 Task: Create a digital wallpaper: Design a captivating digital wallpaper for desktop or mobile devices using Photoshop. Consider resolutions, aspect ratios, and visual appeal.
Action: Mouse moved to (43, 103)
Screenshot: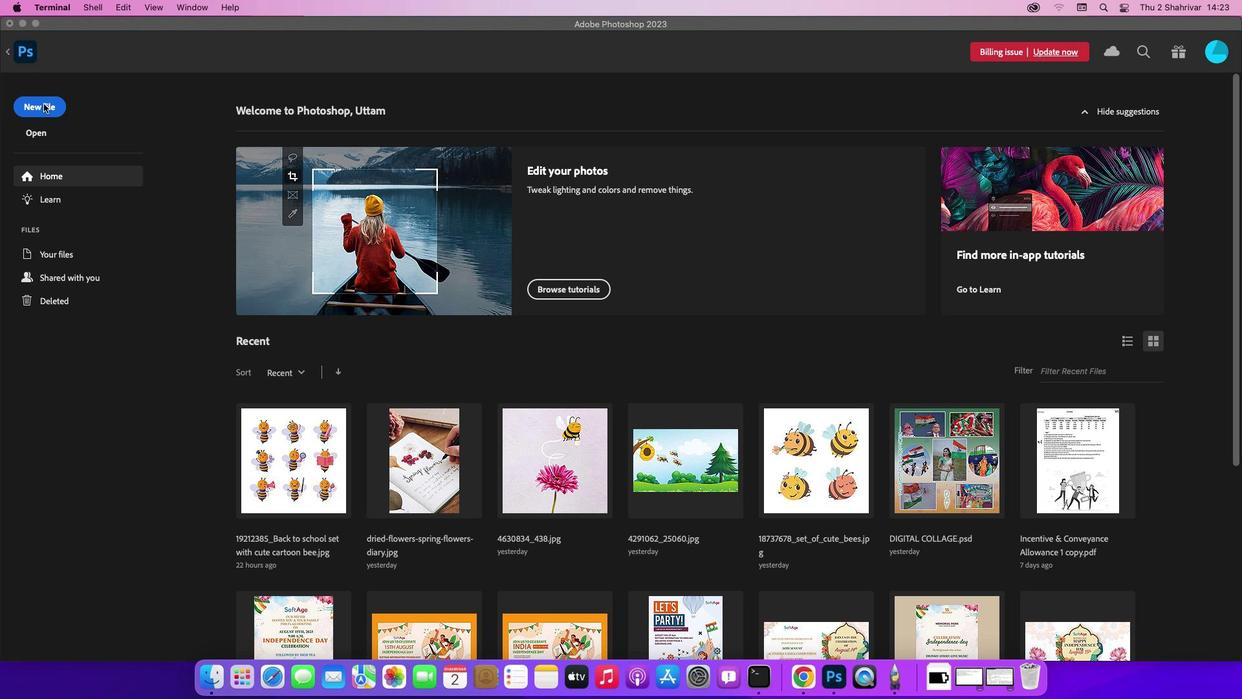 
Action: Mouse pressed left at (43, 103)
Screenshot: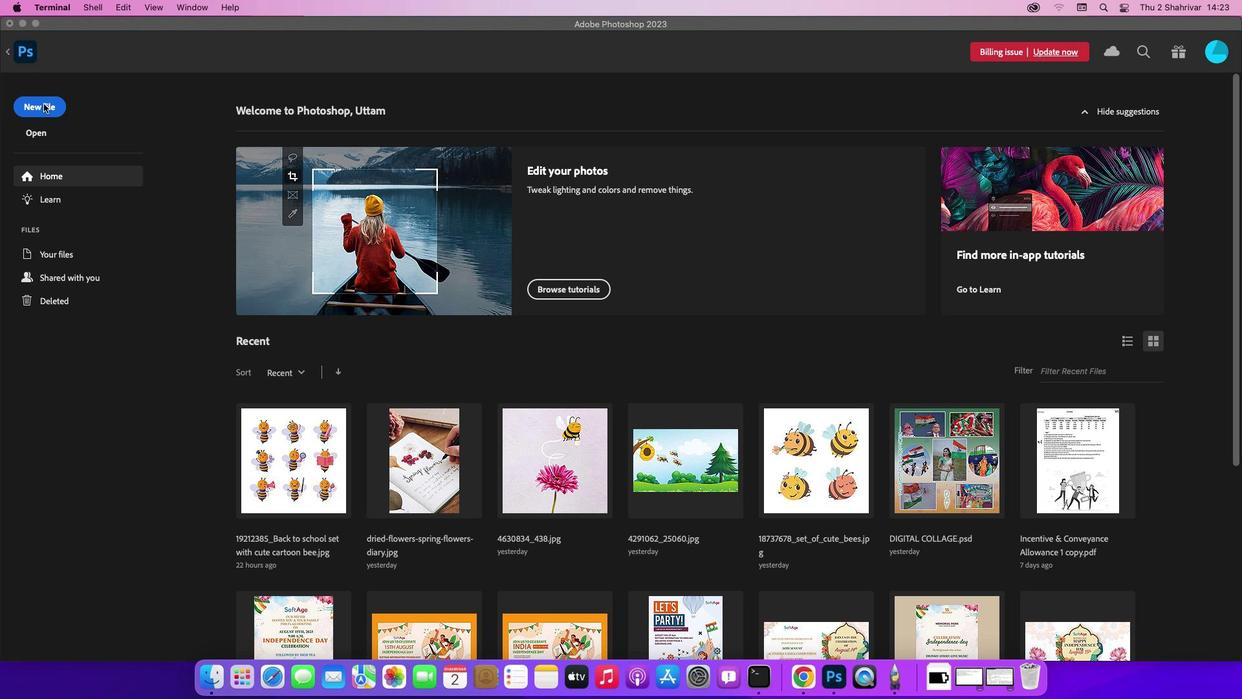 
Action: Mouse pressed left at (43, 103)
Screenshot: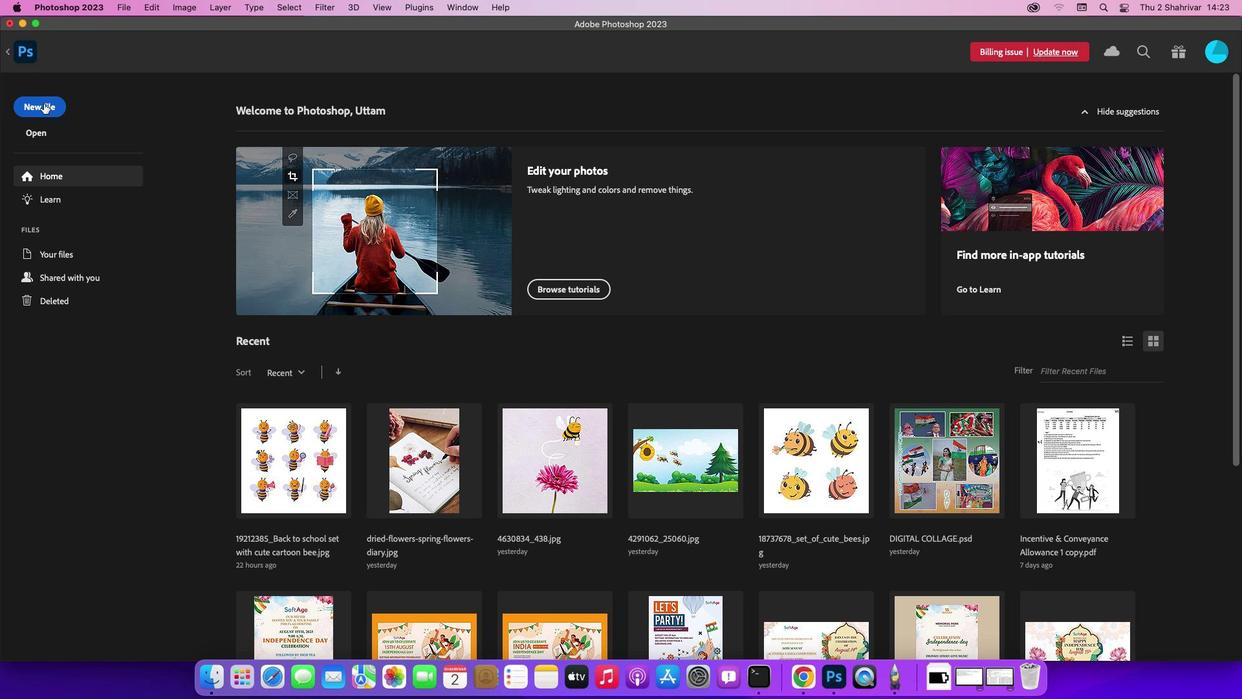 
Action: Mouse moved to (576, 123)
Screenshot: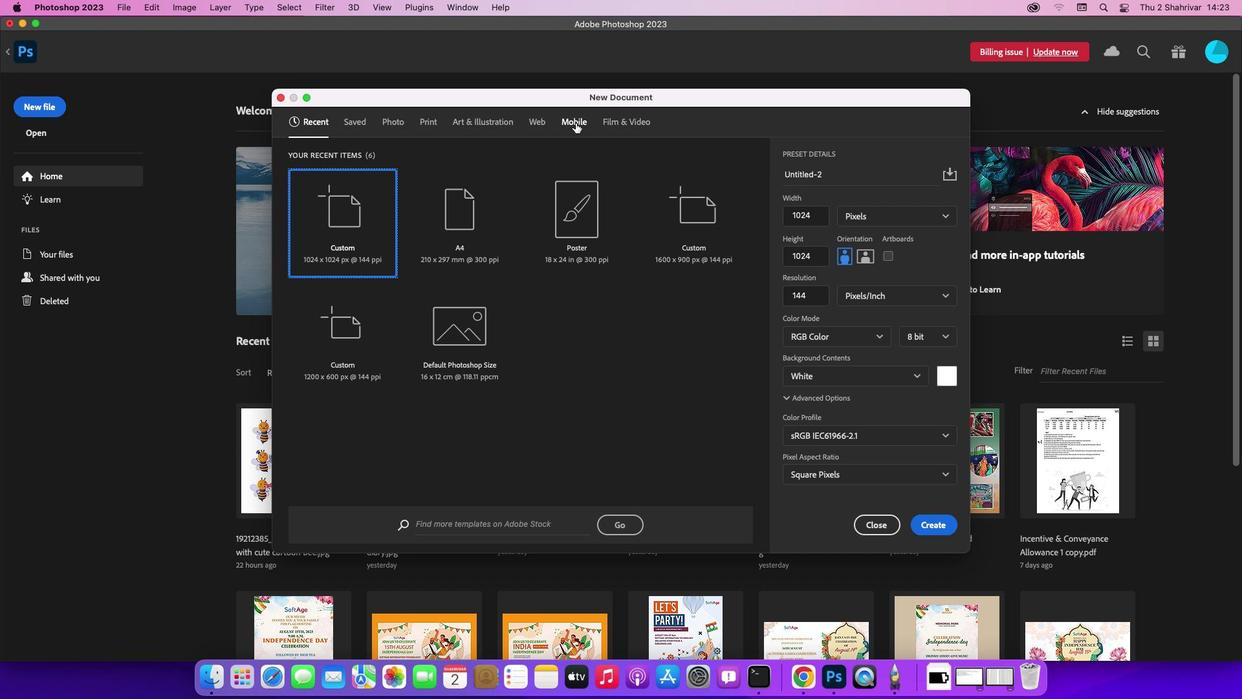 
Action: Mouse pressed left at (576, 123)
Screenshot: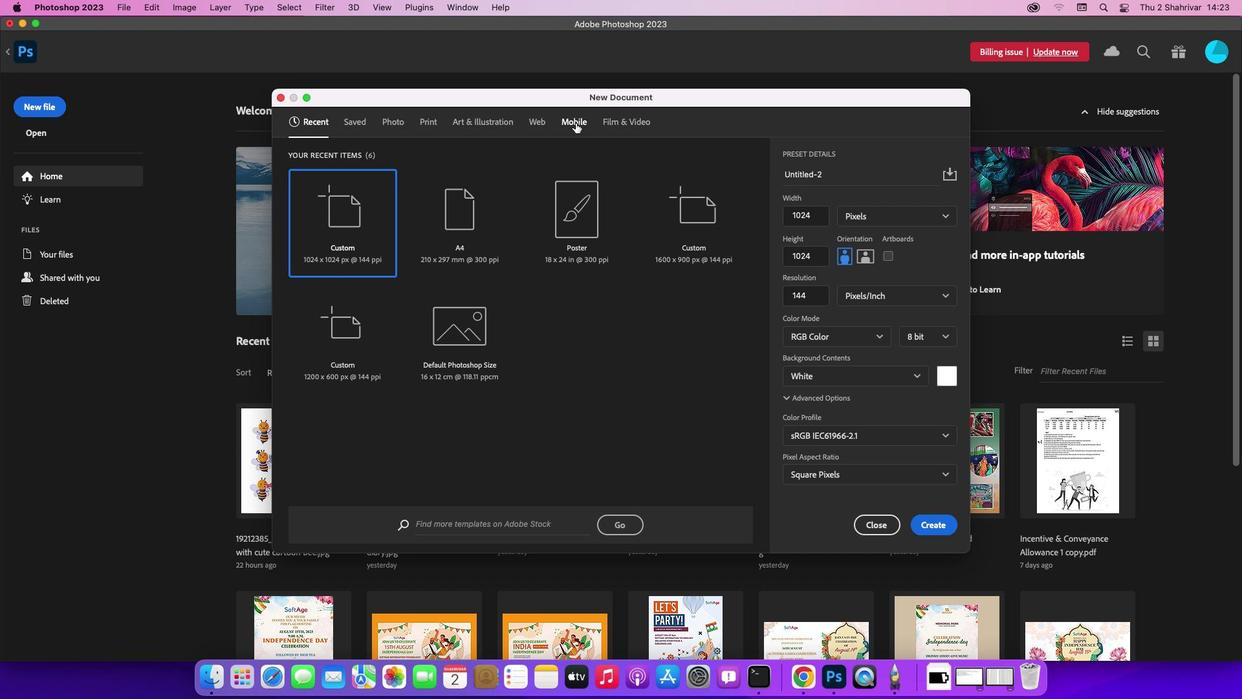 
Action: Mouse moved to (475, 419)
Screenshot: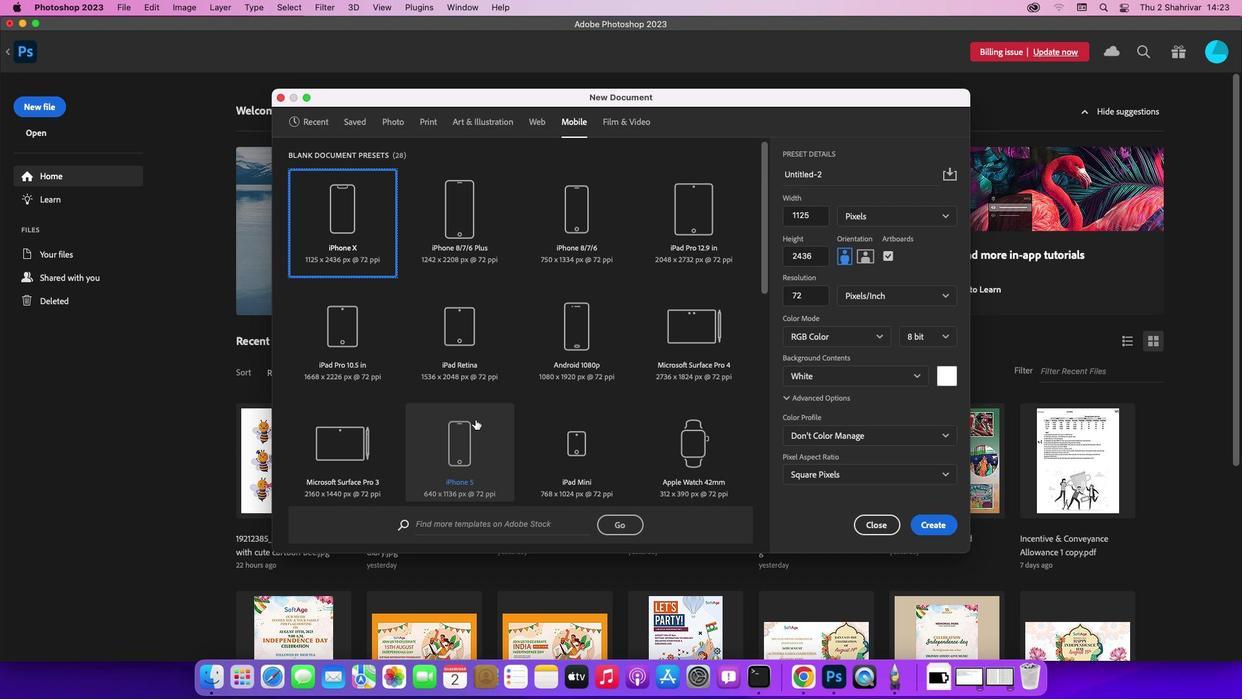 
Action: Mouse scrolled (475, 419) with delta (0, 0)
Screenshot: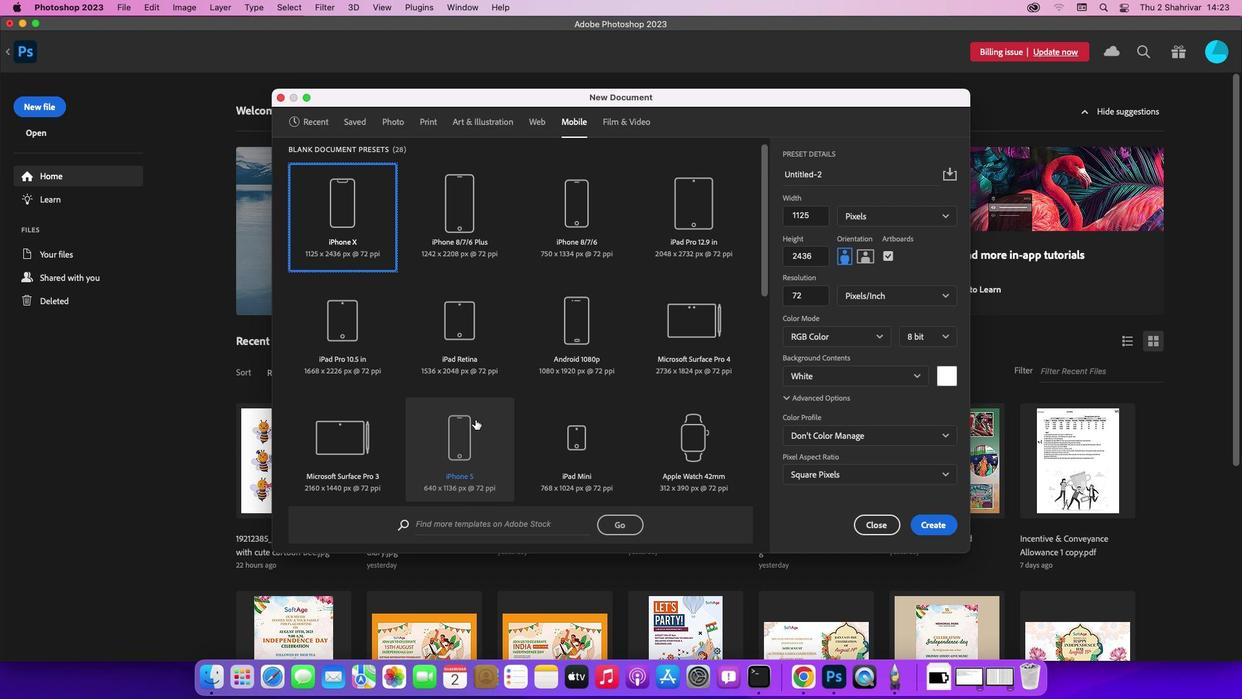 
Action: Mouse scrolled (475, 419) with delta (0, 0)
Screenshot: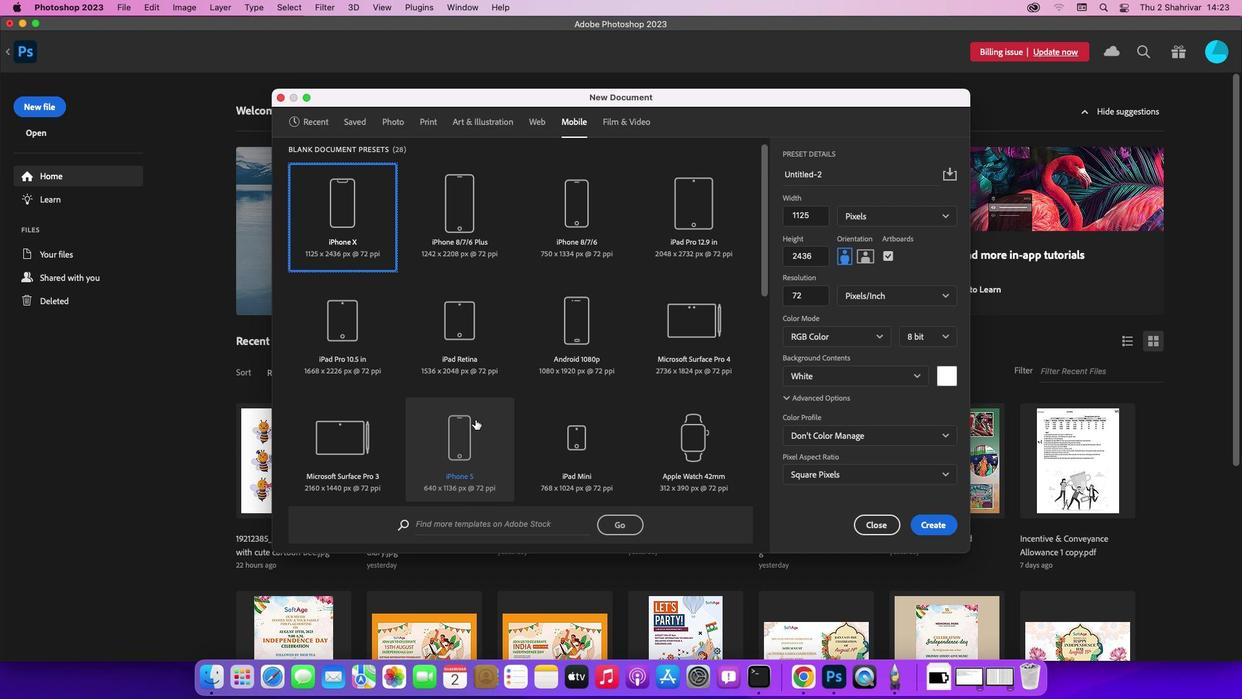 
Action: Mouse scrolled (475, 419) with delta (0, -1)
Screenshot: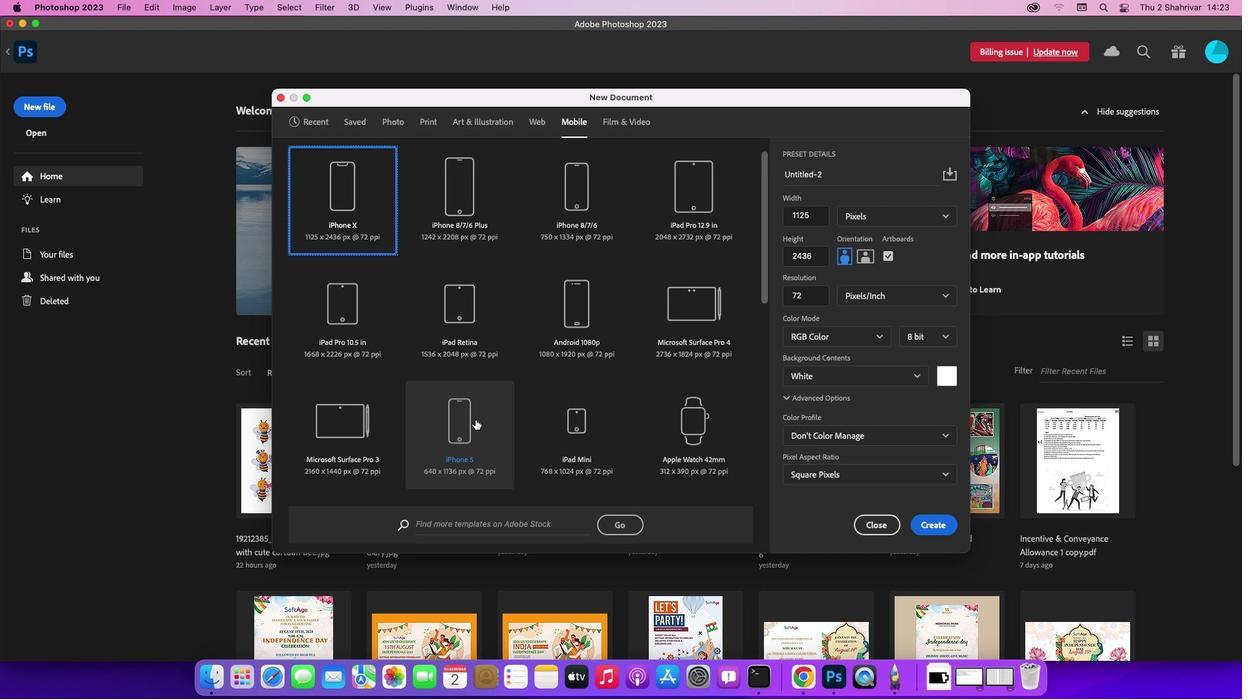 
Action: Mouse moved to (585, 303)
Screenshot: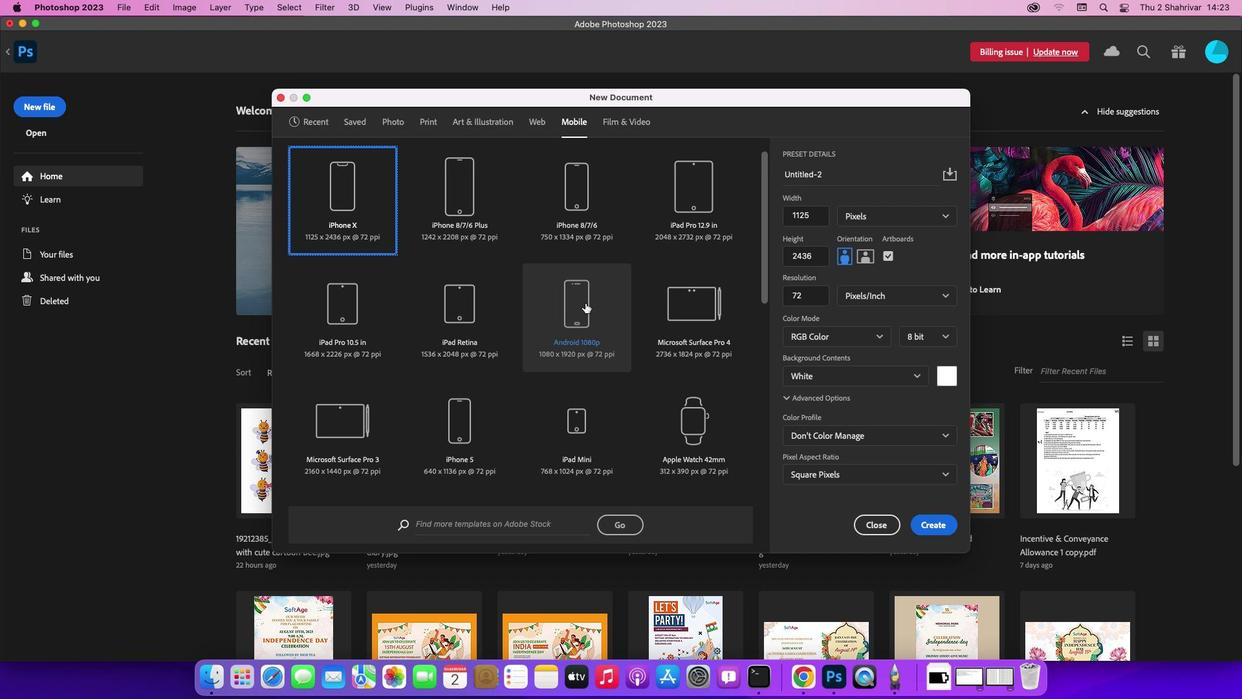 
Action: Mouse pressed left at (585, 303)
Screenshot: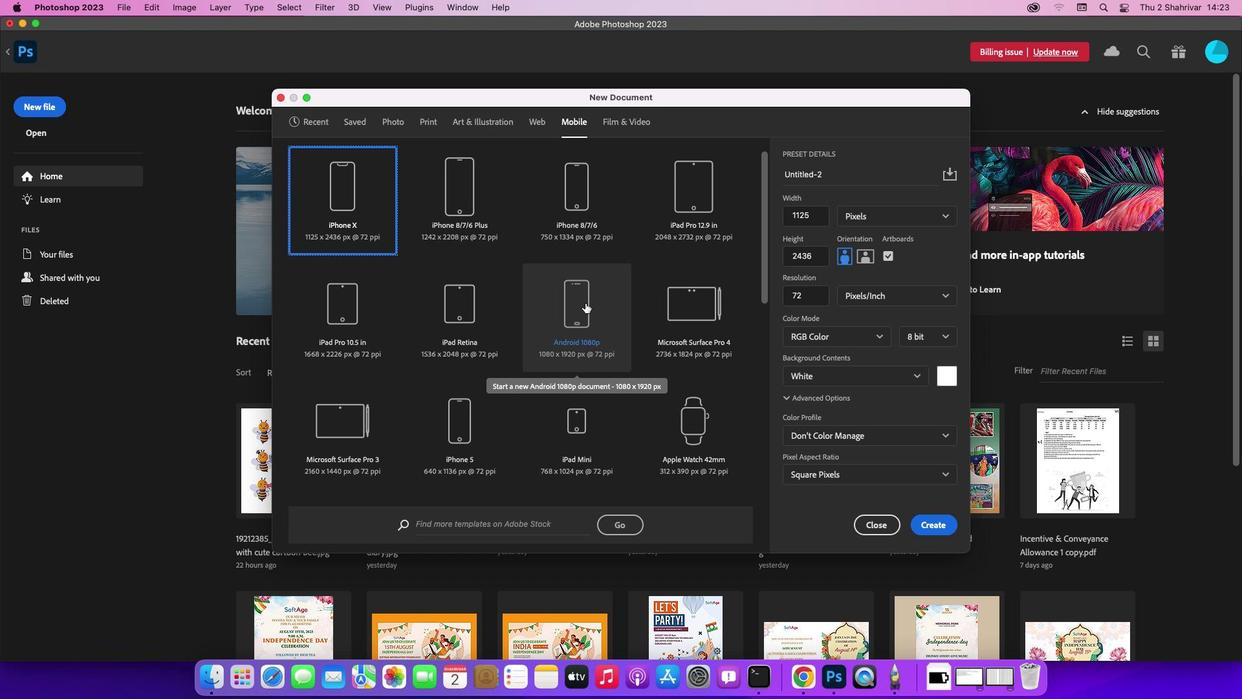 
Action: Mouse moved to (949, 528)
Screenshot: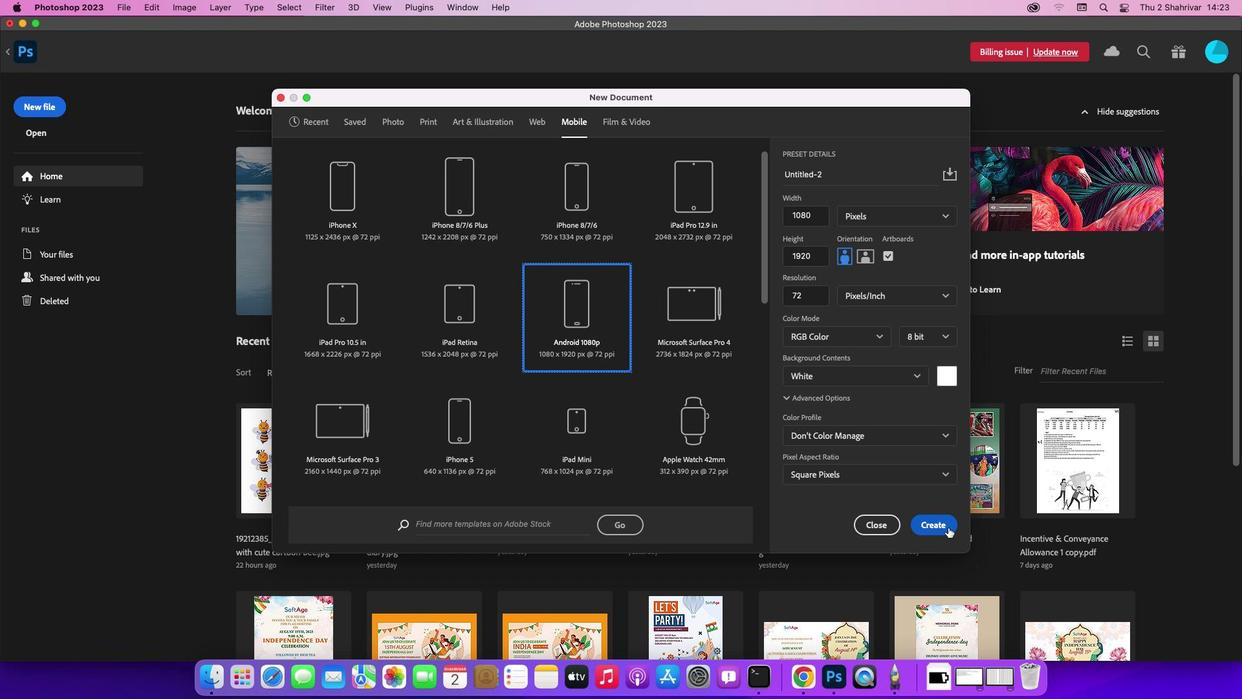 
Action: Mouse pressed left at (949, 528)
Screenshot: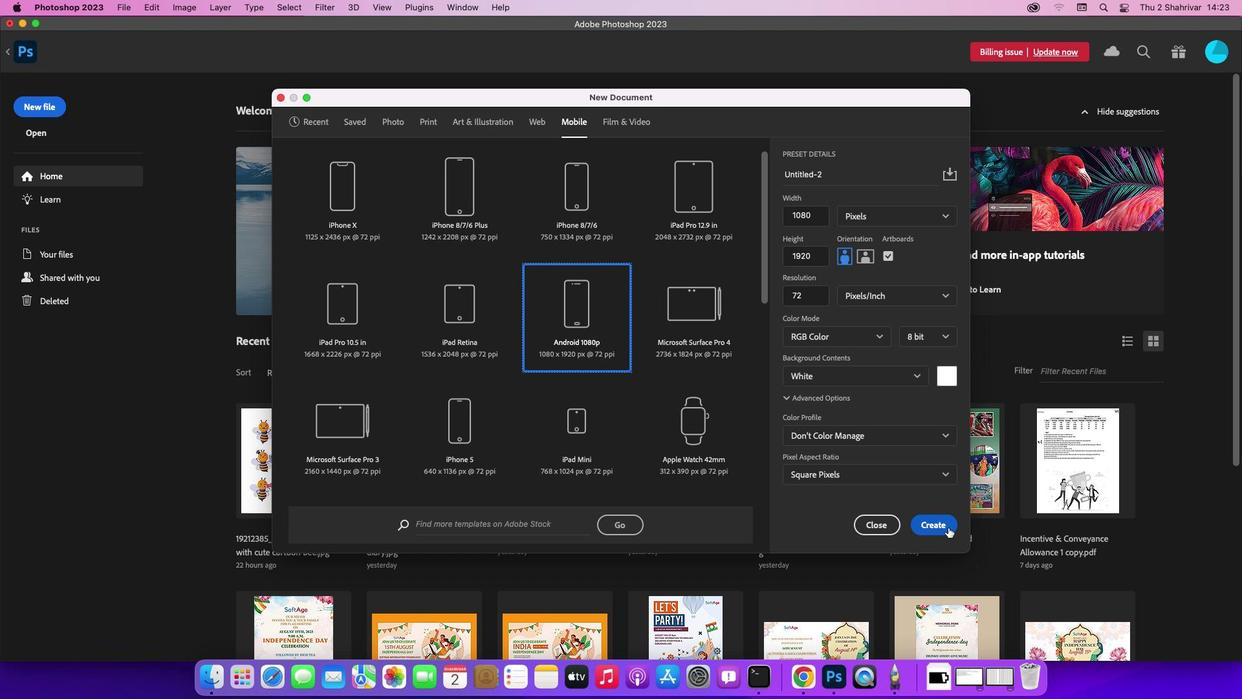 
Action: Mouse moved to (1206, 652)
Screenshot: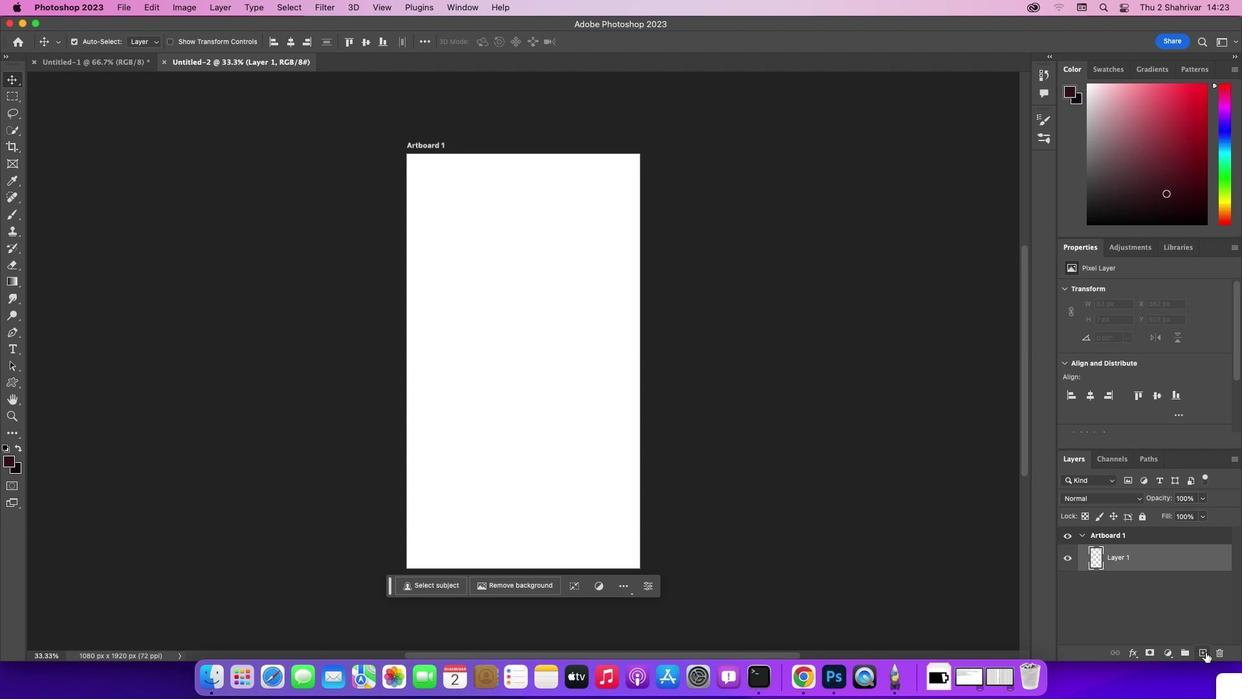 
Action: Mouse pressed left at (1206, 652)
Screenshot: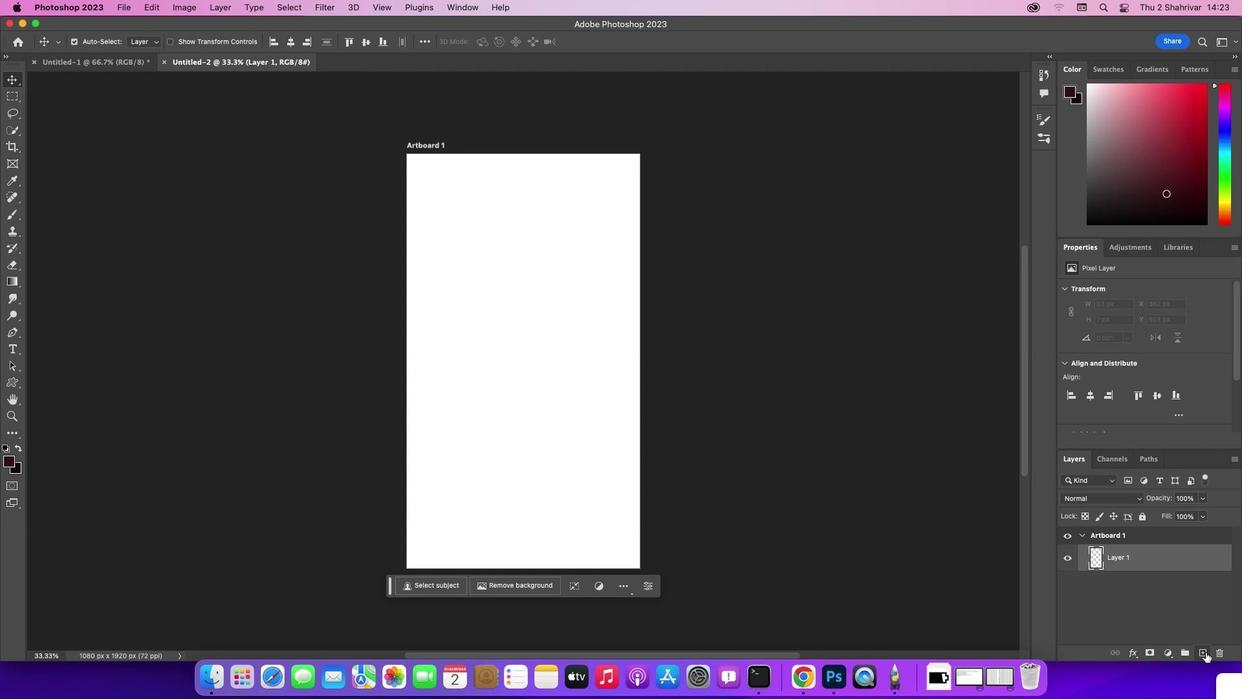 
Action: Mouse moved to (13, 332)
Screenshot: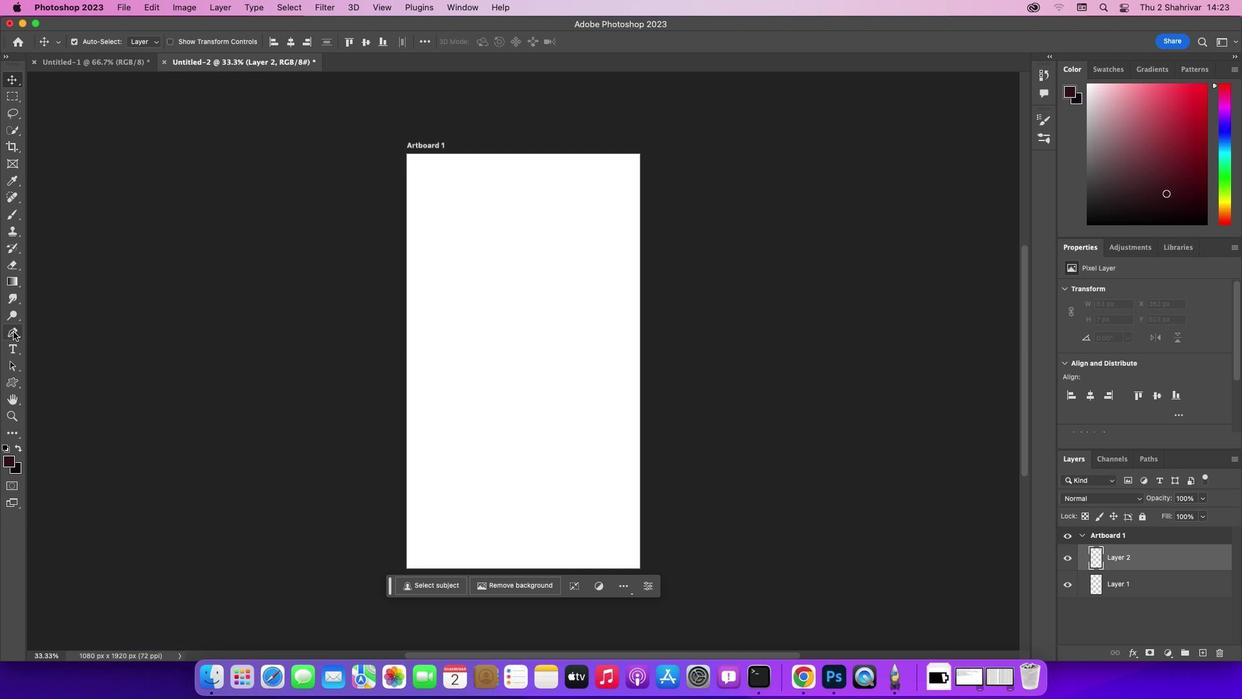 
Action: Mouse pressed left at (13, 332)
Screenshot: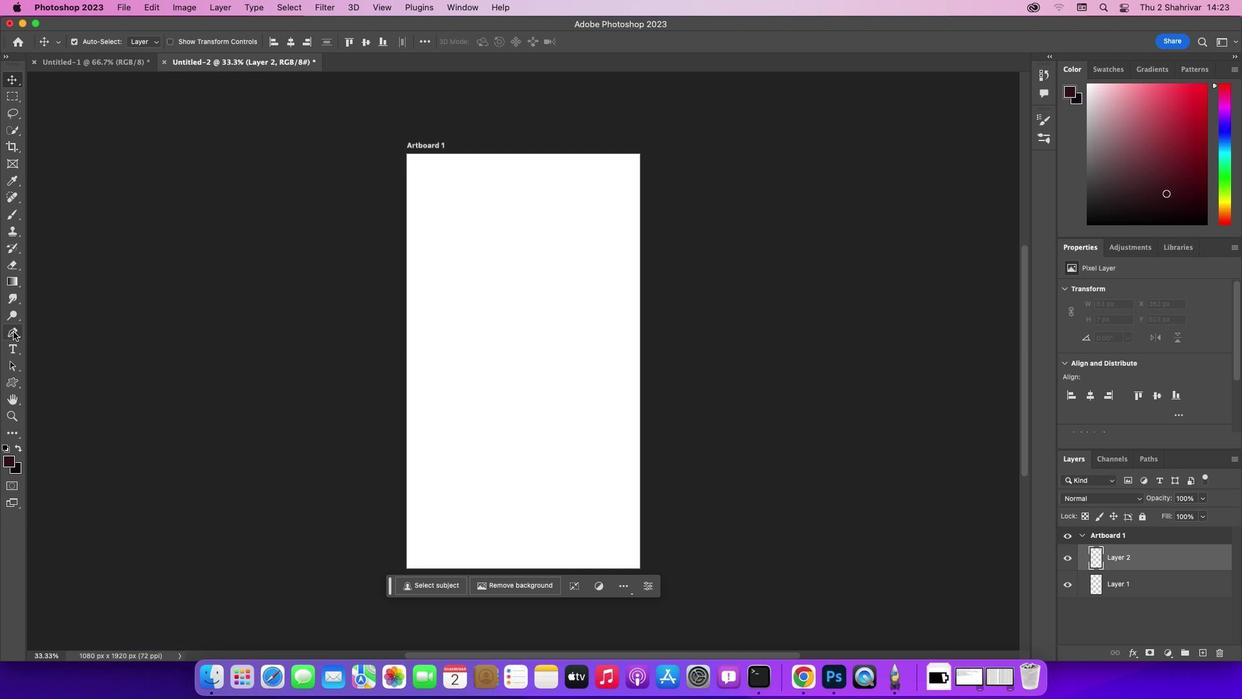 
Action: Mouse moved to (406, 532)
Screenshot: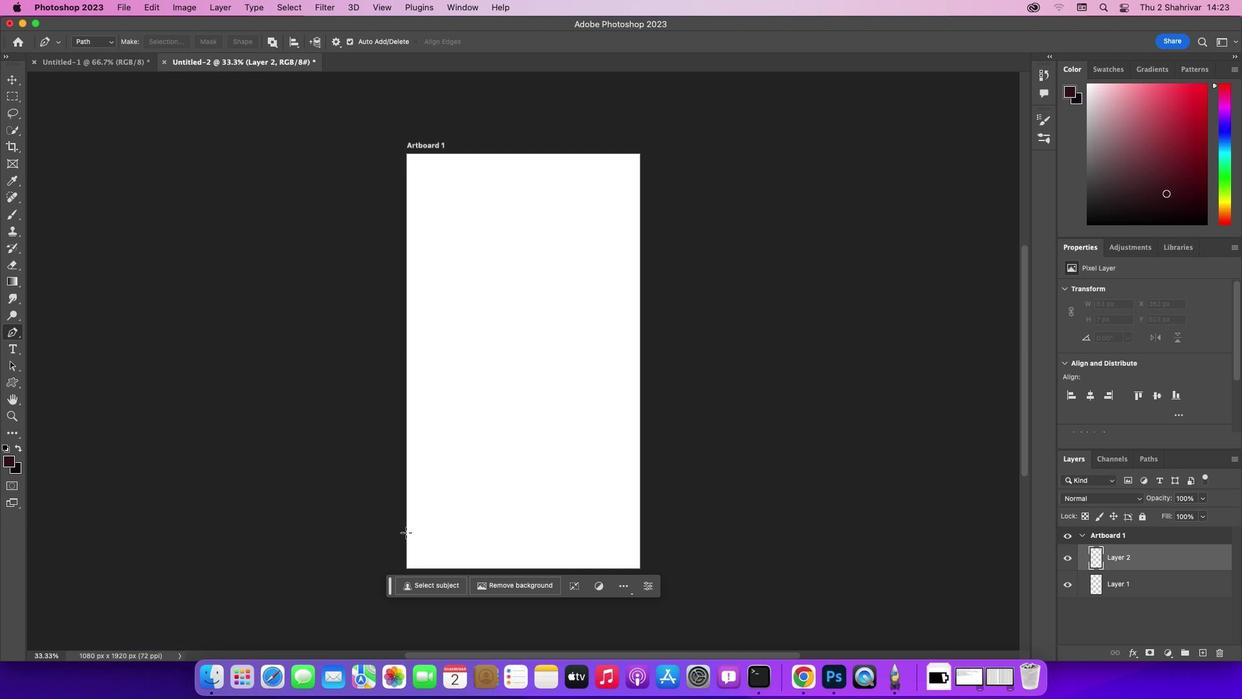 
Action: Mouse pressed left at (406, 532)
Screenshot: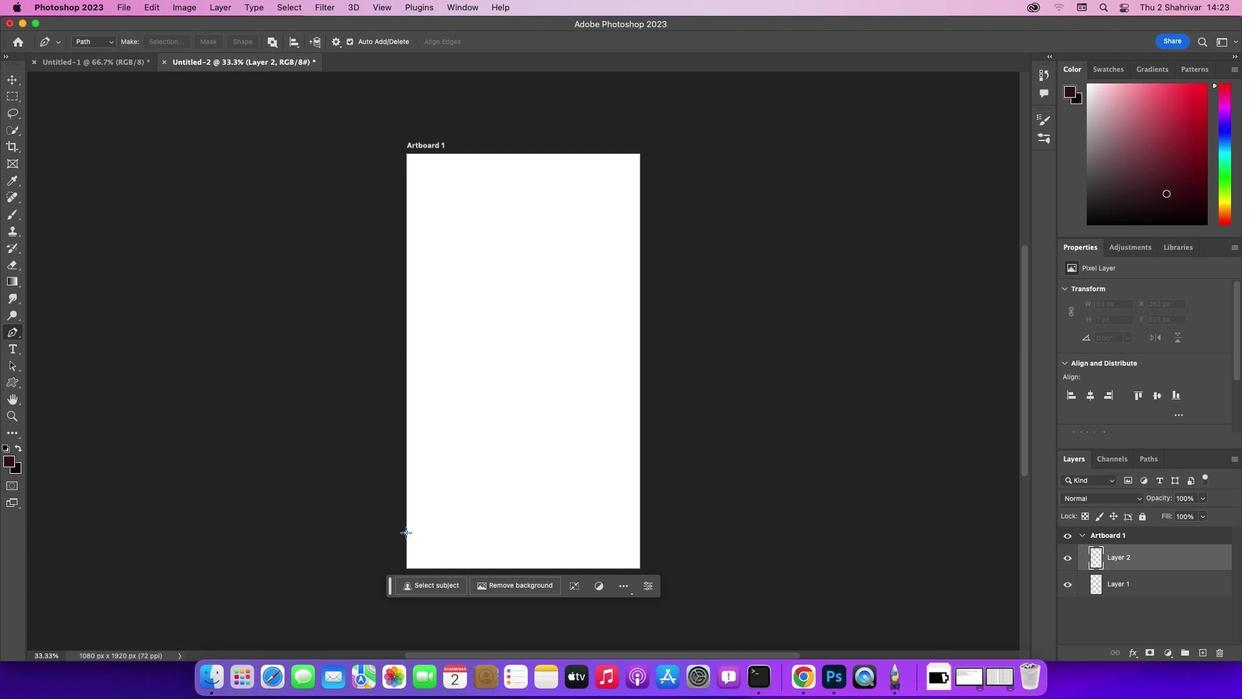 
Action: Mouse moved to (444, 541)
Screenshot: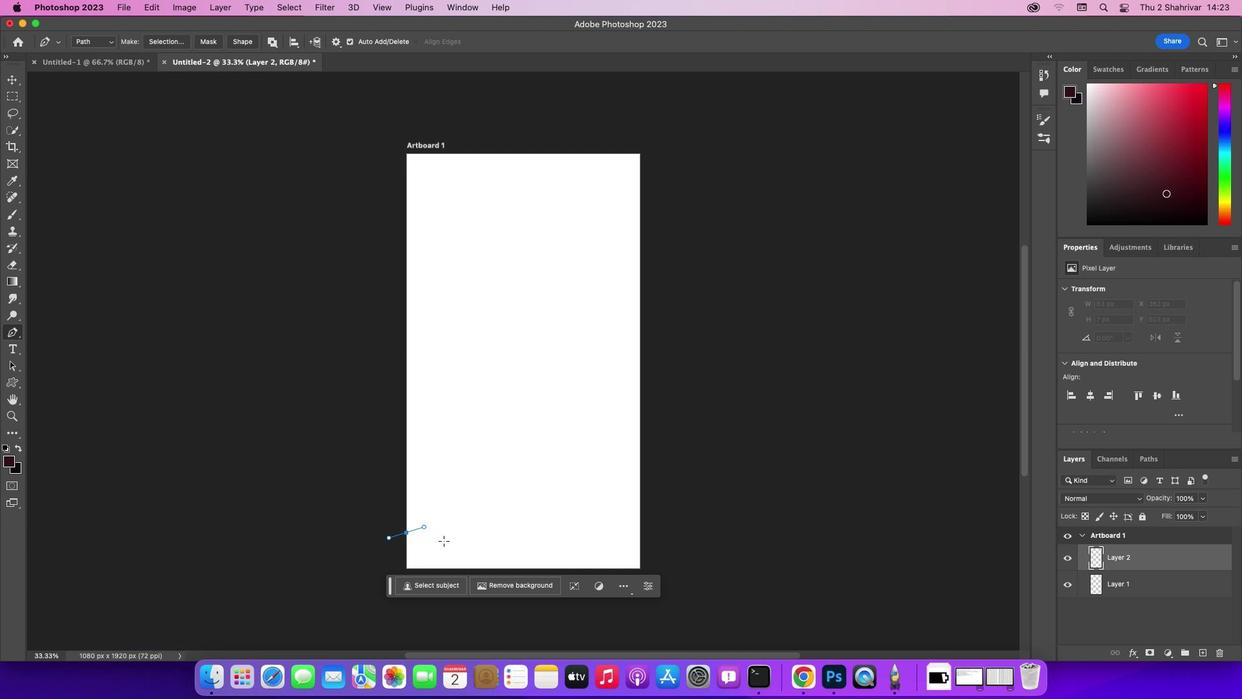 
Action: Mouse pressed left at (444, 541)
Screenshot: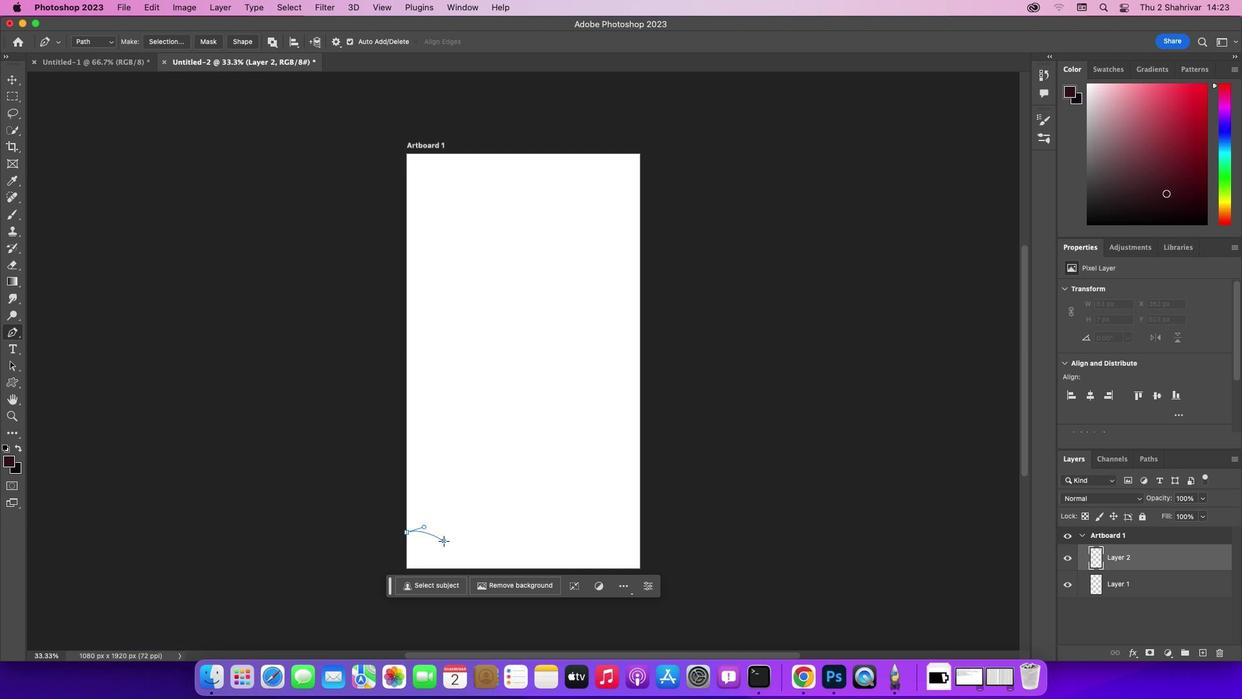 
Action: Mouse moved to (475, 535)
Screenshot: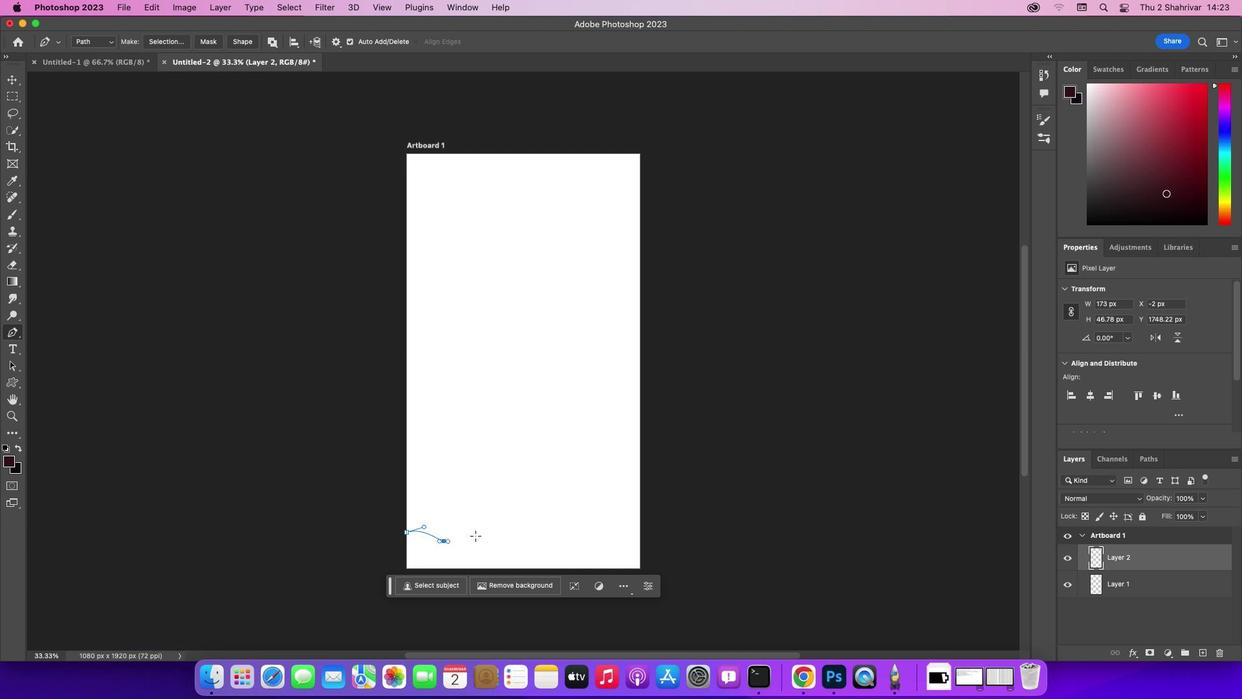 
Action: Mouse pressed left at (475, 535)
Screenshot: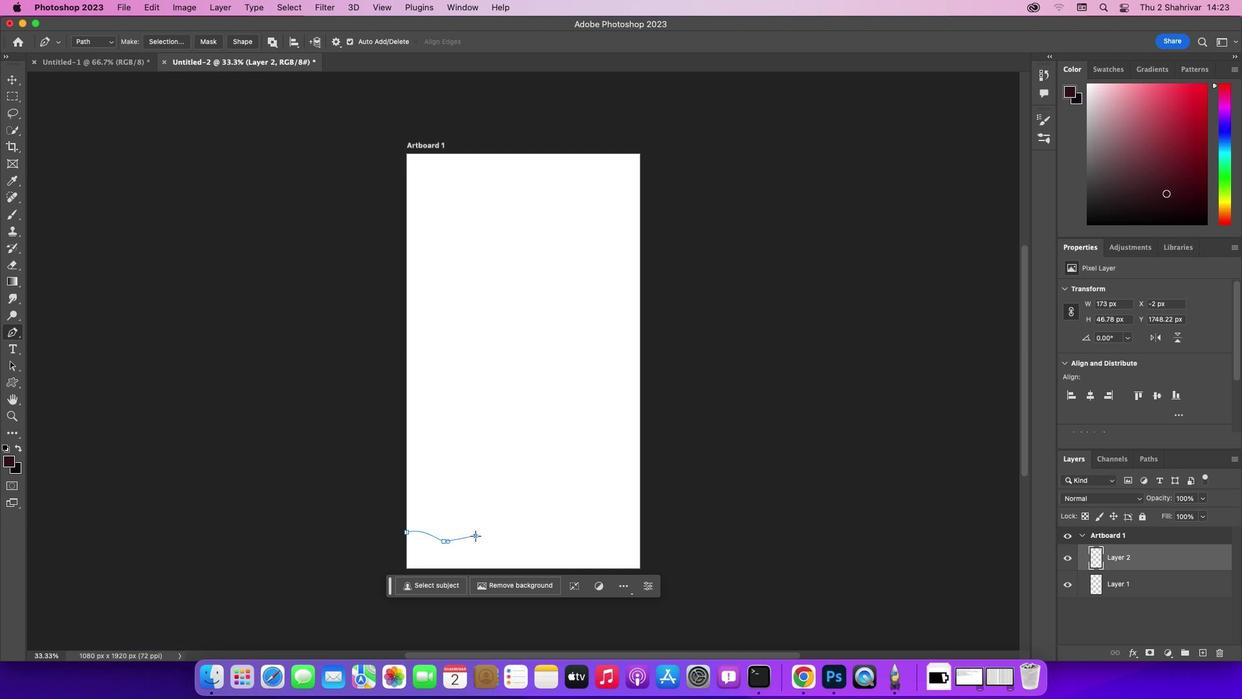 
Action: Mouse moved to (511, 530)
Screenshot: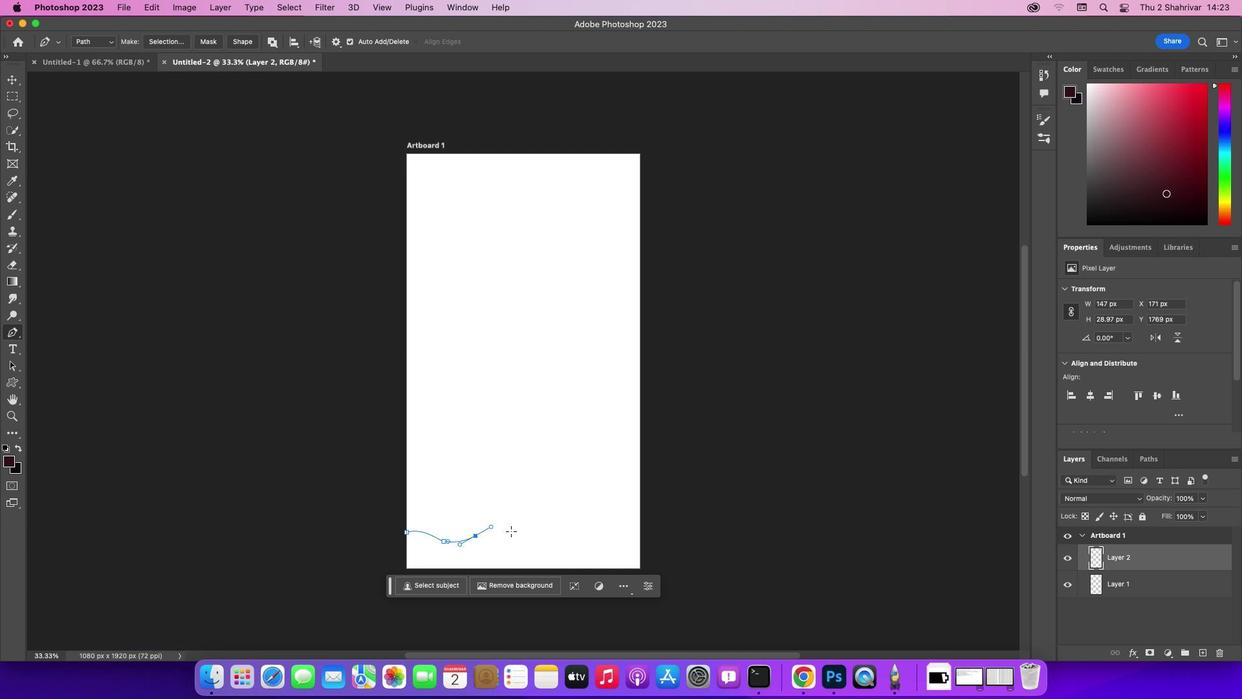 
Action: Mouse pressed left at (511, 530)
Screenshot: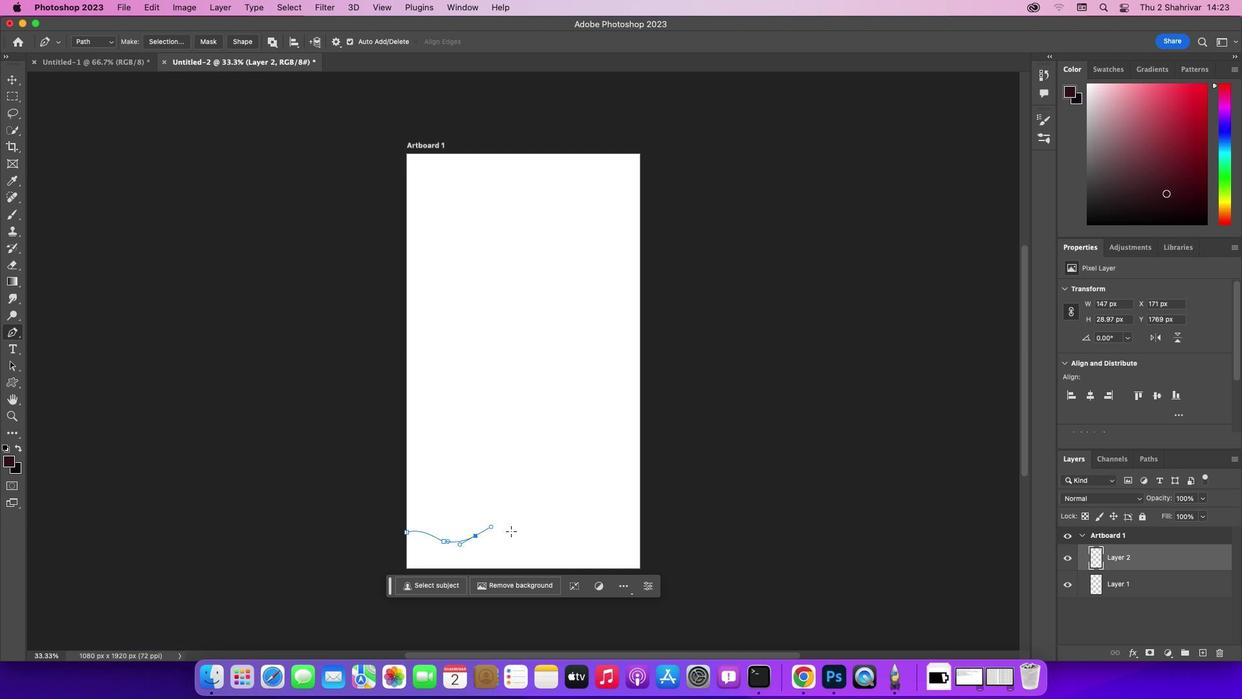
Action: Mouse moved to (589, 539)
Screenshot: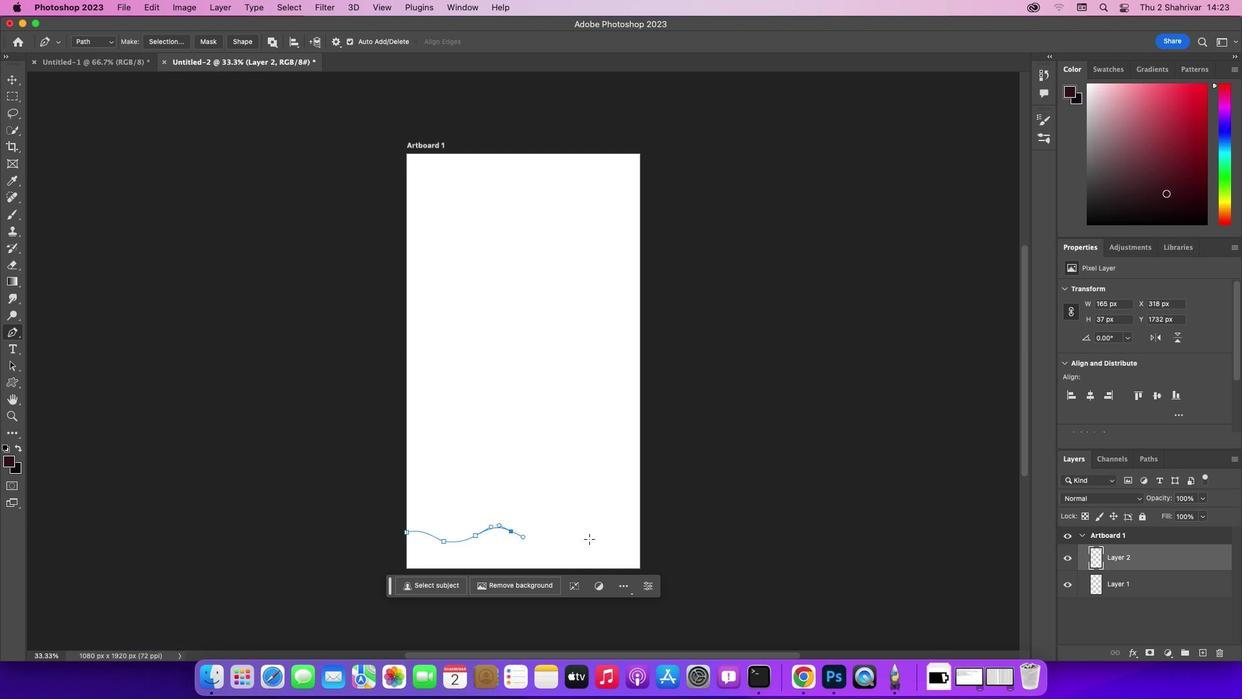 
Action: Mouse pressed left at (589, 539)
Screenshot: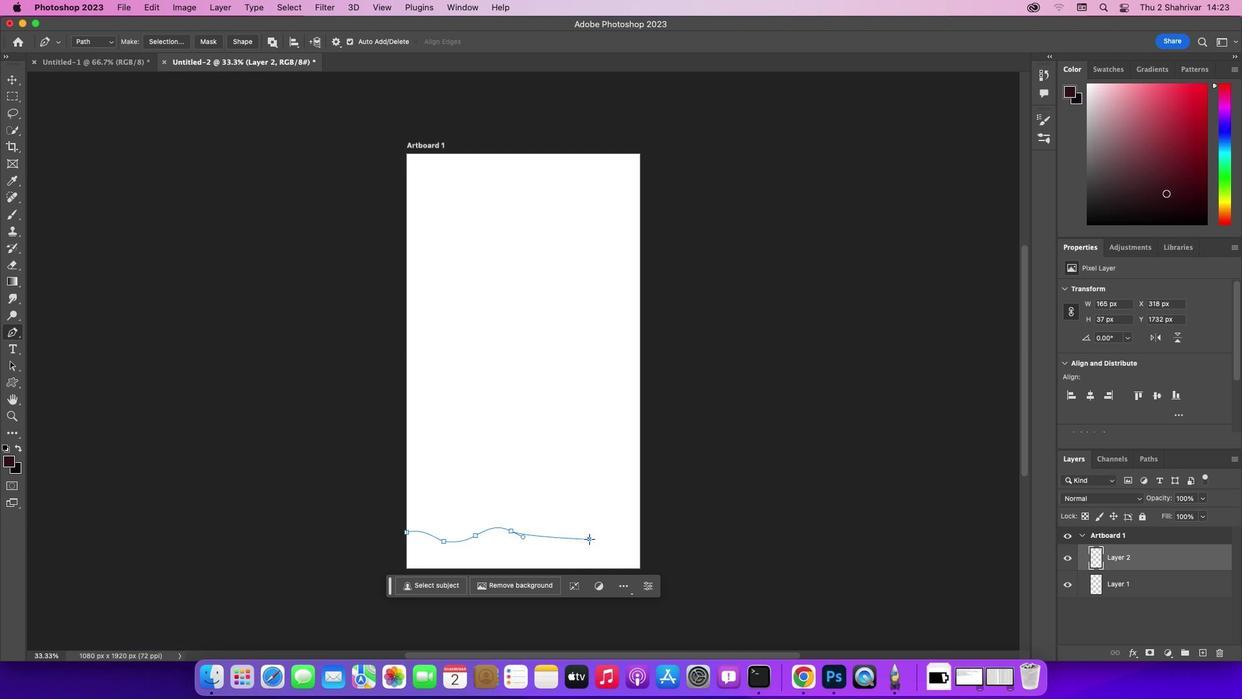 
Action: Mouse moved to (640, 528)
Screenshot: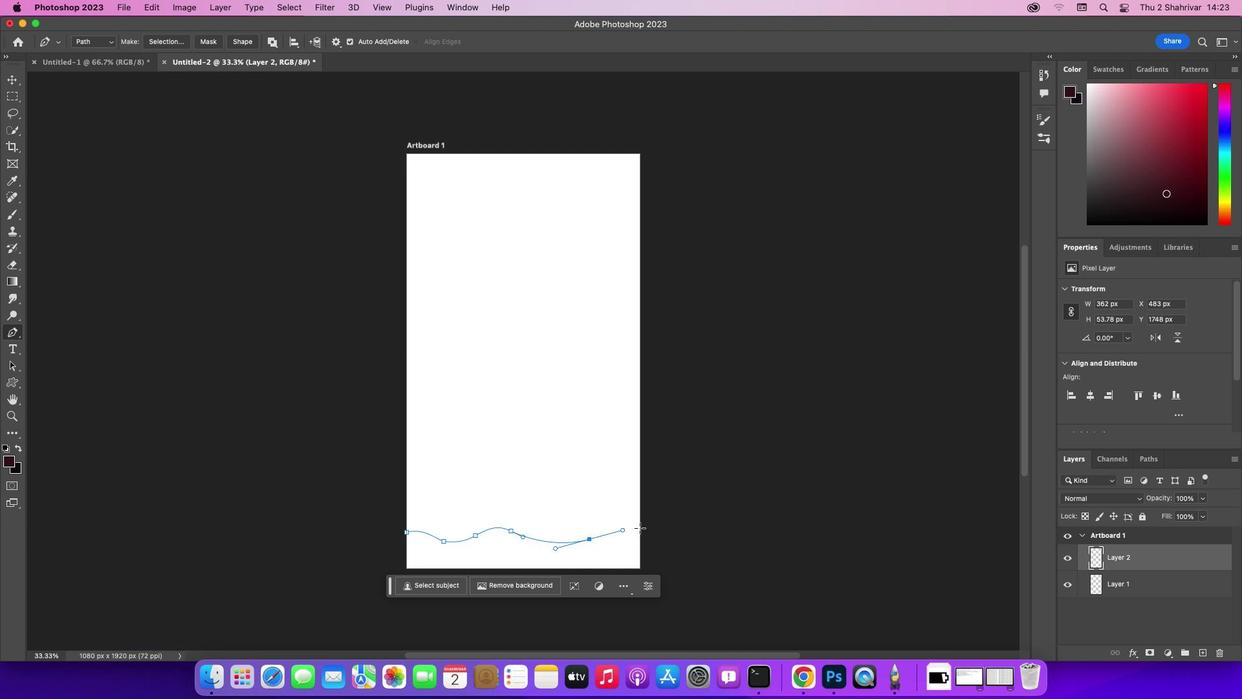 
Action: Mouse pressed left at (640, 528)
Screenshot: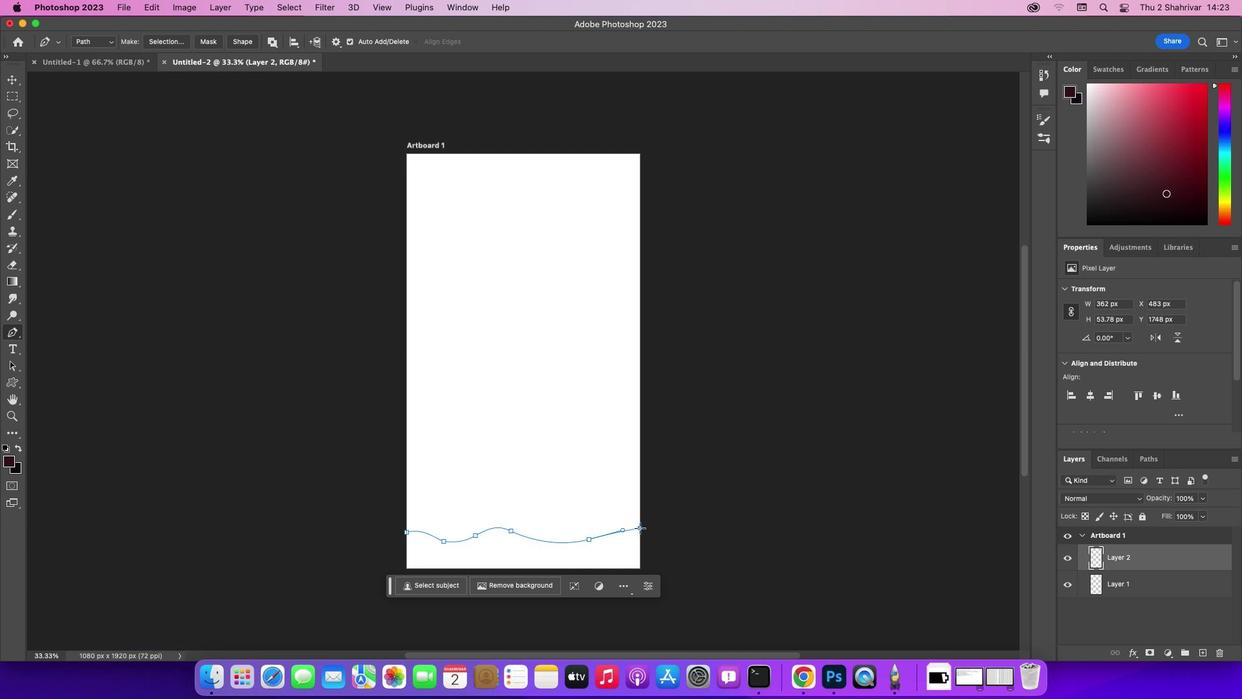 
Action: Mouse moved to (639, 154)
Screenshot: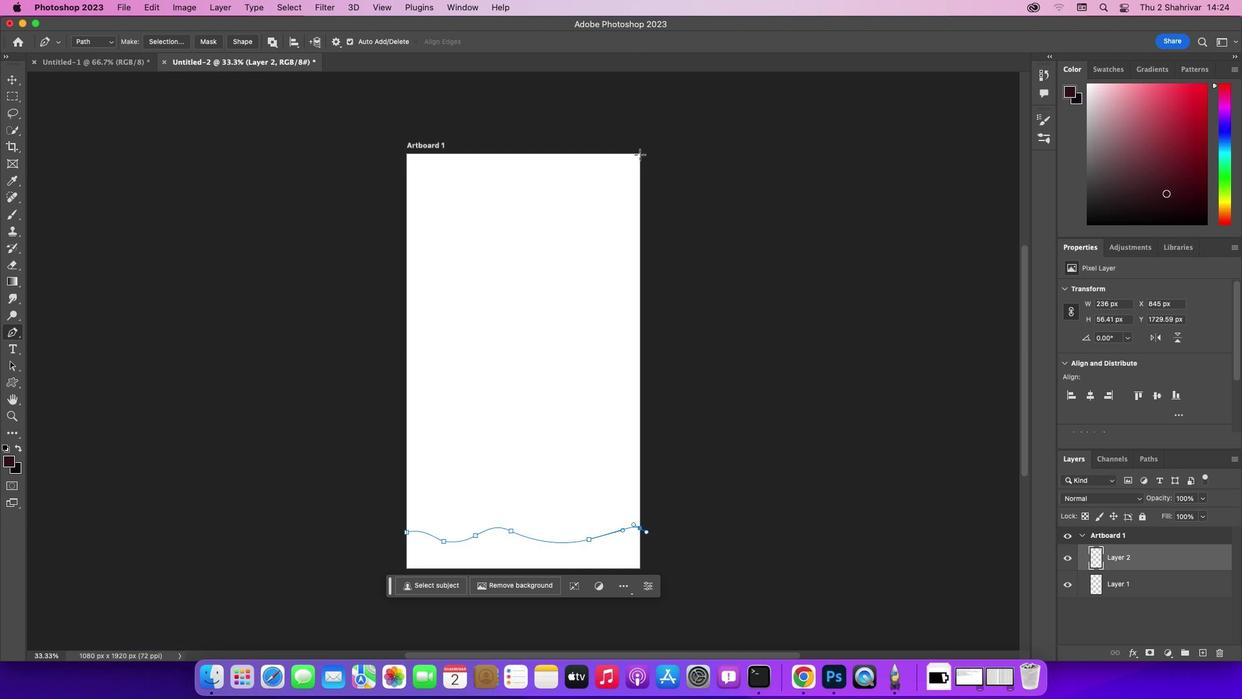 
Action: Mouse pressed left at (639, 154)
Screenshot: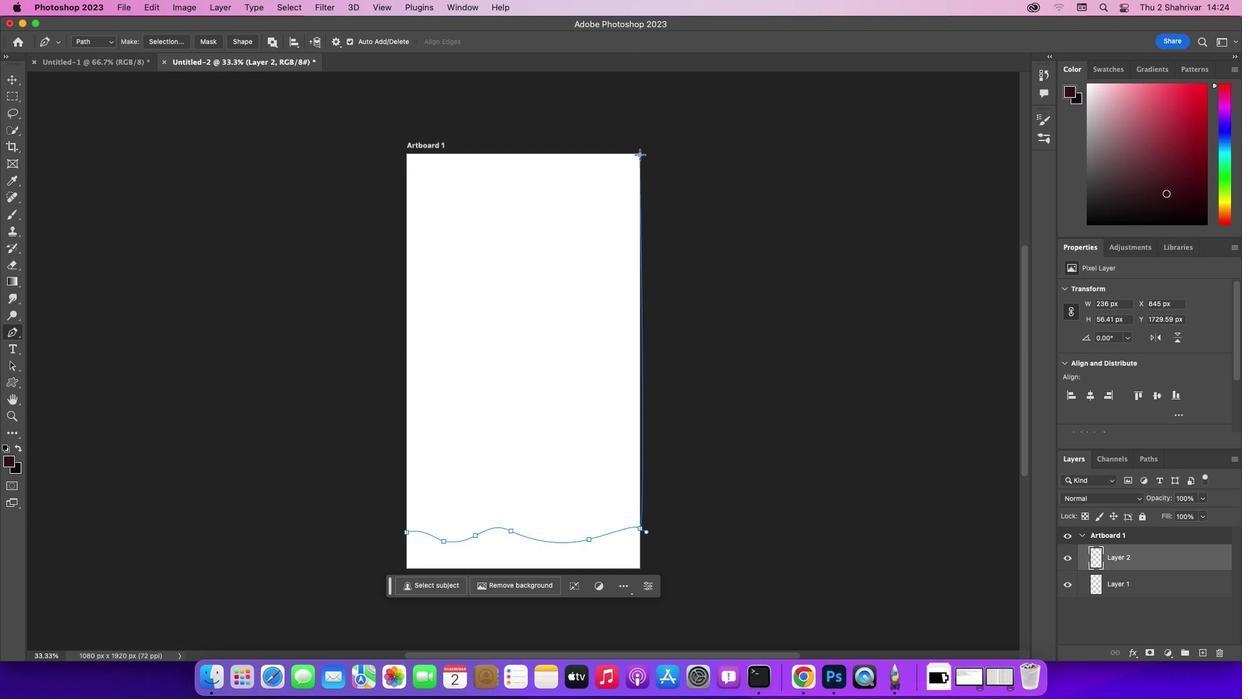 
Action: Key pressed Key.cmd'z'
Screenshot: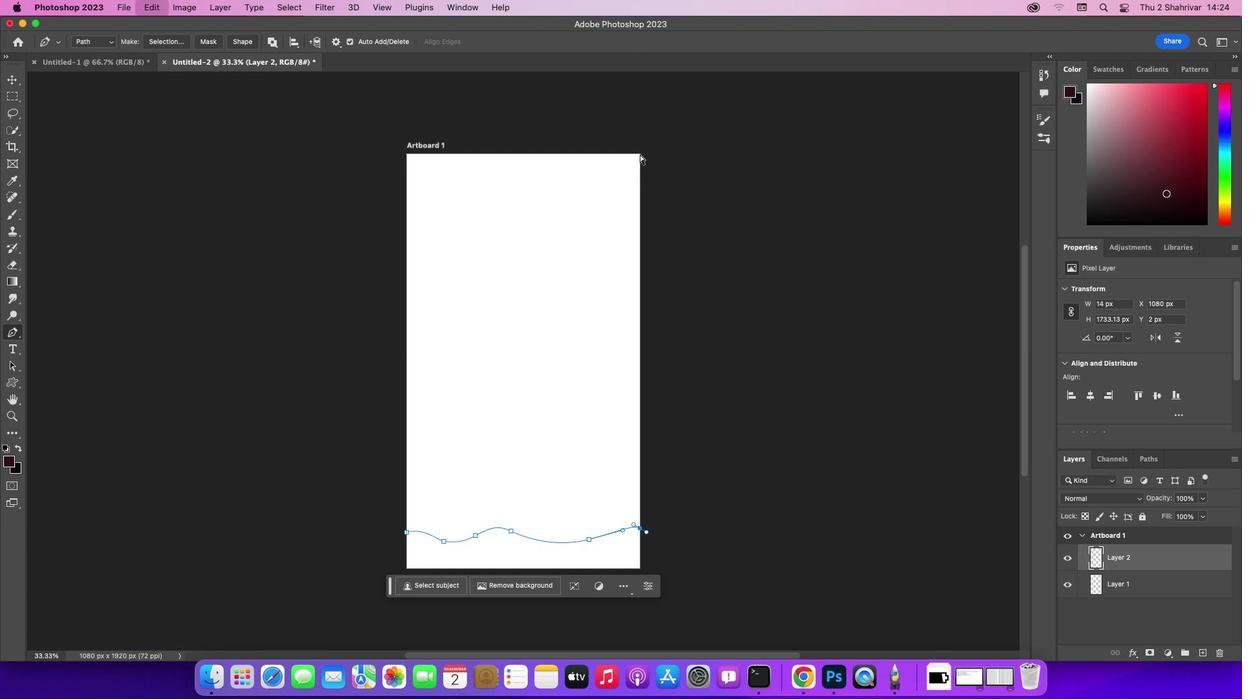 
Action: Mouse moved to (639, 154)
Screenshot: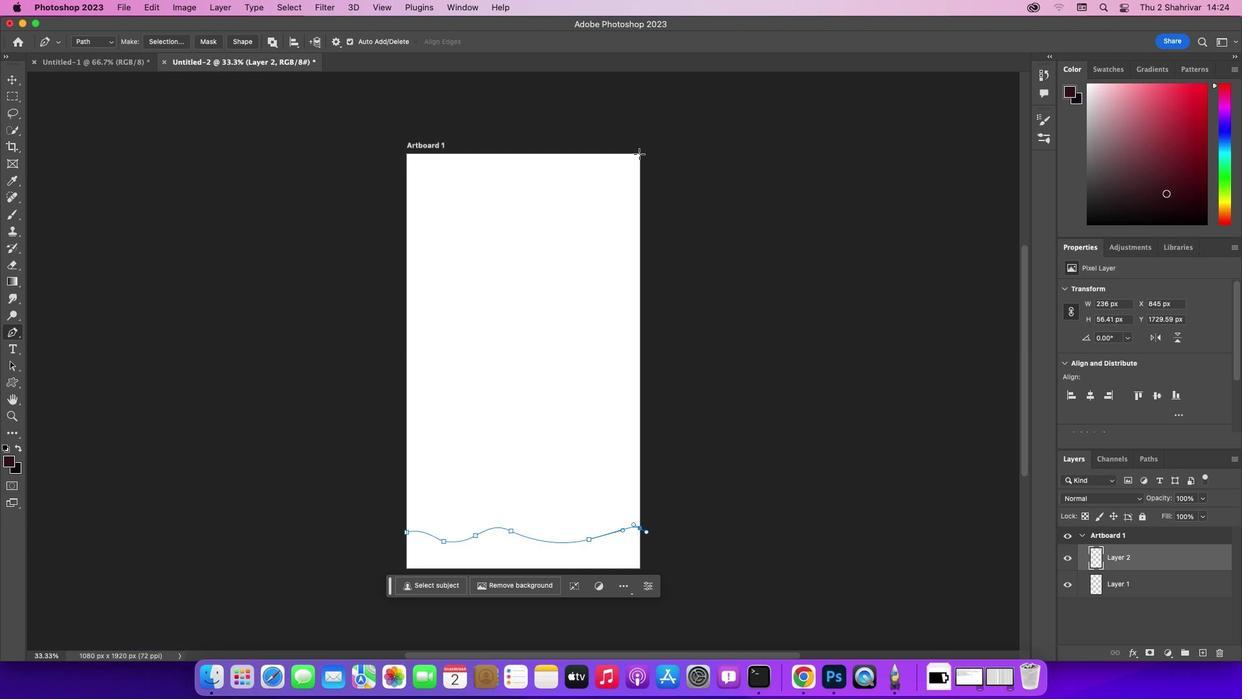 
Action: Mouse pressed left at (639, 154)
Screenshot: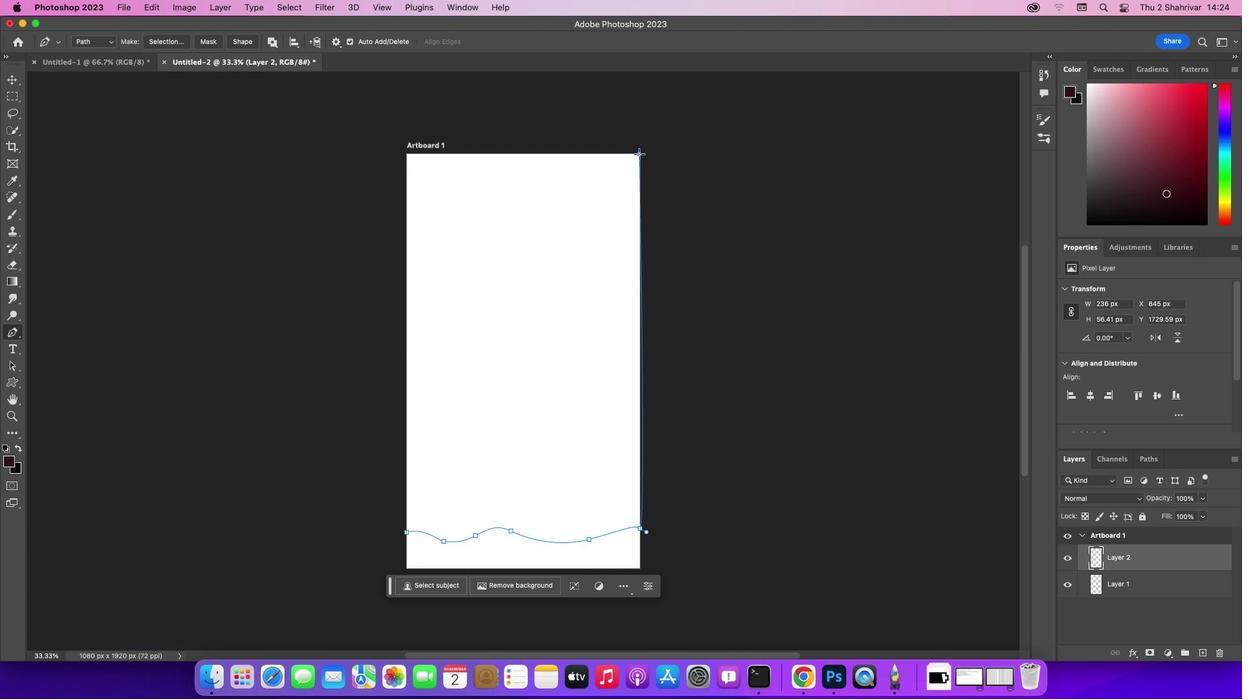 
Action: Mouse moved to (406, 153)
Screenshot: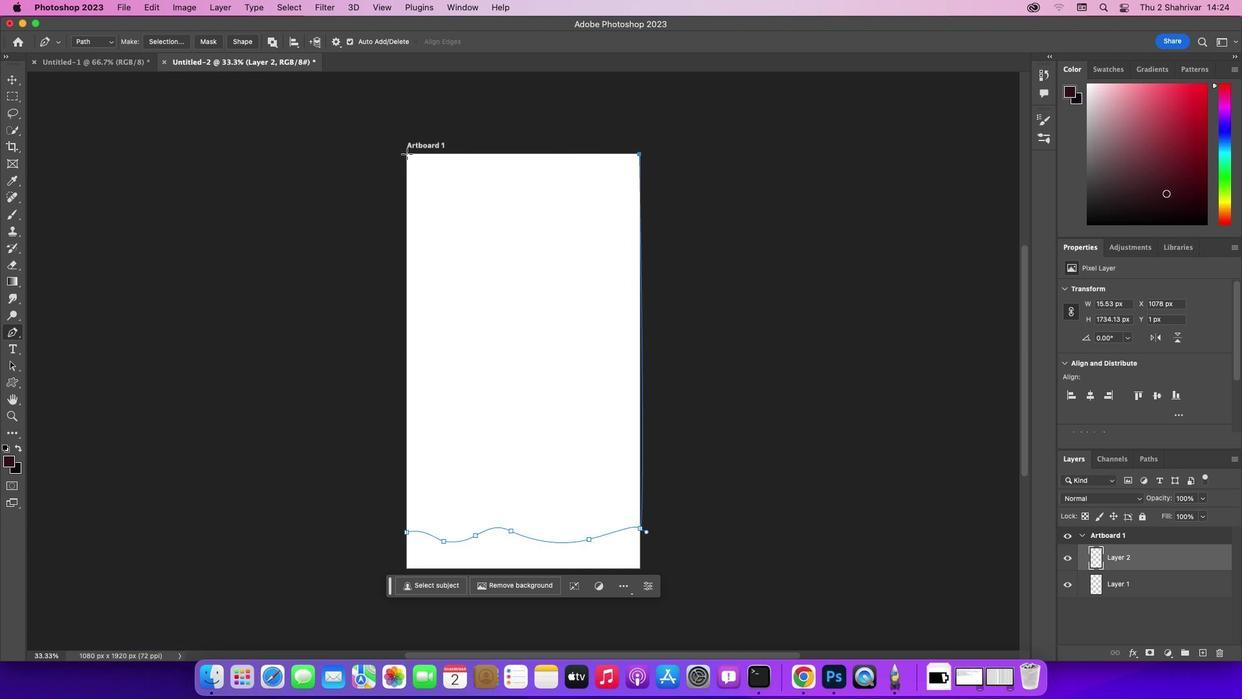 
Action: Mouse pressed left at (406, 153)
Screenshot: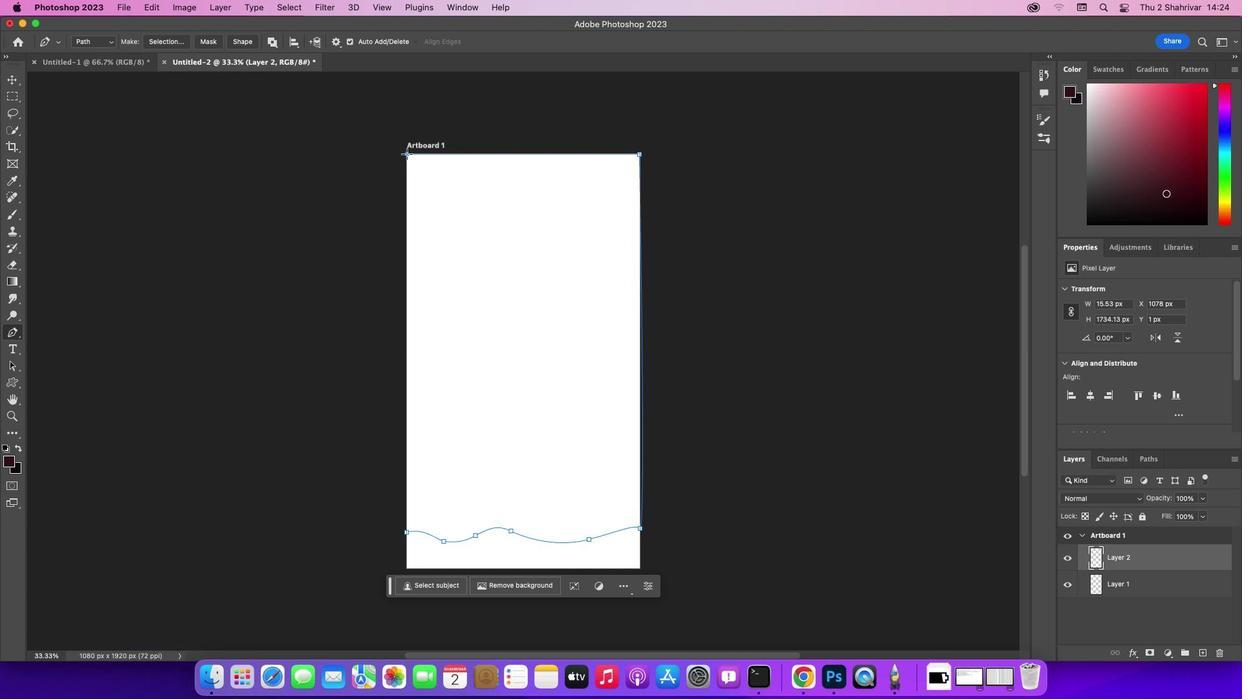 
Action: Mouse moved to (404, 532)
Screenshot: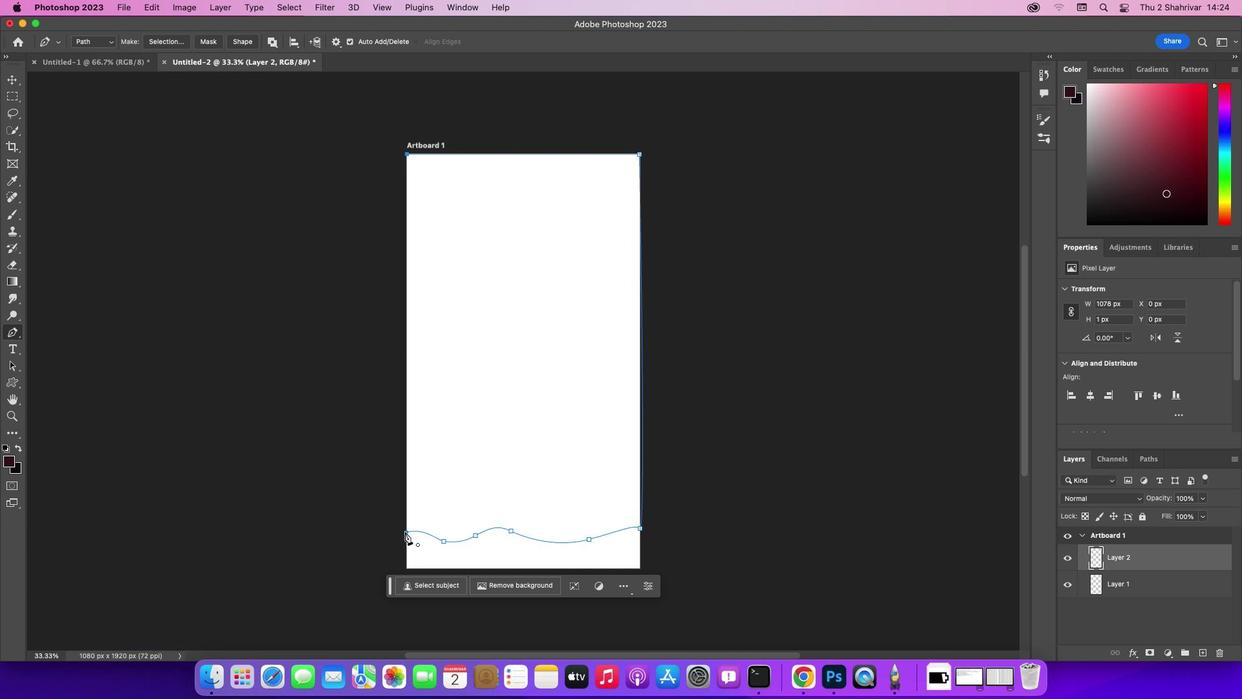 
Action: Mouse pressed left at (404, 532)
Screenshot: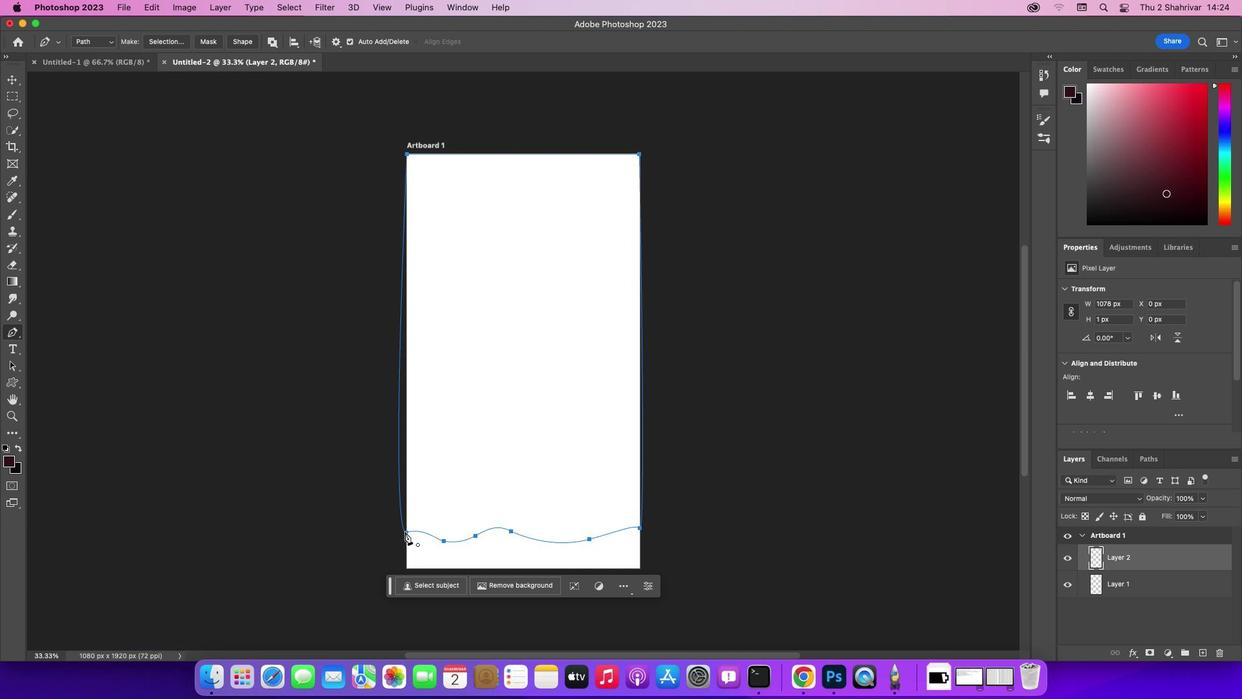 
Action: Key pressed Key.cmd'z'
Screenshot: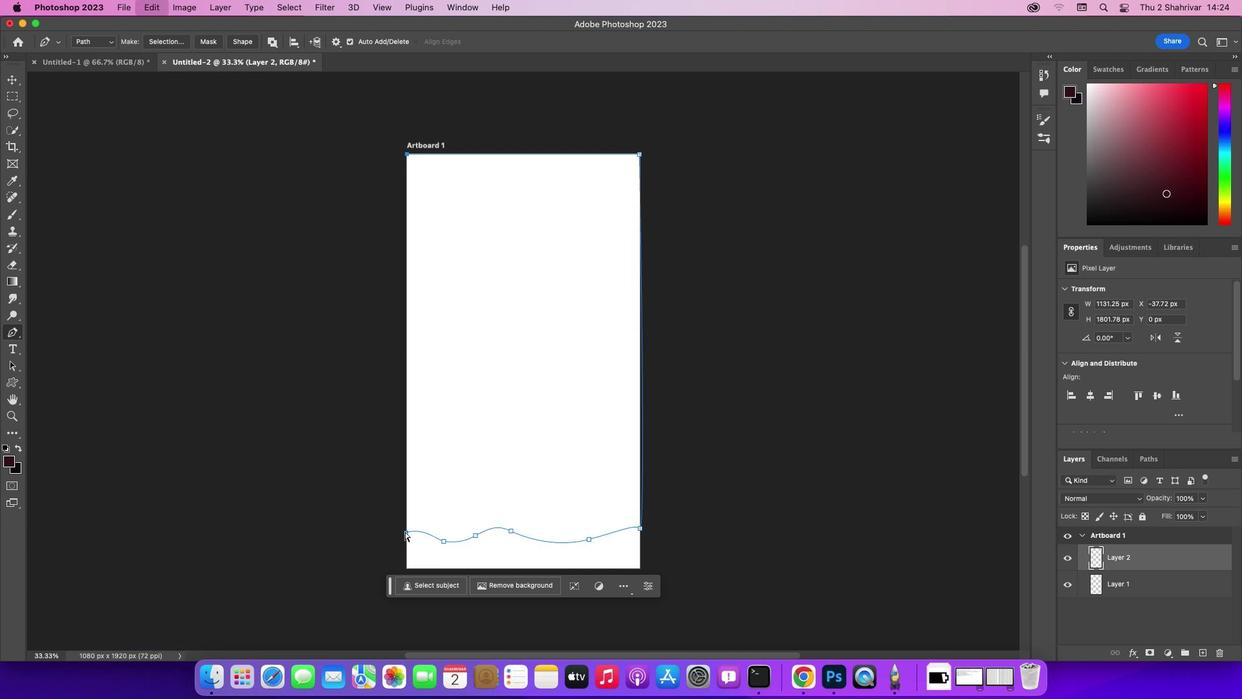 
Action: Mouse moved to (407, 254)
Screenshot: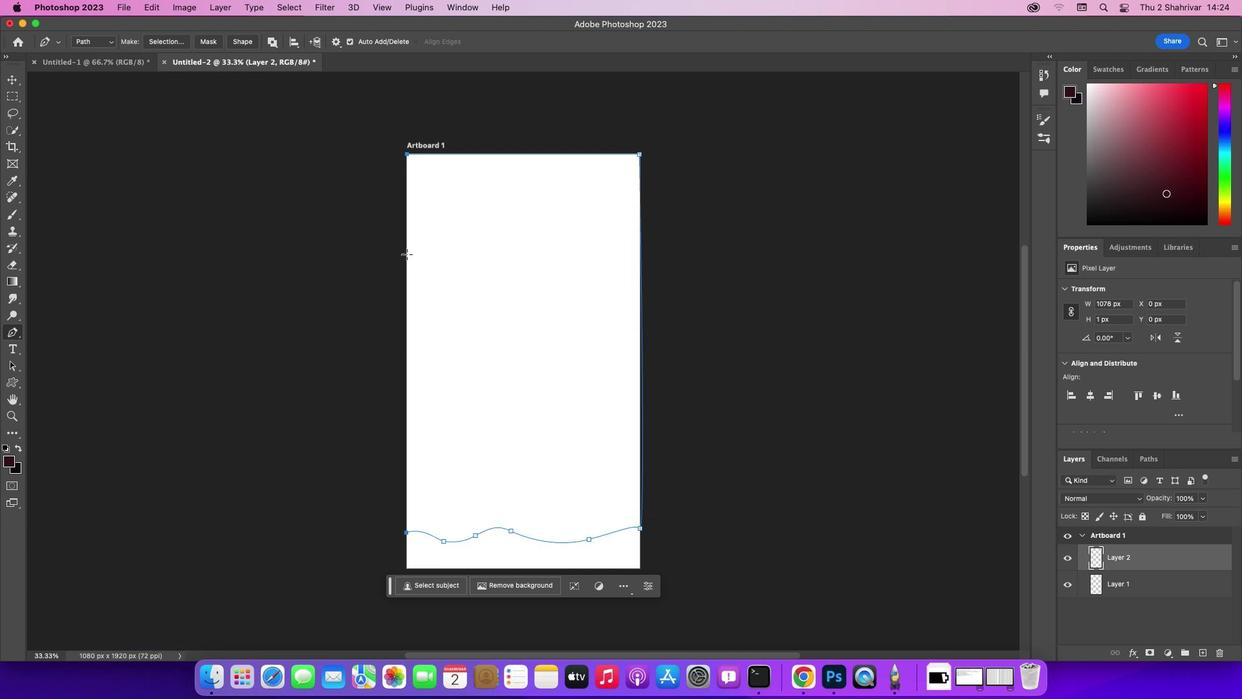 
Action: Mouse pressed left at (407, 254)
Screenshot: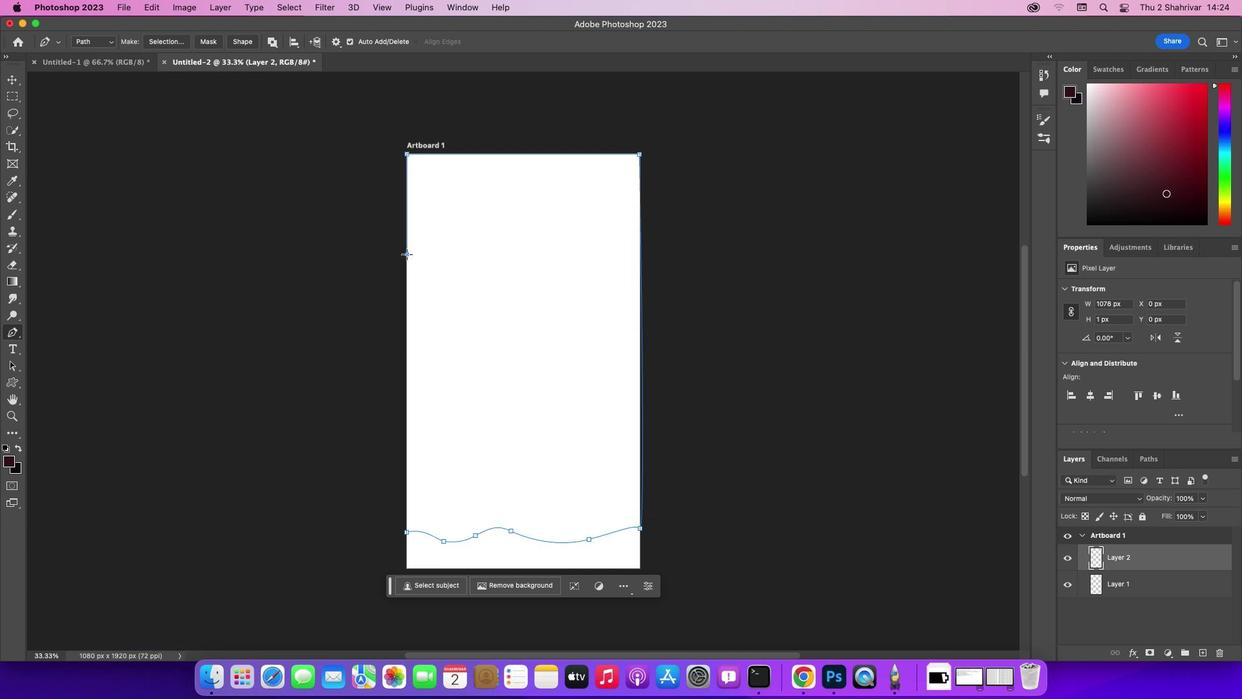 
Action: Mouse moved to (407, 479)
Screenshot: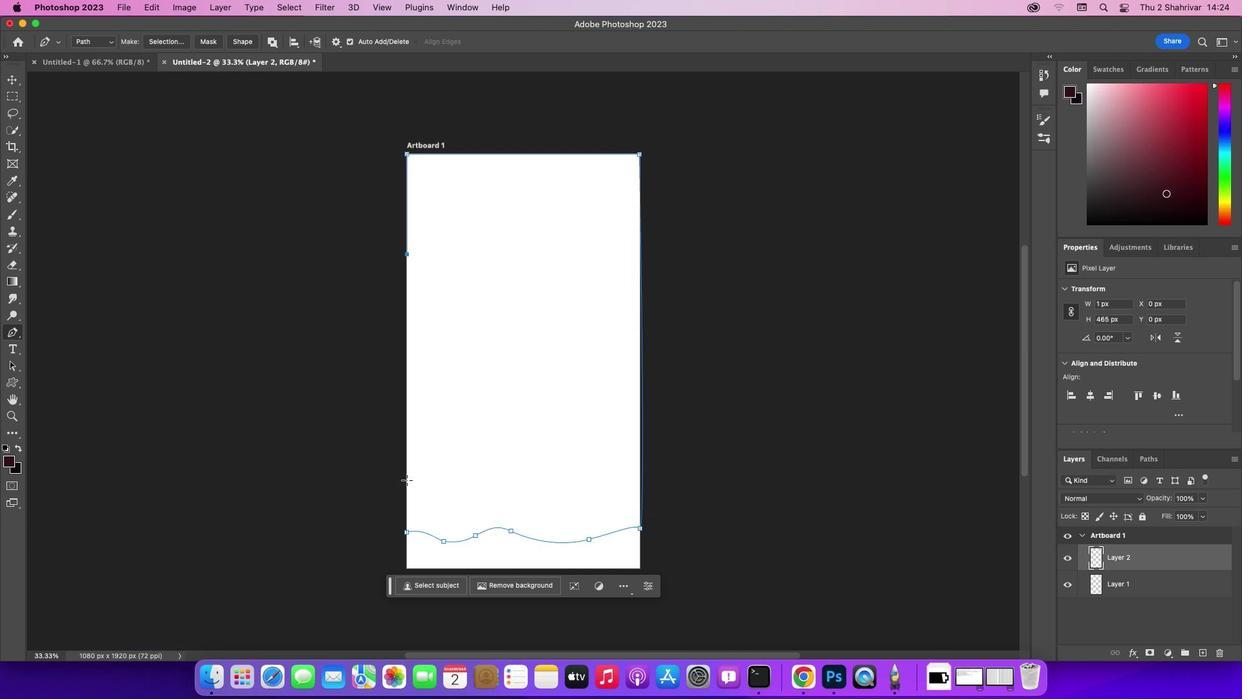 
Action: Mouse pressed left at (407, 479)
Screenshot: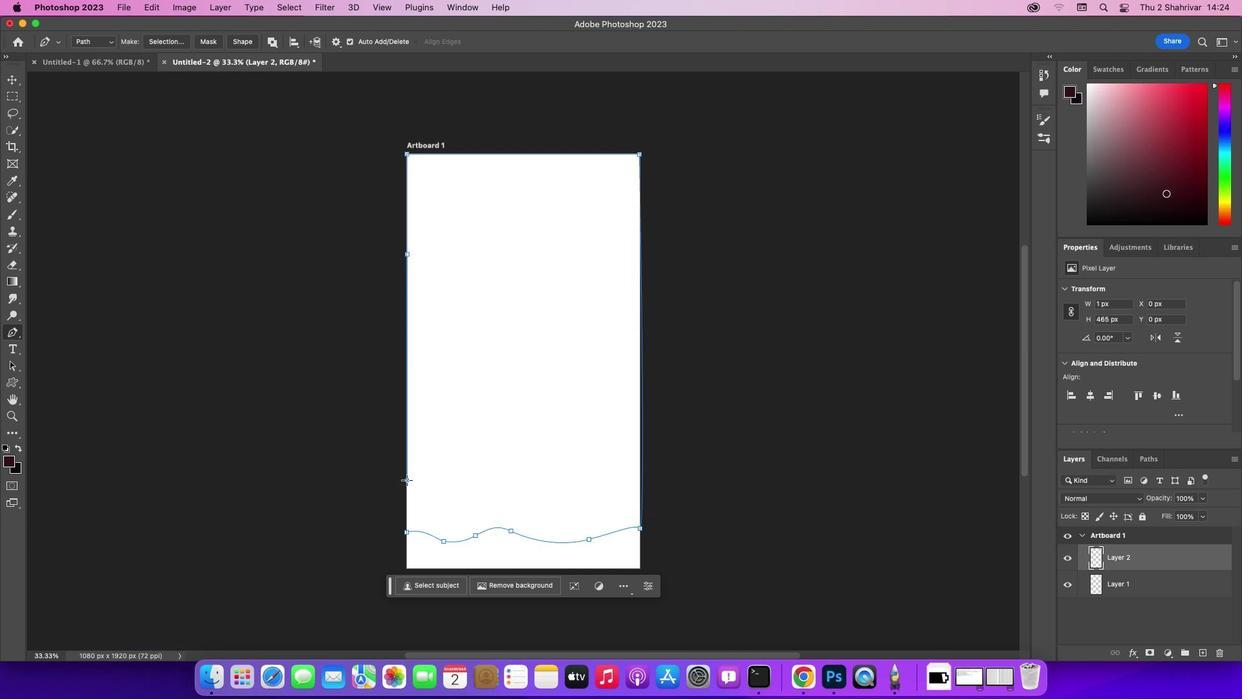
Action: Mouse moved to (405, 531)
Screenshot: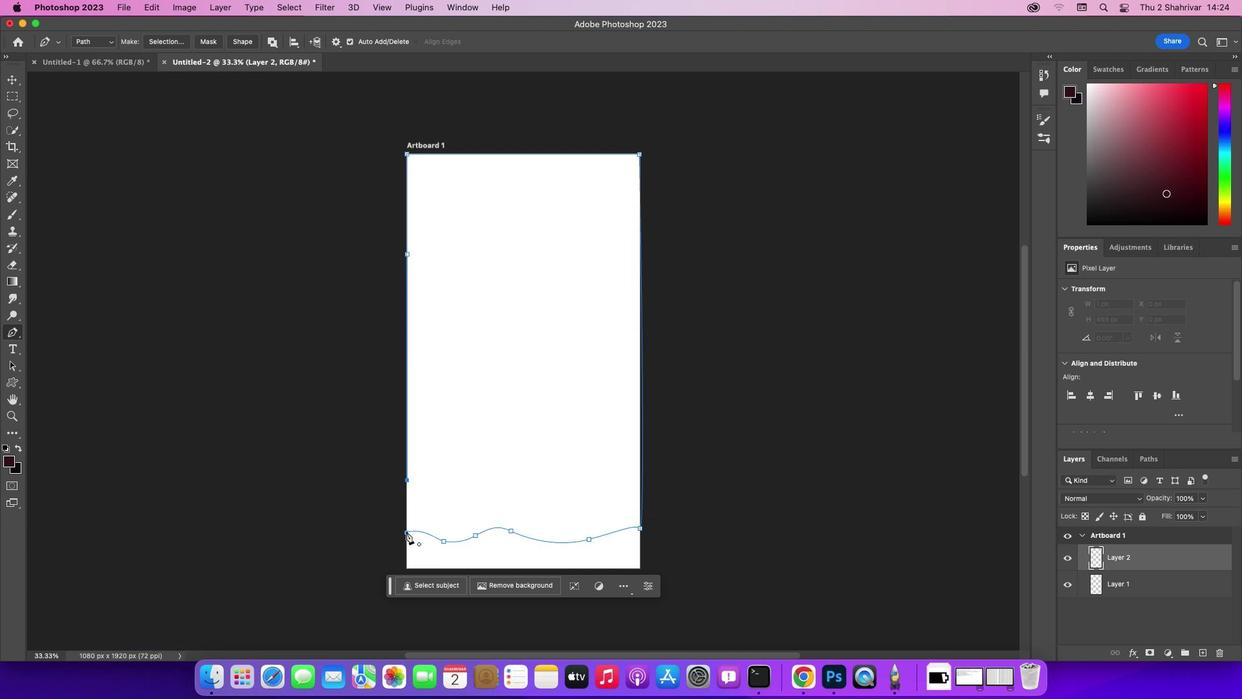 
Action: Mouse pressed left at (405, 531)
Screenshot: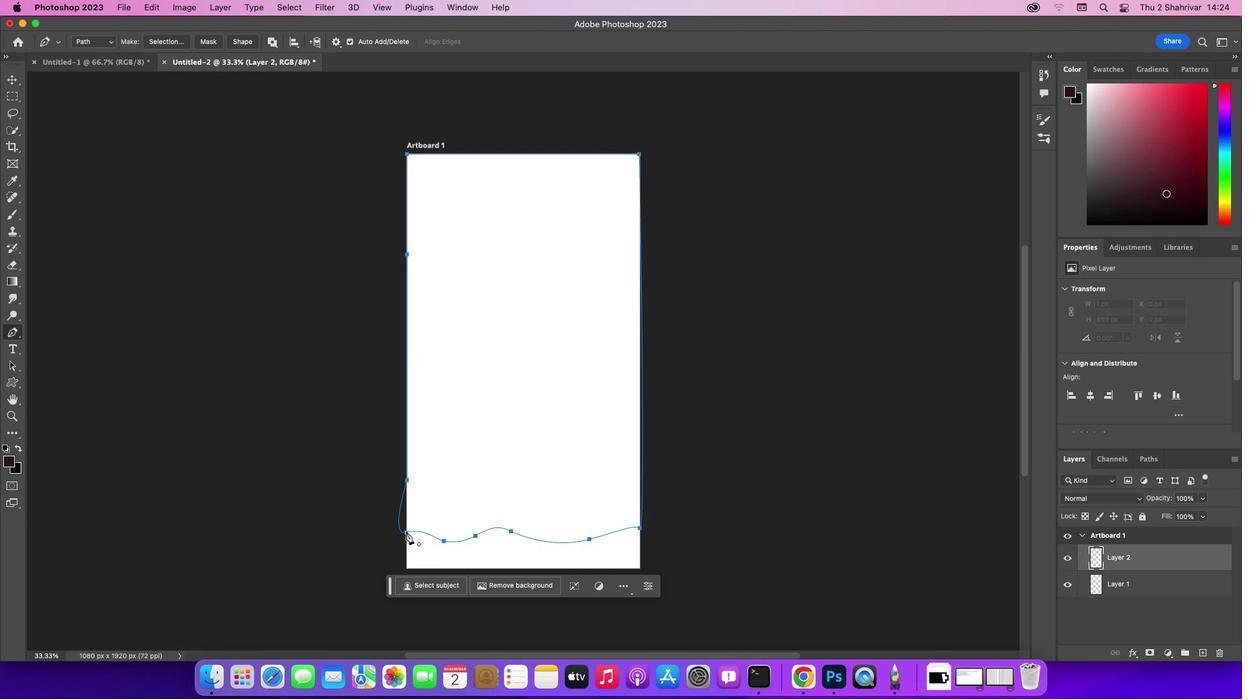 
Action: Key pressed Key.cmd'z'
Screenshot: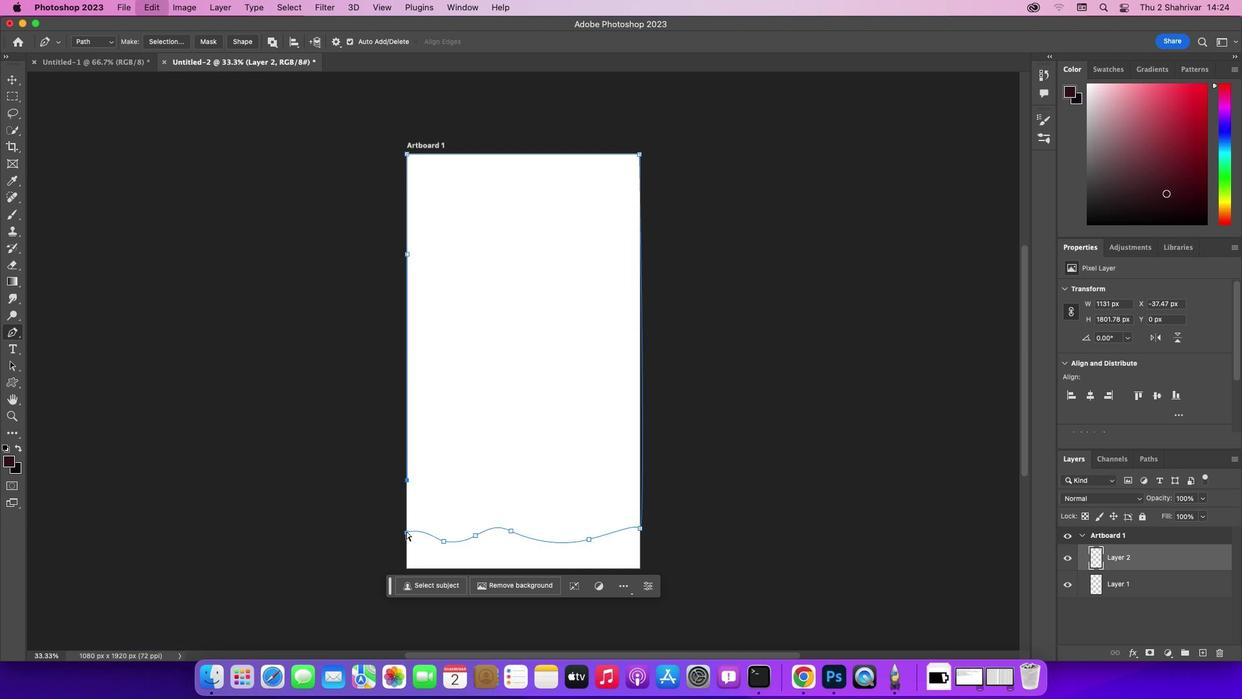 
Action: Mouse pressed left at (405, 531)
Screenshot: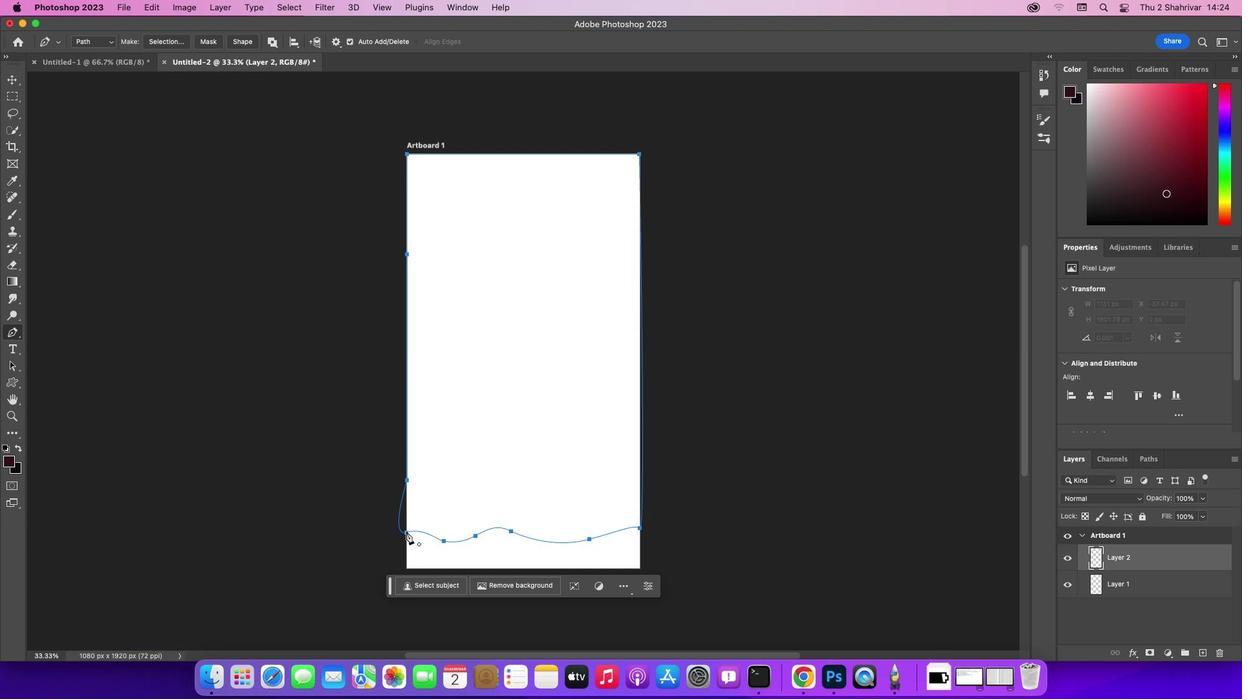 
Action: Mouse pressed left at (405, 531)
Screenshot: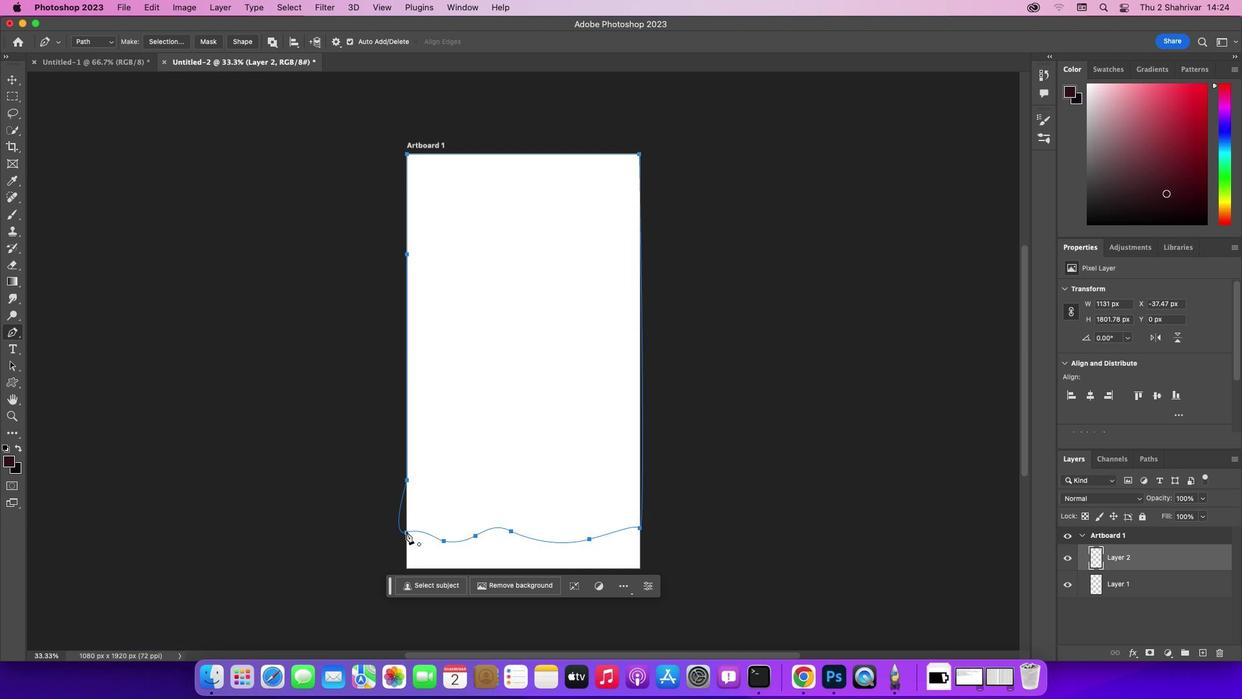 
Action: Mouse moved to (402, 523)
Screenshot: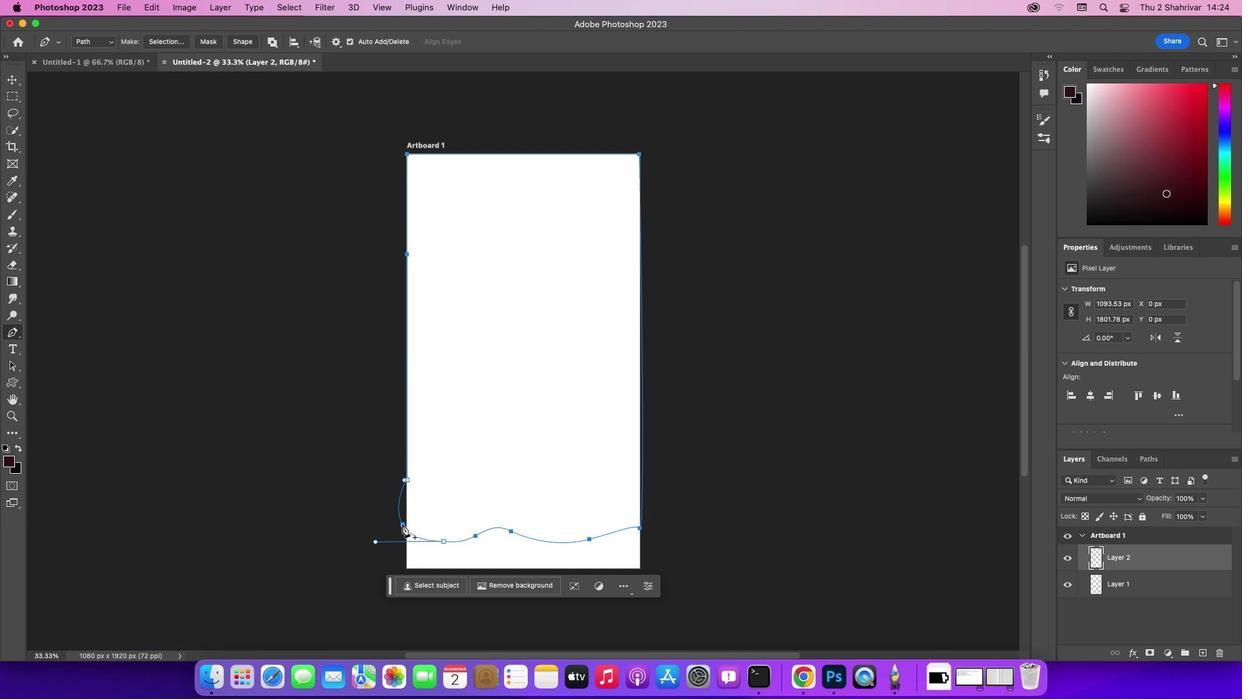 
Action: Key pressed Key.cmd'z'
Screenshot: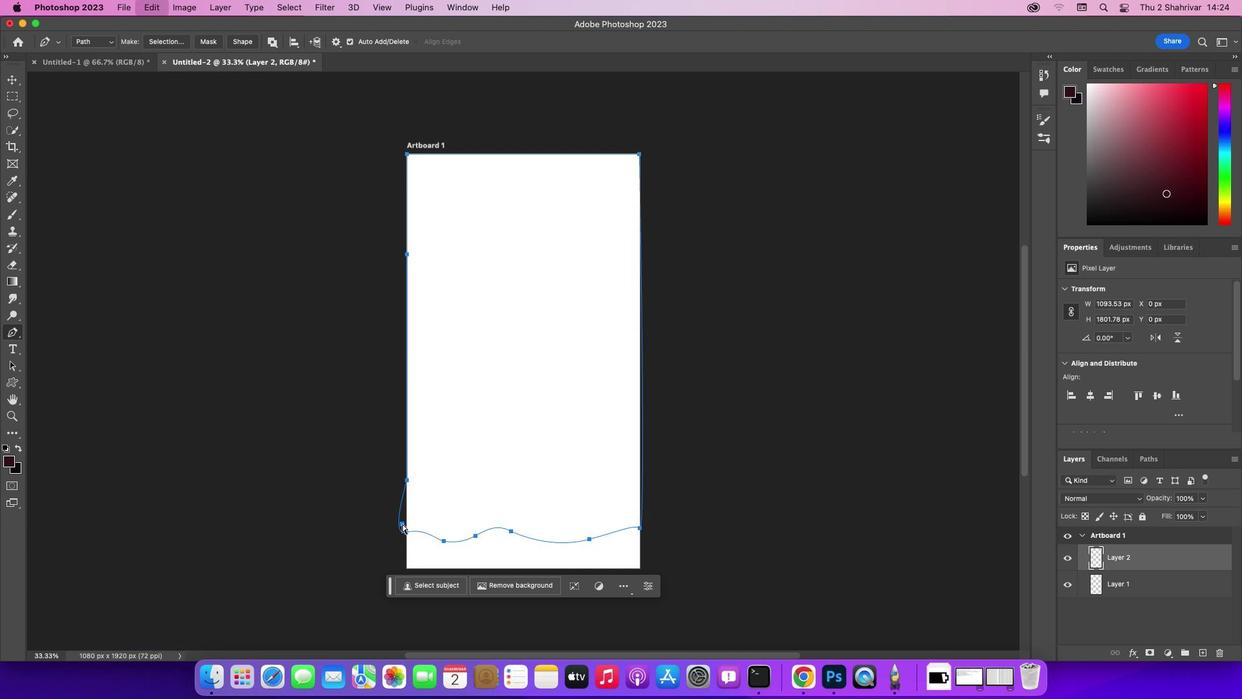 
Action: Mouse moved to (146, 315)
Screenshot: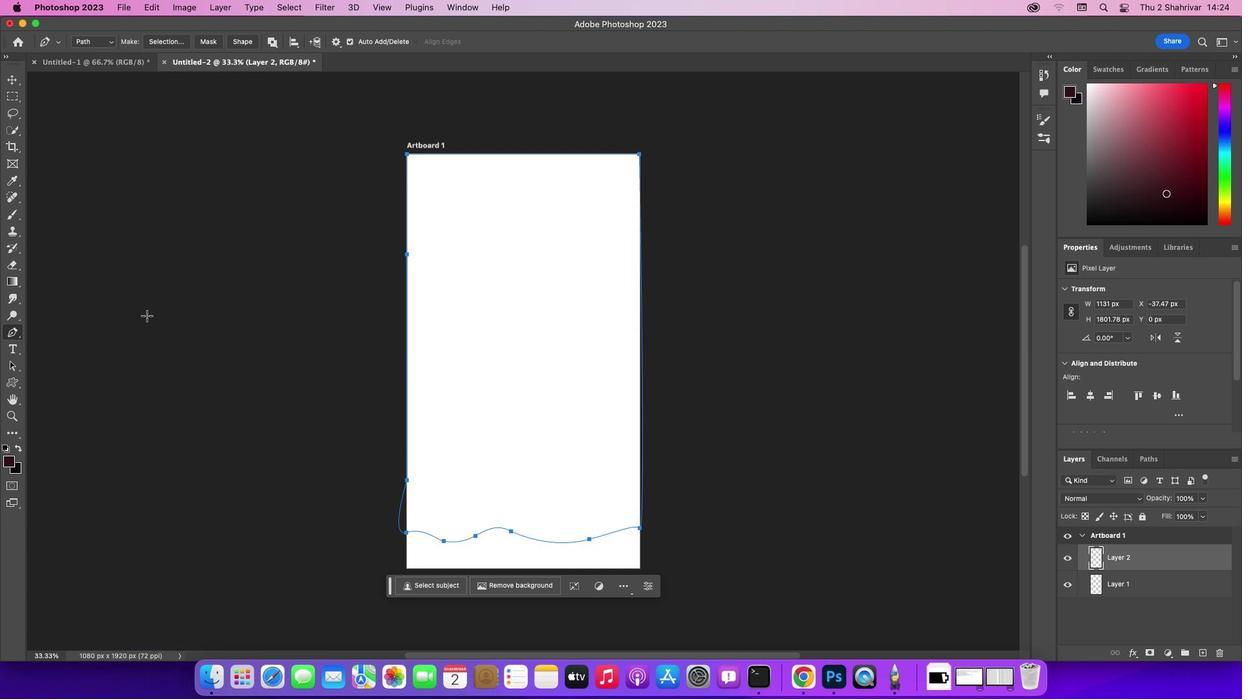 
Action: Key pressed Key.cmd_rKey.enter
Screenshot: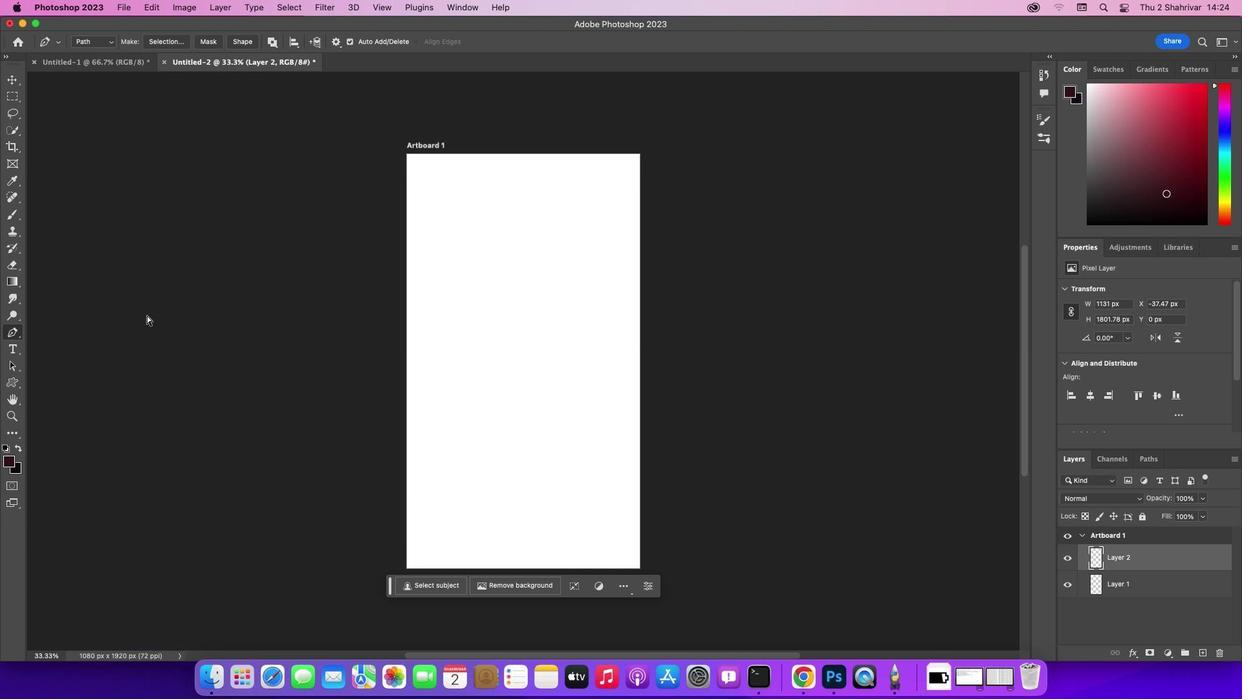 
Action: Mouse moved to (14, 282)
Screenshot: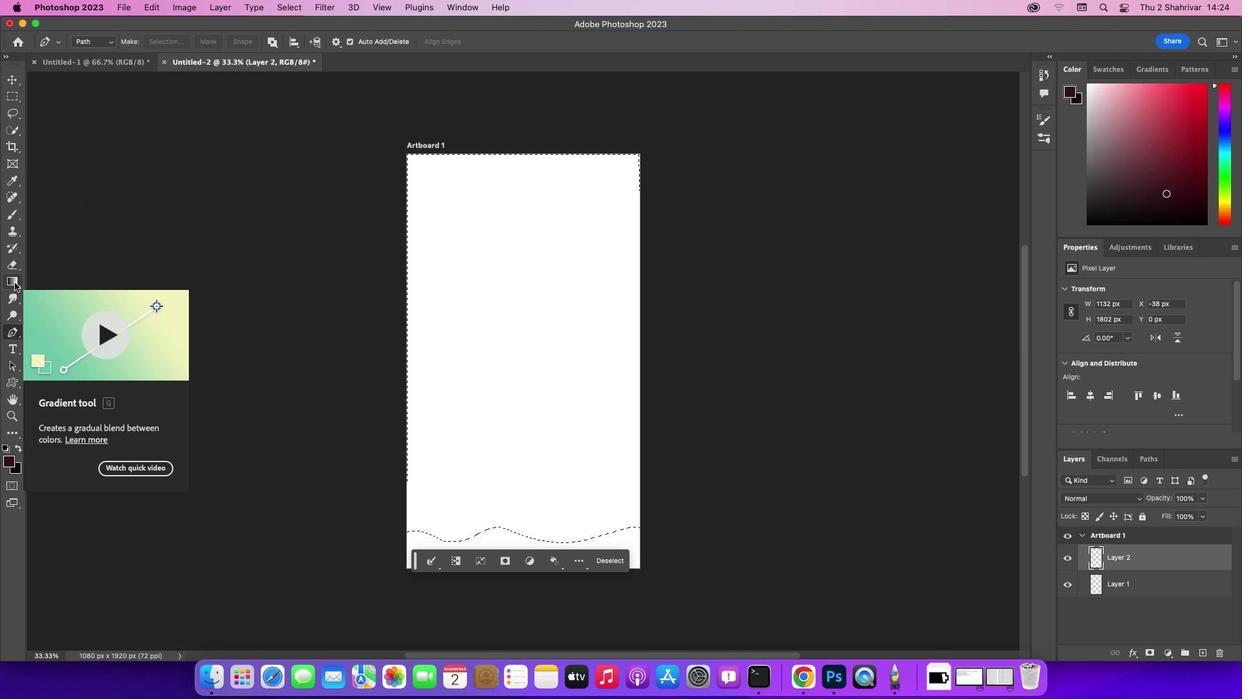 
Action: Mouse pressed left at (14, 282)
Screenshot: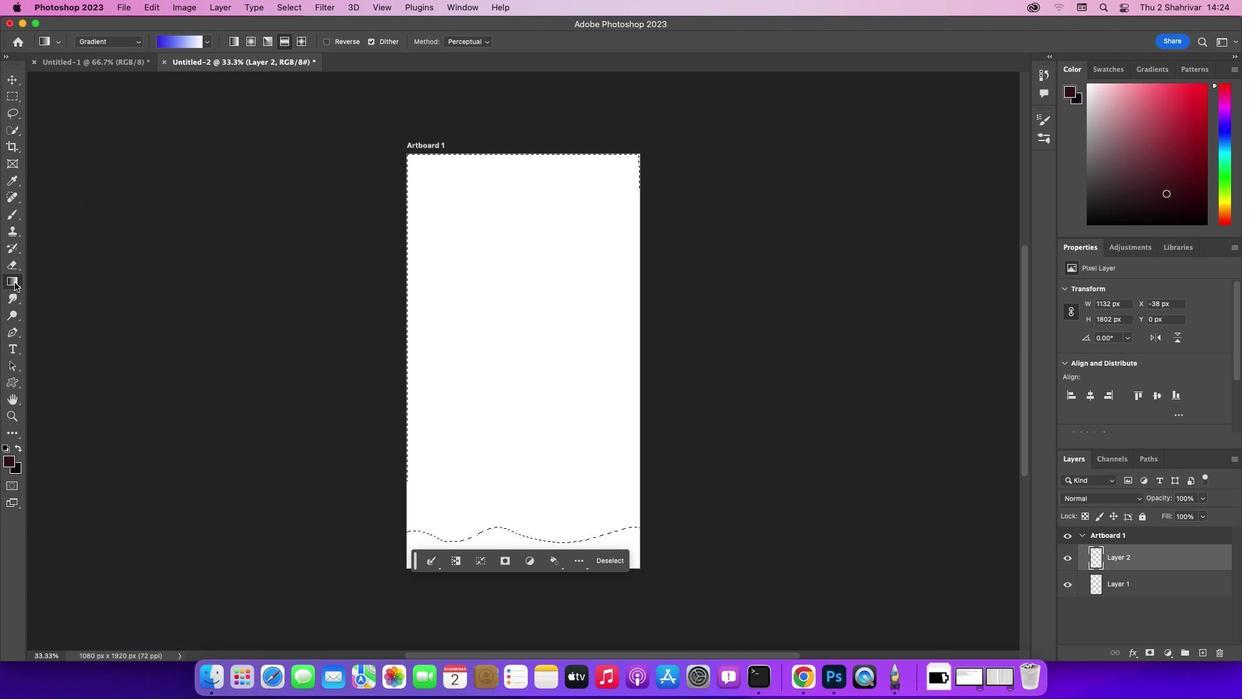 
Action: Mouse moved to (409, 542)
Screenshot: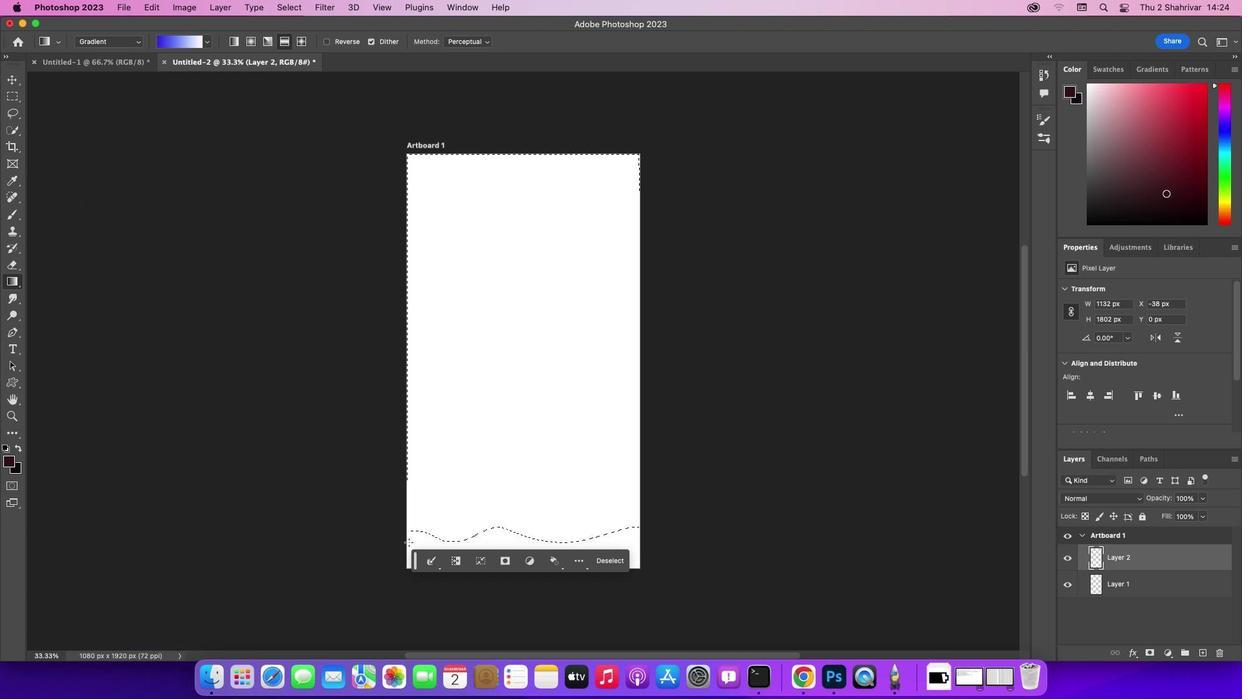 
Action: Mouse pressed left at (409, 542)
Screenshot: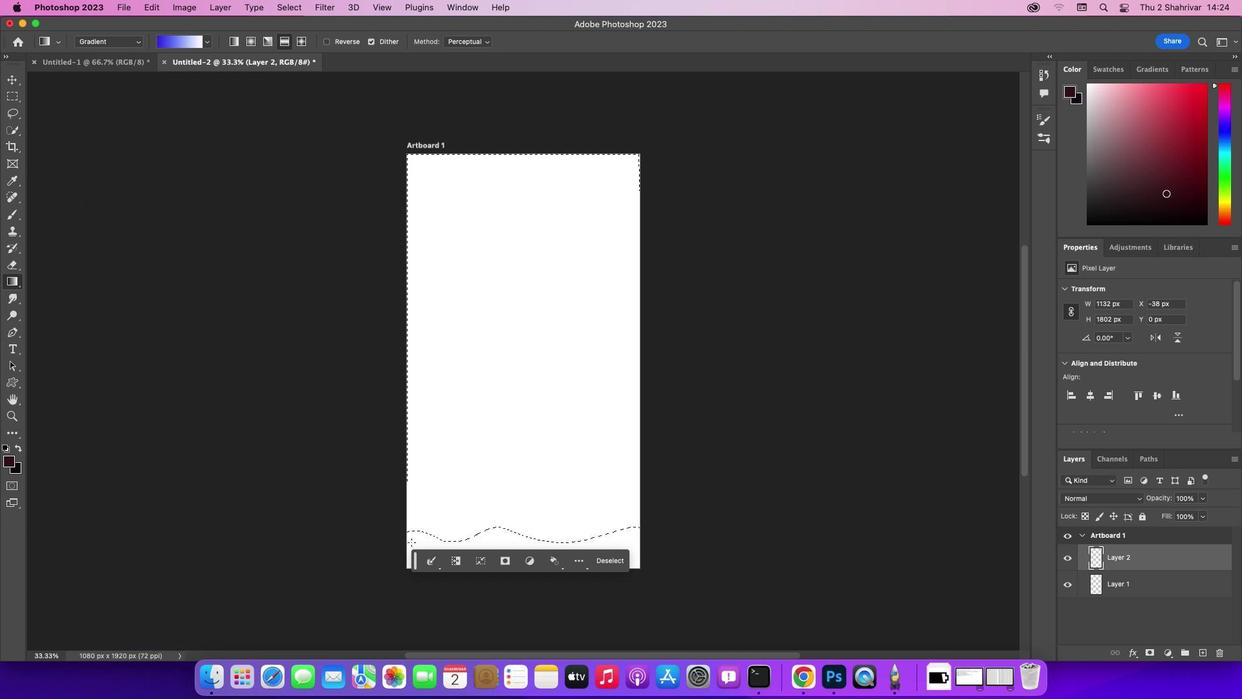 
Action: Mouse moved to (546, 466)
Screenshot: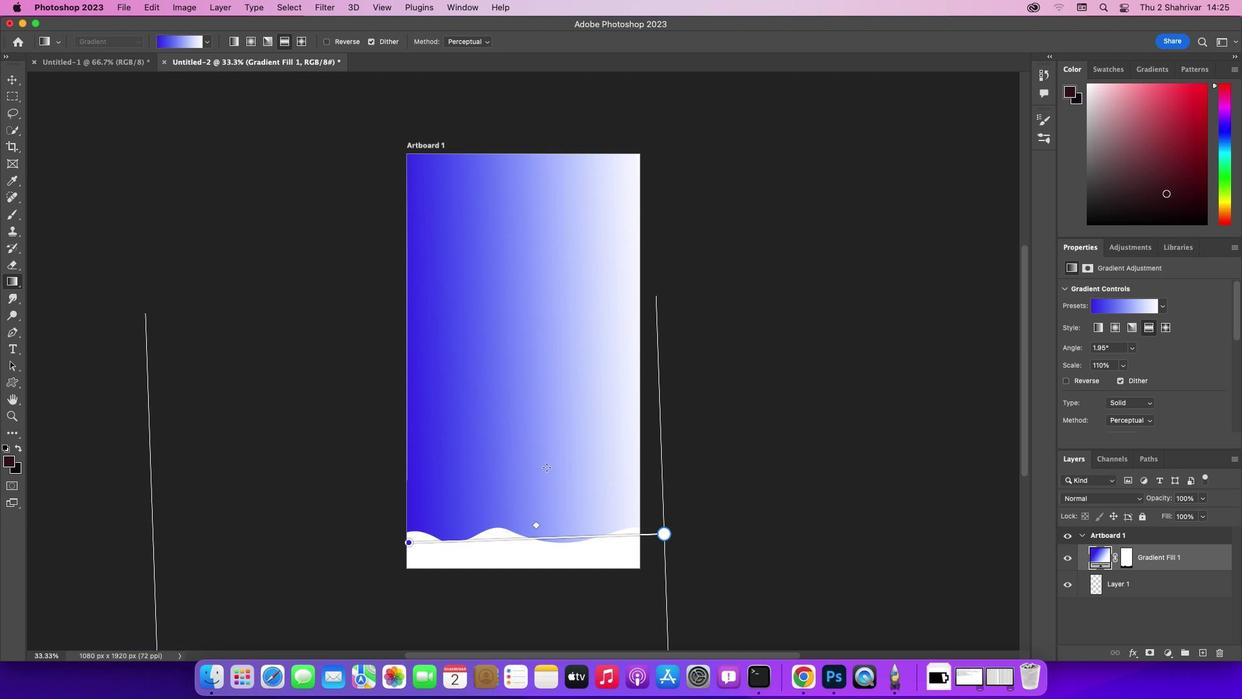 
Action: Key pressed Key.cmd'z'
Screenshot: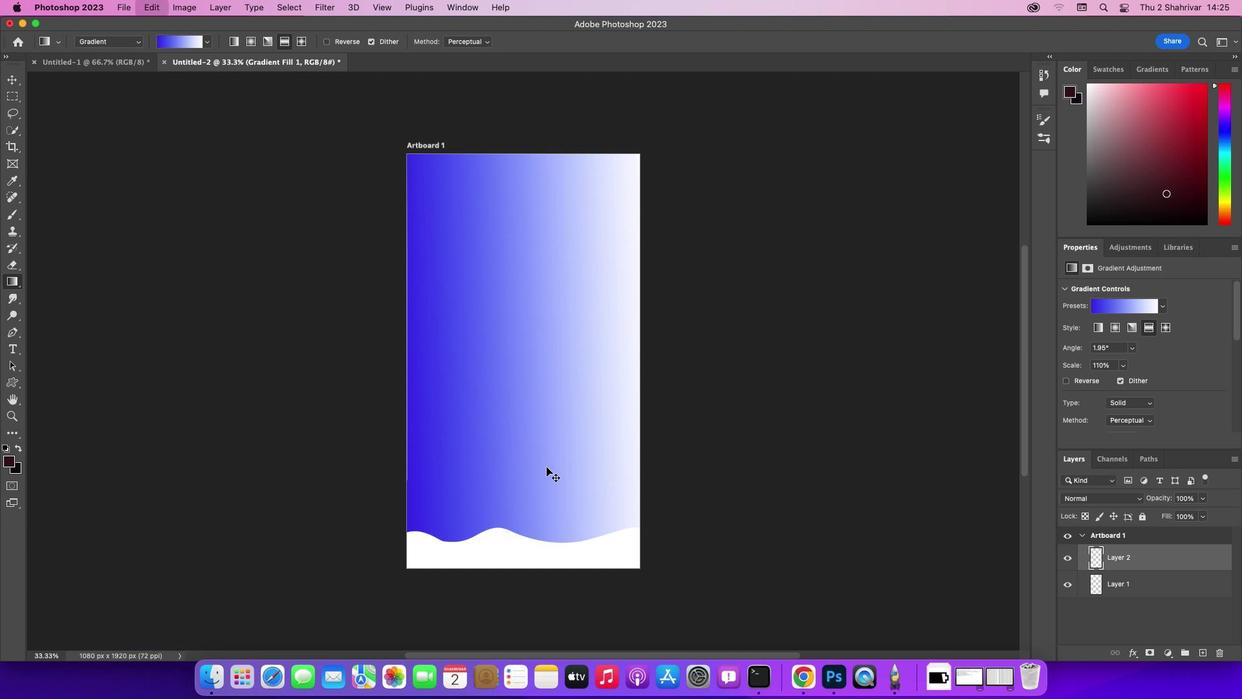 
Action: Mouse moved to (11, 459)
Screenshot: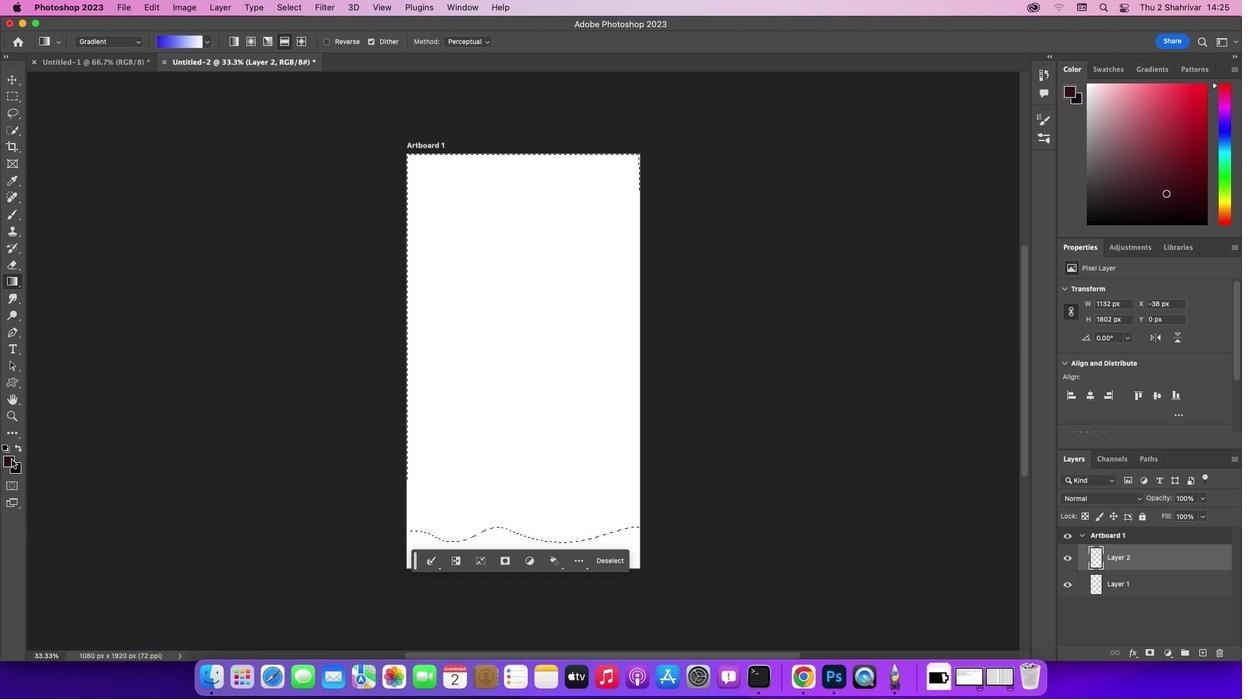 
Action: Mouse pressed left at (11, 459)
Screenshot: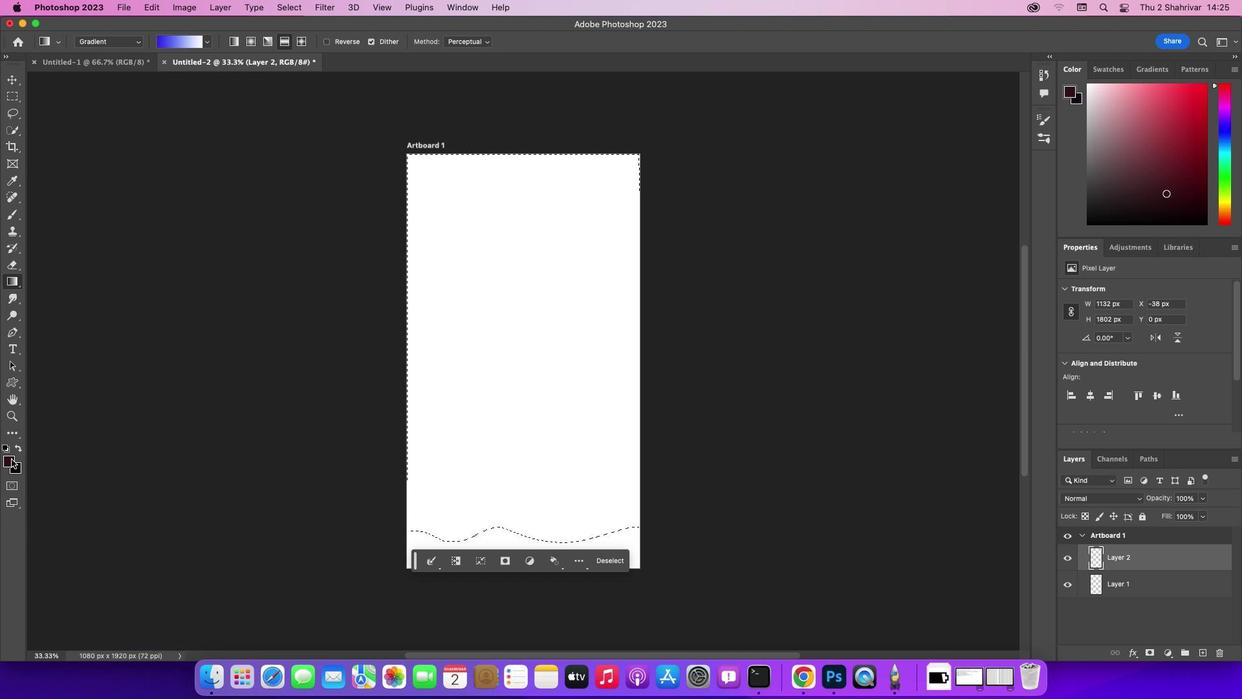 
Action: Mouse moved to (13, 286)
Screenshot: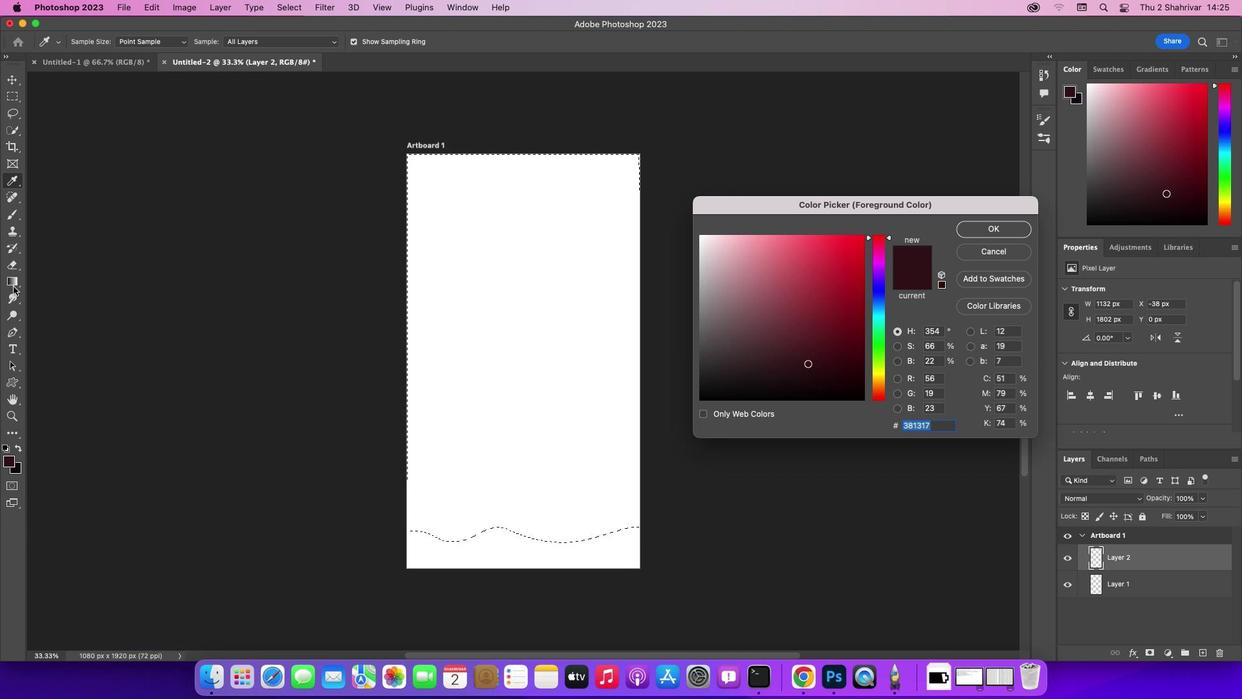
Action: Mouse pressed left at (13, 286)
Screenshot: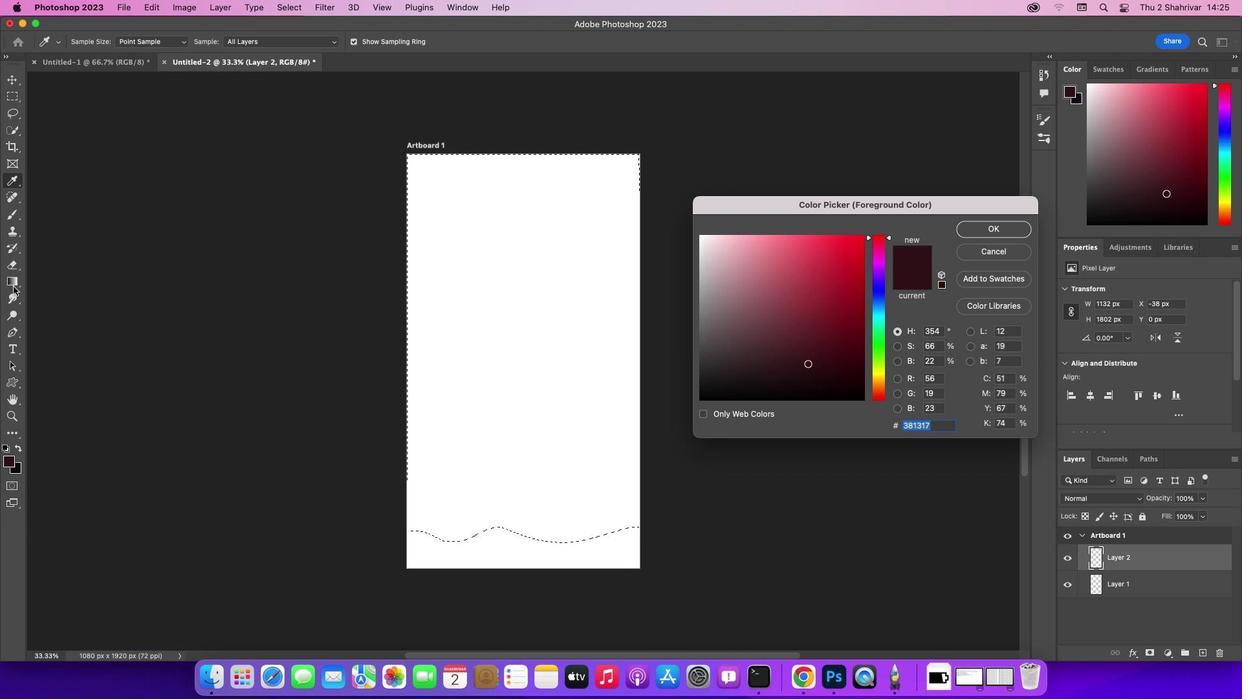 
Action: Mouse moved to (12, 282)
Screenshot: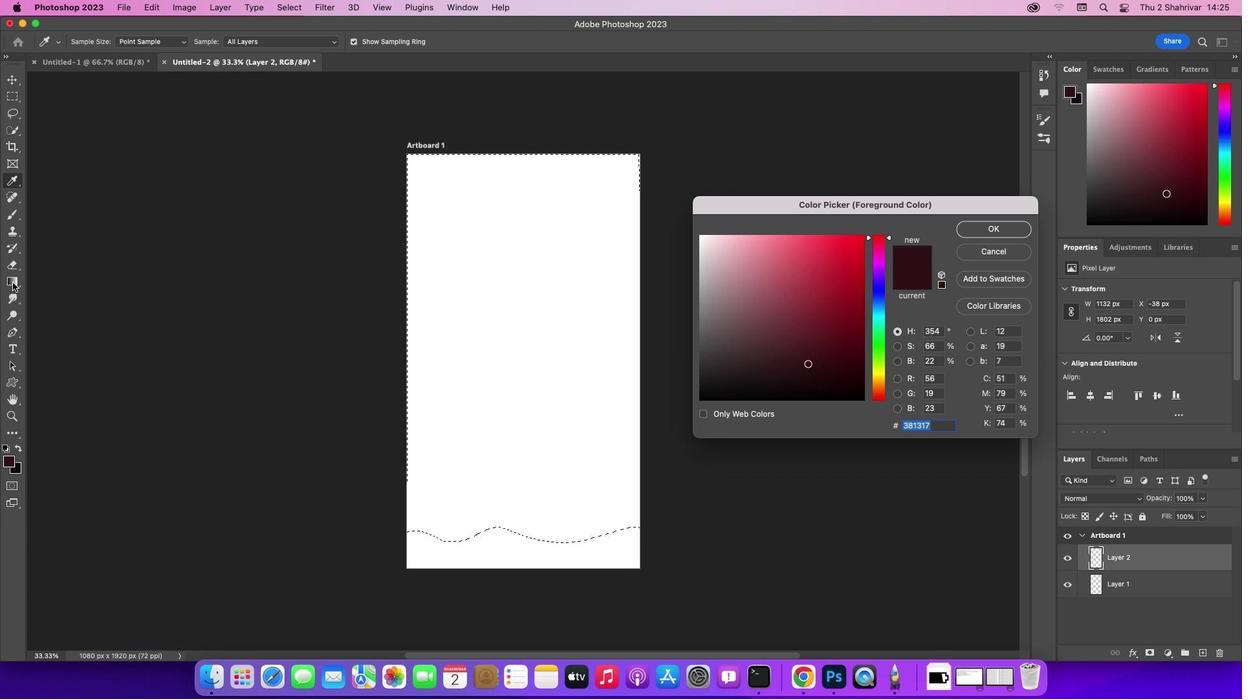 
Action: Mouse pressed left at (12, 282)
Screenshot: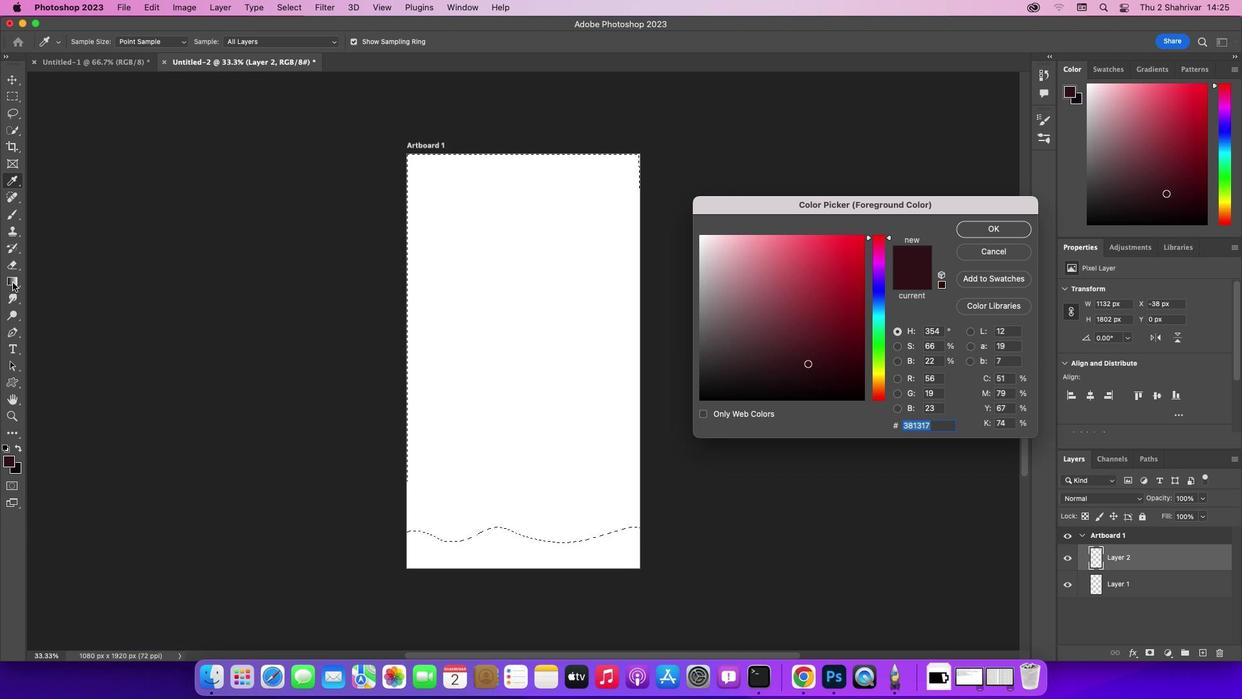 
Action: Mouse moved to (14, 280)
Screenshot: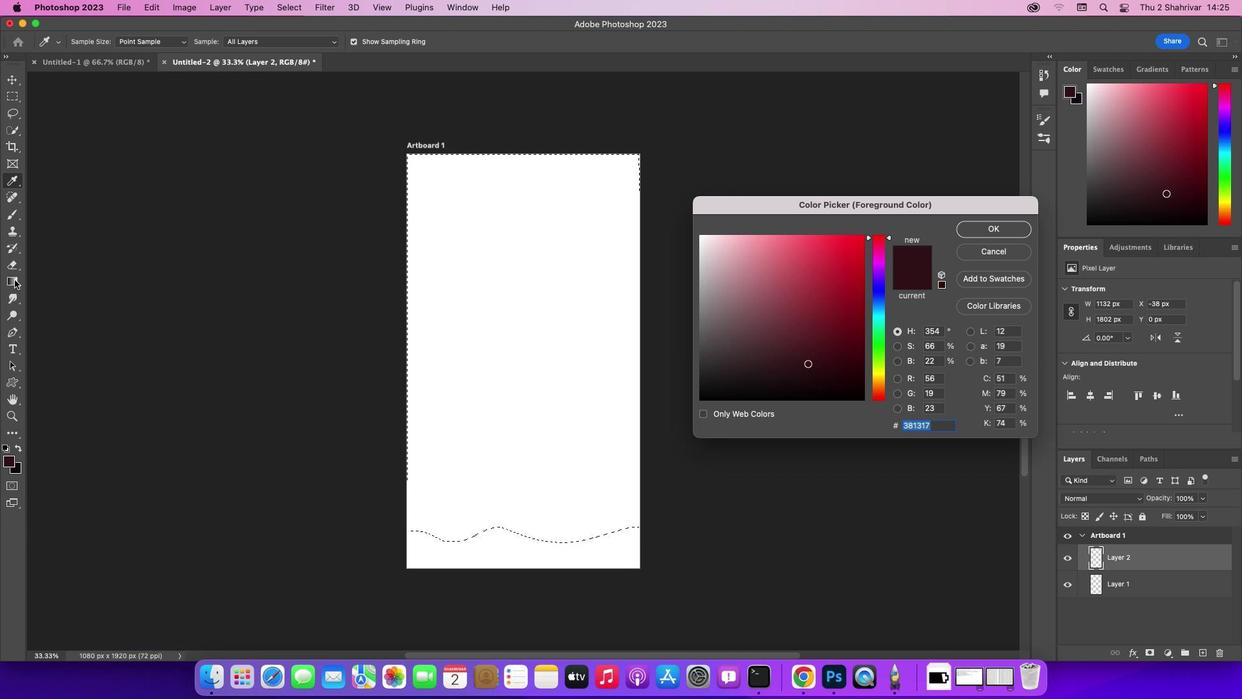 
Action: Mouse pressed left at (14, 280)
Screenshot: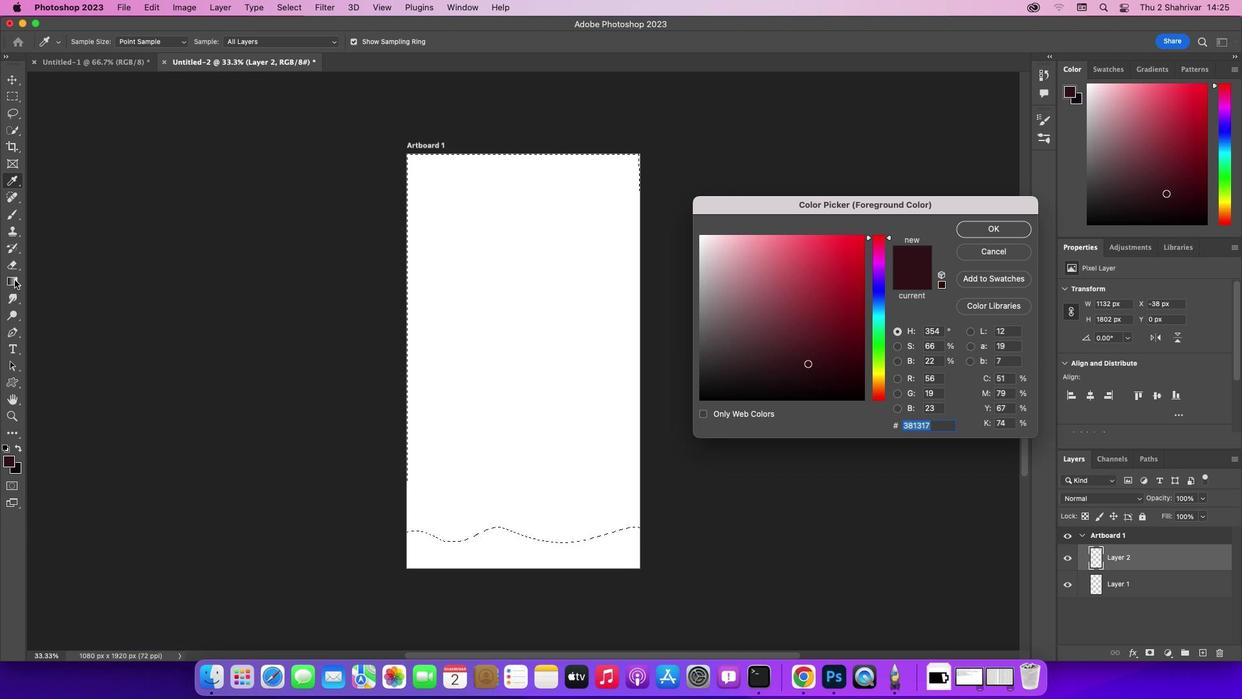 
Action: Mouse moved to (420, 559)
Screenshot: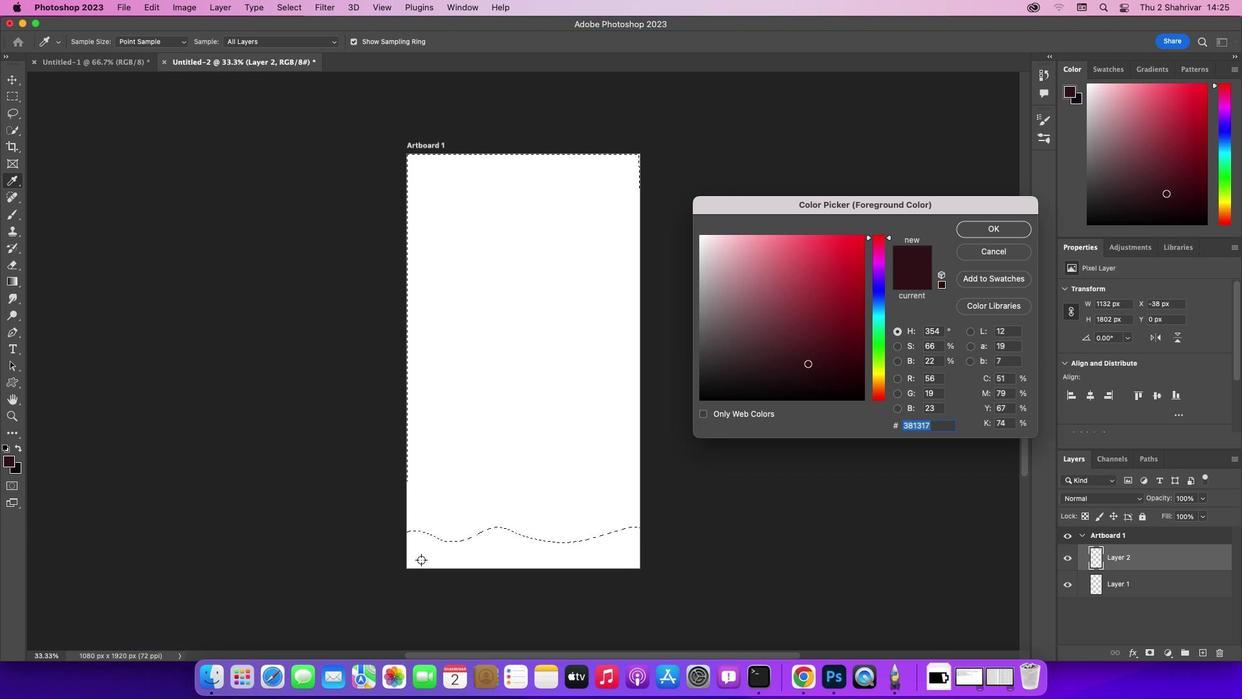 
Action: Mouse pressed left at (420, 559)
Screenshot: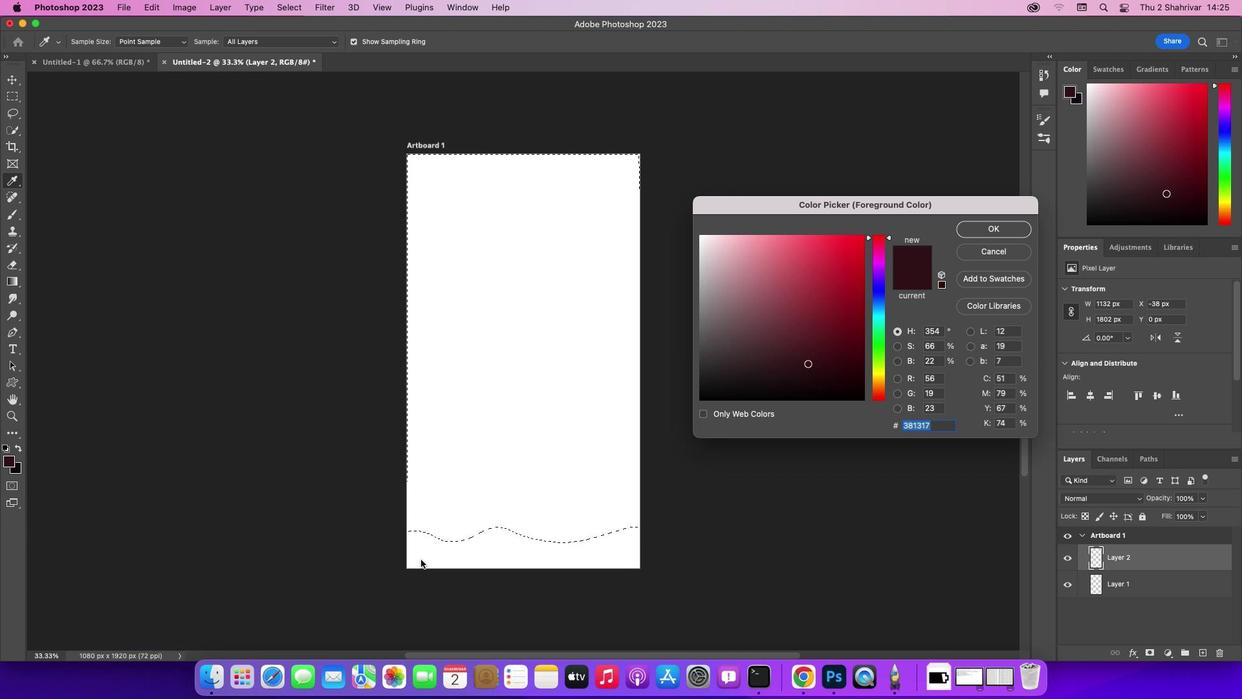 
Action: Mouse moved to (489, 515)
Screenshot: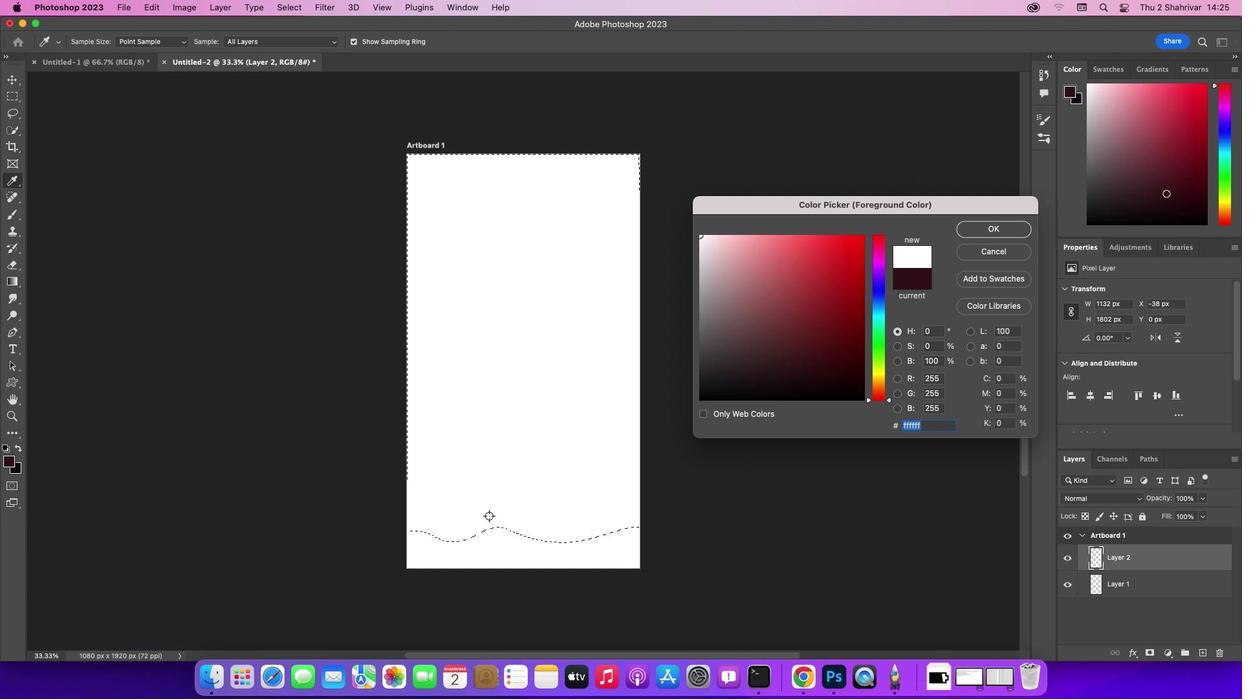 
Action: Mouse pressed left at (489, 515)
Screenshot: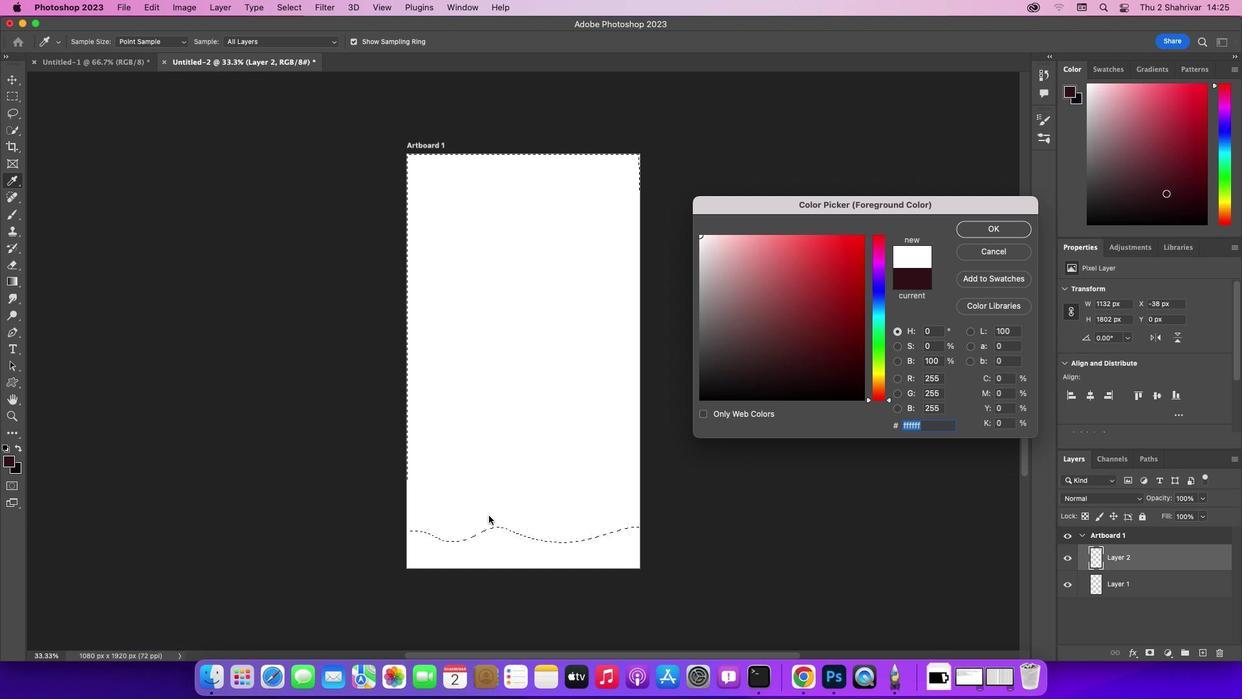 
Action: Mouse moved to (987, 253)
Screenshot: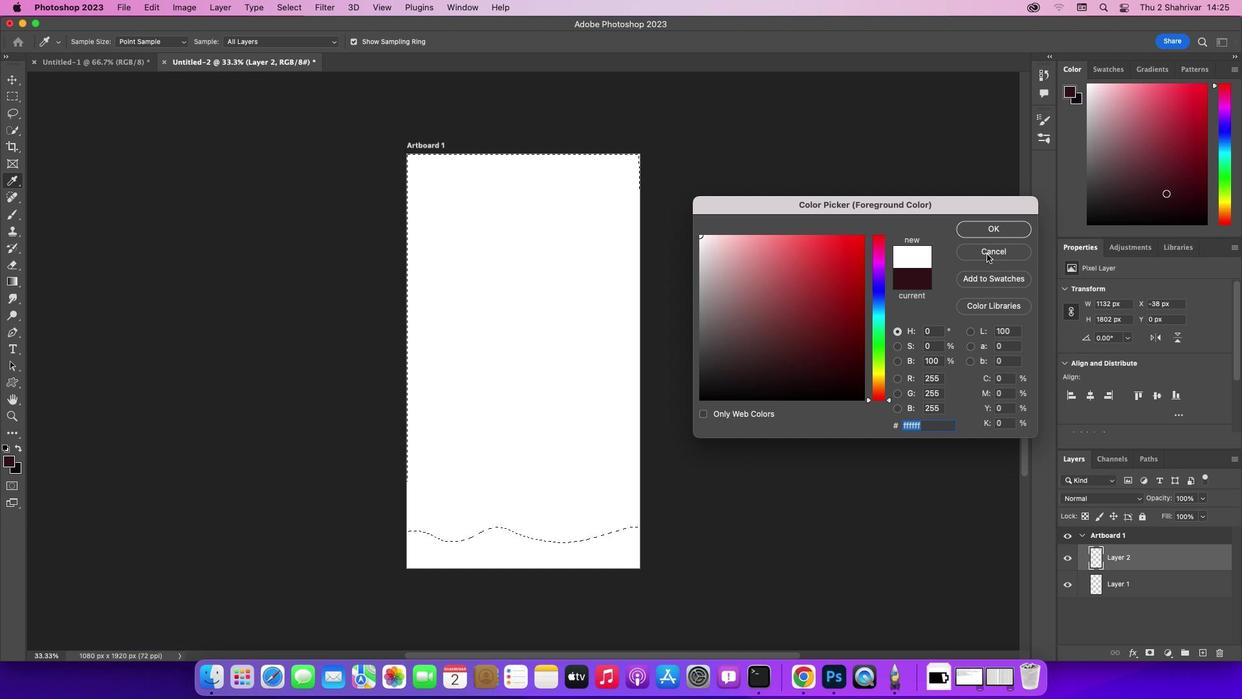 
Action: Mouse pressed left at (987, 253)
Screenshot: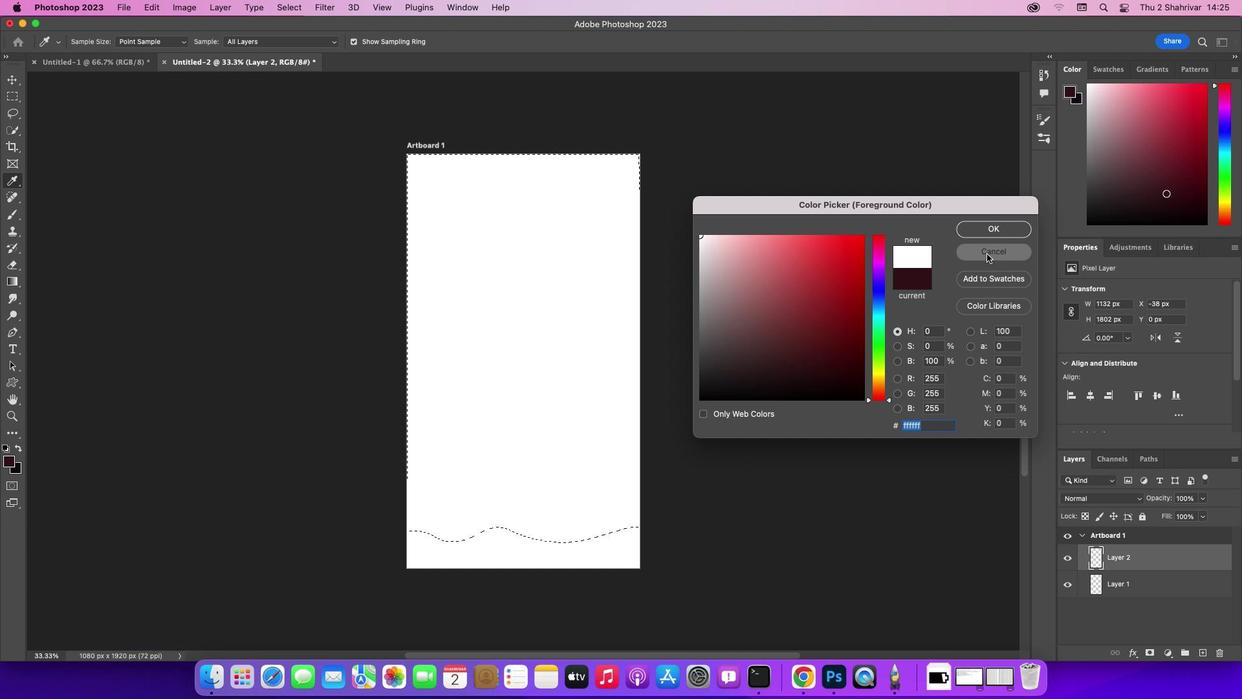 
Action: Mouse moved to (418, 542)
Screenshot: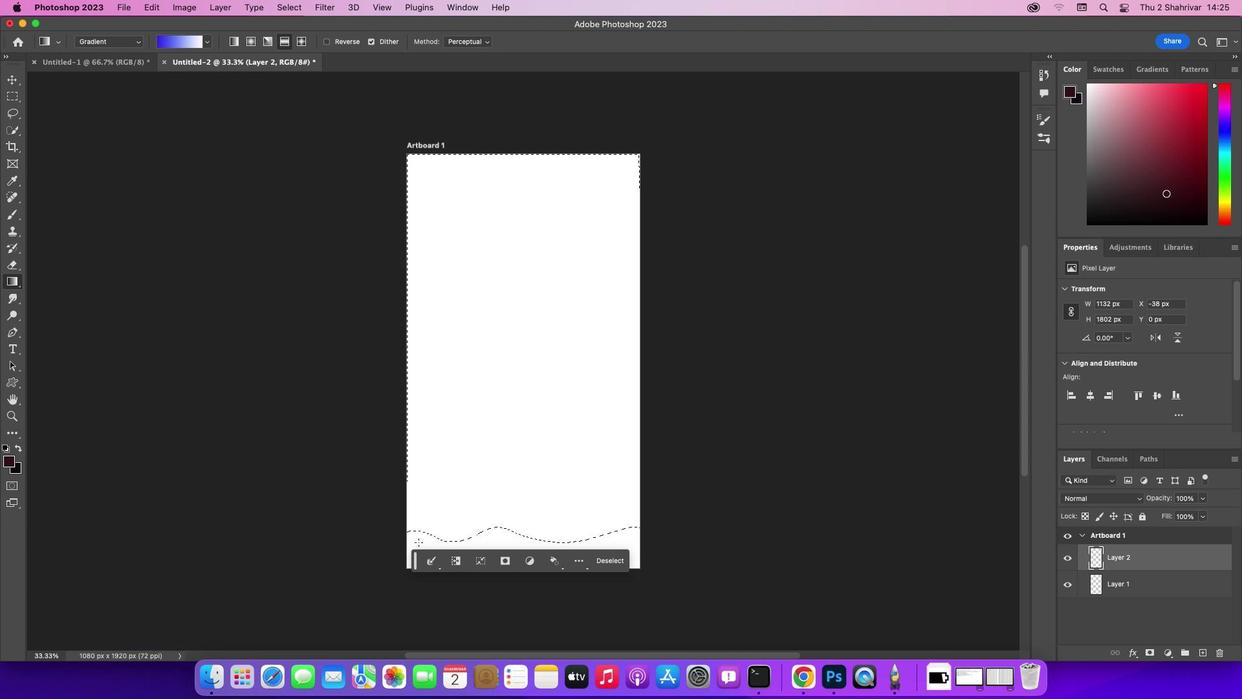 
Action: Mouse pressed left at (418, 542)
Screenshot: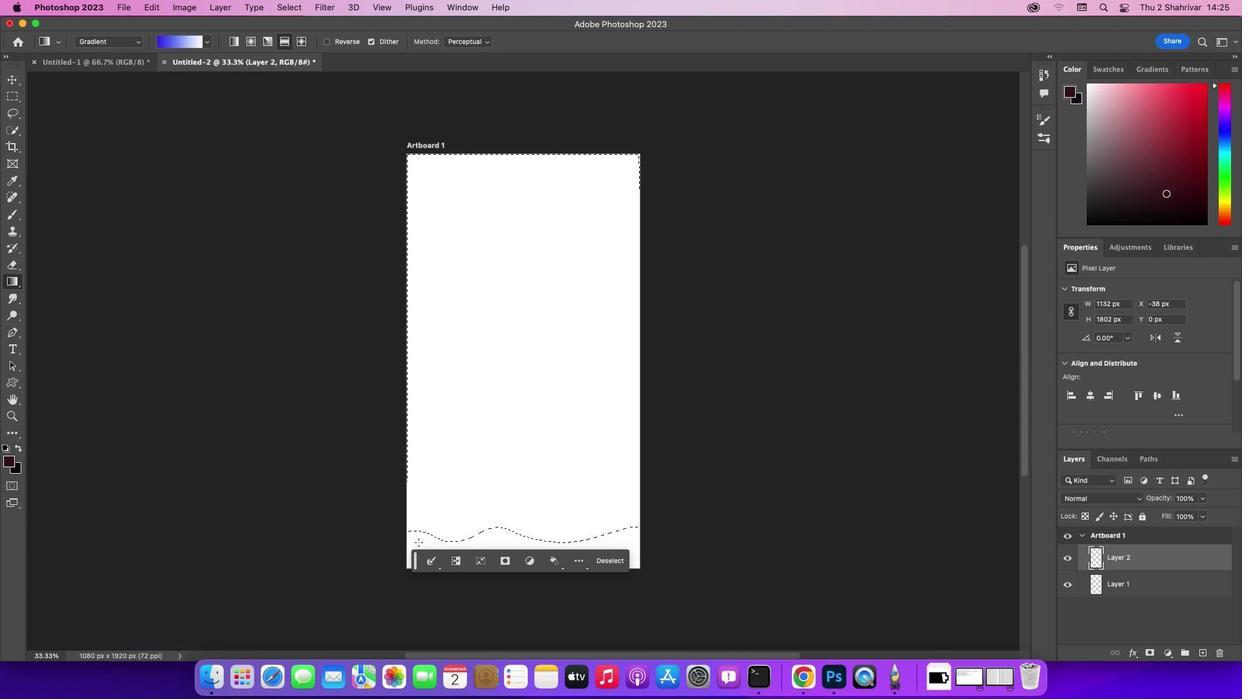 
Action: Mouse moved to (7, 78)
Screenshot: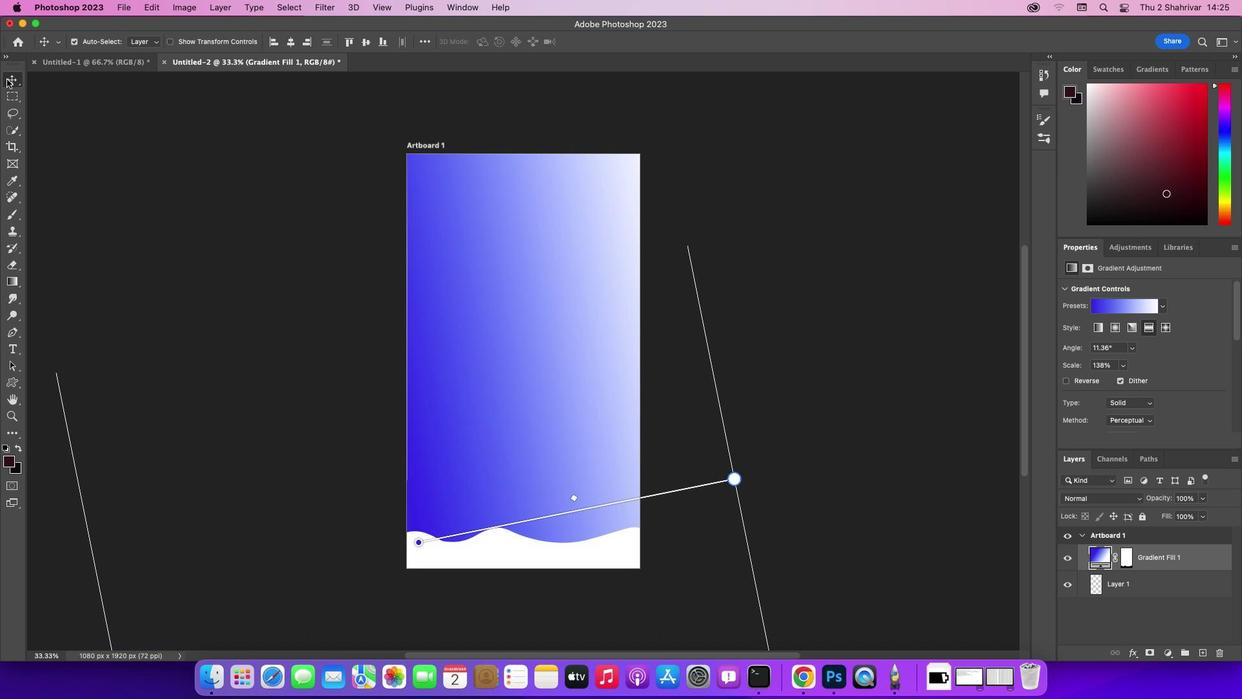 
Action: Mouse pressed left at (7, 78)
Screenshot: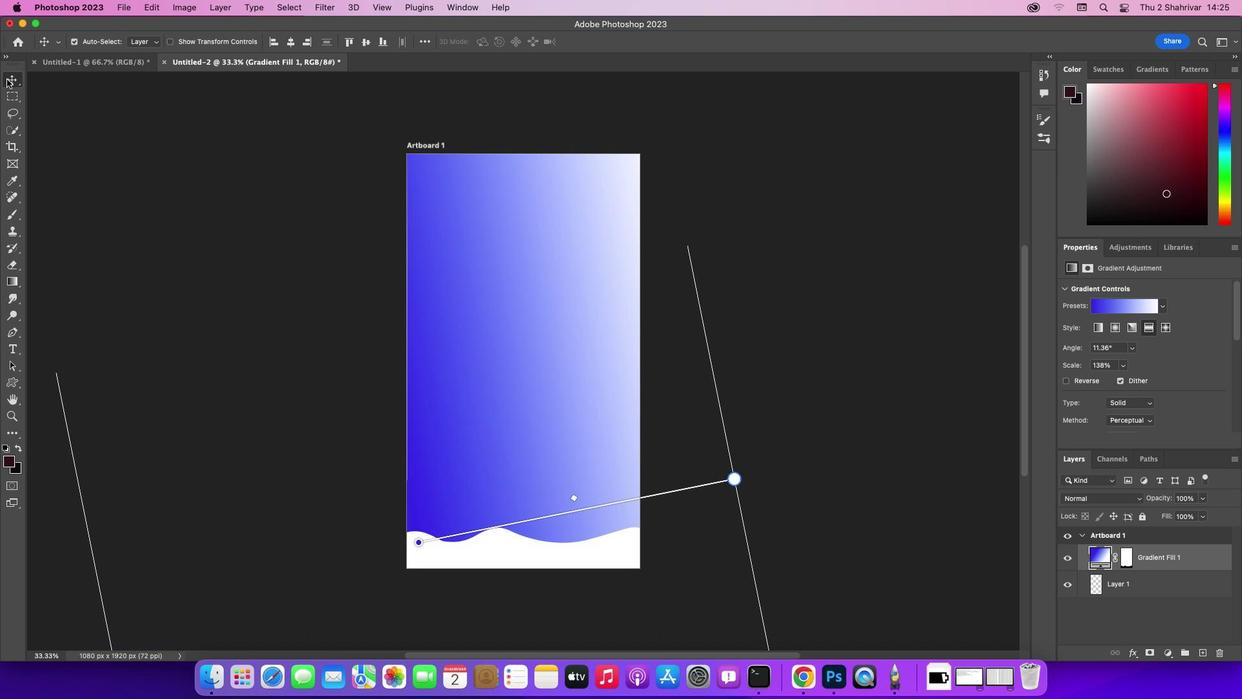 
Action: Mouse moved to (270, 231)
Screenshot: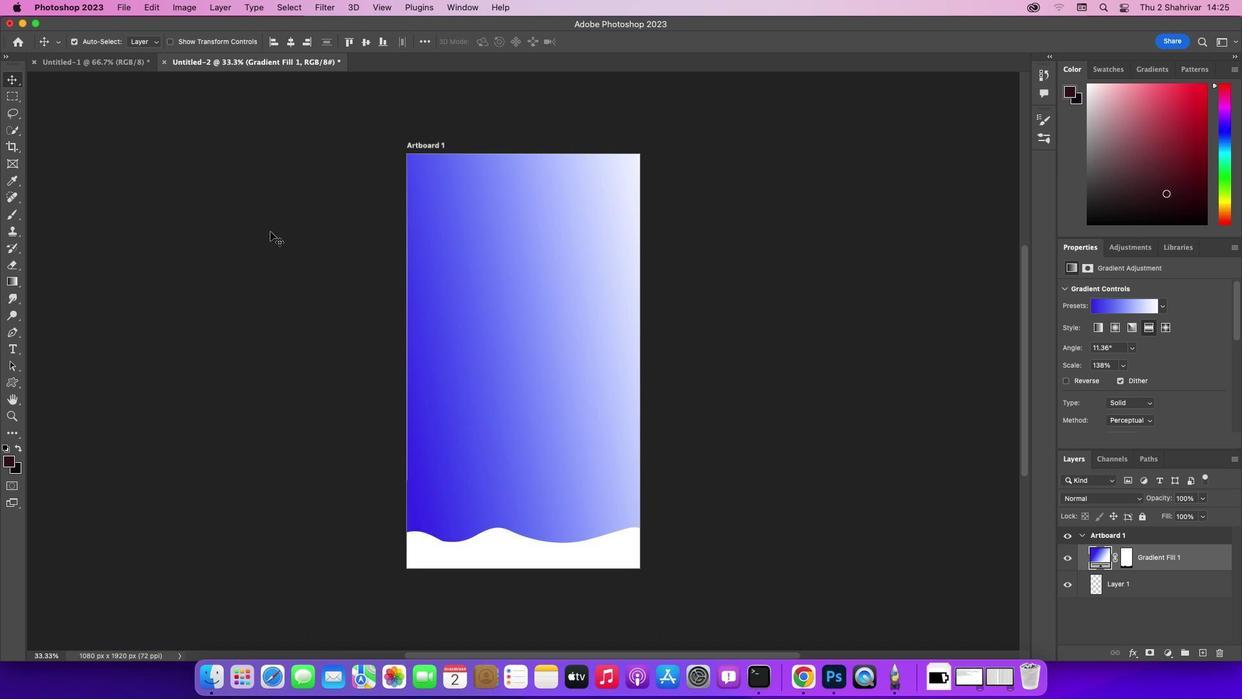 
Action: Mouse pressed left at (270, 231)
Screenshot: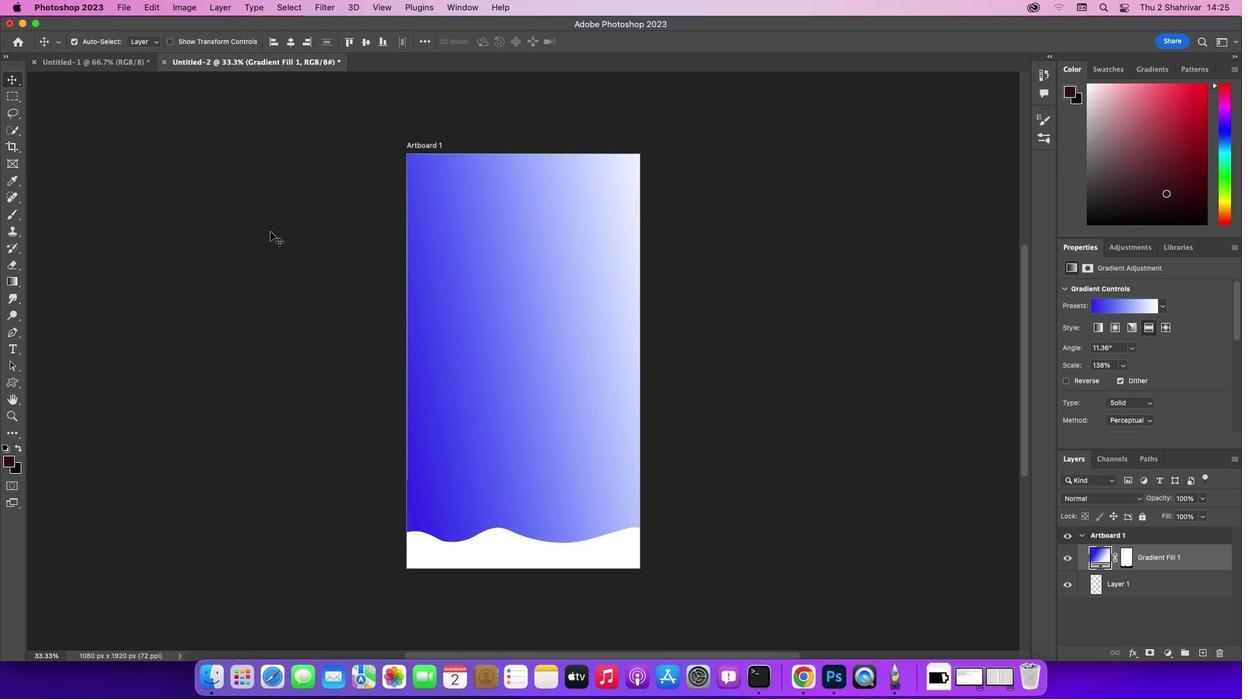 
Action: Mouse moved to (1151, 557)
Screenshot: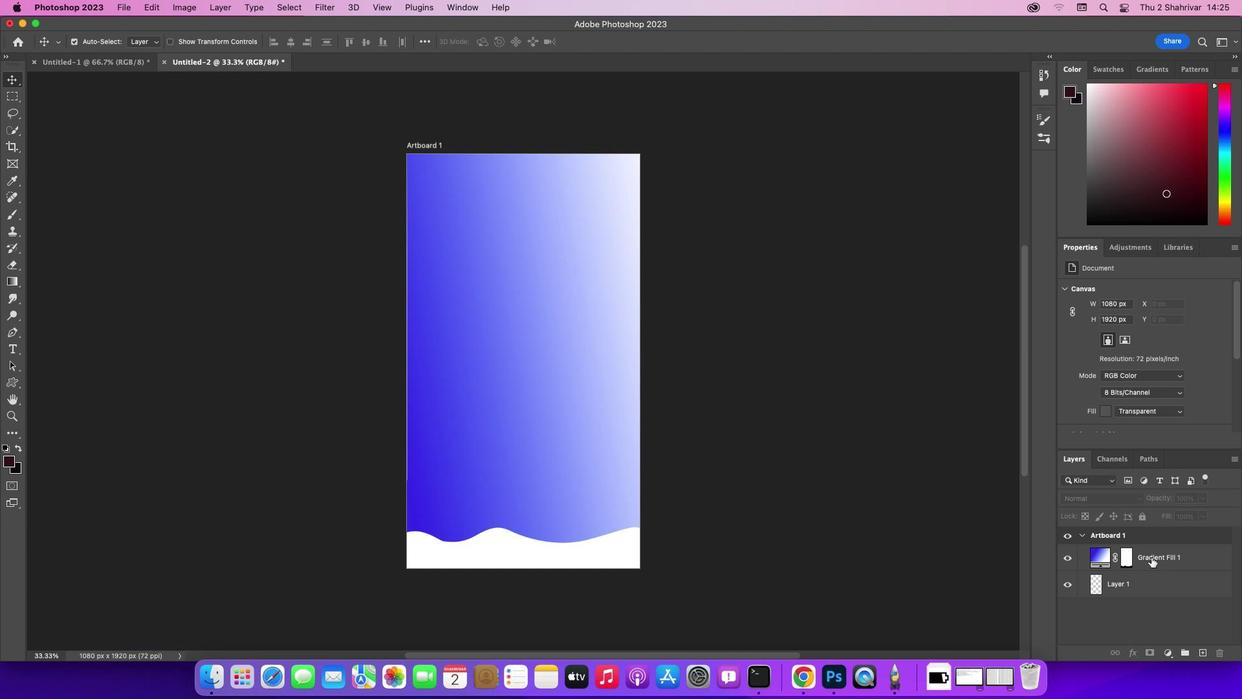 
Action: Mouse pressed left at (1151, 557)
Screenshot: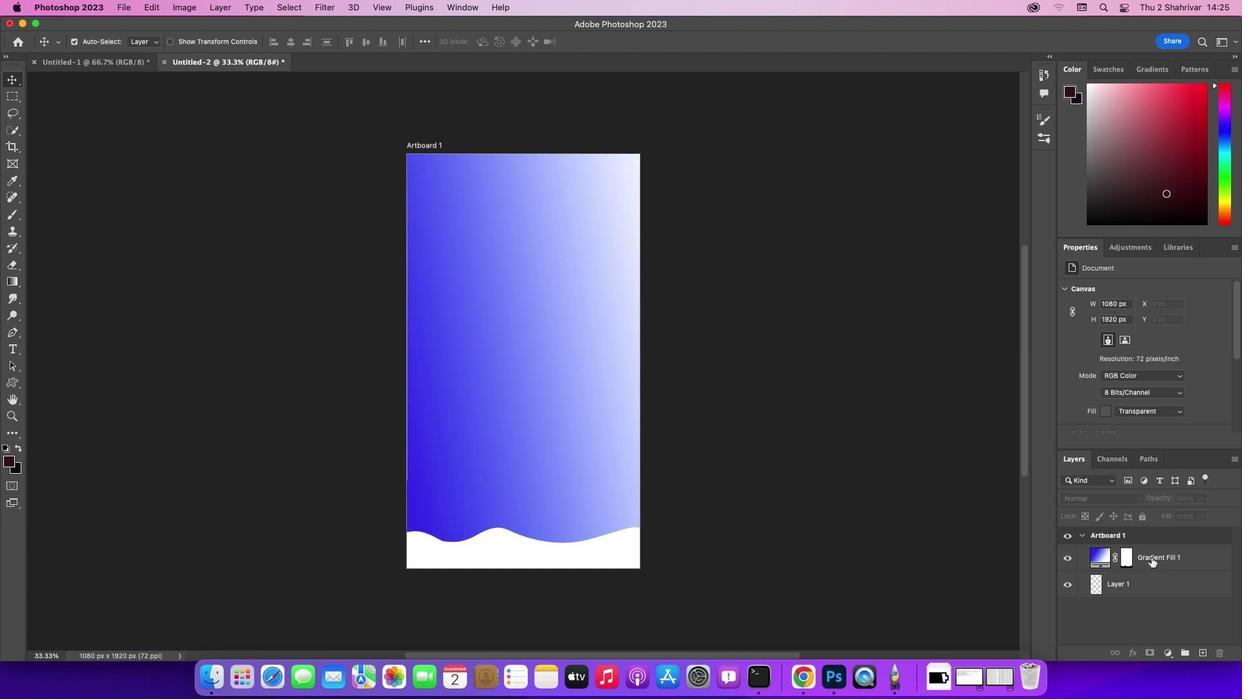
Action: Mouse pressed left at (1151, 557)
Screenshot: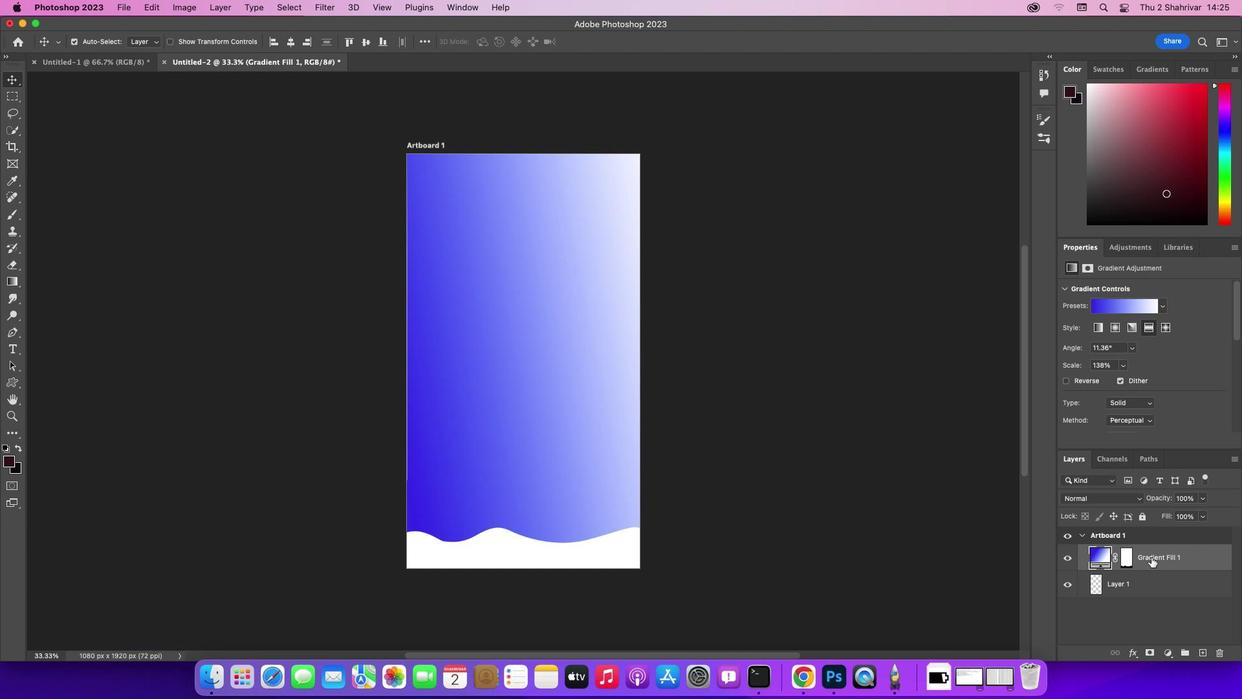 
Action: Mouse moved to (1205, 556)
Screenshot: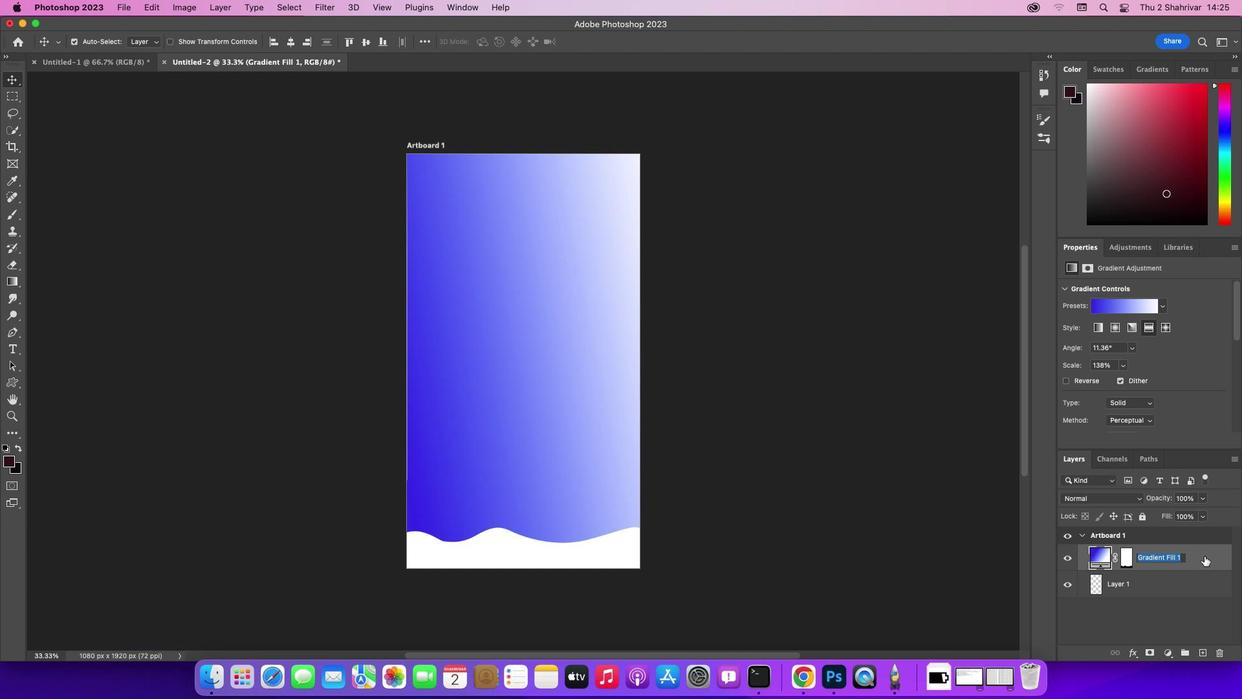 
Action: Mouse pressed left at (1205, 556)
Screenshot: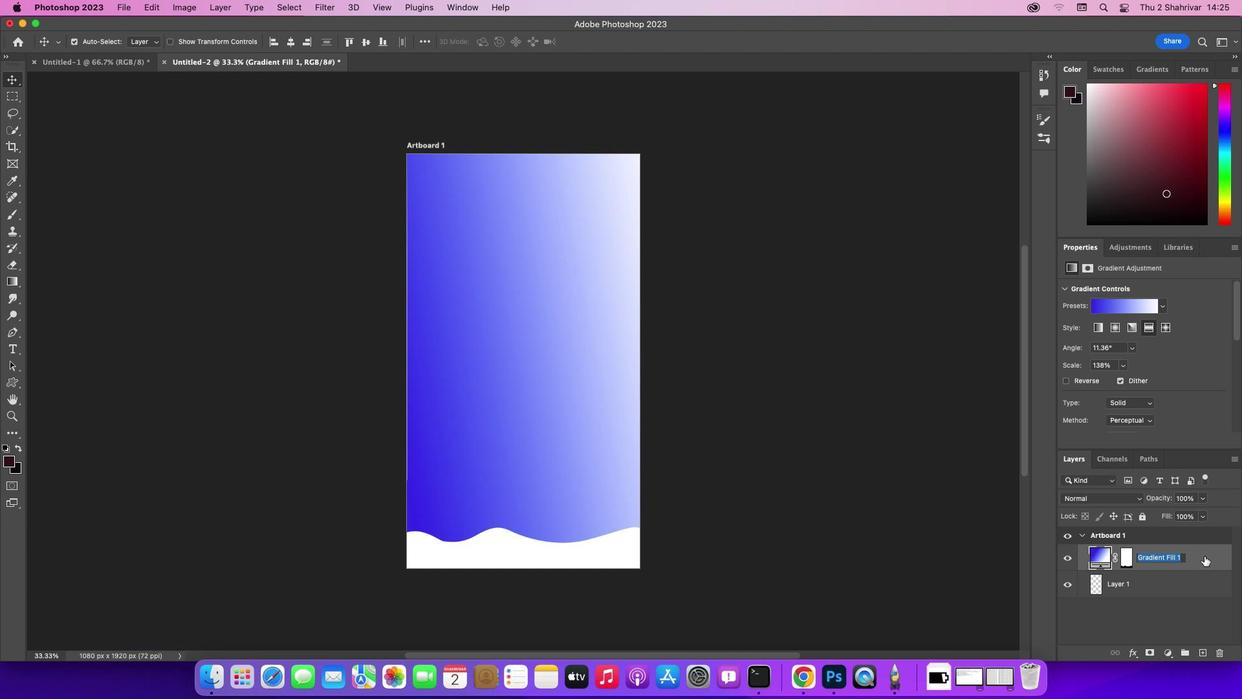 
Action: Mouse pressed left at (1205, 556)
Screenshot: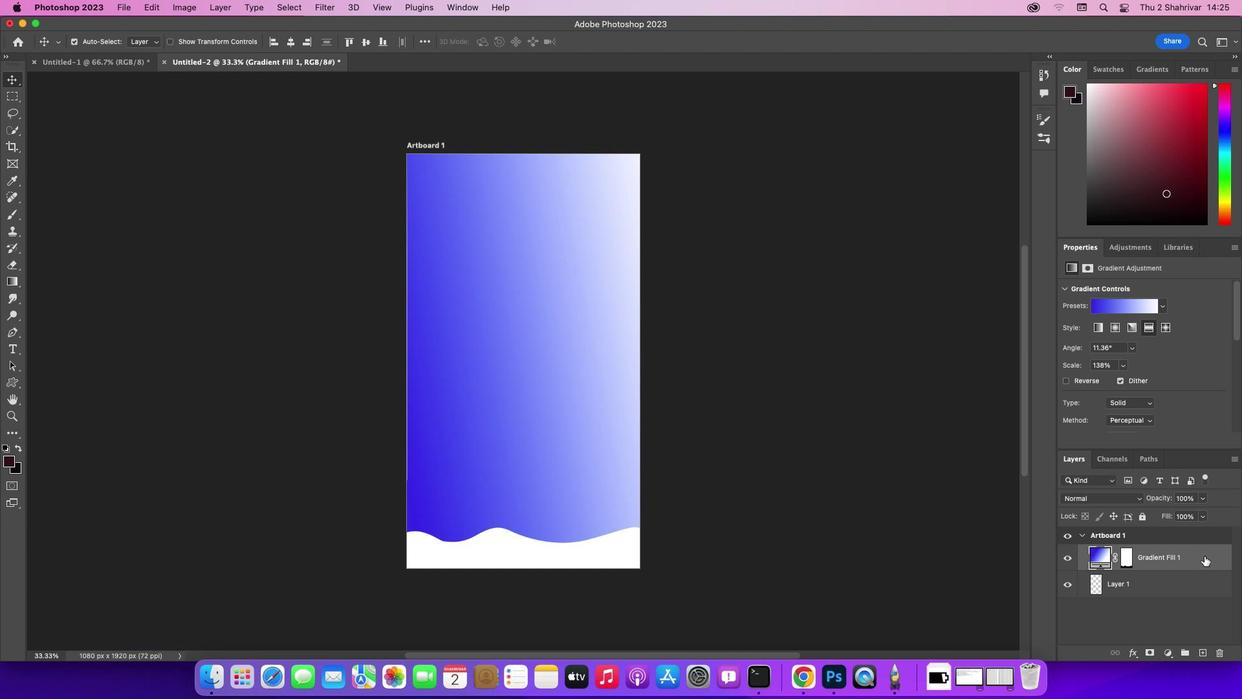 
Action: Mouse moved to (709, 414)
Screenshot: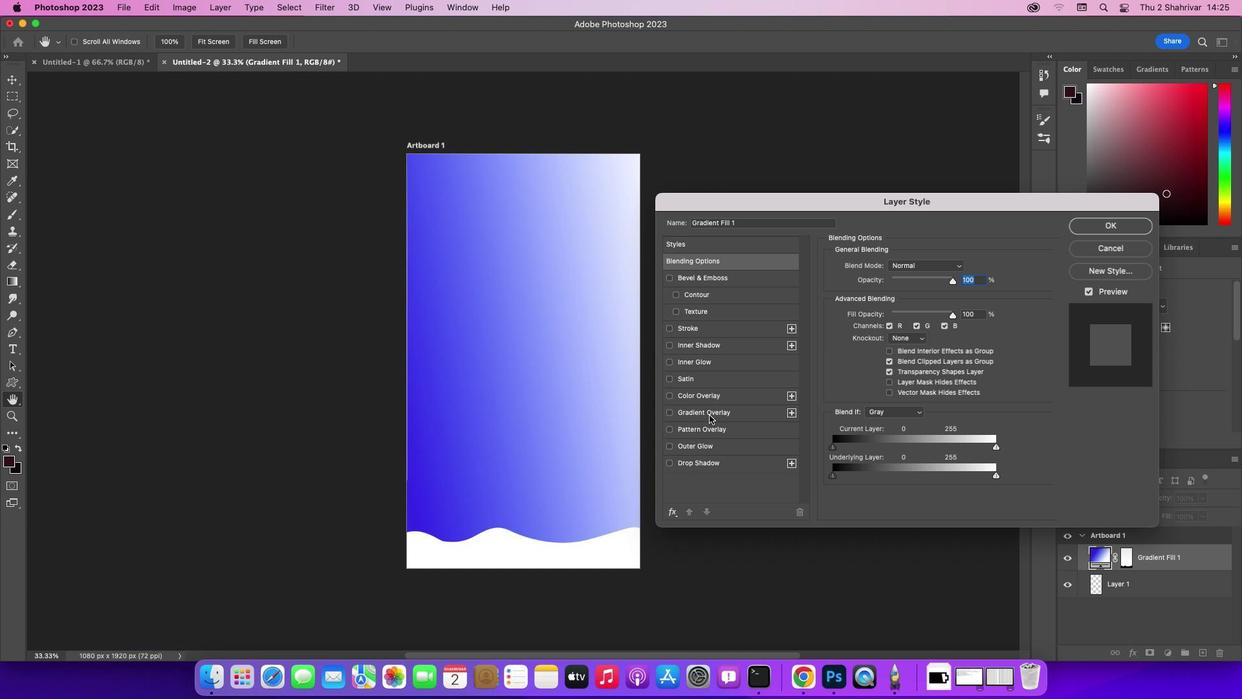 
Action: Mouse pressed left at (709, 414)
Screenshot: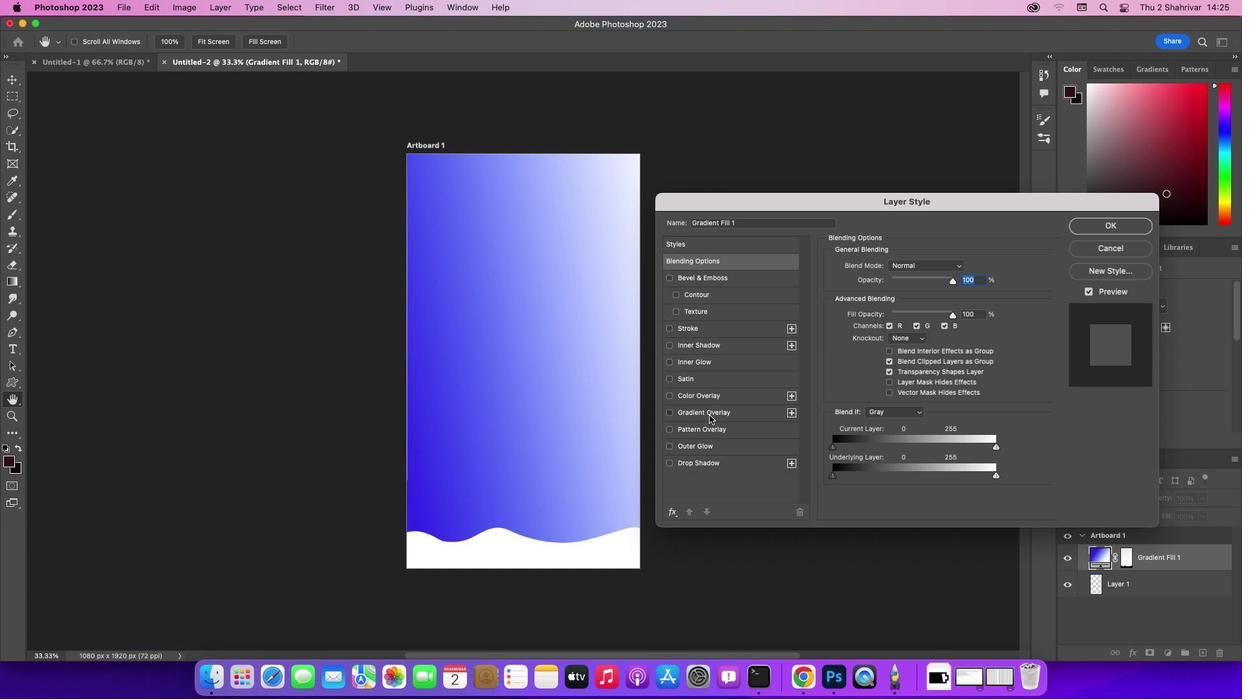 
Action: Mouse moved to (882, 297)
Screenshot: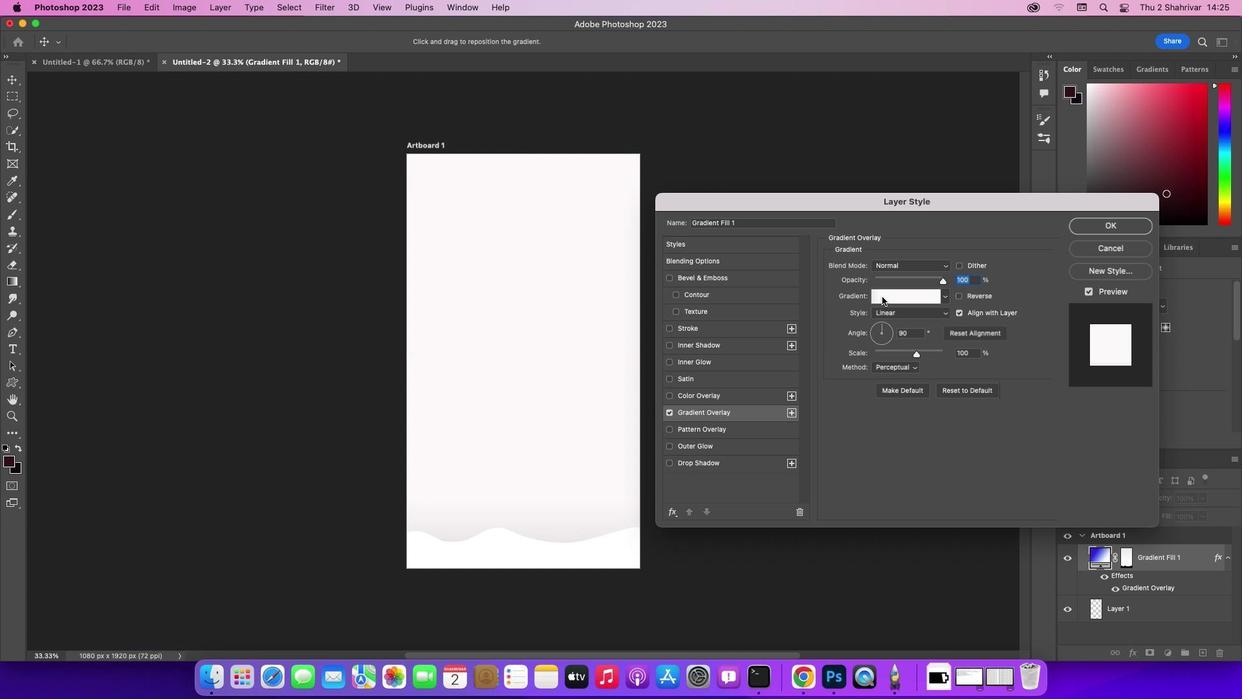 
Action: Mouse pressed left at (882, 297)
Screenshot: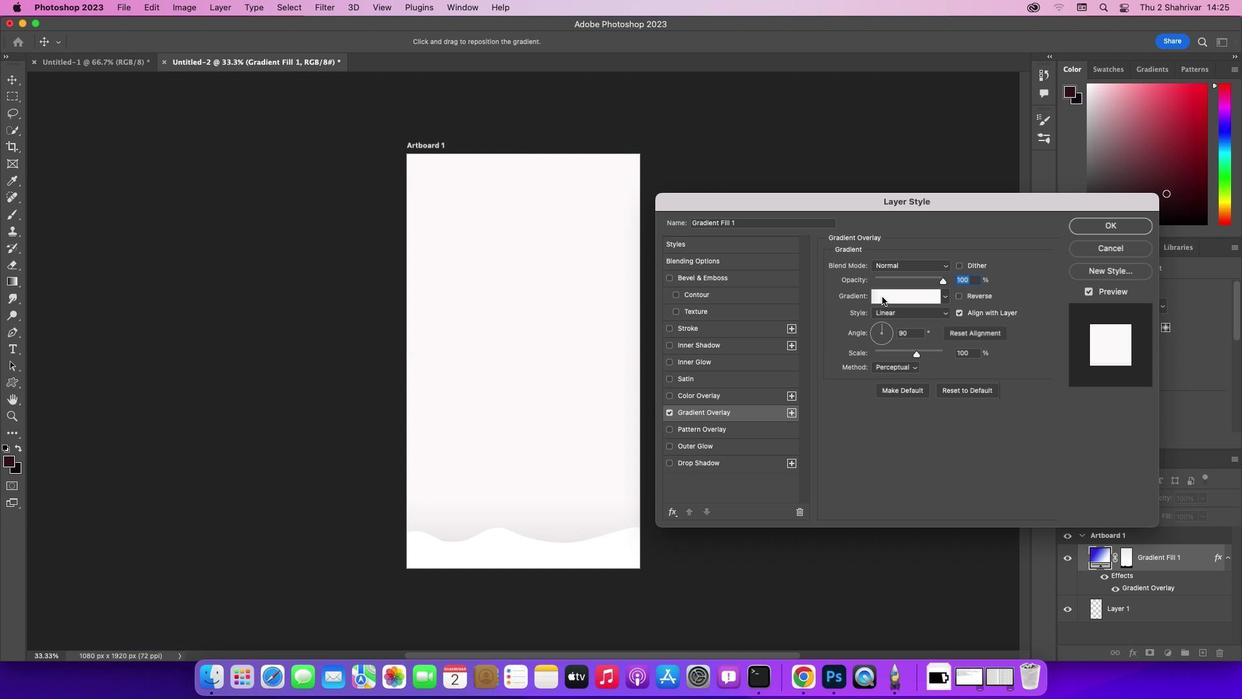 
Action: Mouse pressed left at (882, 297)
Screenshot: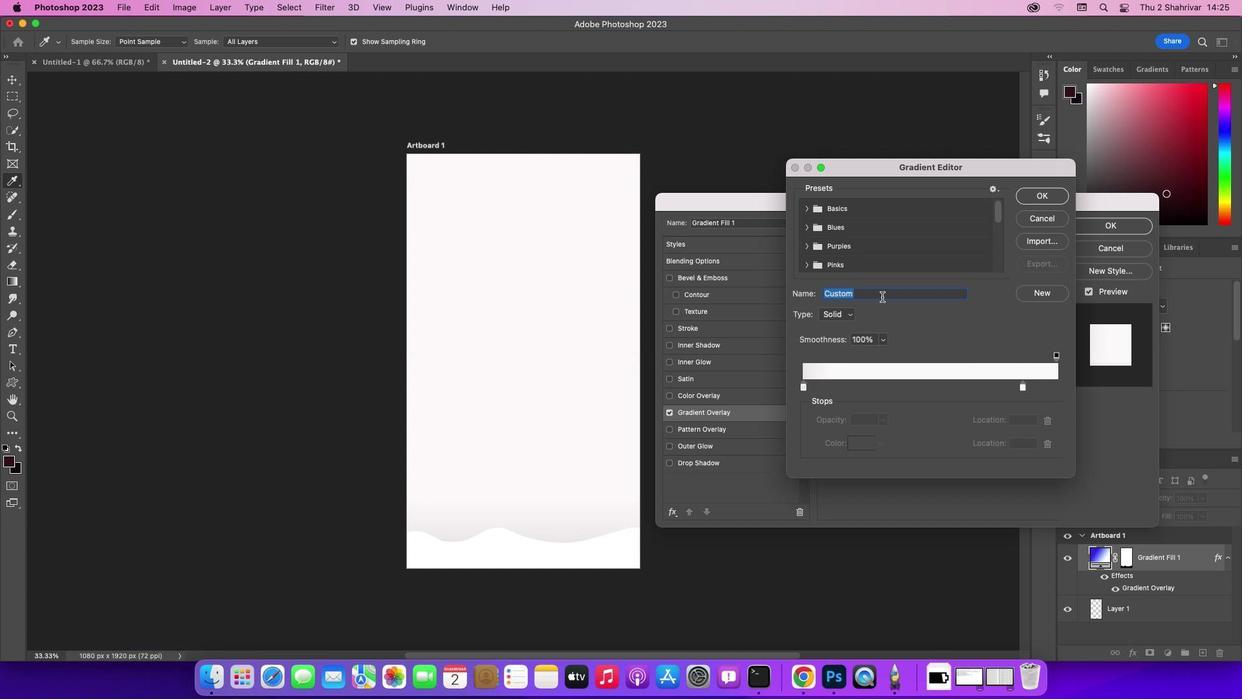 
Action: Mouse moved to (806, 387)
Screenshot: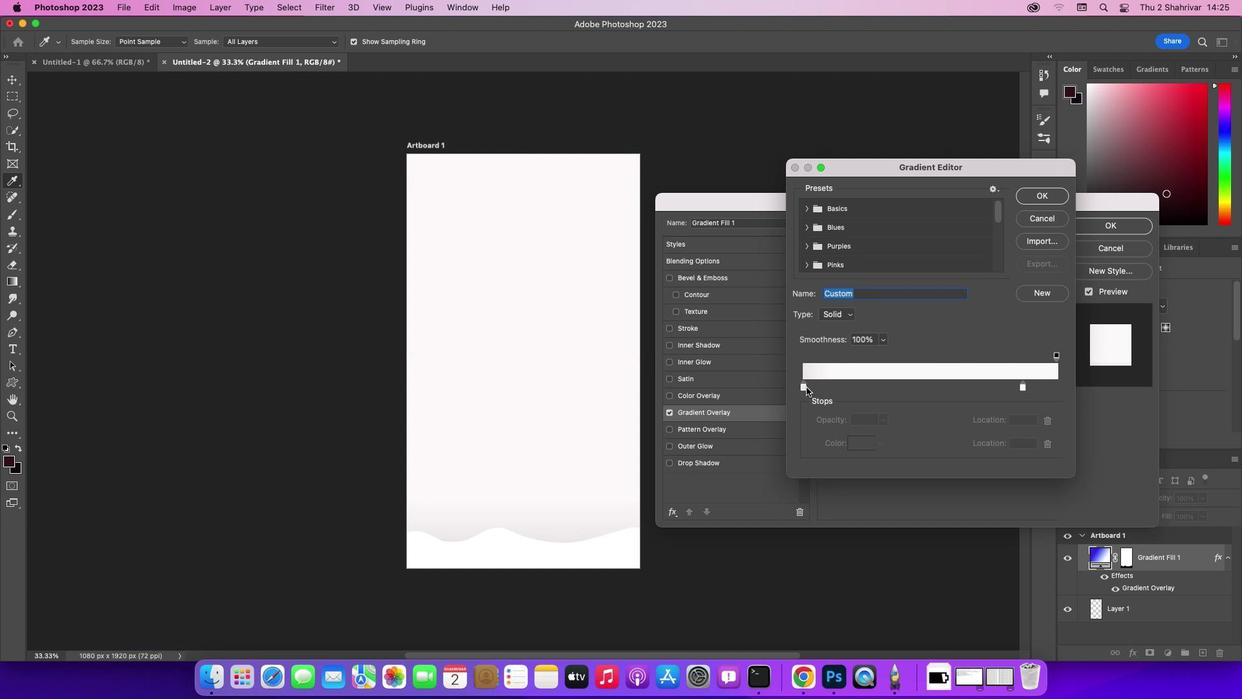 
Action: Mouse pressed left at (806, 387)
Screenshot: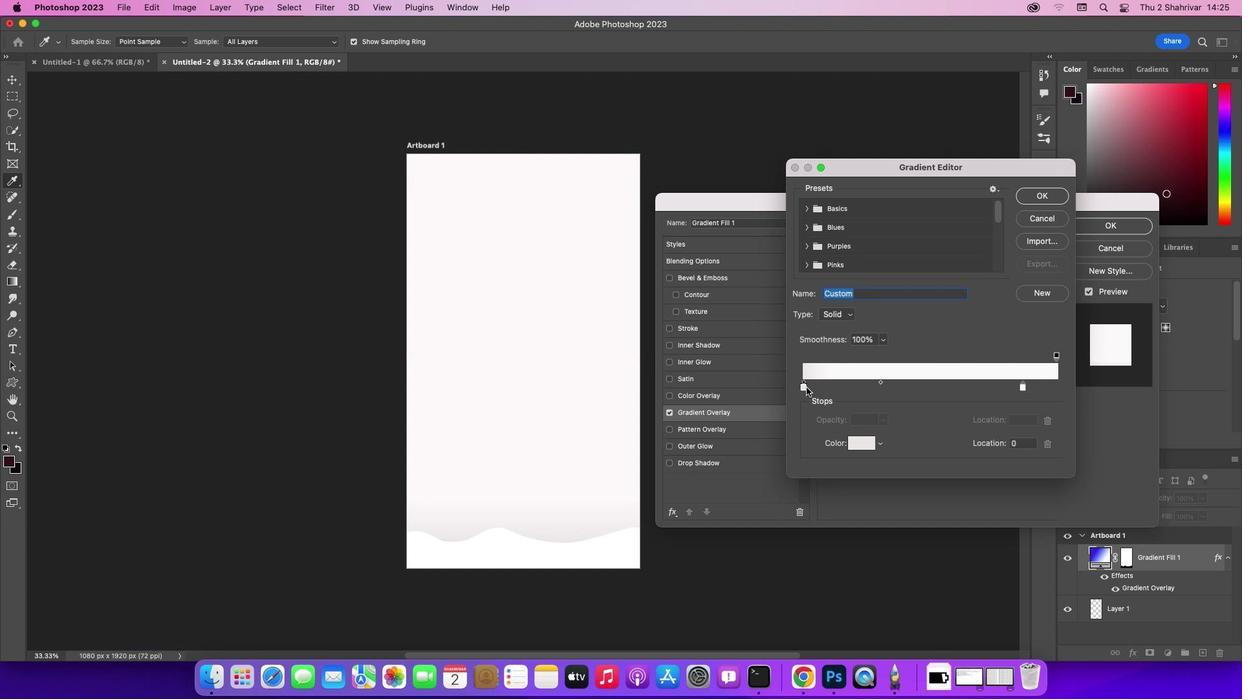 
Action: Mouse pressed left at (806, 387)
Screenshot: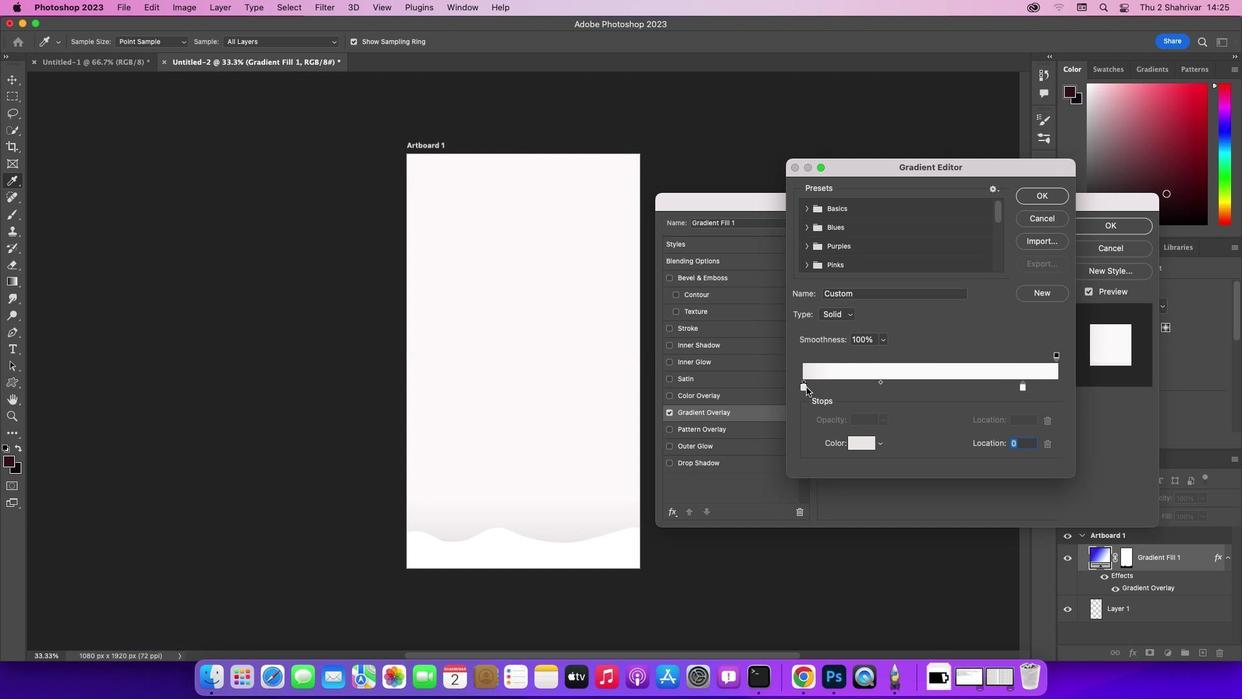 
Action: Mouse moved to (881, 317)
Screenshot: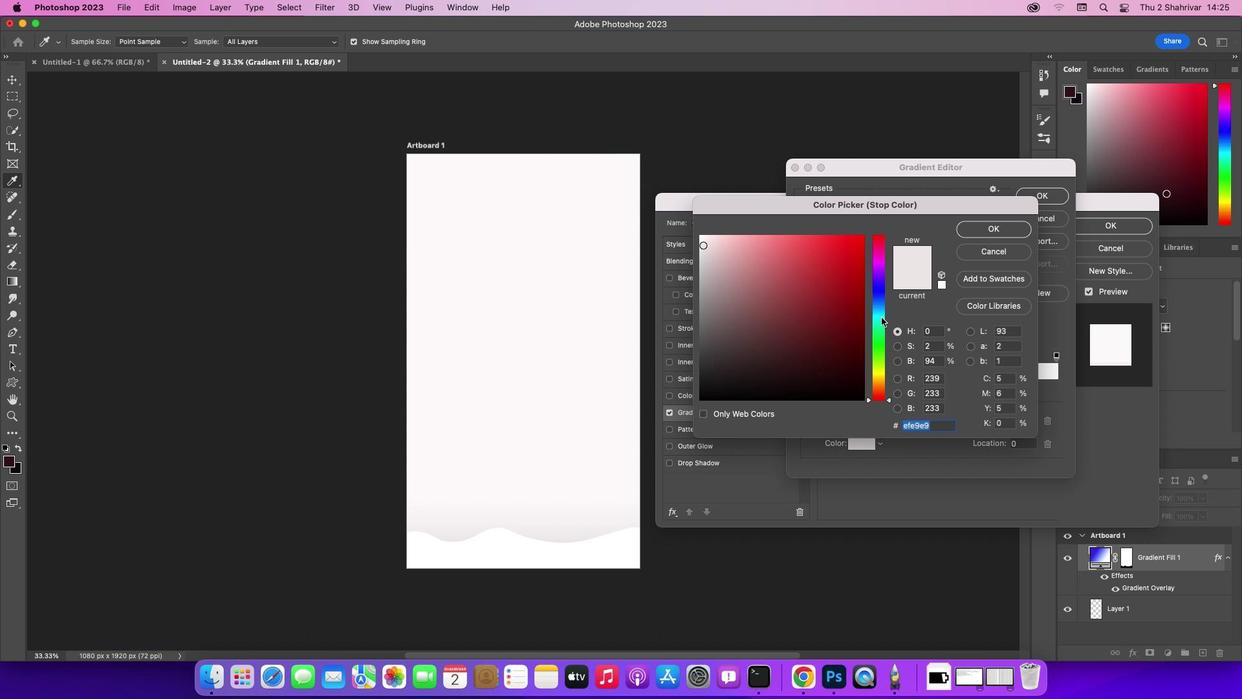 
Action: Mouse pressed left at (881, 317)
Screenshot: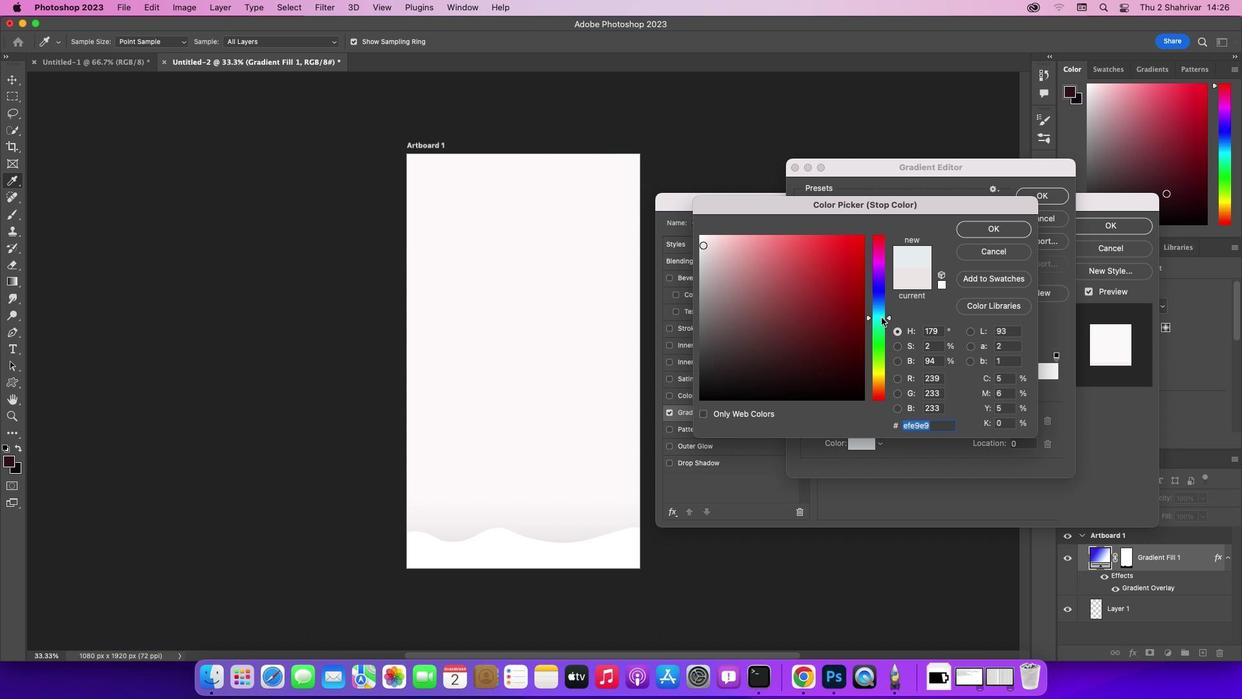 
Action: Mouse moved to (844, 332)
Screenshot: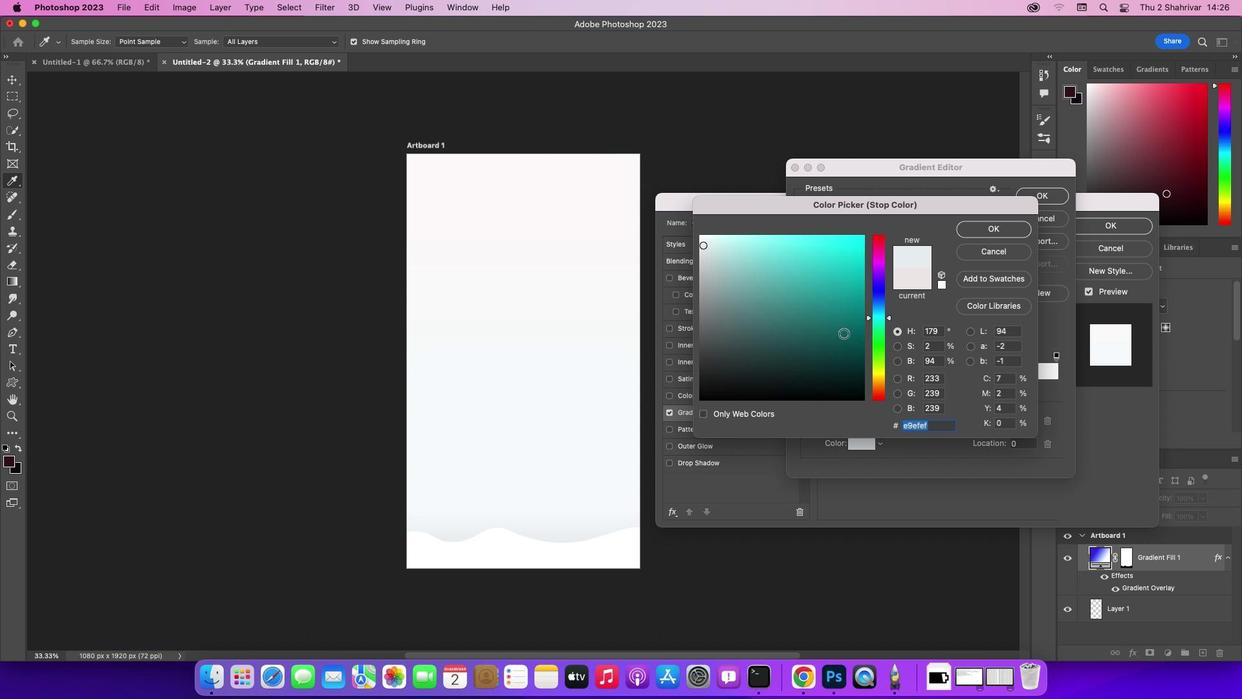 
Action: Mouse pressed left at (844, 332)
Screenshot: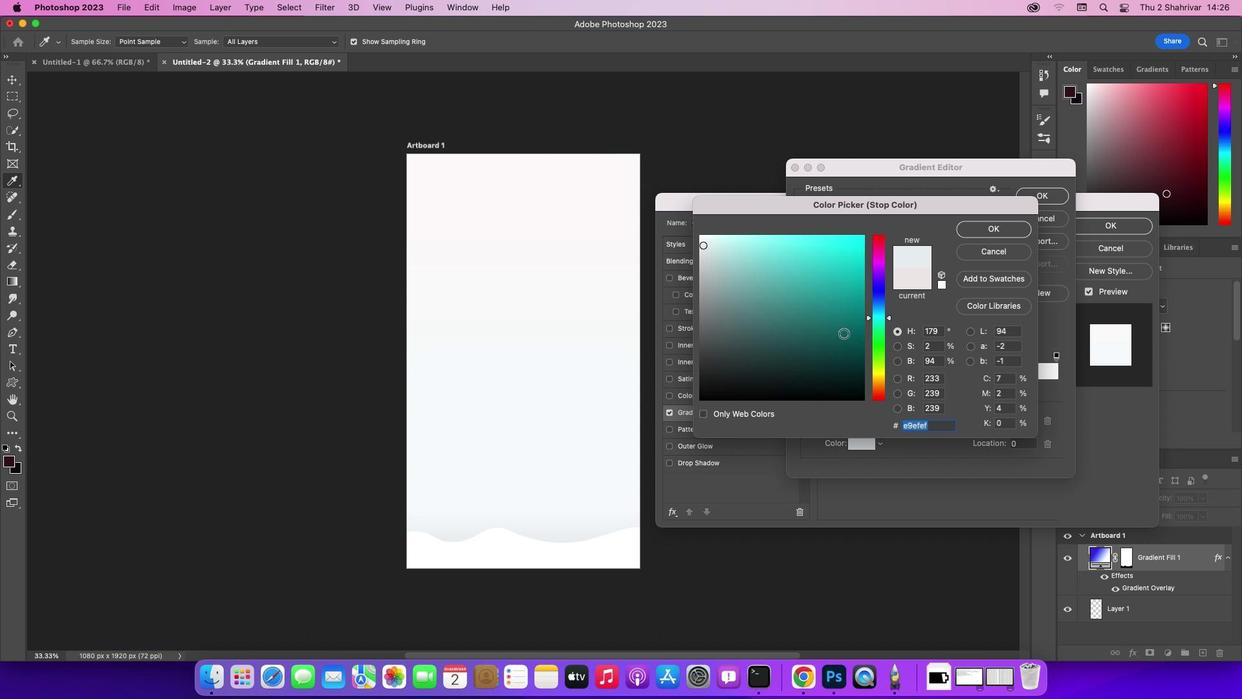 
Action: Mouse moved to (881, 291)
Screenshot: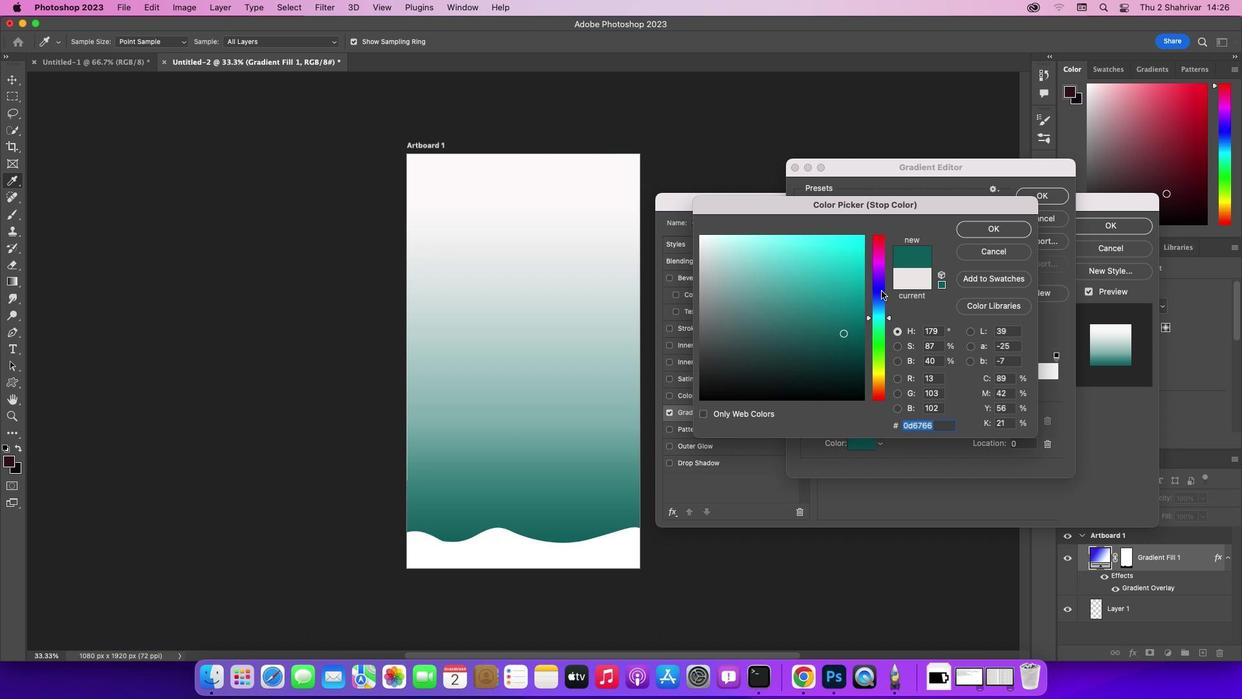 
Action: Mouse pressed left at (881, 291)
Screenshot: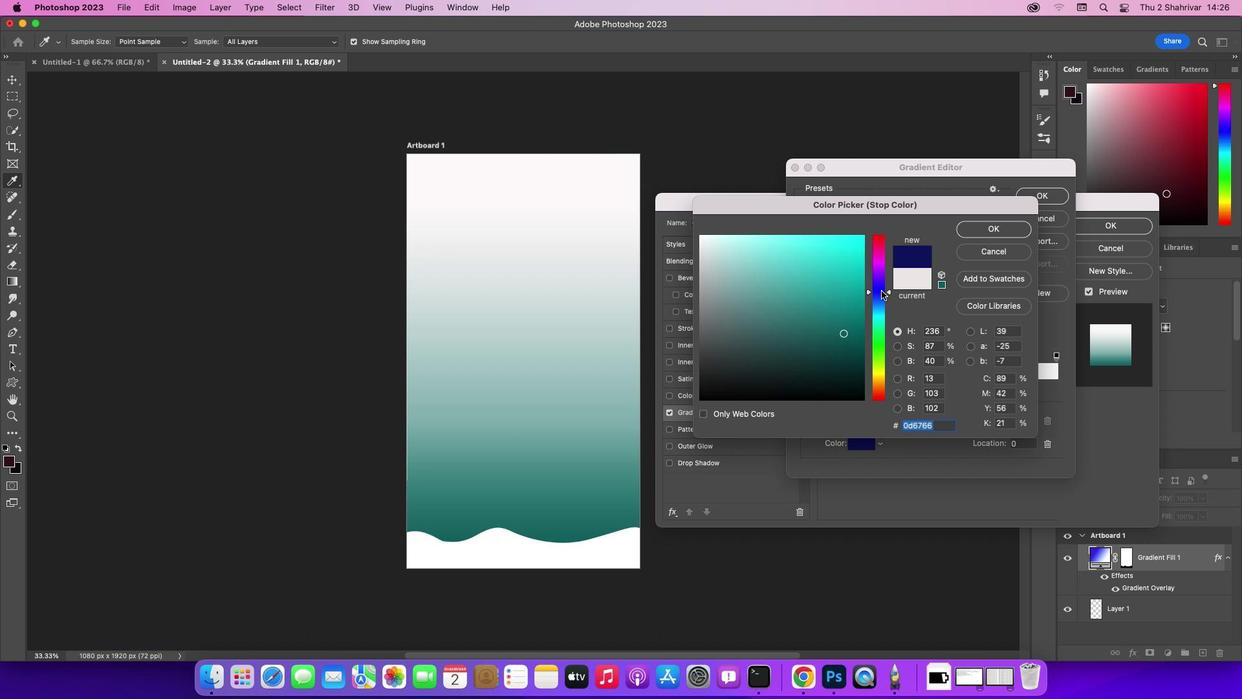 
Action: Mouse moved to (881, 284)
Screenshot: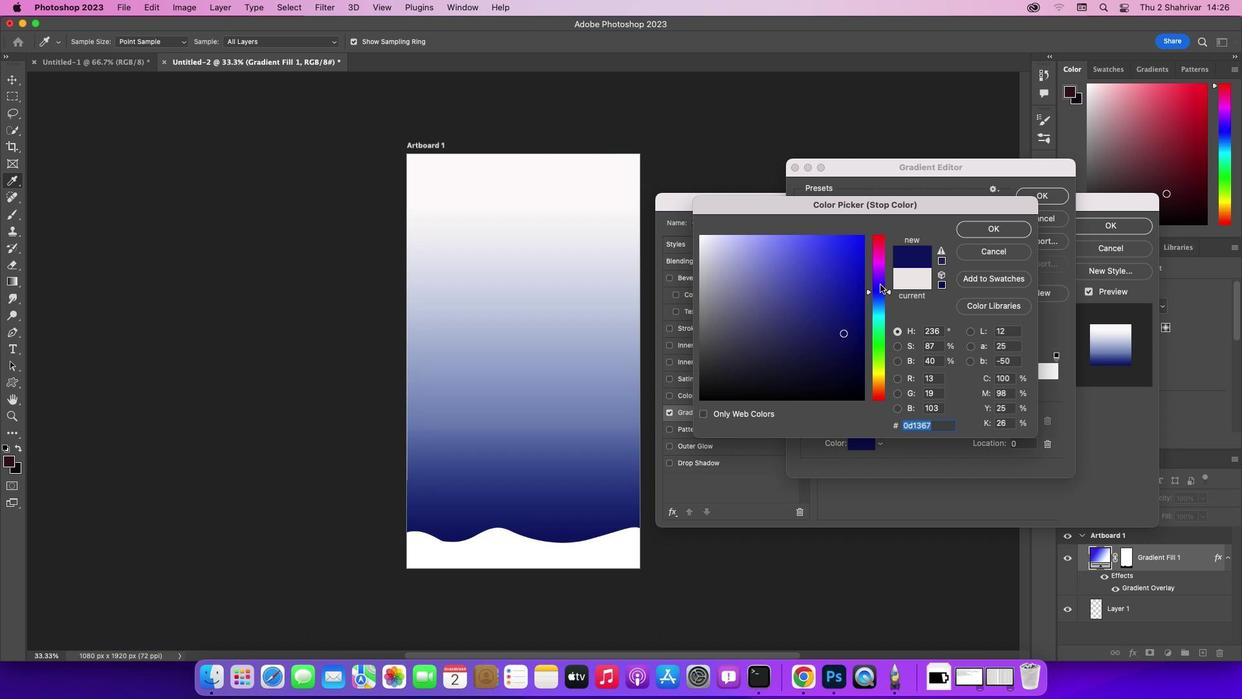 
Action: Mouse pressed left at (881, 284)
Screenshot: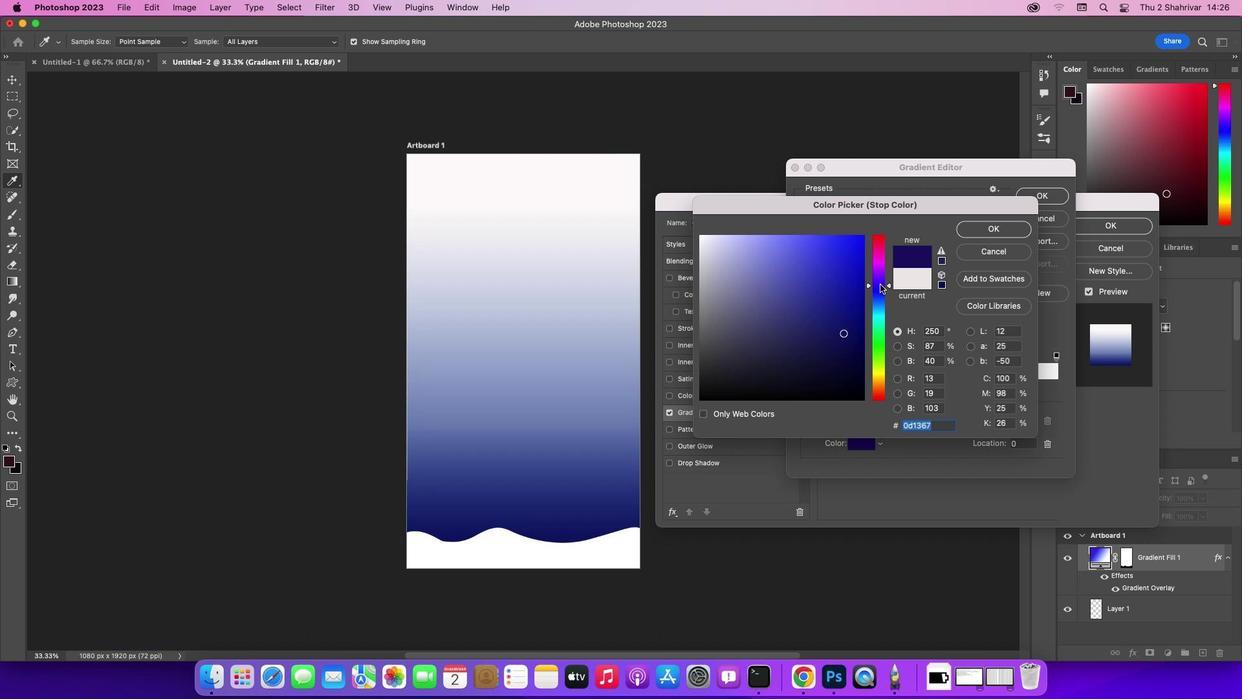 
Action: Mouse moved to (877, 273)
Screenshot: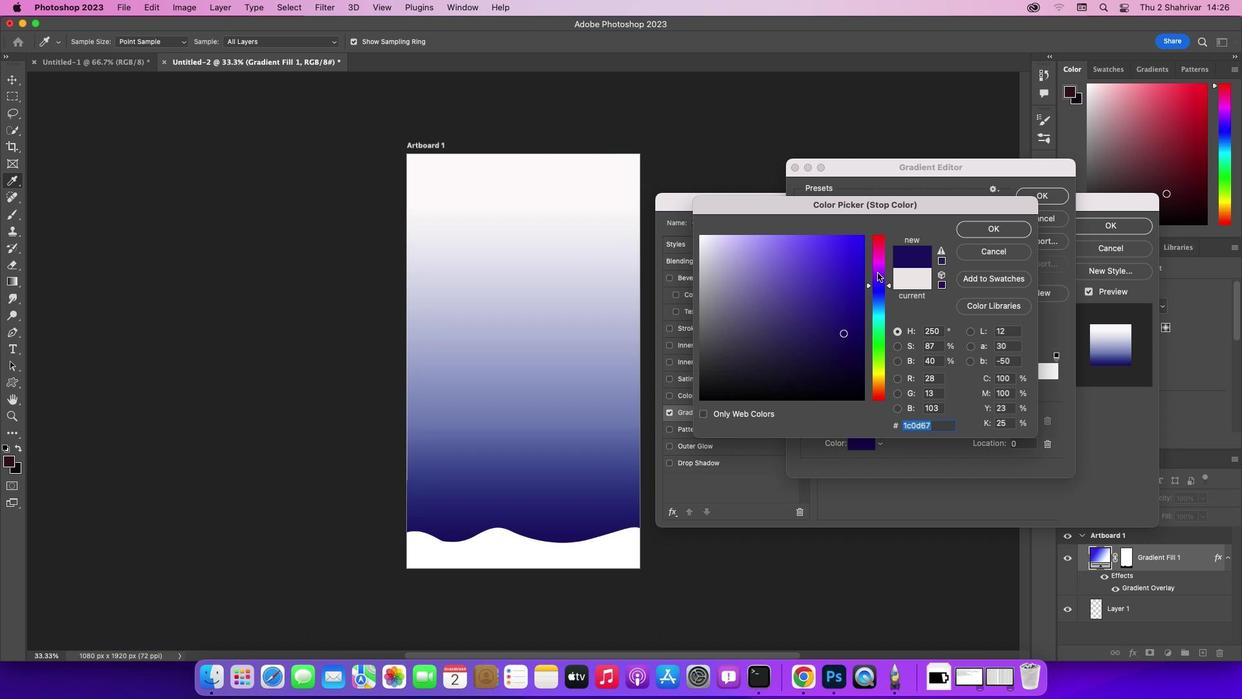 
Action: Mouse pressed left at (877, 273)
Screenshot: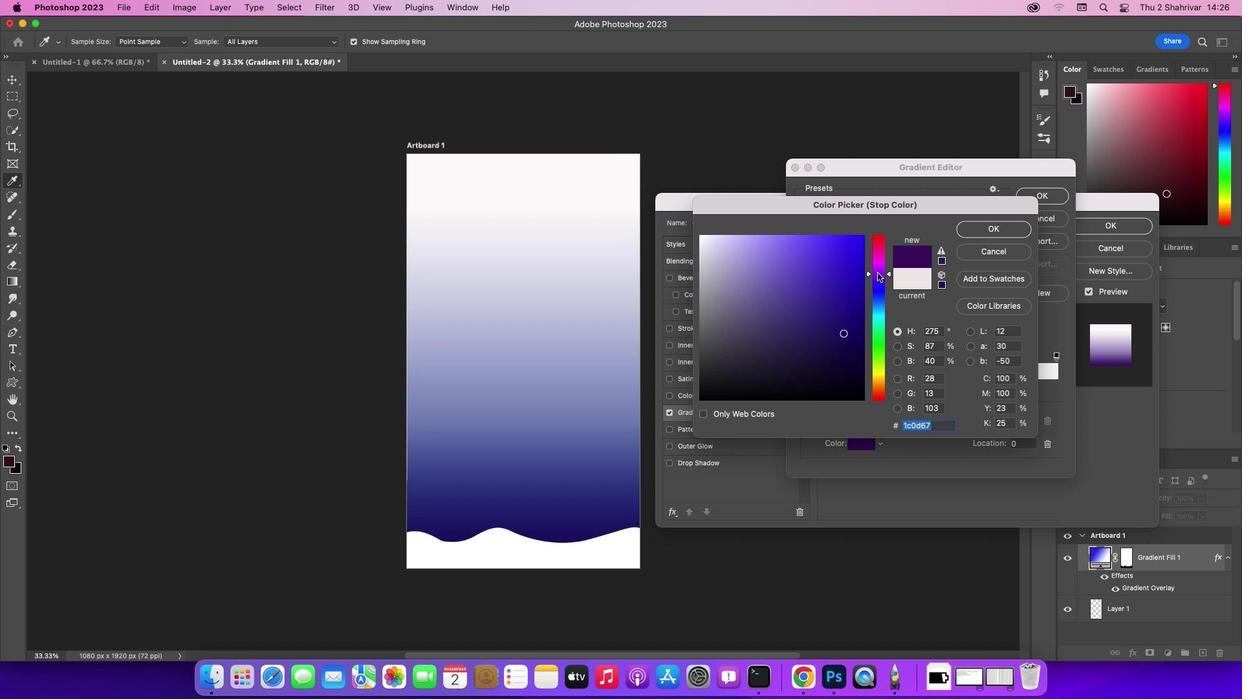 
Action: Mouse moved to (836, 286)
Screenshot: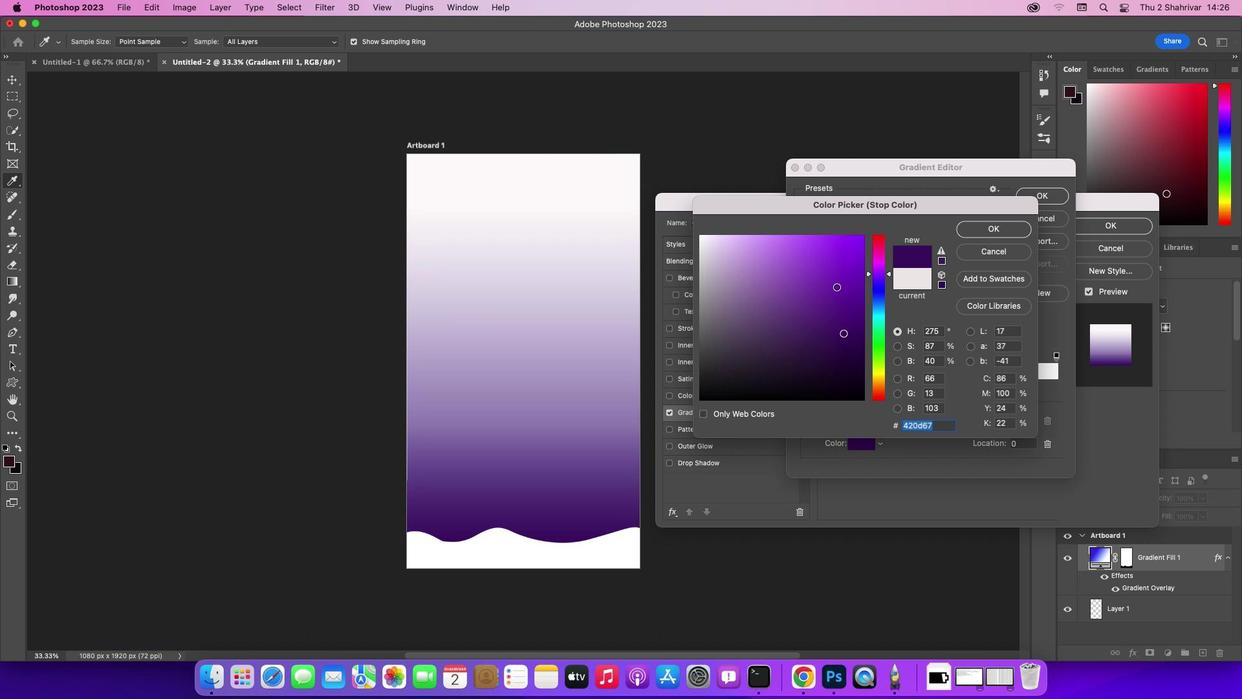 
Action: Mouse pressed left at (836, 286)
Screenshot: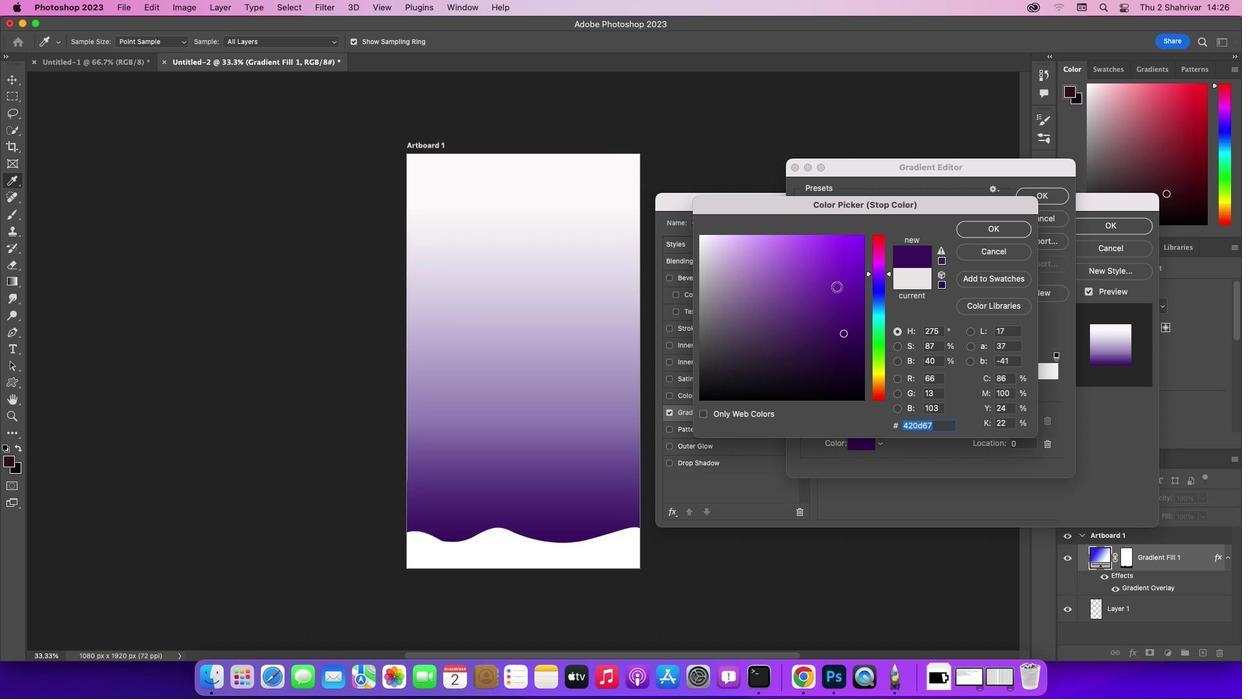 
Action: Mouse moved to (981, 231)
Screenshot: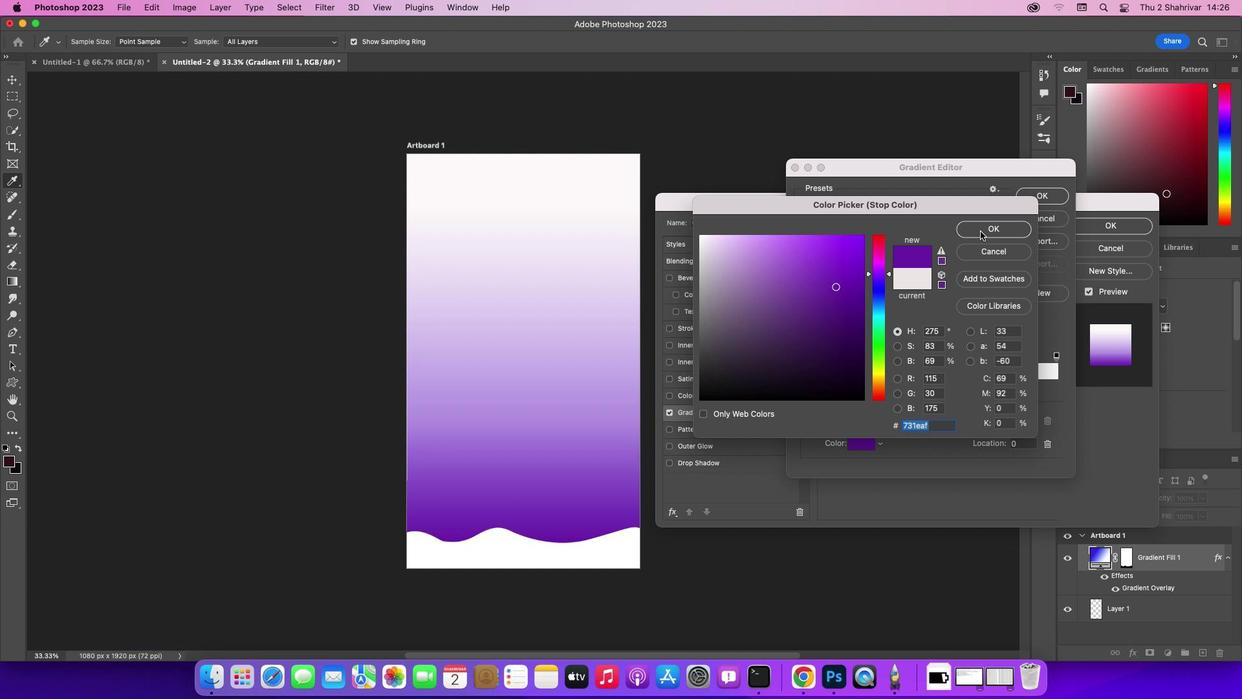 
Action: Mouse pressed left at (981, 231)
Screenshot: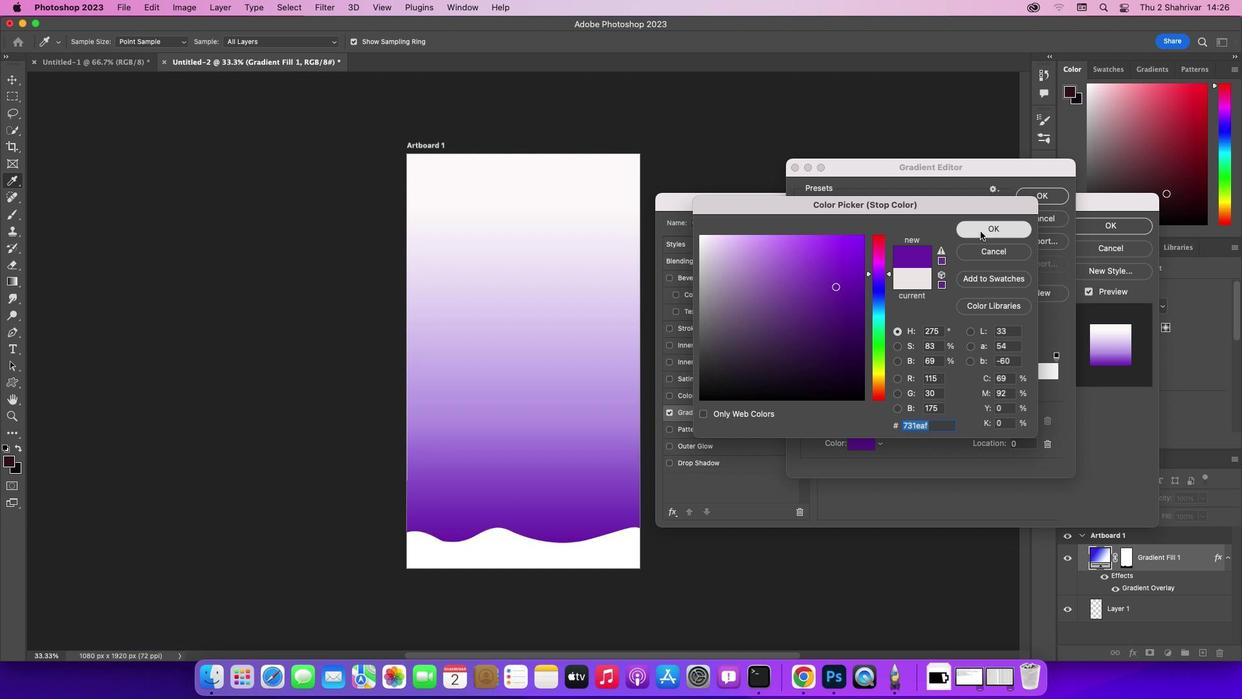 
Action: Mouse moved to (1035, 198)
Screenshot: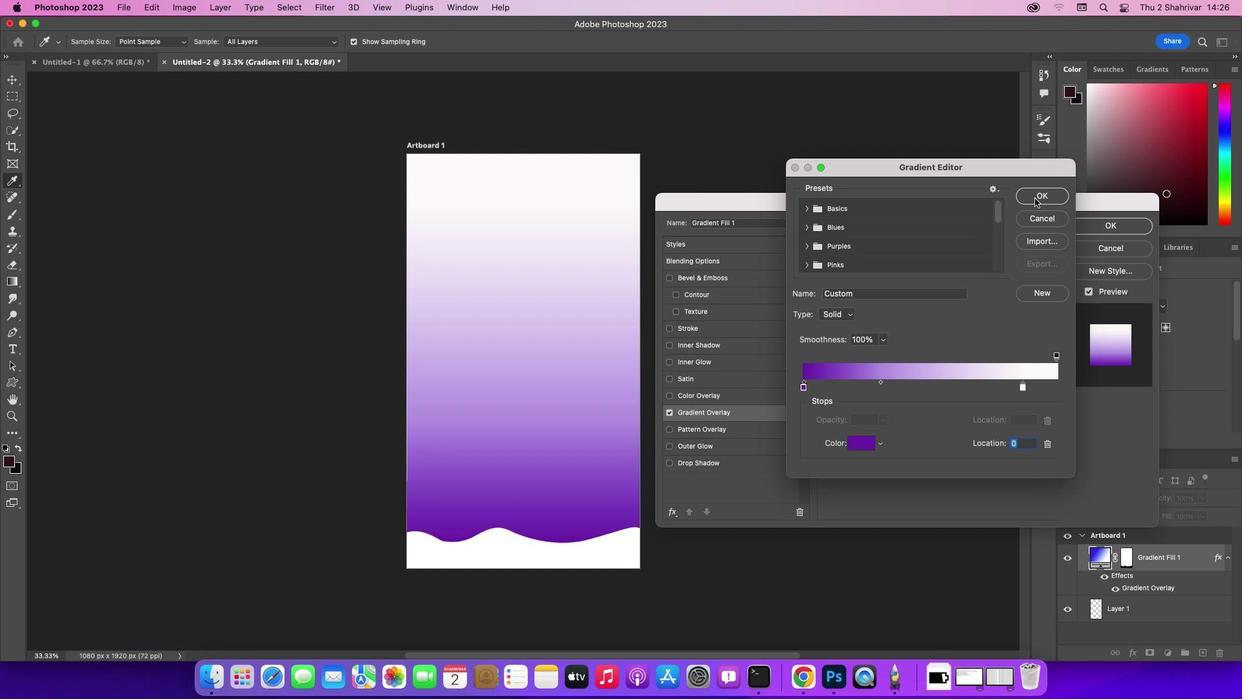
Action: Mouse pressed left at (1035, 198)
Screenshot: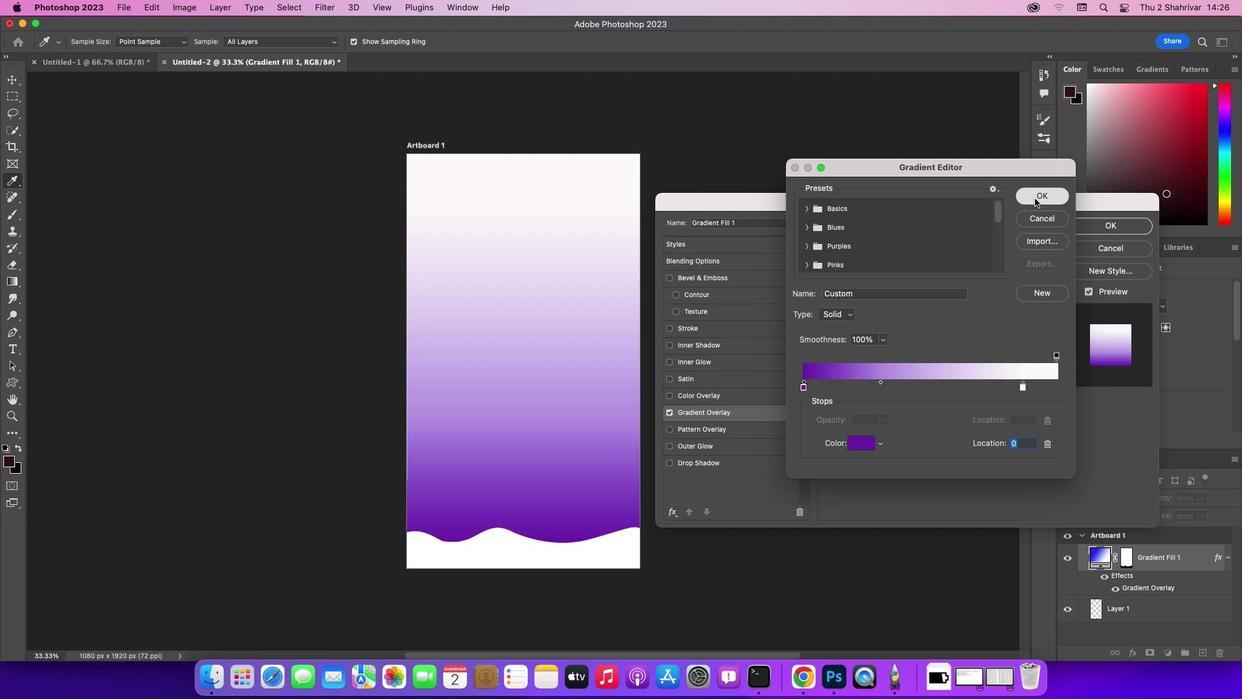 
Action: Mouse moved to (695, 466)
Screenshot: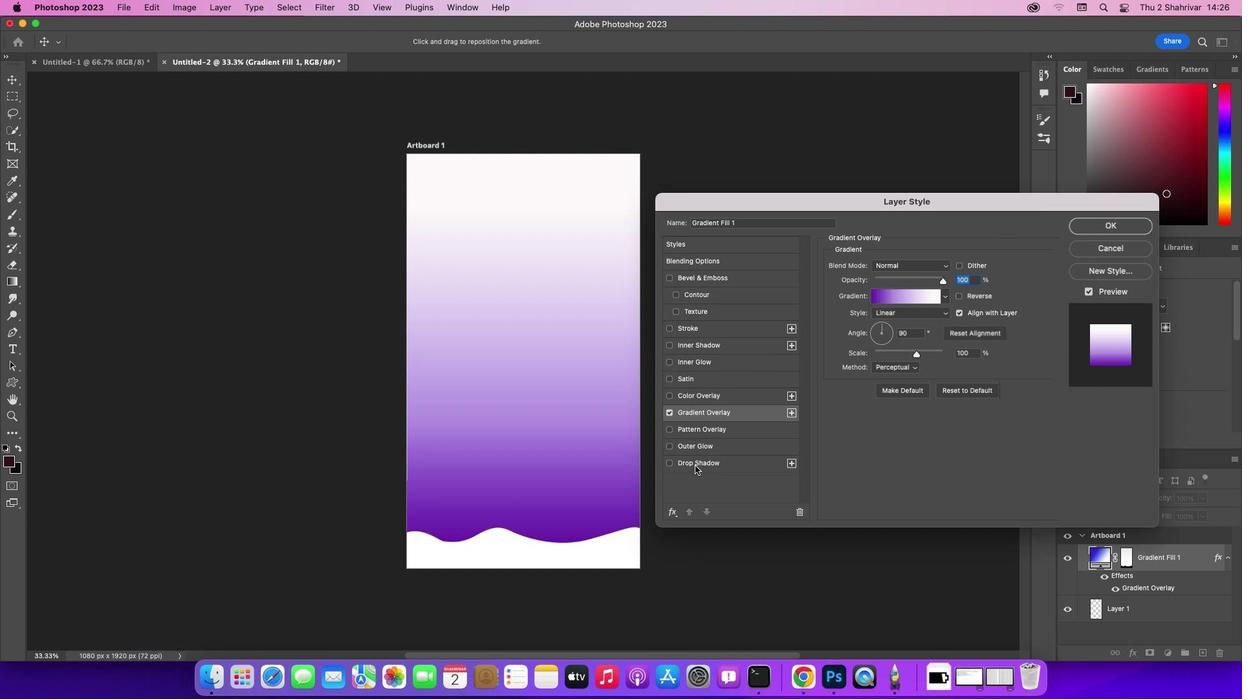 
Action: Mouse pressed left at (695, 466)
Screenshot: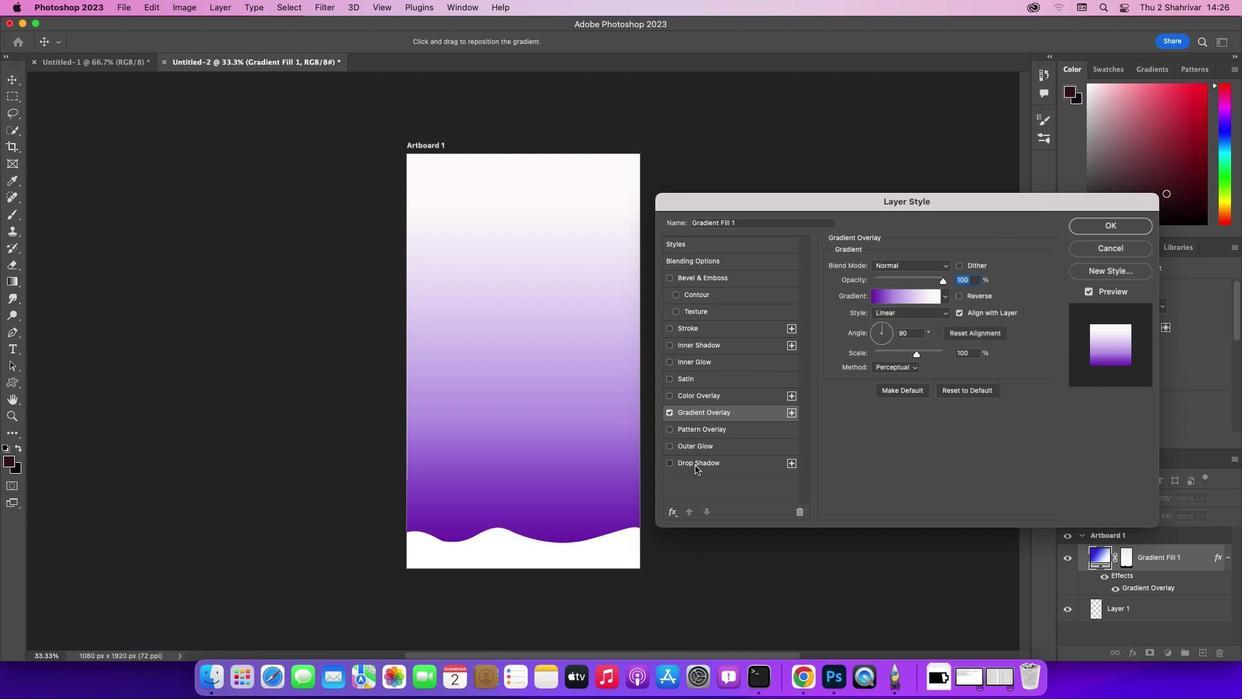 
Action: Mouse moved to (935, 266)
Screenshot: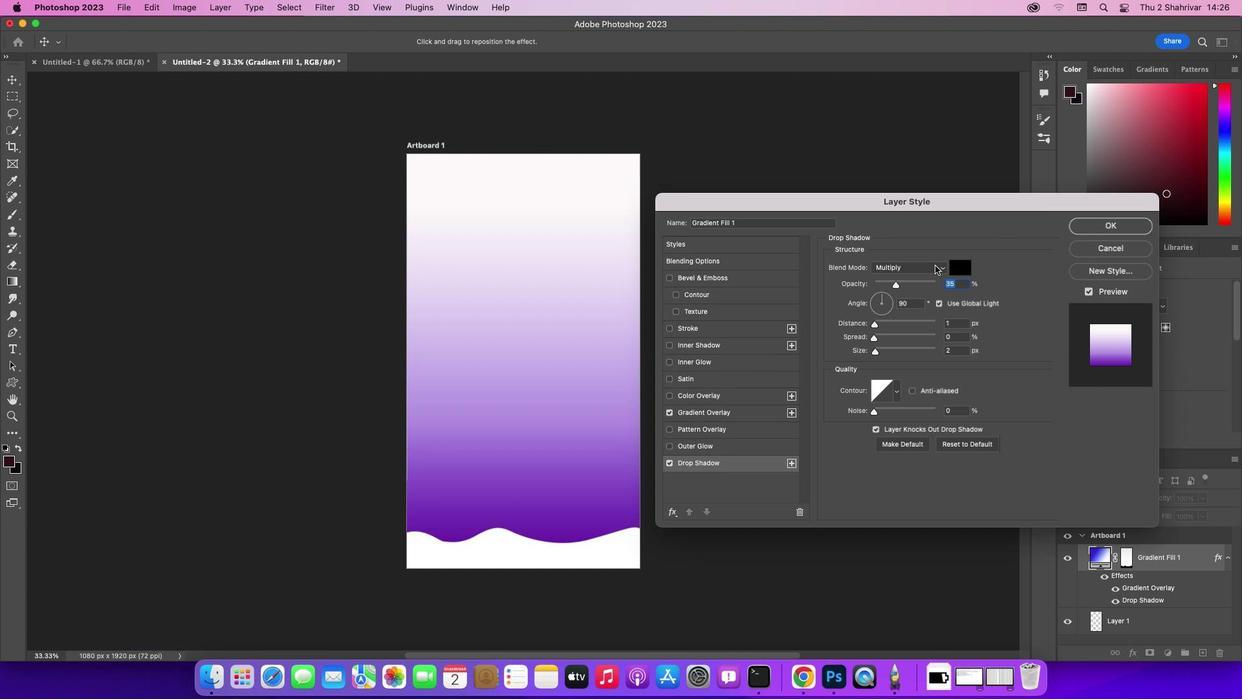 
Action: Mouse pressed left at (935, 266)
Screenshot: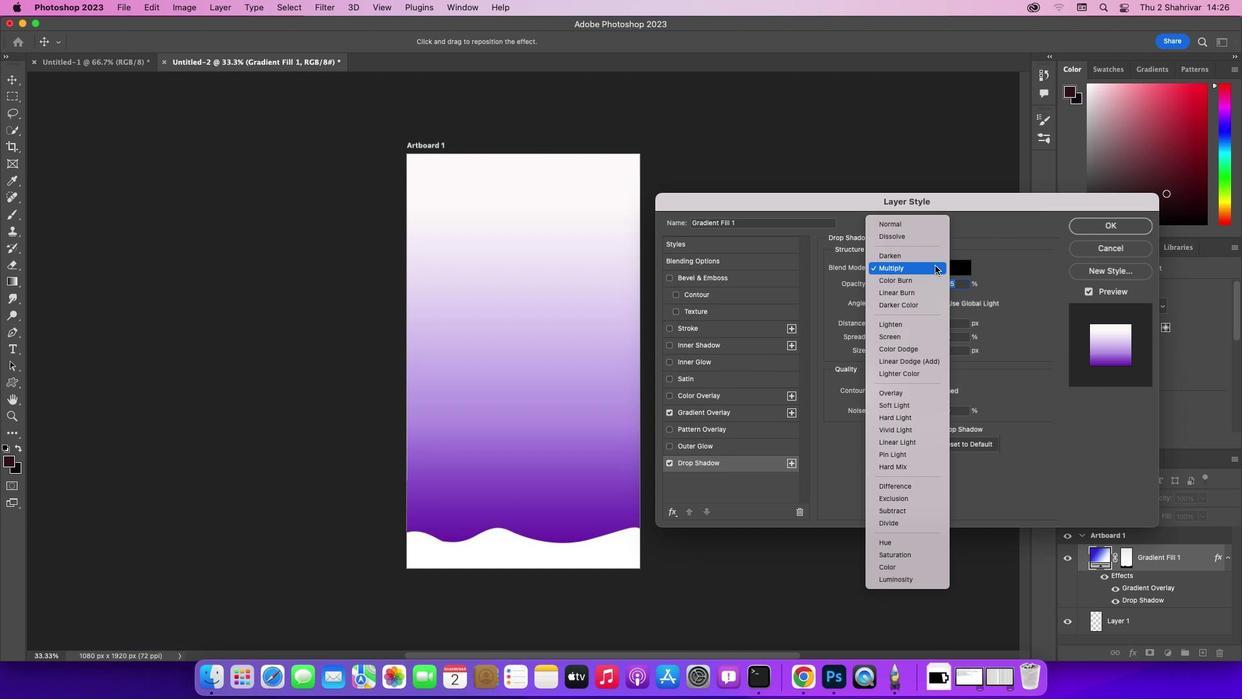 
Action: Mouse moved to (913, 219)
Screenshot: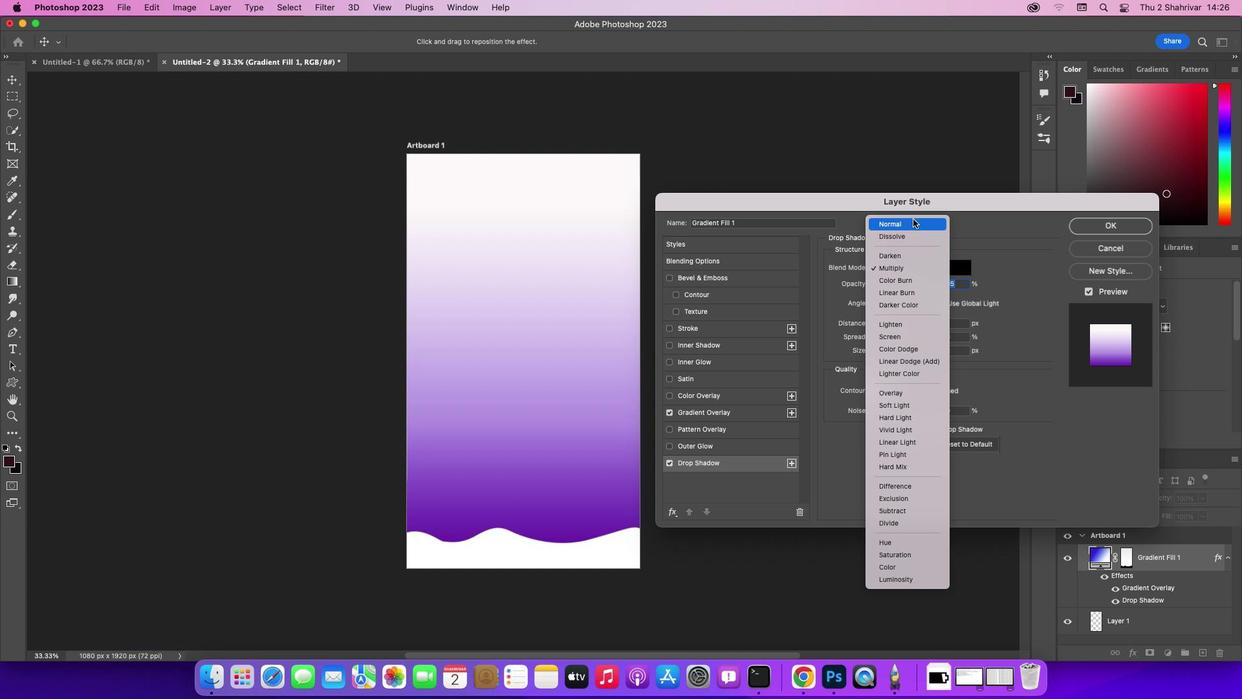 
Action: Mouse pressed left at (913, 219)
Screenshot: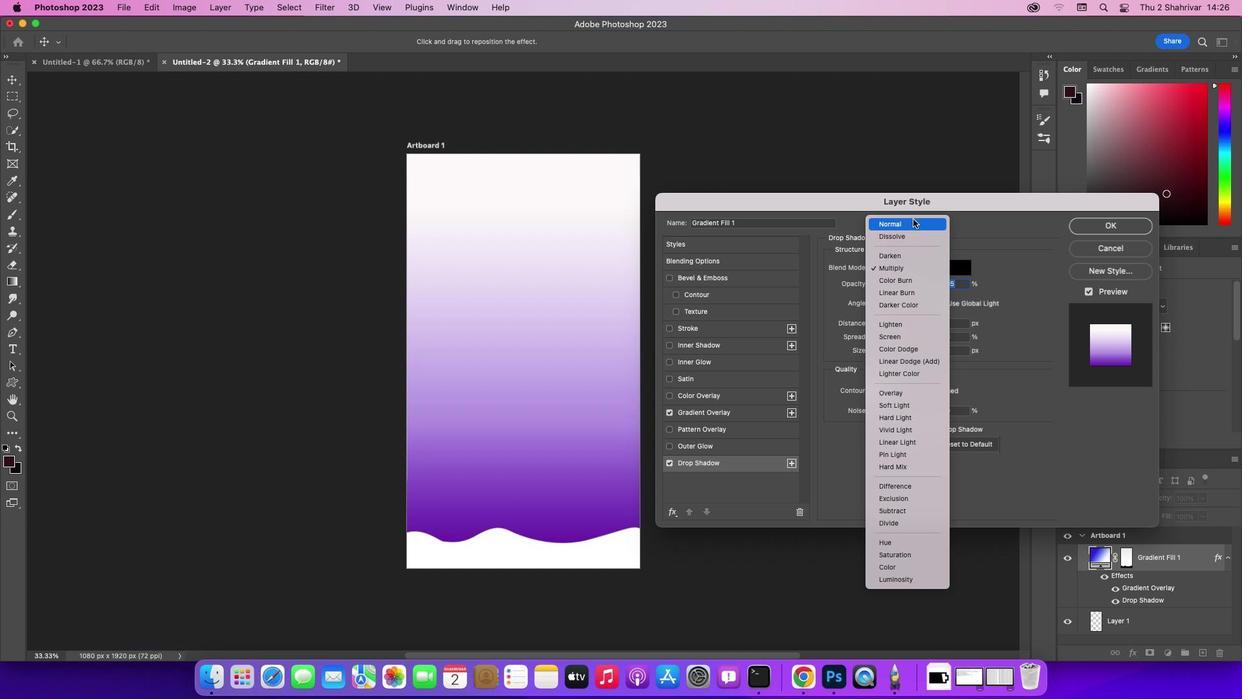
Action: Mouse moved to (897, 284)
Screenshot: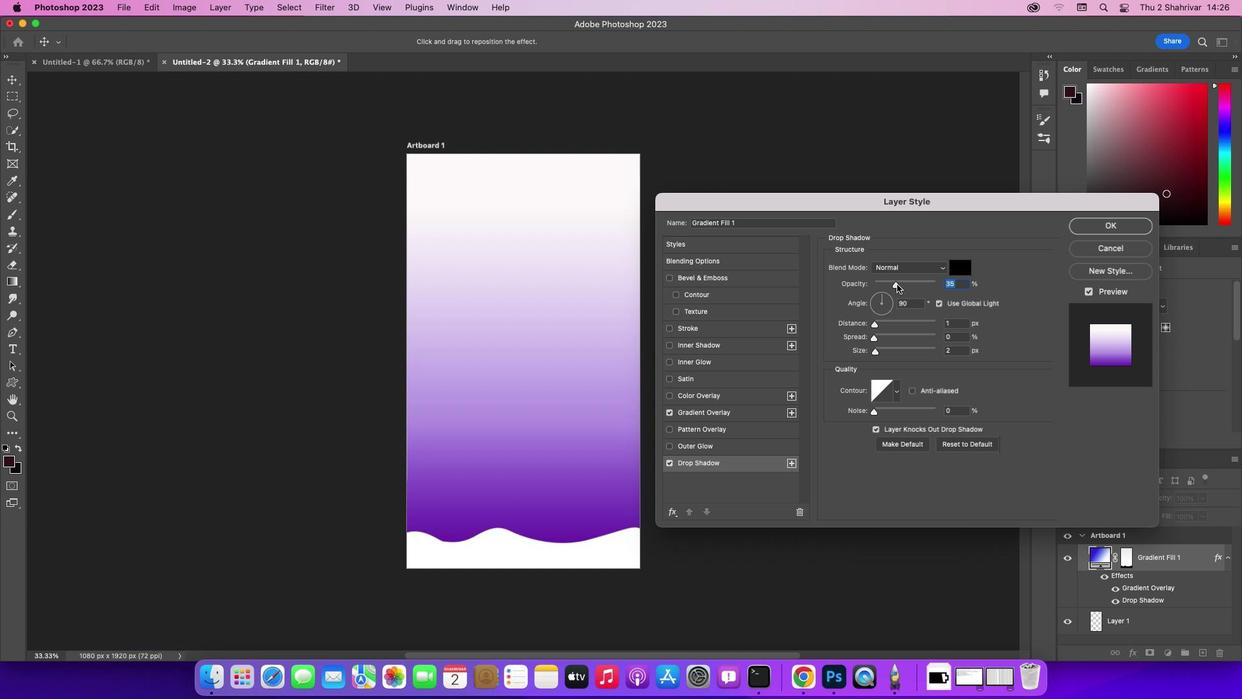 
Action: Mouse pressed left at (897, 284)
Screenshot: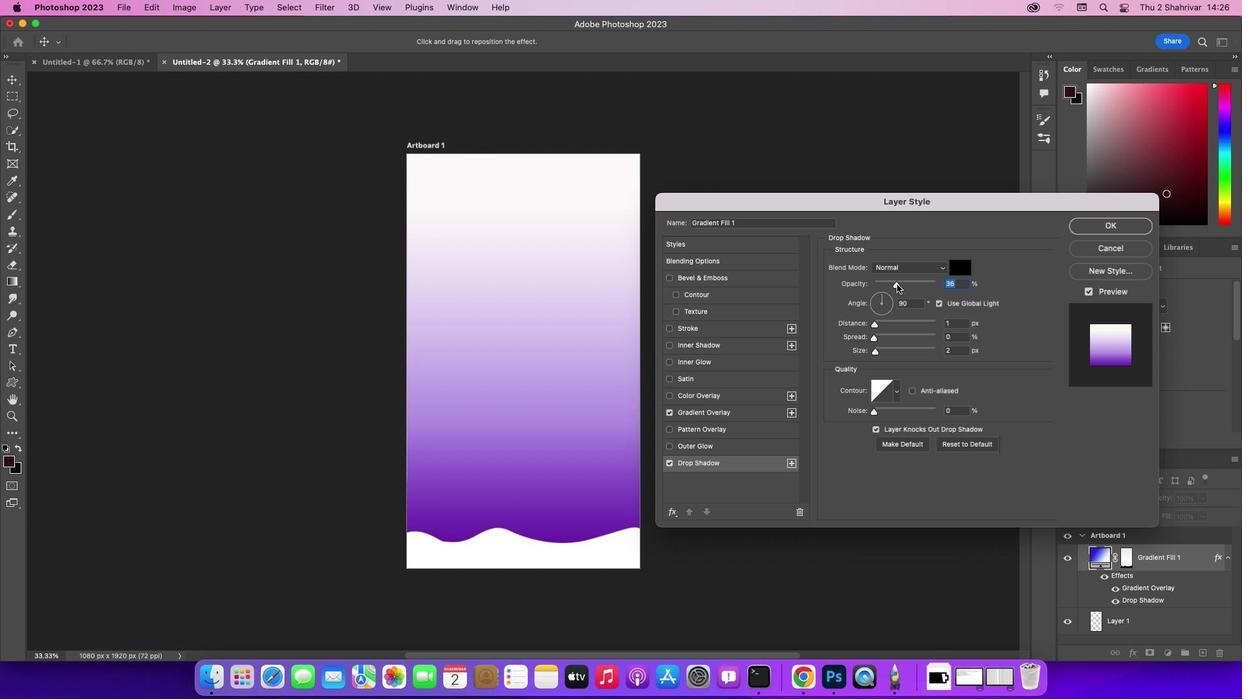 
Action: Mouse moved to (875, 325)
Screenshot: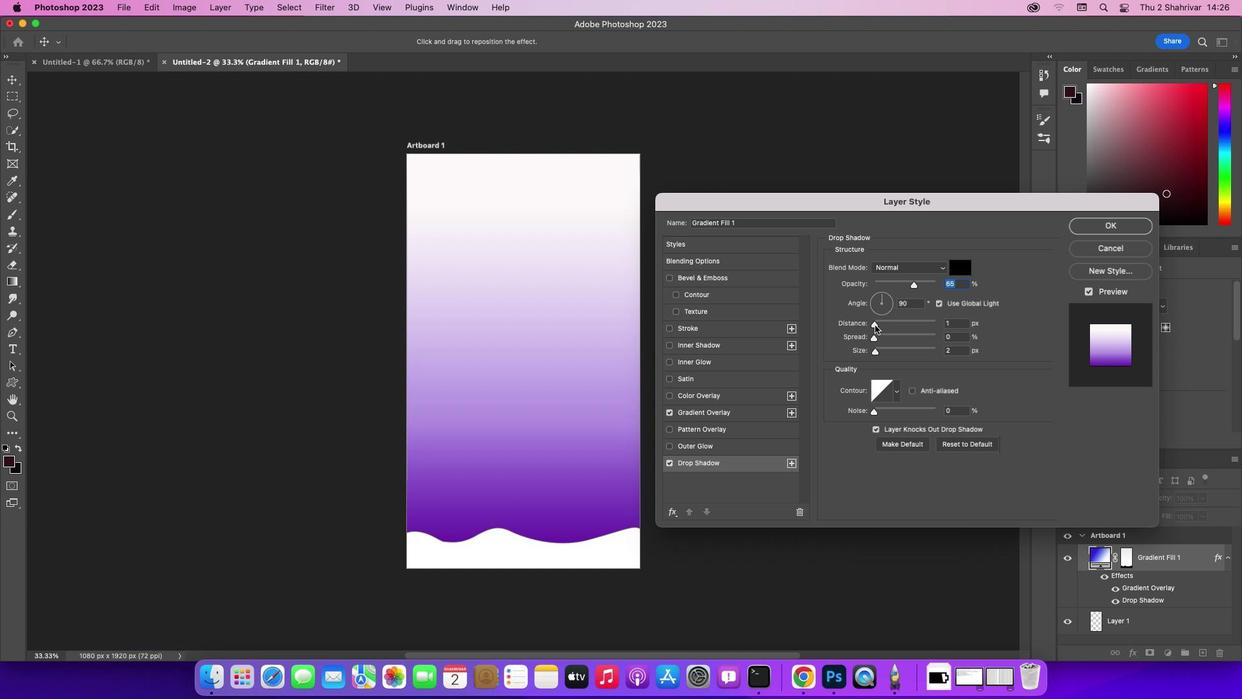 
Action: Mouse pressed left at (875, 325)
Screenshot: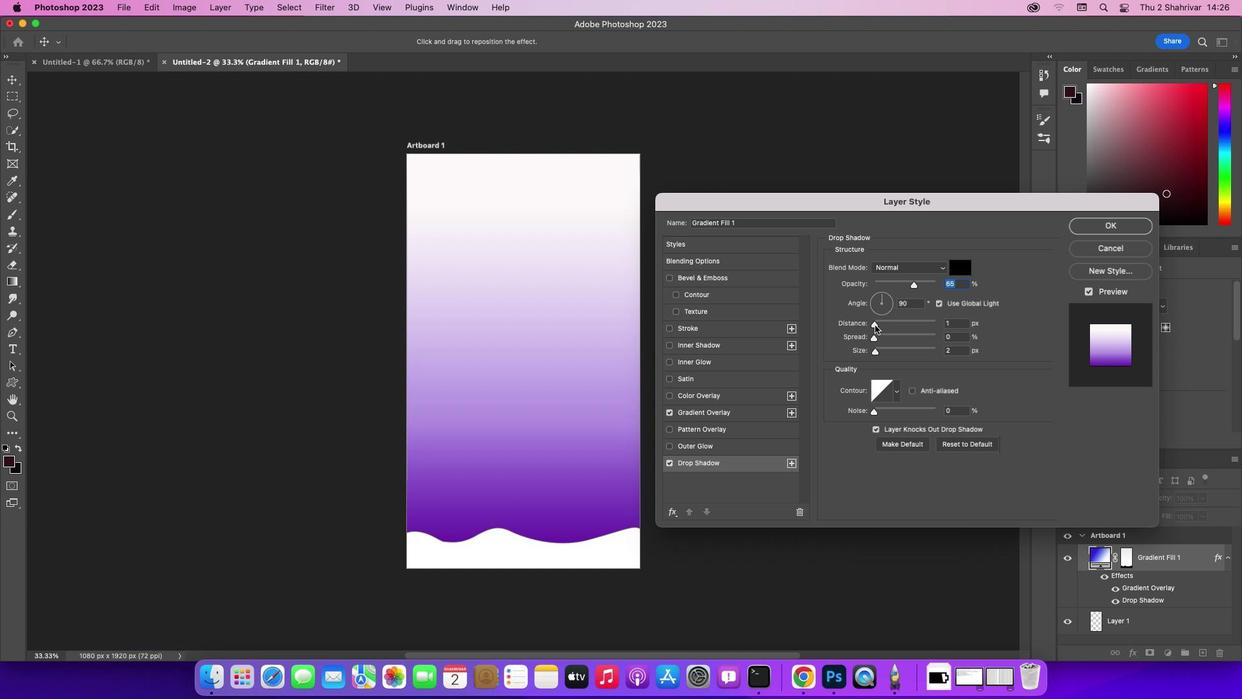 
Action: Mouse moved to (895, 324)
Screenshot: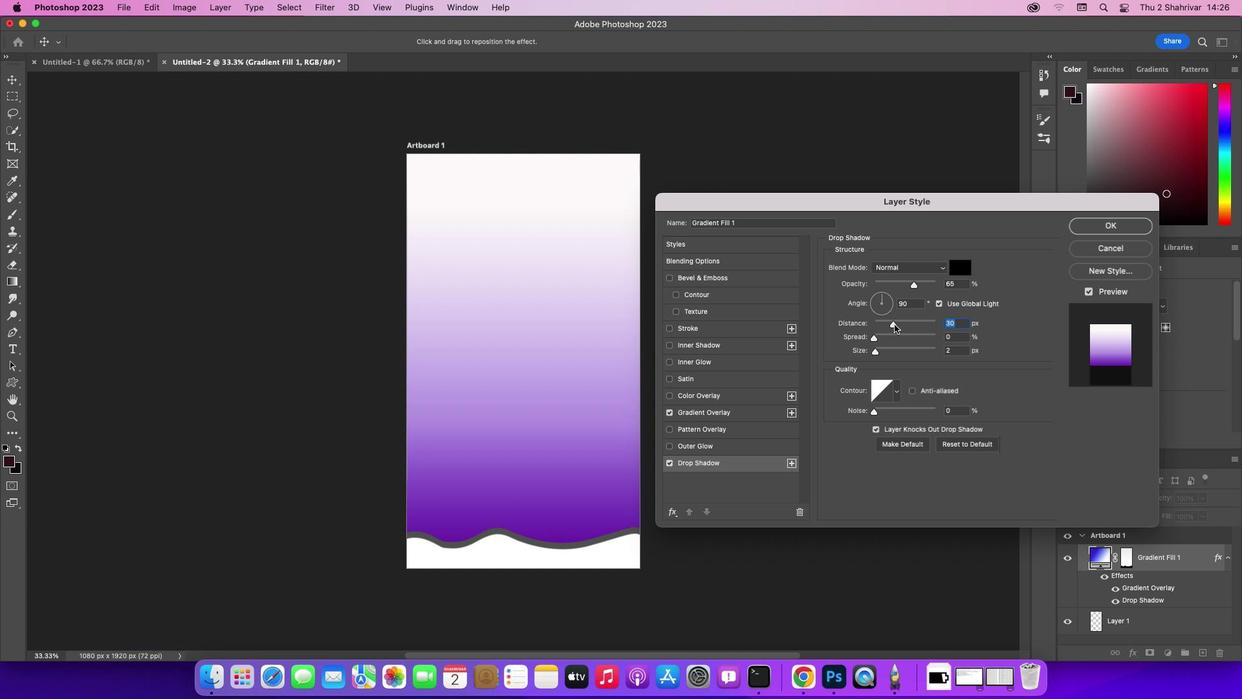 
Action: Mouse pressed left at (895, 324)
Screenshot: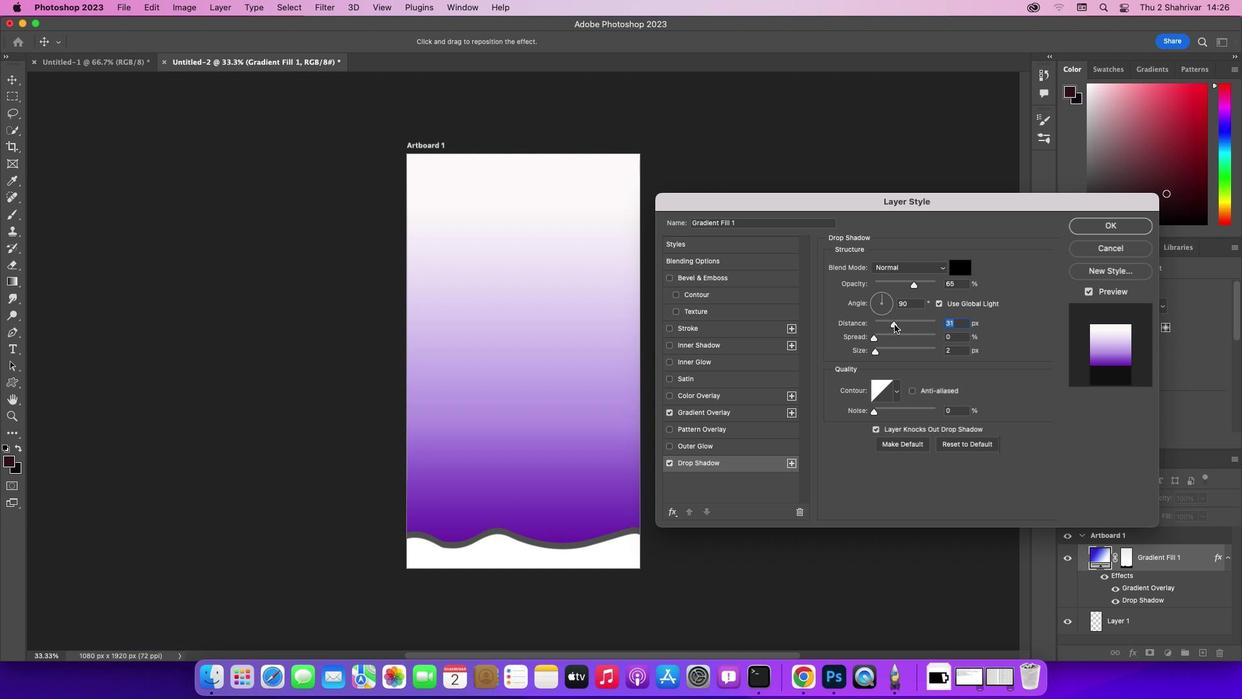 
Action: Mouse moved to (876, 341)
Screenshot: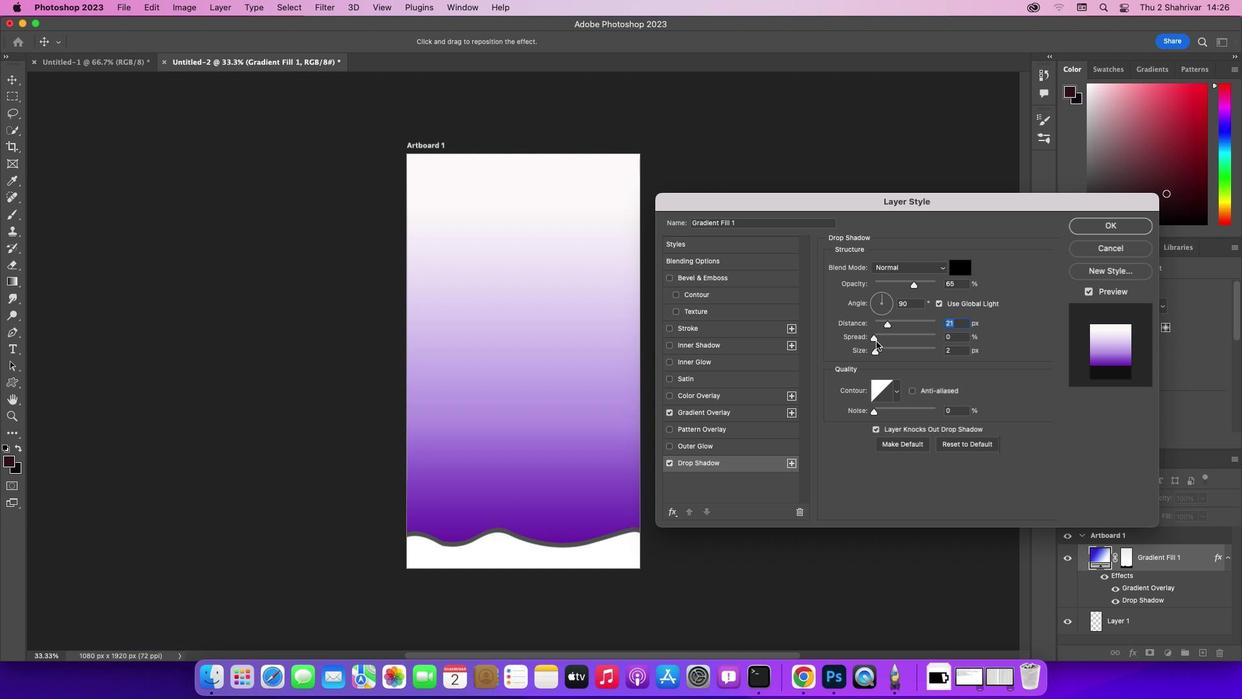 
Action: Mouse pressed left at (876, 341)
Screenshot: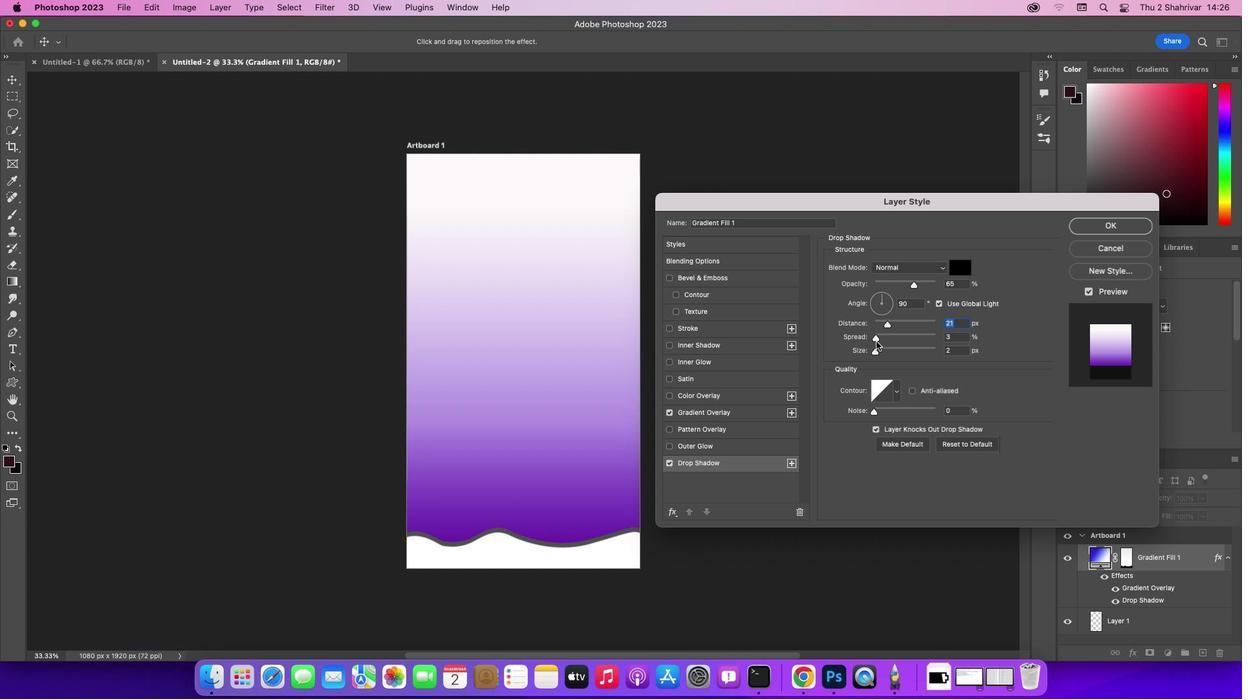 
Action: Mouse moved to (877, 352)
Screenshot: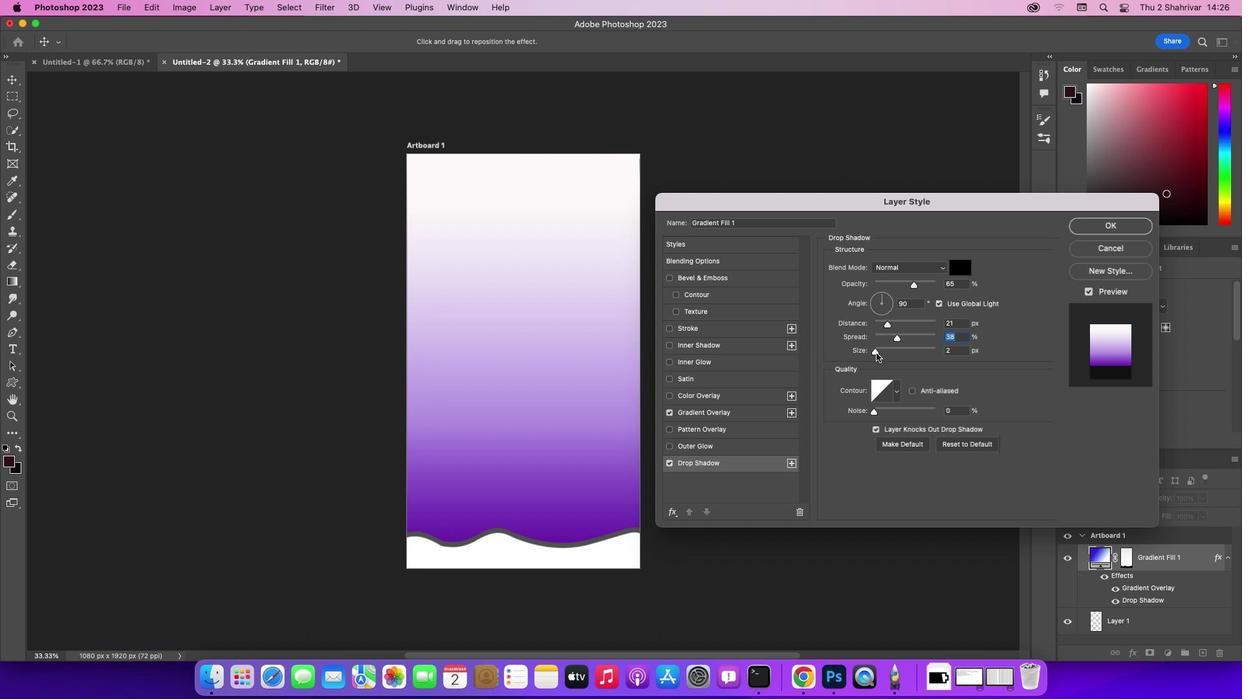
Action: Mouse pressed left at (877, 352)
Screenshot: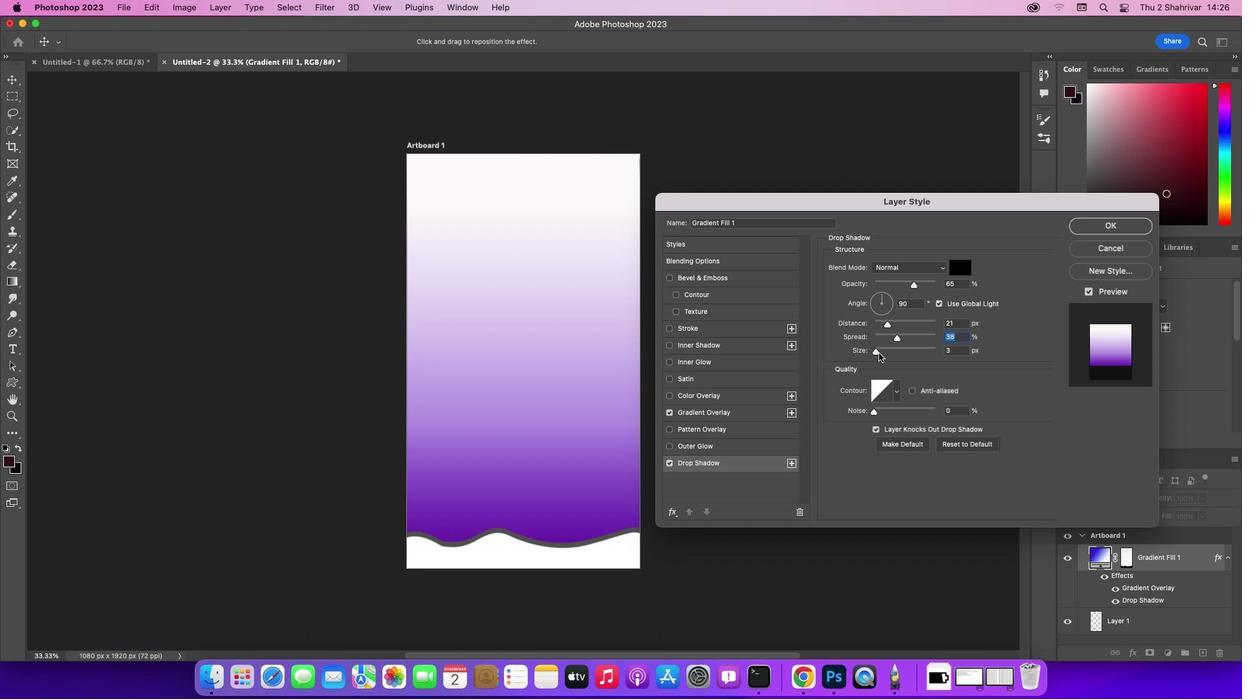 
Action: Mouse moved to (916, 287)
Screenshot: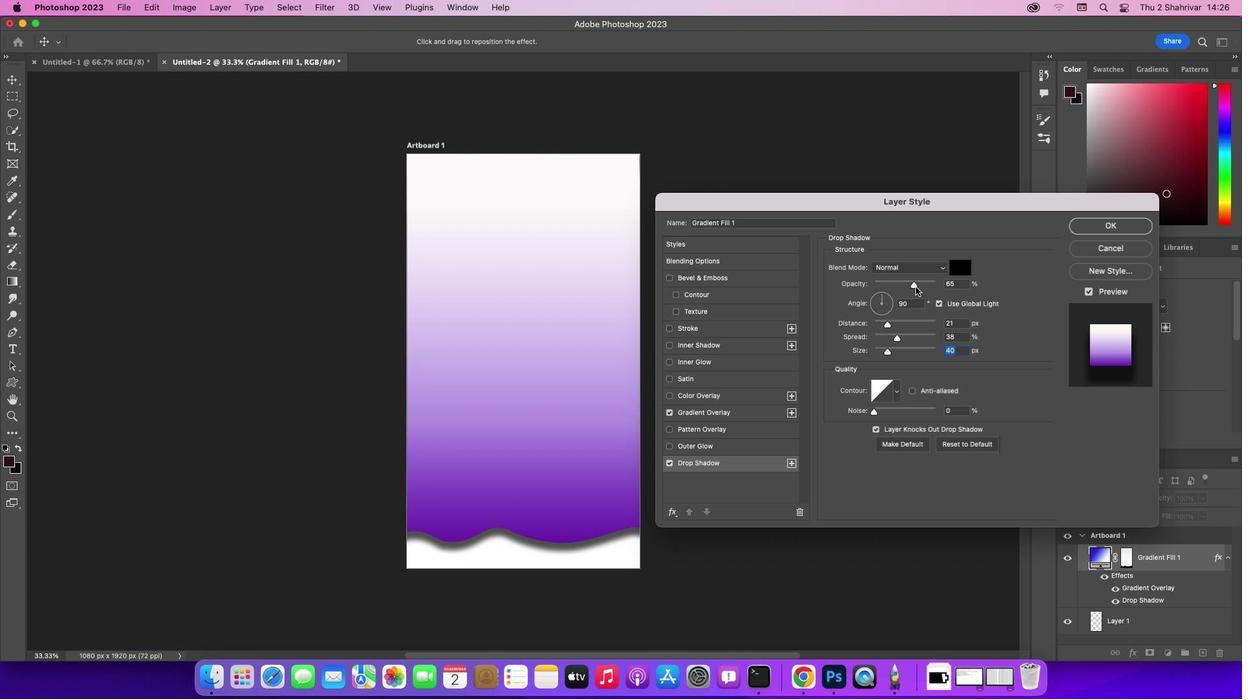 
Action: Mouse pressed left at (916, 287)
Screenshot: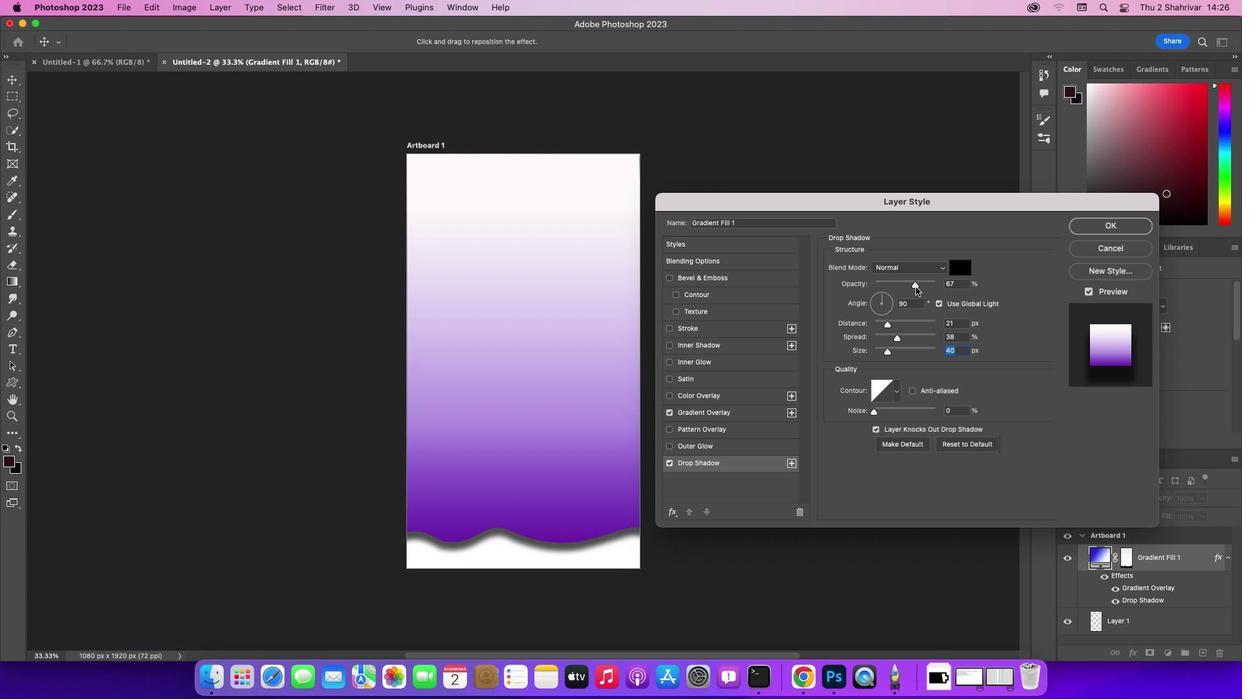 
Action: Mouse moved to (1112, 225)
Screenshot: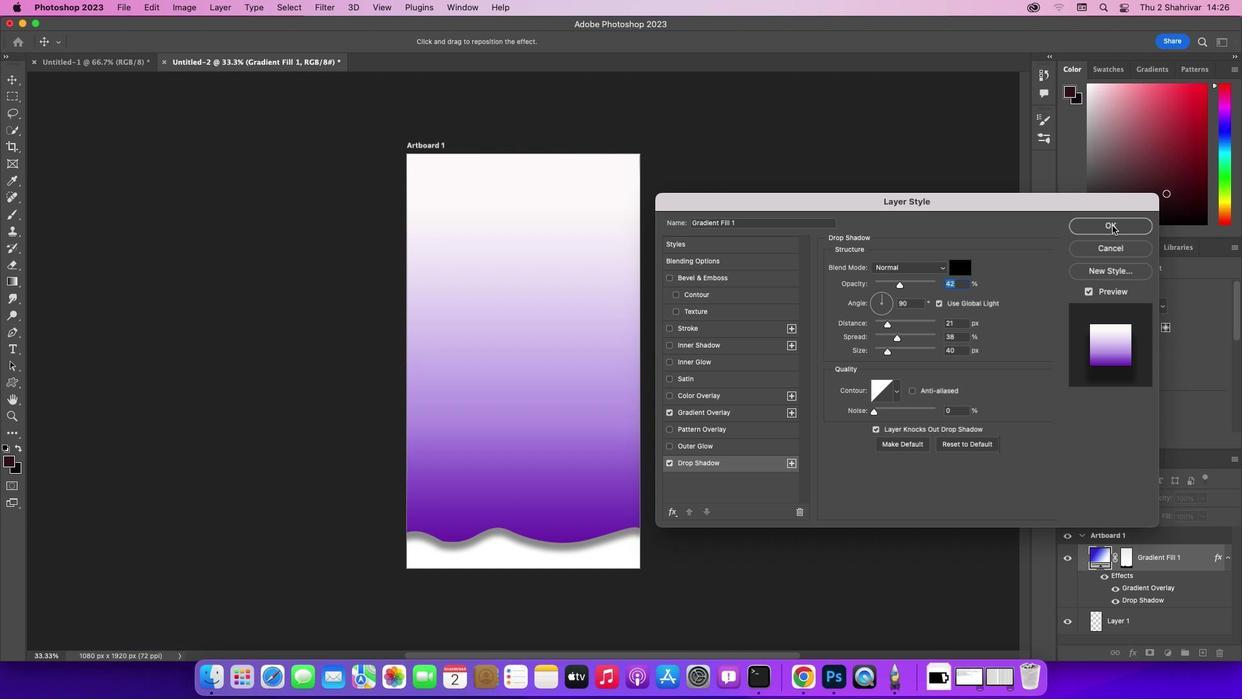 
Action: Mouse pressed left at (1112, 225)
Screenshot: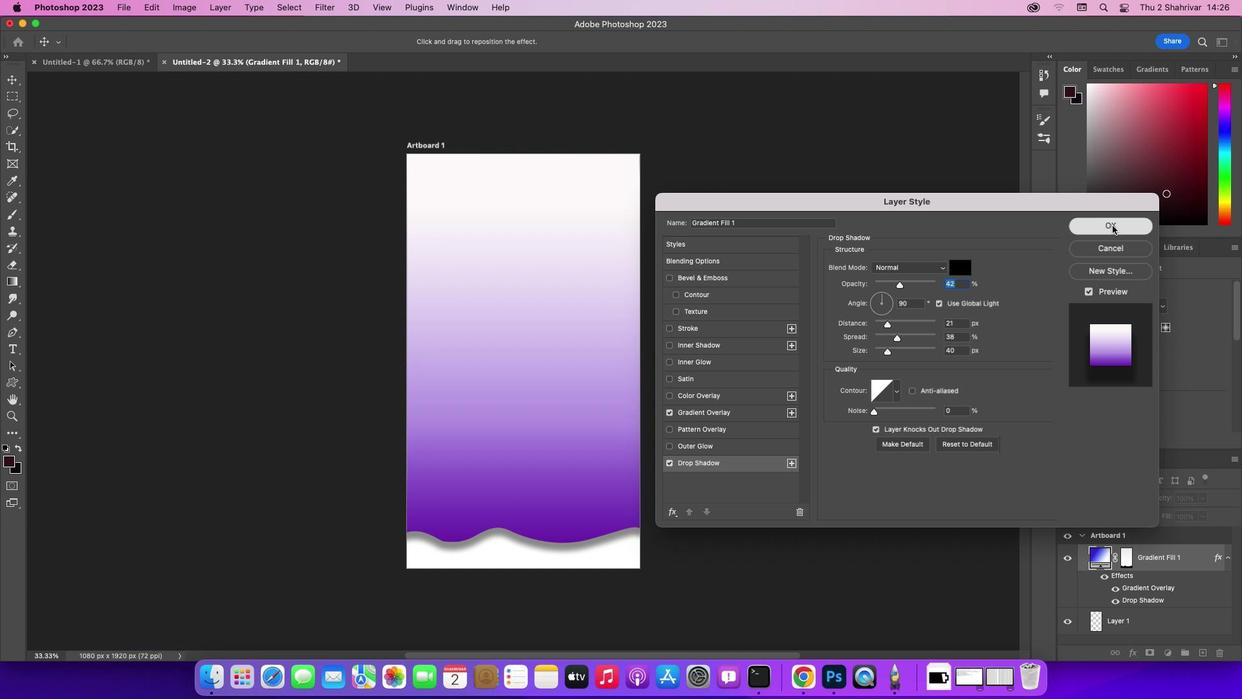 
Action: Mouse moved to (1098, 594)
Screenshot: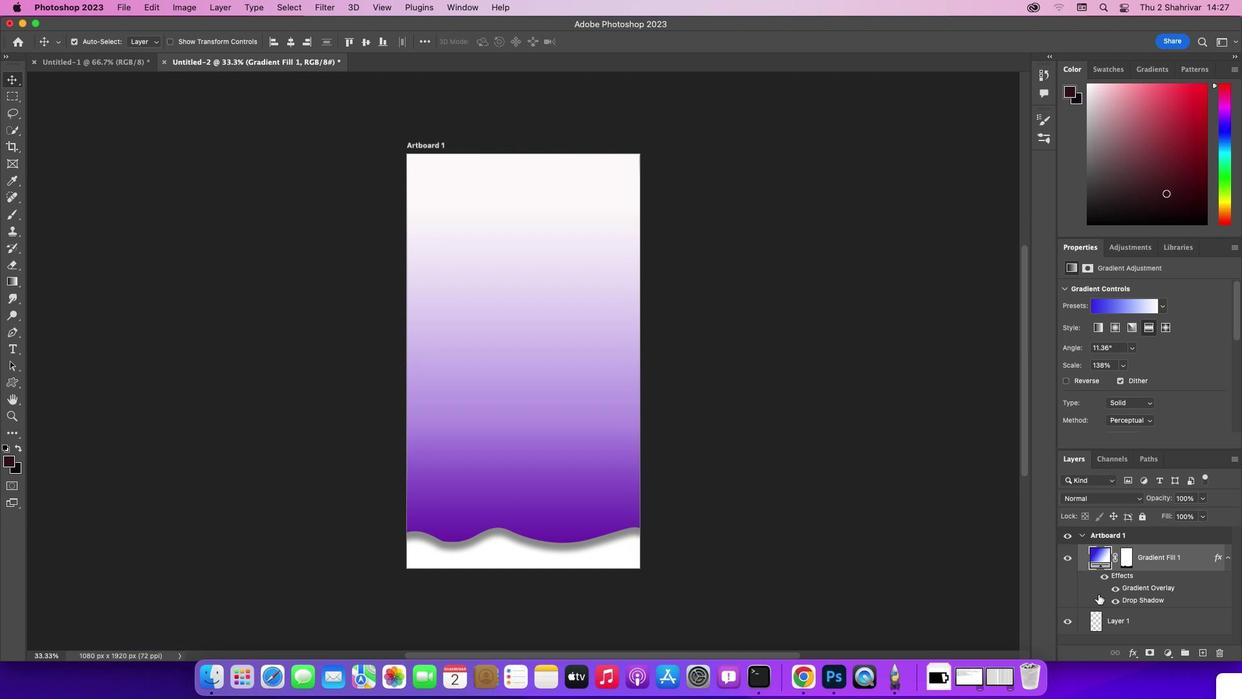 
Action: Mouse scrolled (1098, 594) with delta (0, 0)
Screenshot: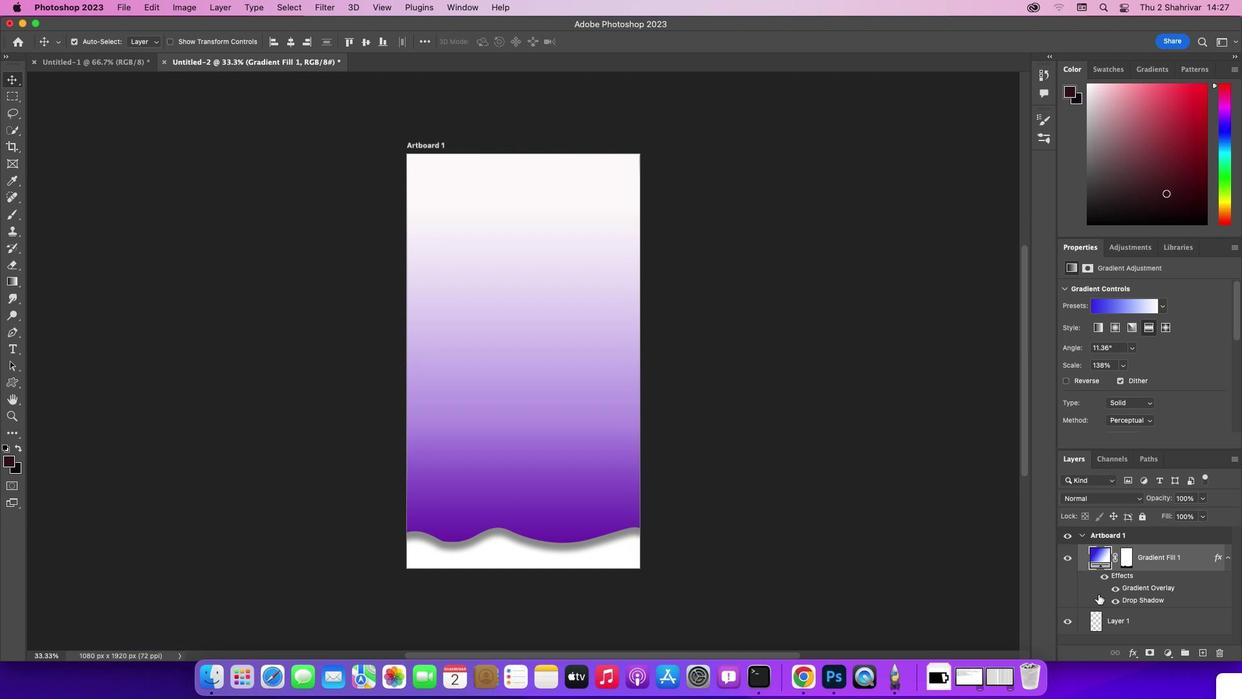 
Action: Mouse moved to (1176, 636)
Screenshot: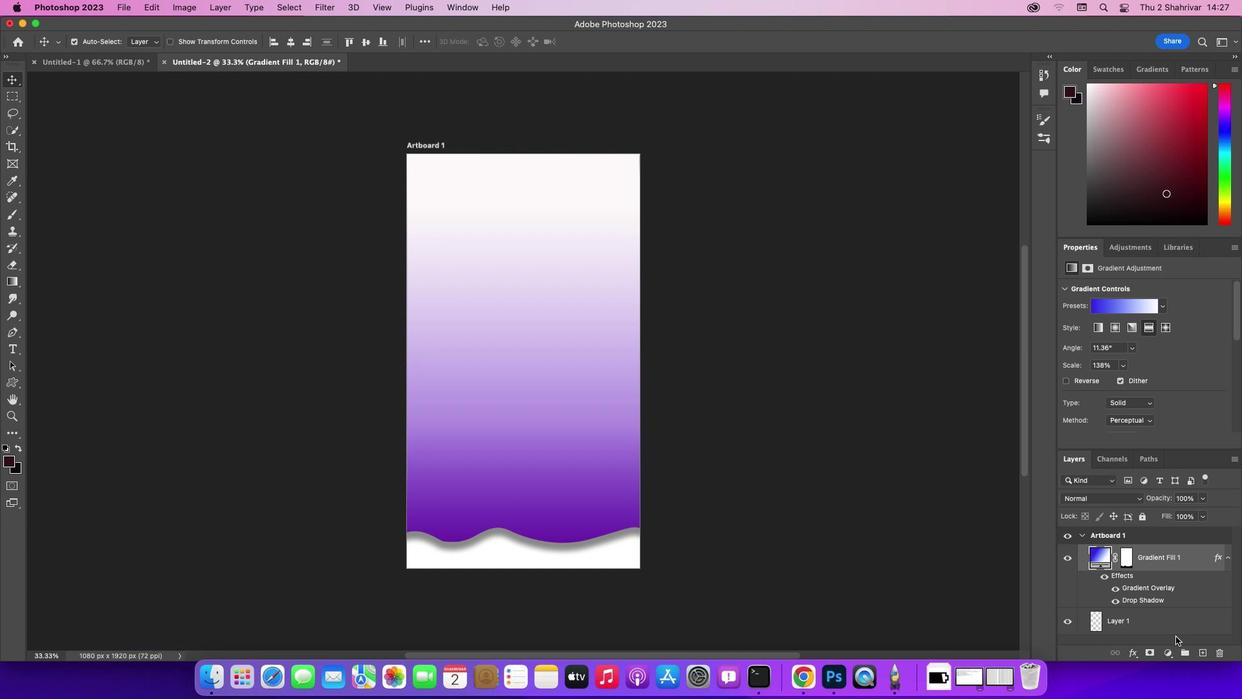 
Action: Mouse scrolled (1176, 636) with delta (0, 0)
Screenshot: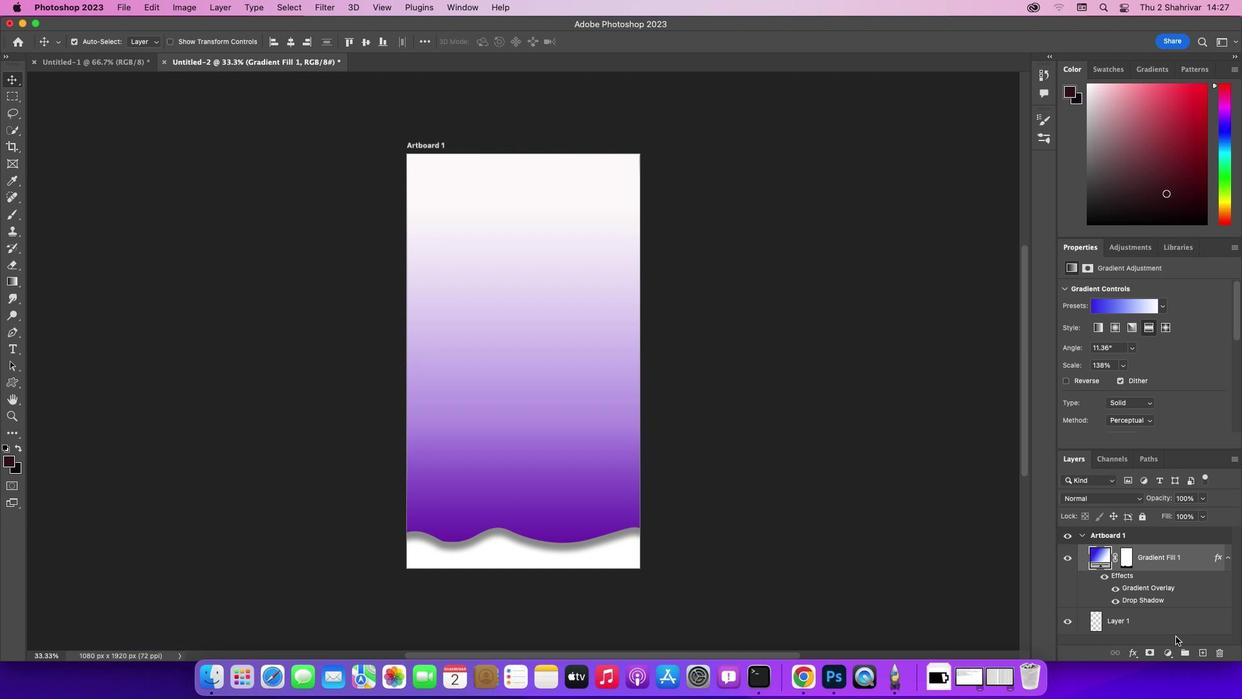 
Action: Mouse scrolled (1176, 636) with delta (0, 0)
Screenshot: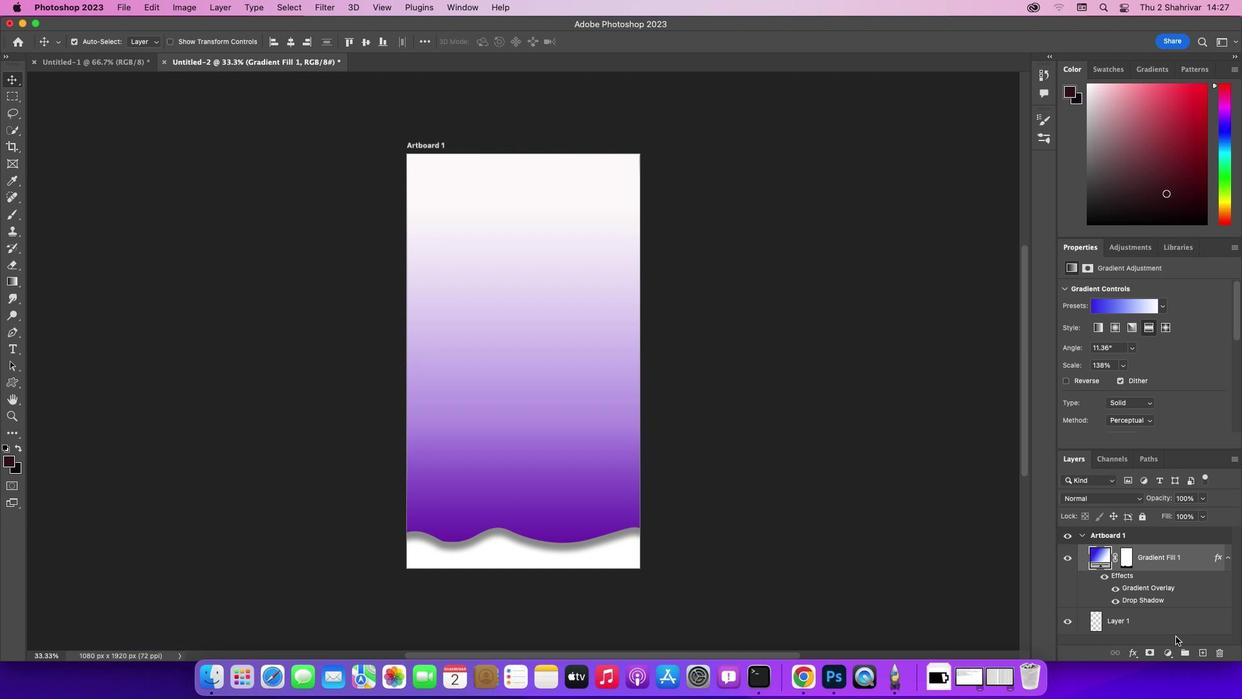 
Action: Mouse scrolled (1176, 636) with delta (0, -1)
Screenshot: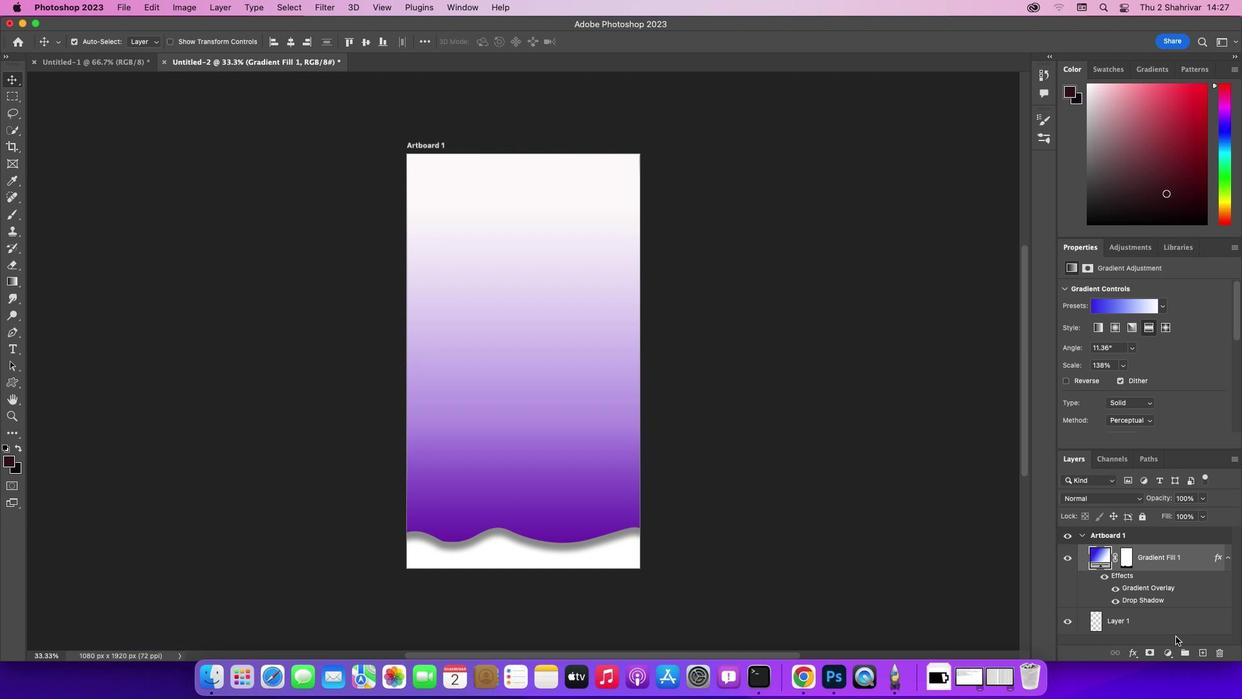 
Action: Mouse scrolled (1176, 636) with delta (0, -1)
Screenshot: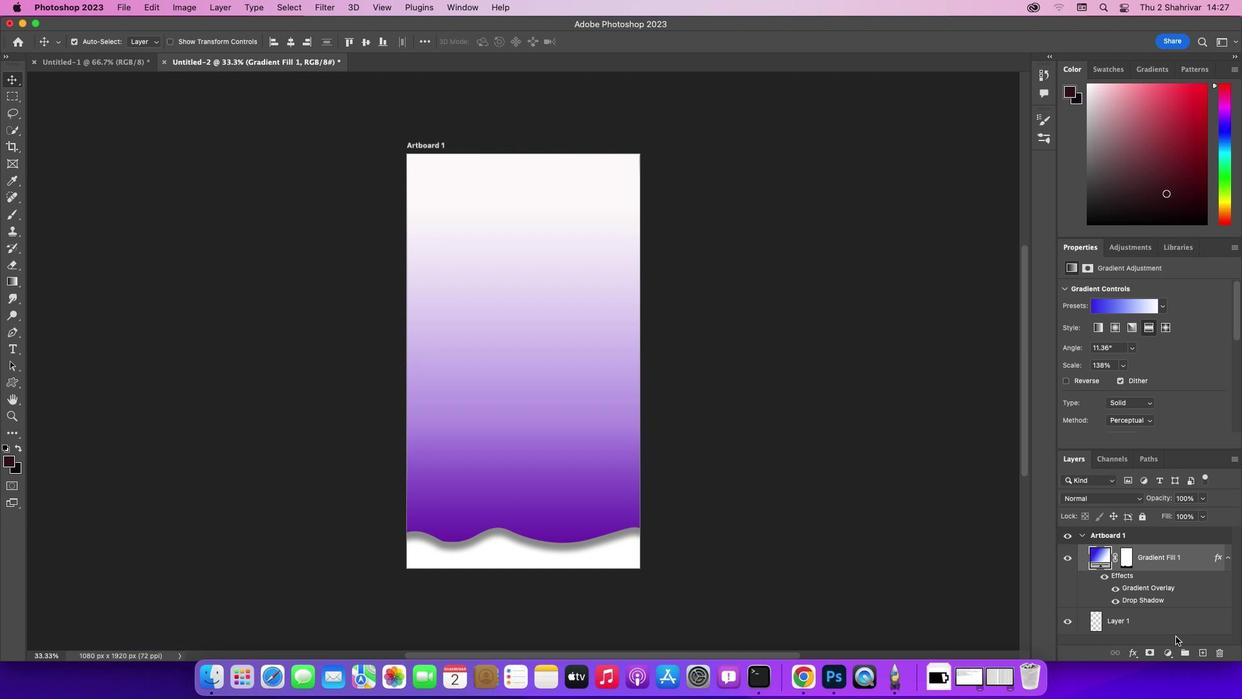 
Action: Mouse moved to (1125, 622)
Screenshot: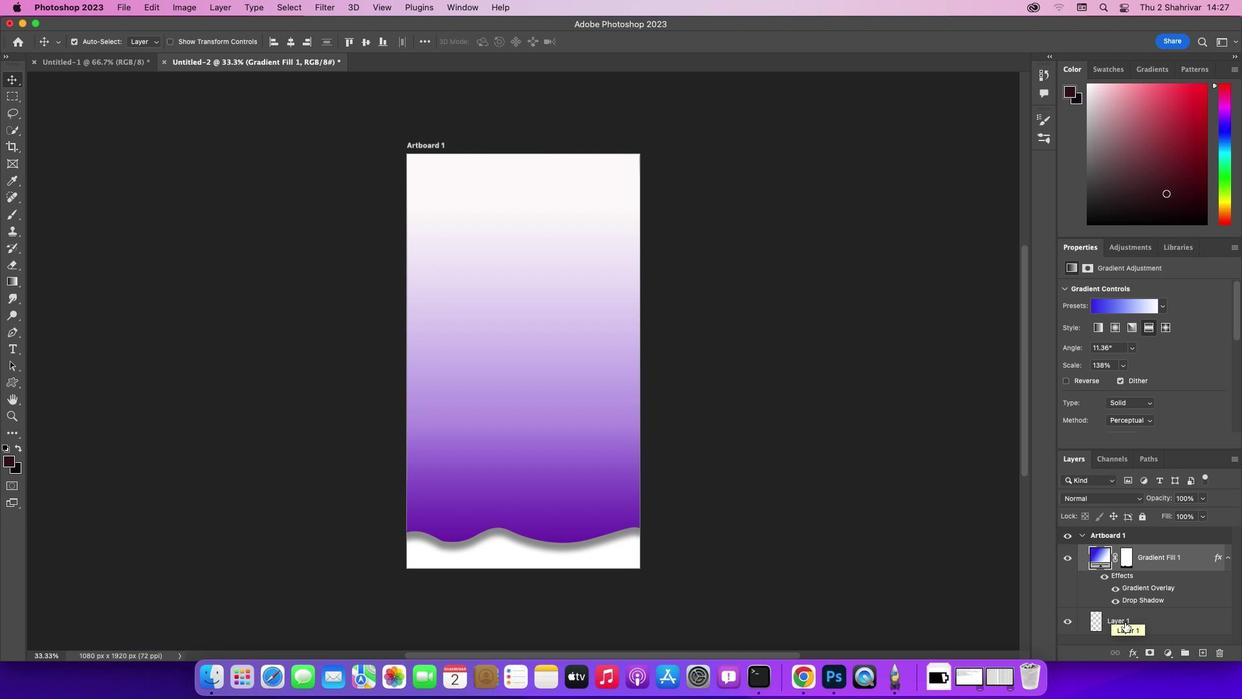 
Action: Mouse pressed left at (1125, 622)
Screenshot: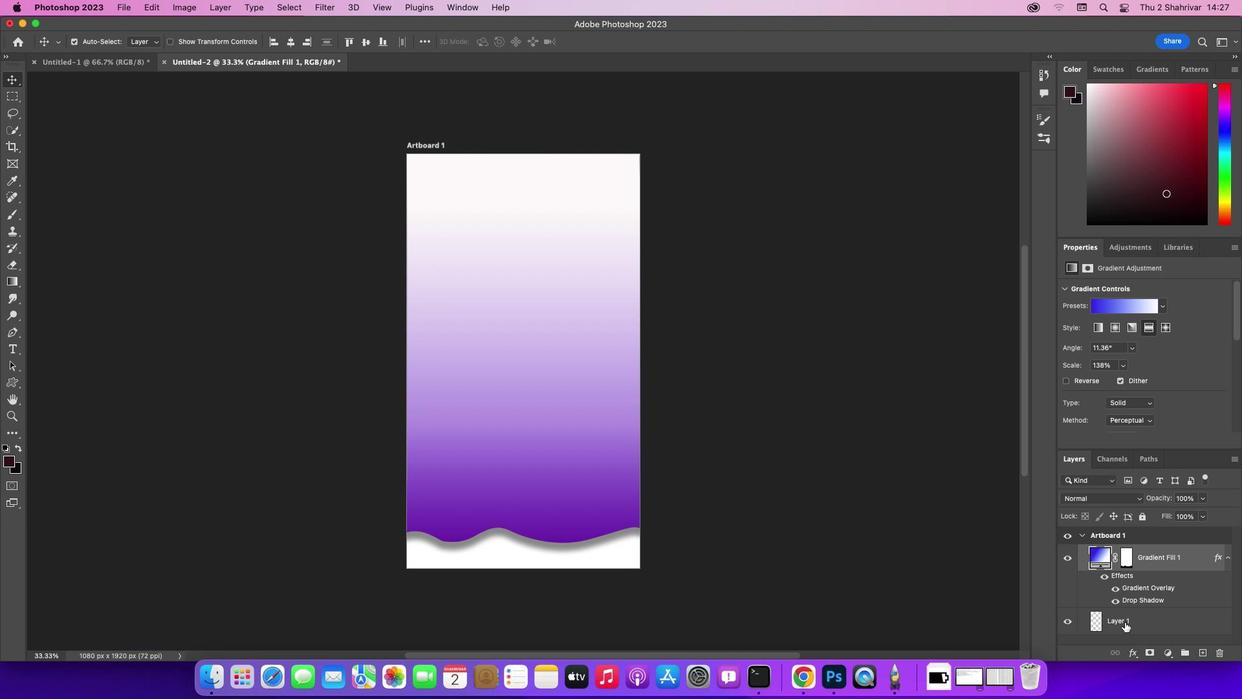 
Action: Mouse moved to (7, 463)
Screenshot: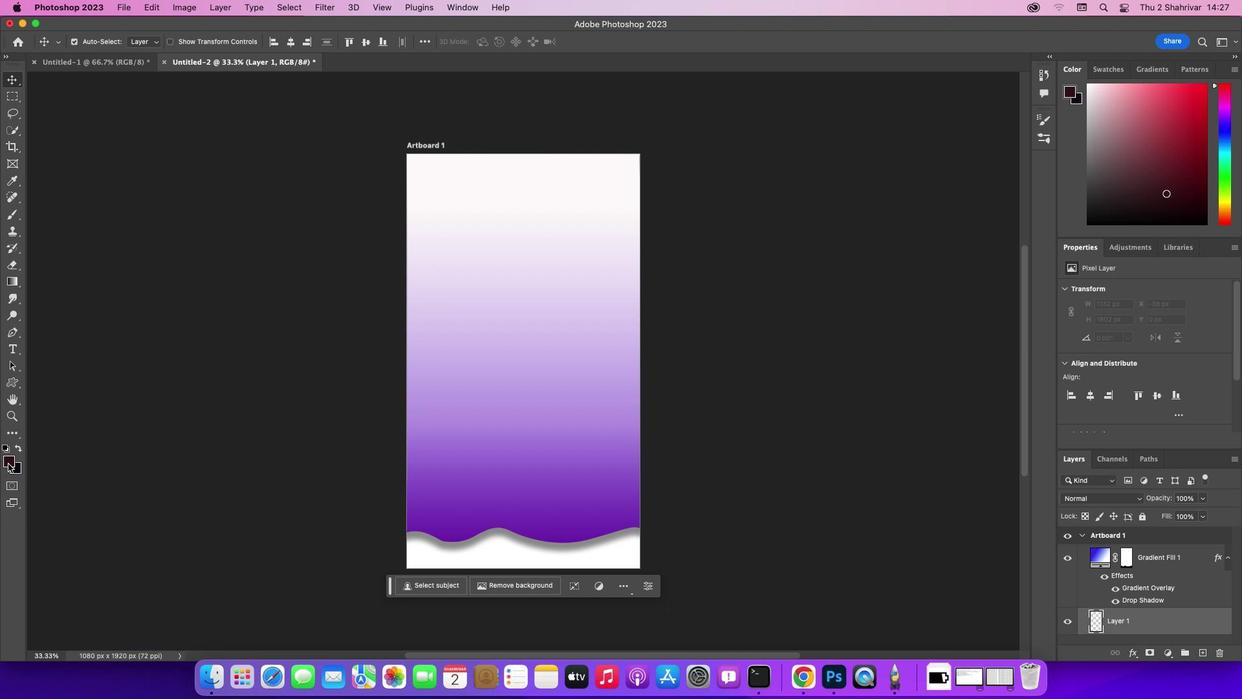 
Action: Mouse pressed left at (7, 463)
Screenshot: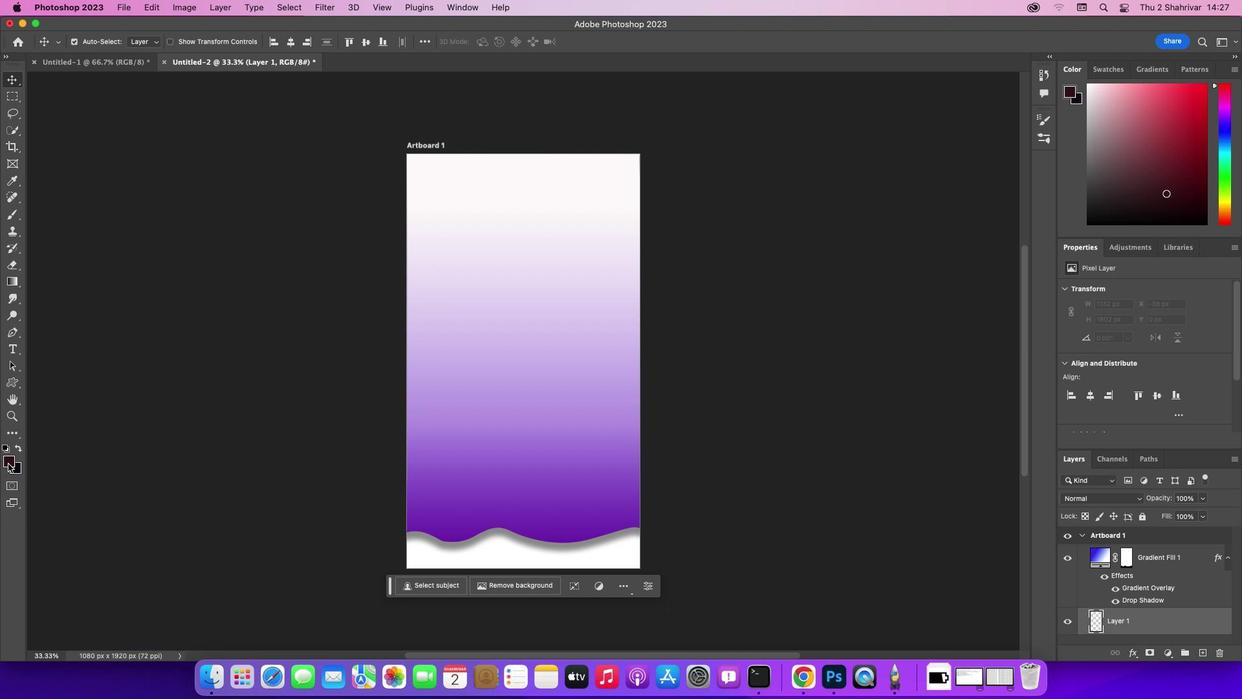 
Action: Mouse moved to (572, 528)
Screenshot: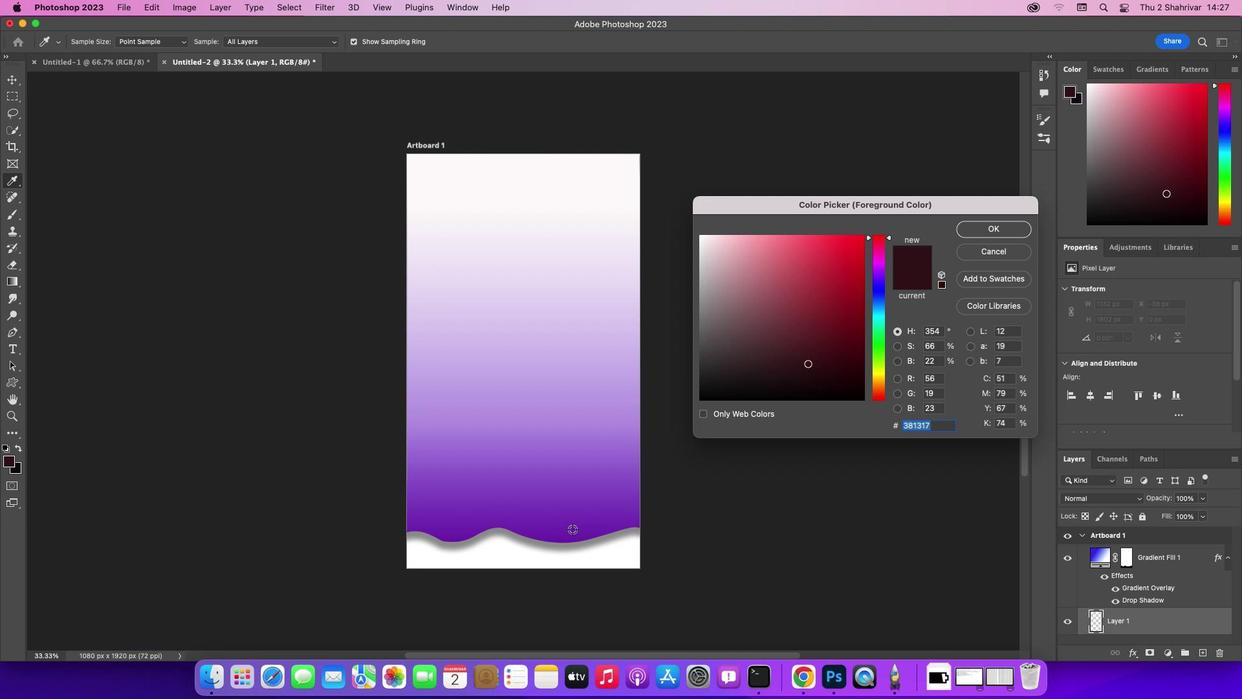 
Action: Mouse pressed left at (572, 528)
Screenshot: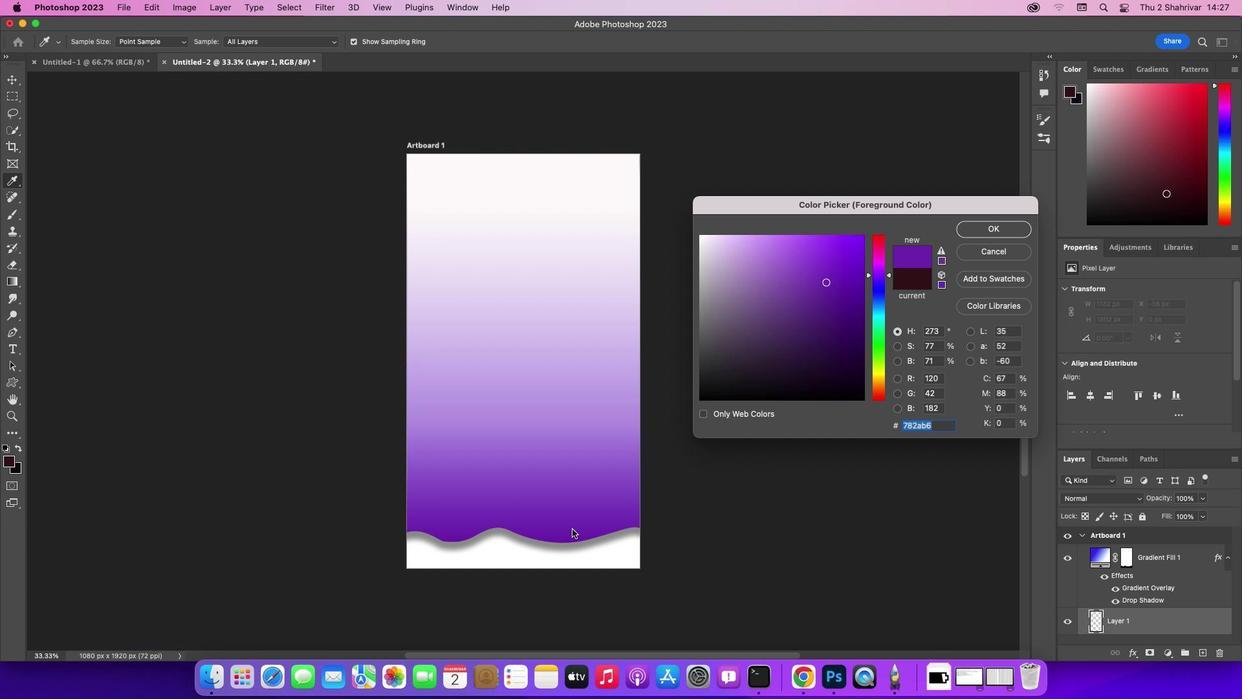 
Action: Mouse moved to (986, 236)
Screenshot: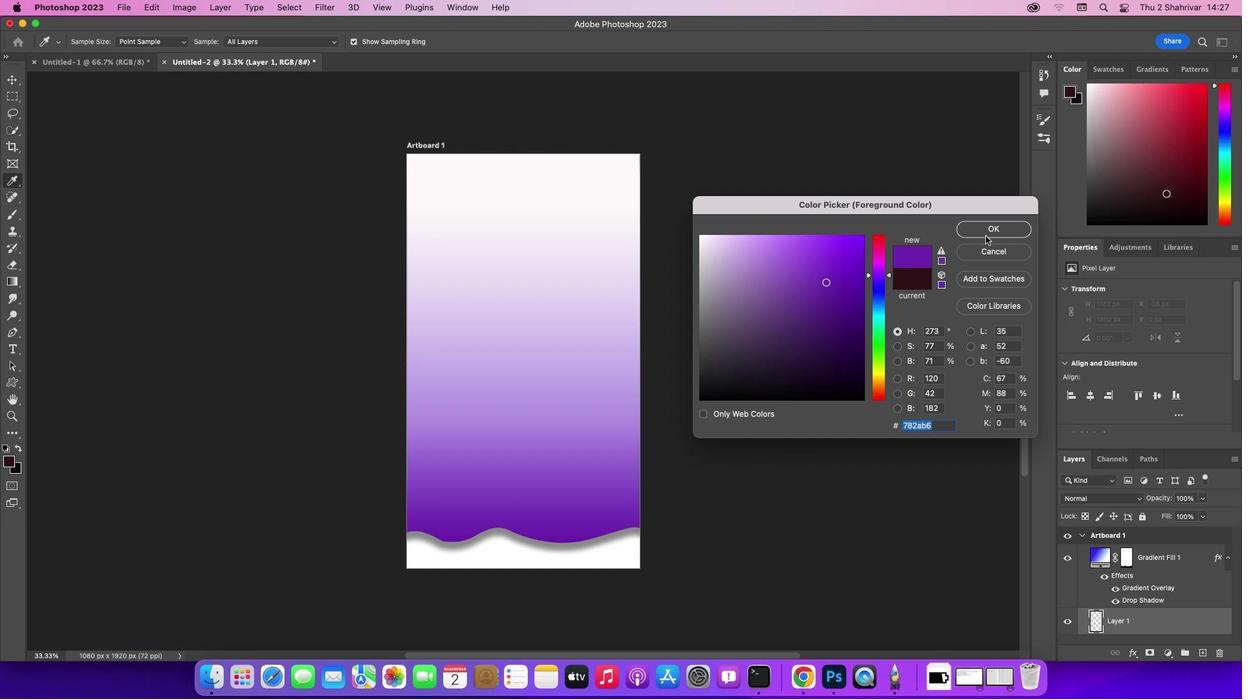 
Action: Mouse pressed left at (986, 236)
Screenshot: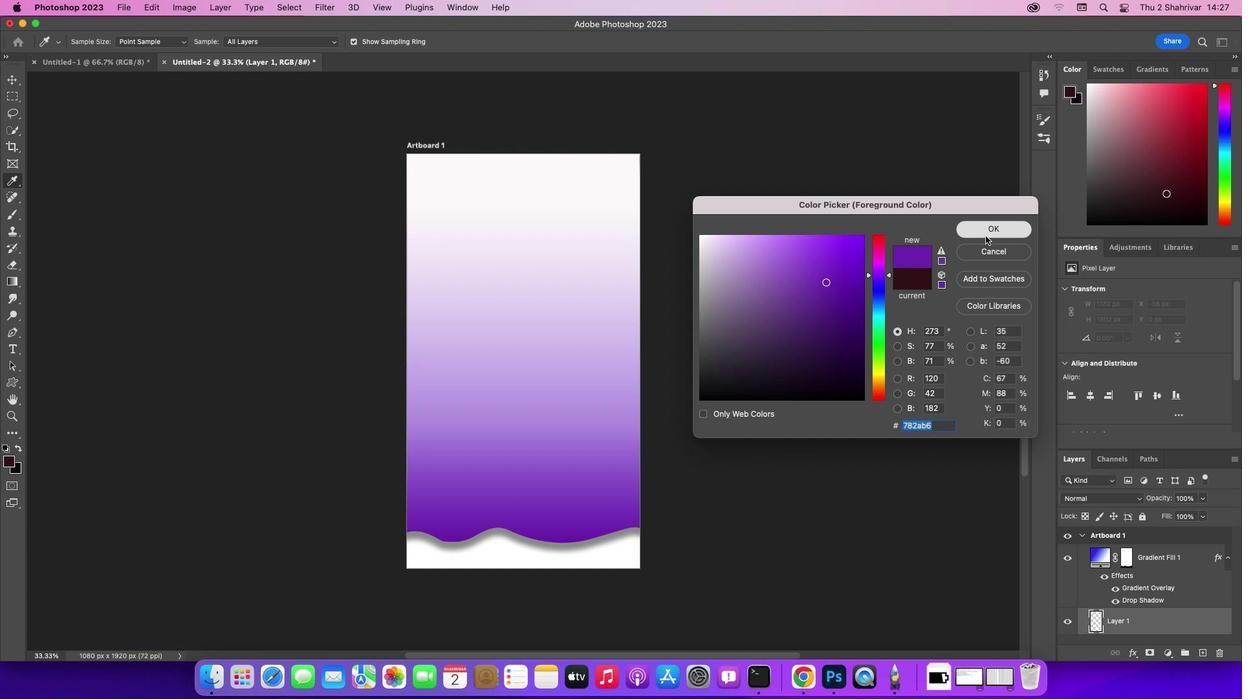 
Action: Mouse moved to (870, 311)
Screenshot: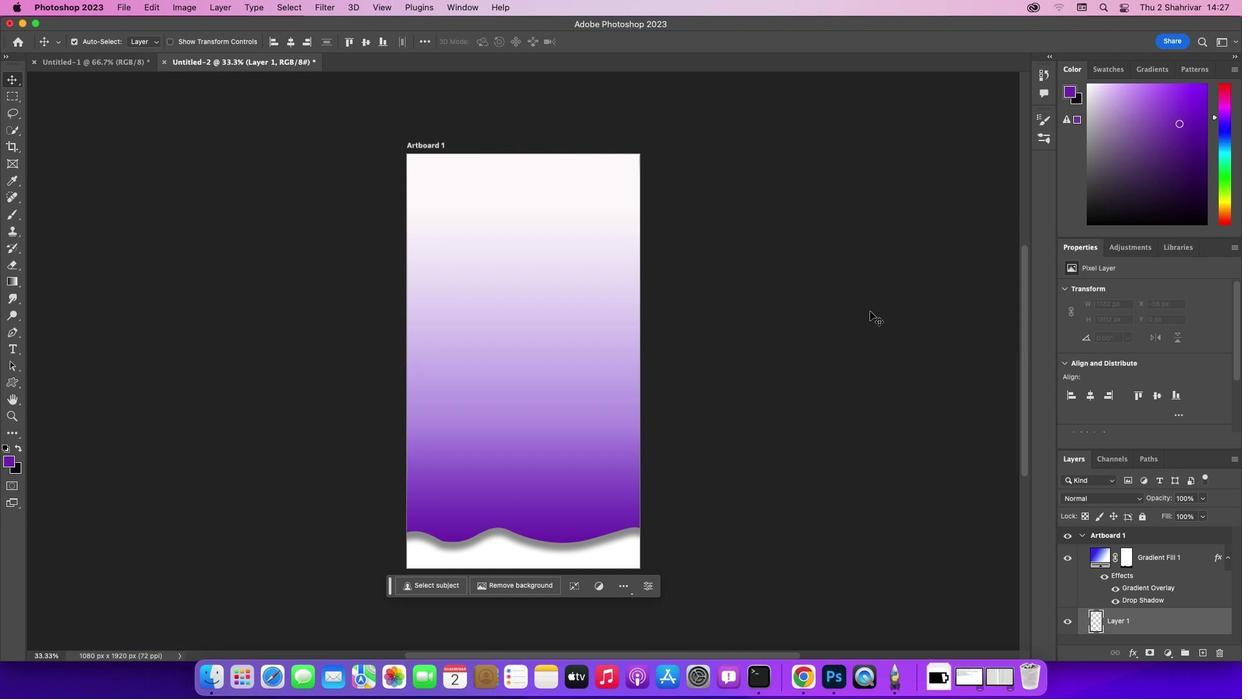 
Action: Key pressed Key.altKey.altKey.backspace
Screenshot: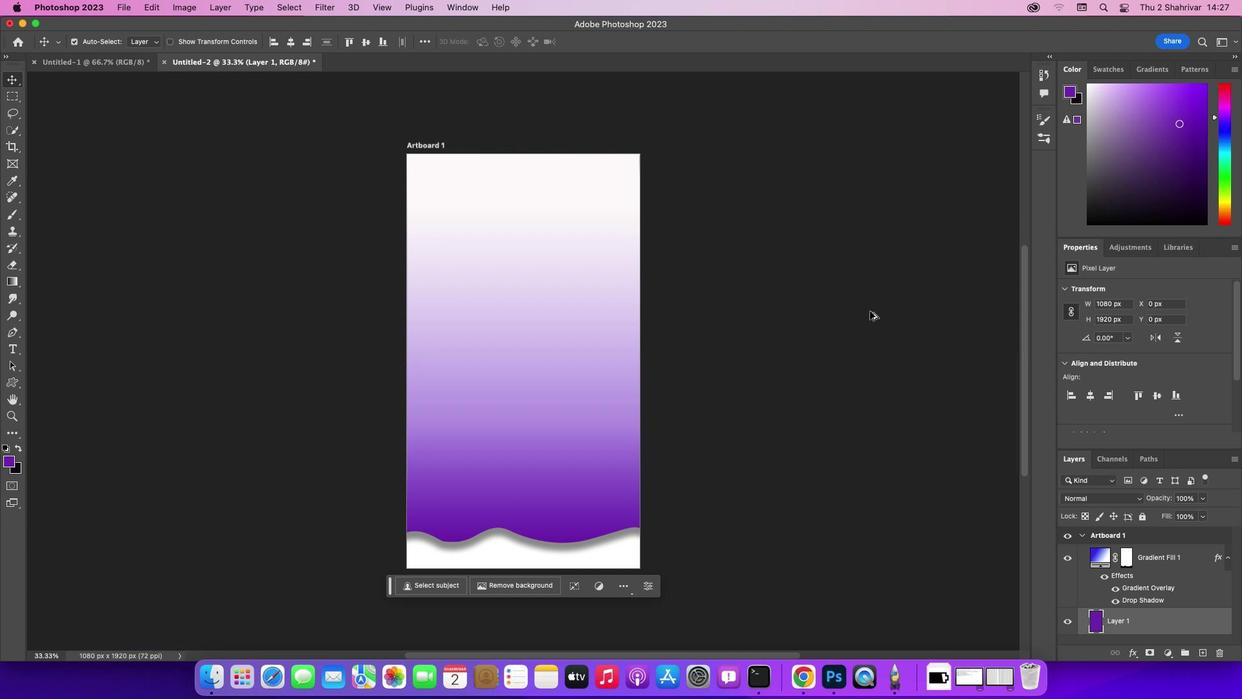 
Action: Mouse moved to (253, 463)
Screenshot: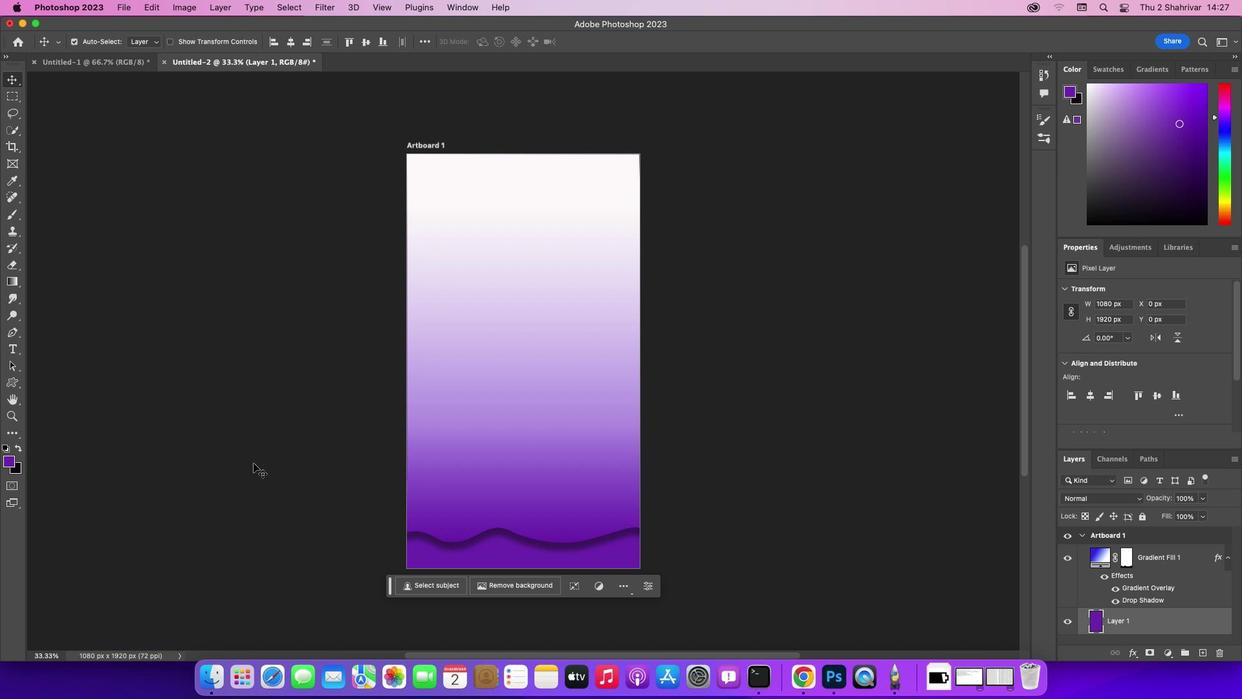 
Action: Mouse pressed left at (253, 463)
Screenshot: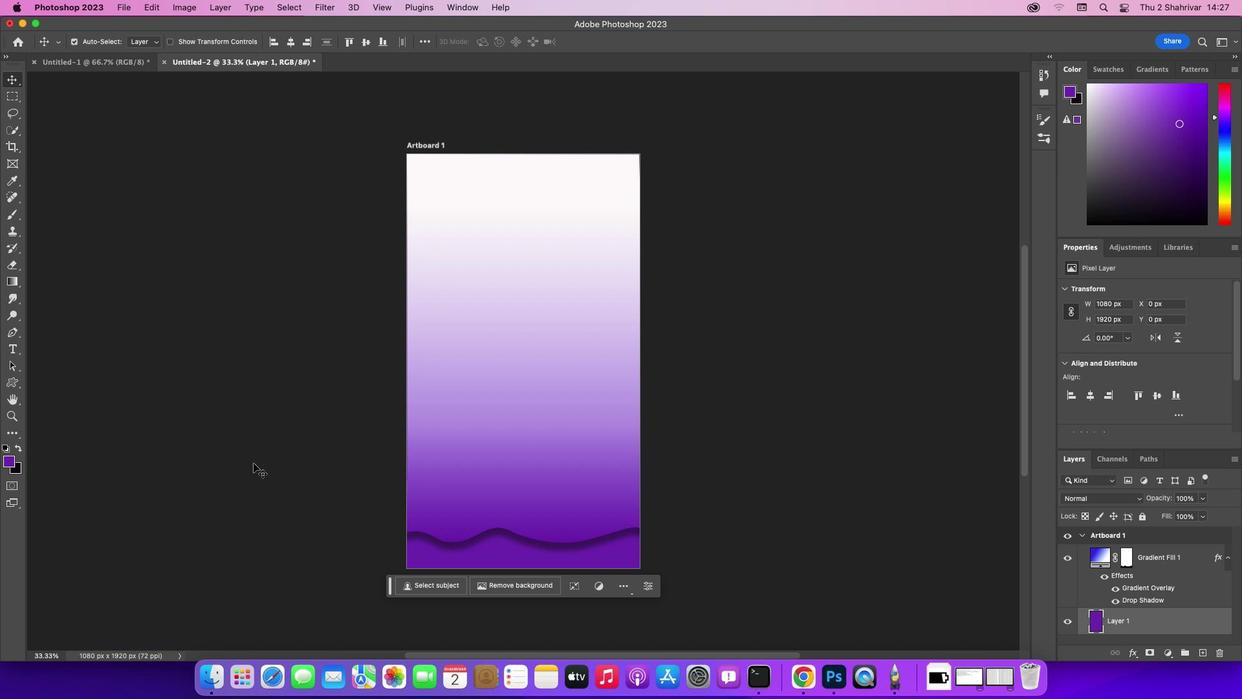 
Action: Mouse moved to (475, 490)
Screenshot: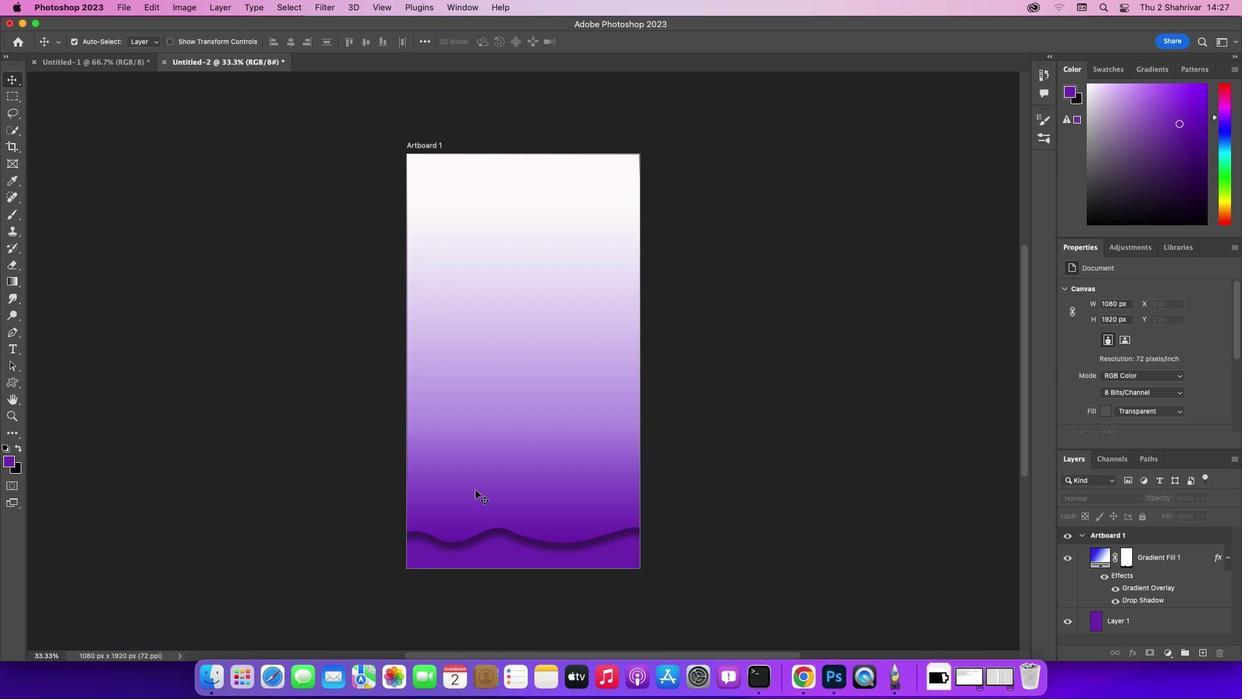 
Action: Mouse pressed left at (475, 490)
Screenshot: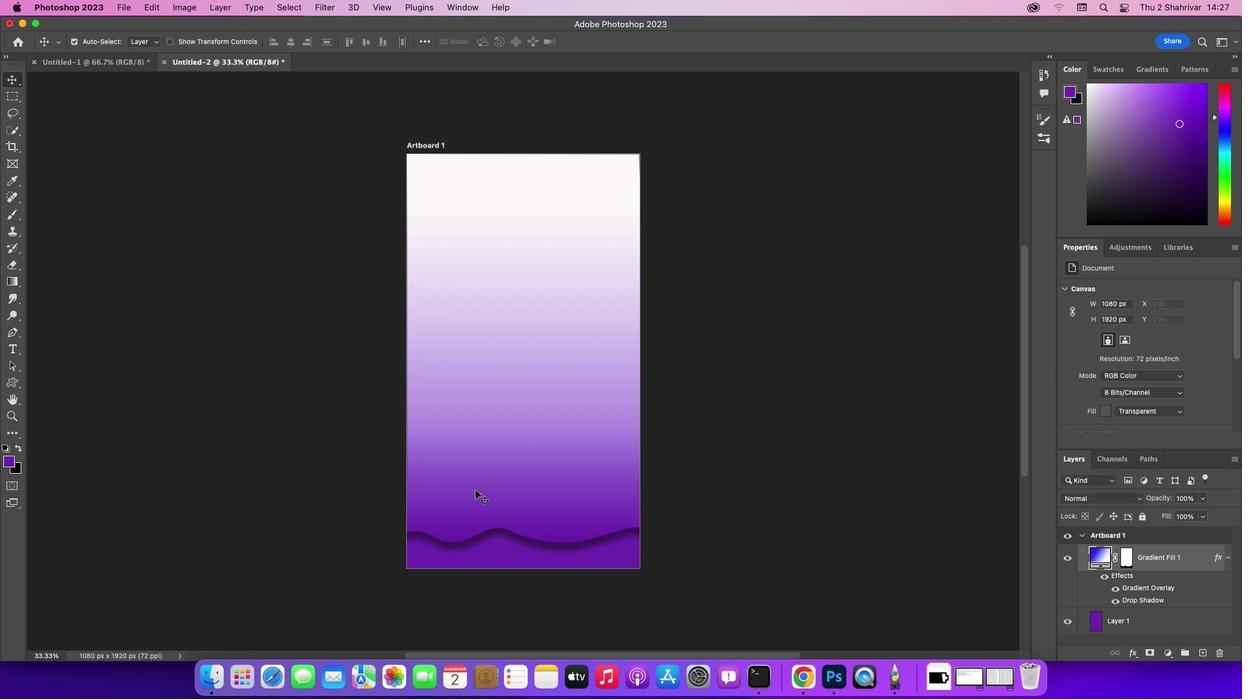 
Action: Mouse moved to (457, 521)
Screenshot: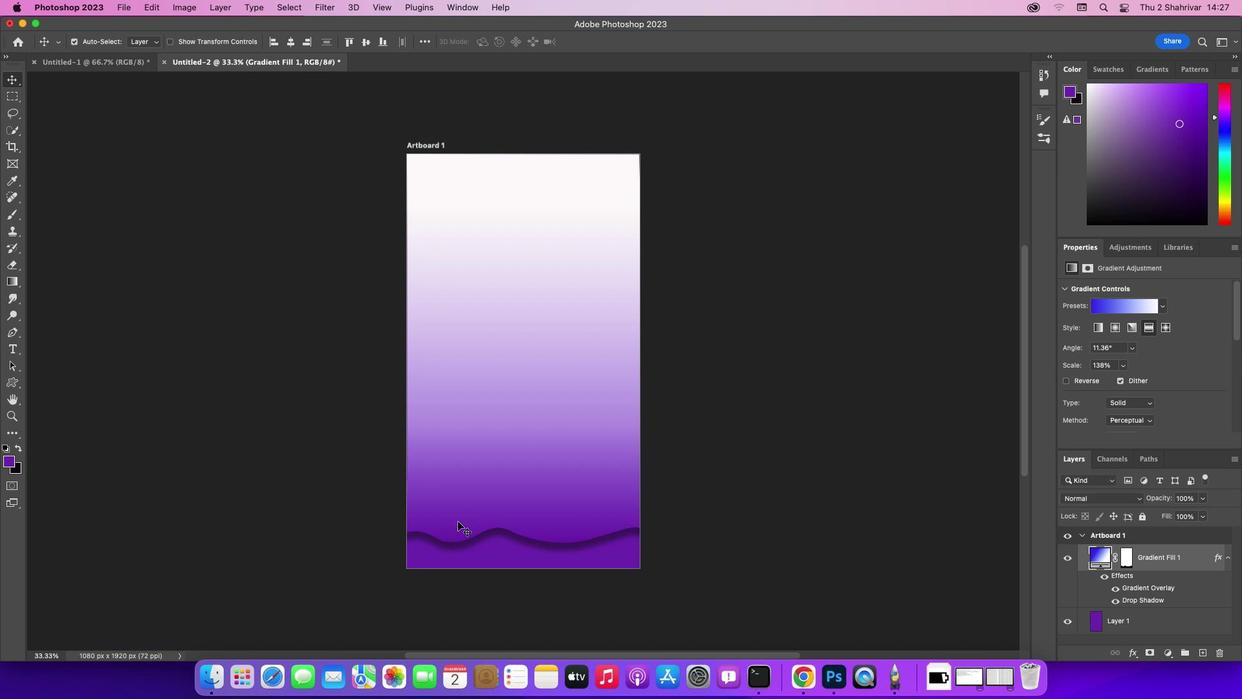 
Action: Mouse pressed left at (457, 521)
Screenshot: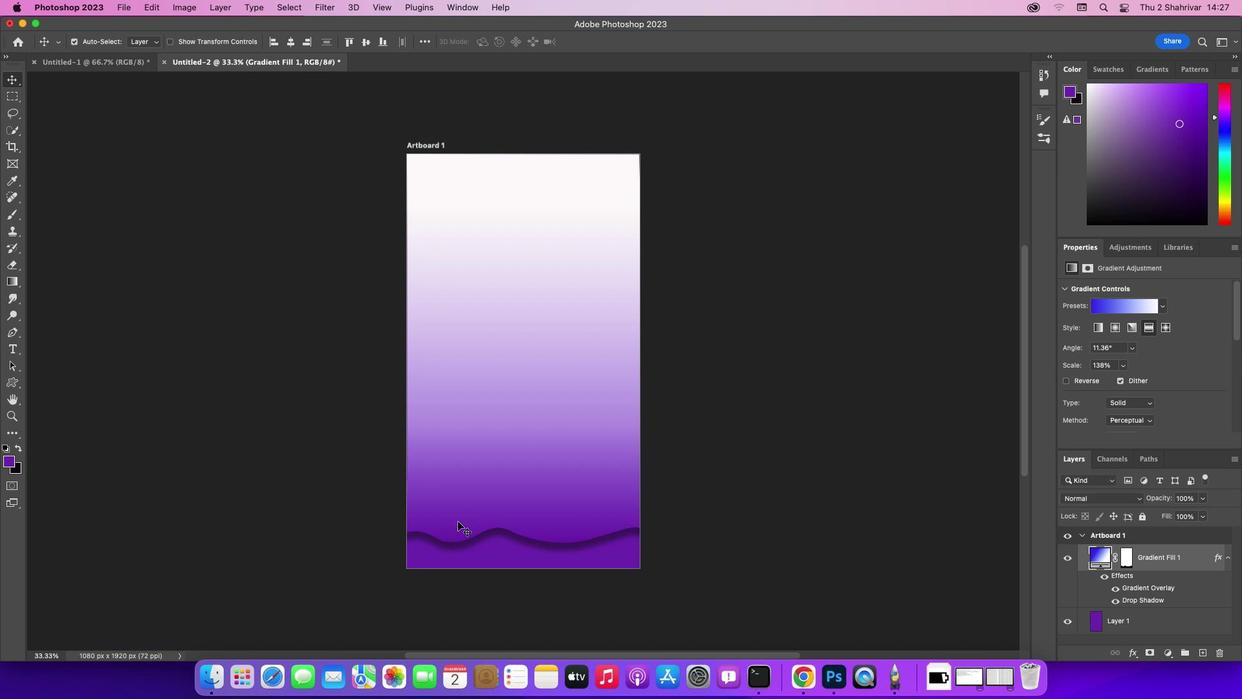 
Action: Mouse moved to (712, 448)
Screenshot: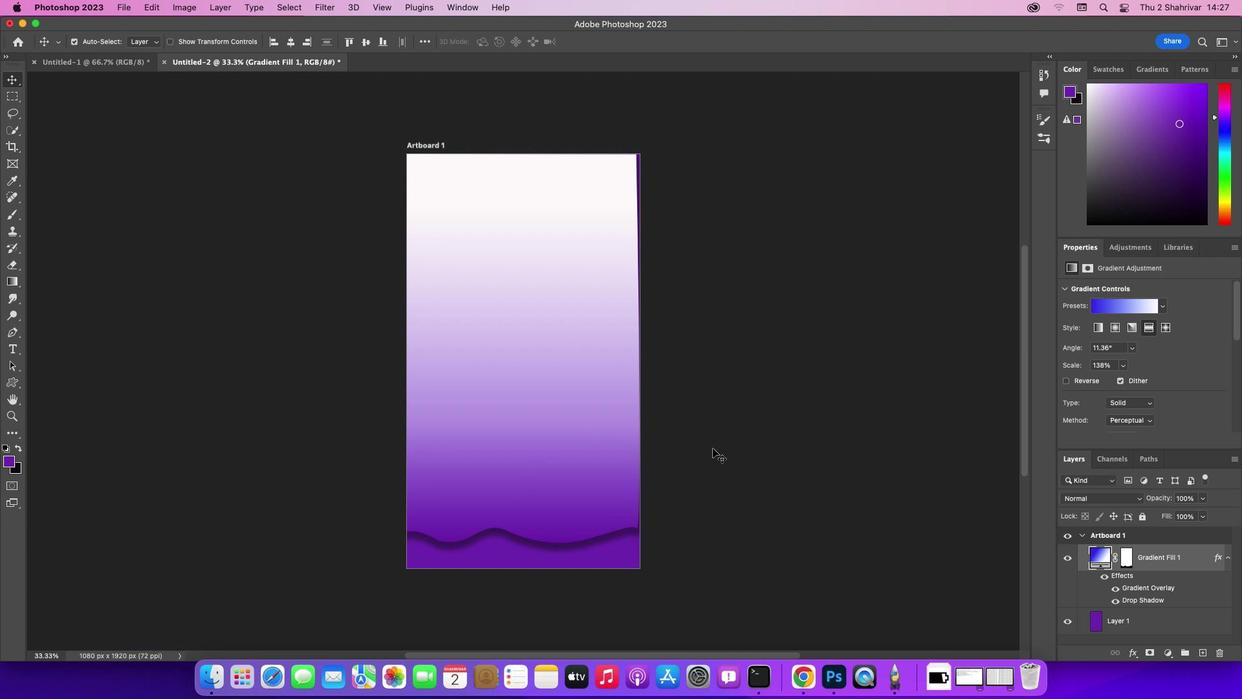 
Action: Key pressed Key.cmd't'
Screenshot: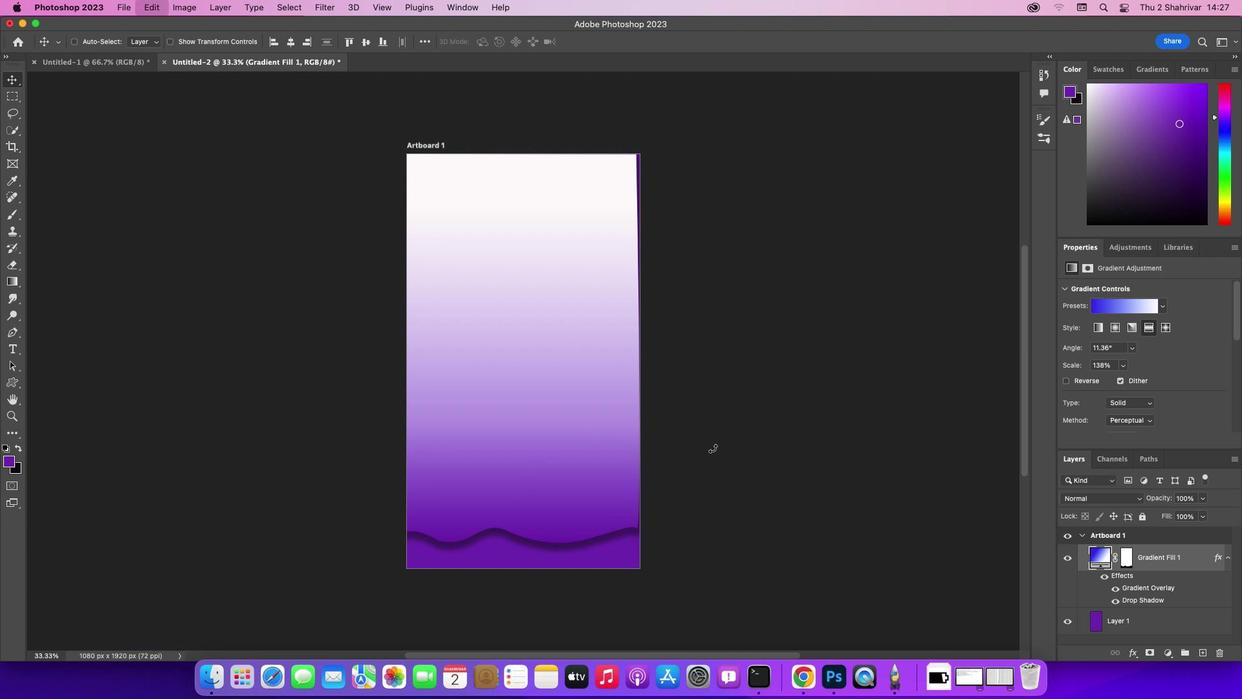 
Action: Mouse moved to (642, 155)
Screenshot: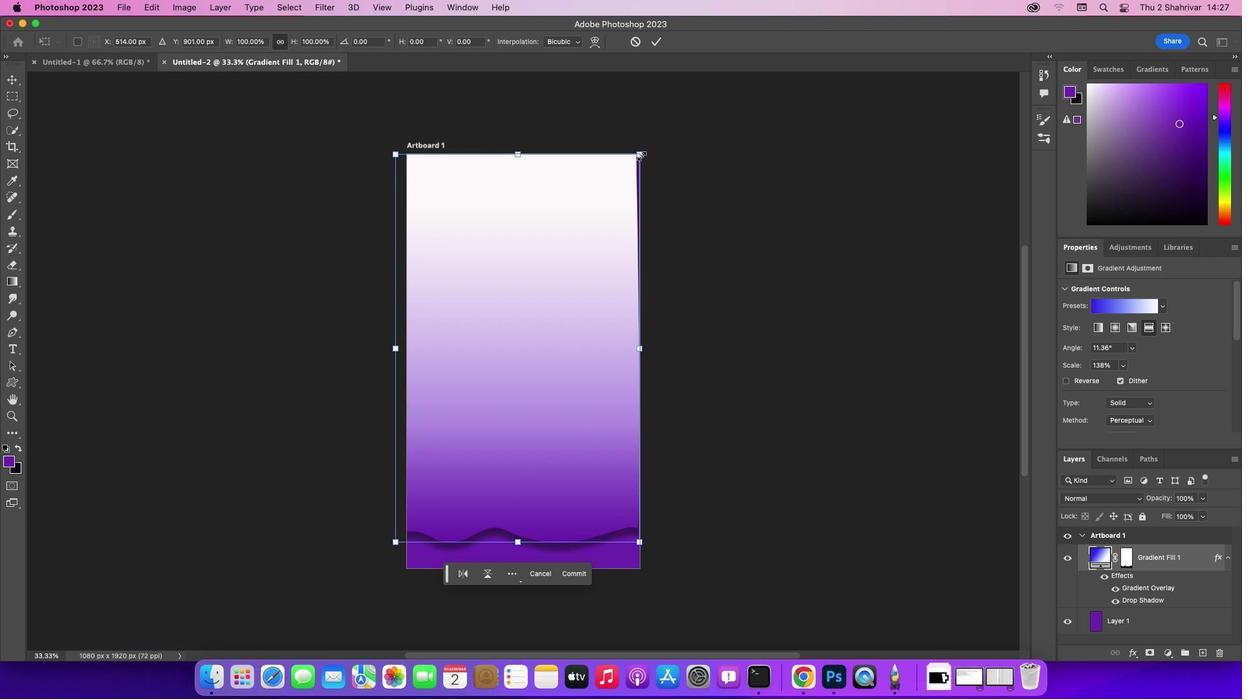 
Action: Mouse pressed left at (642, 155)
Screenshot: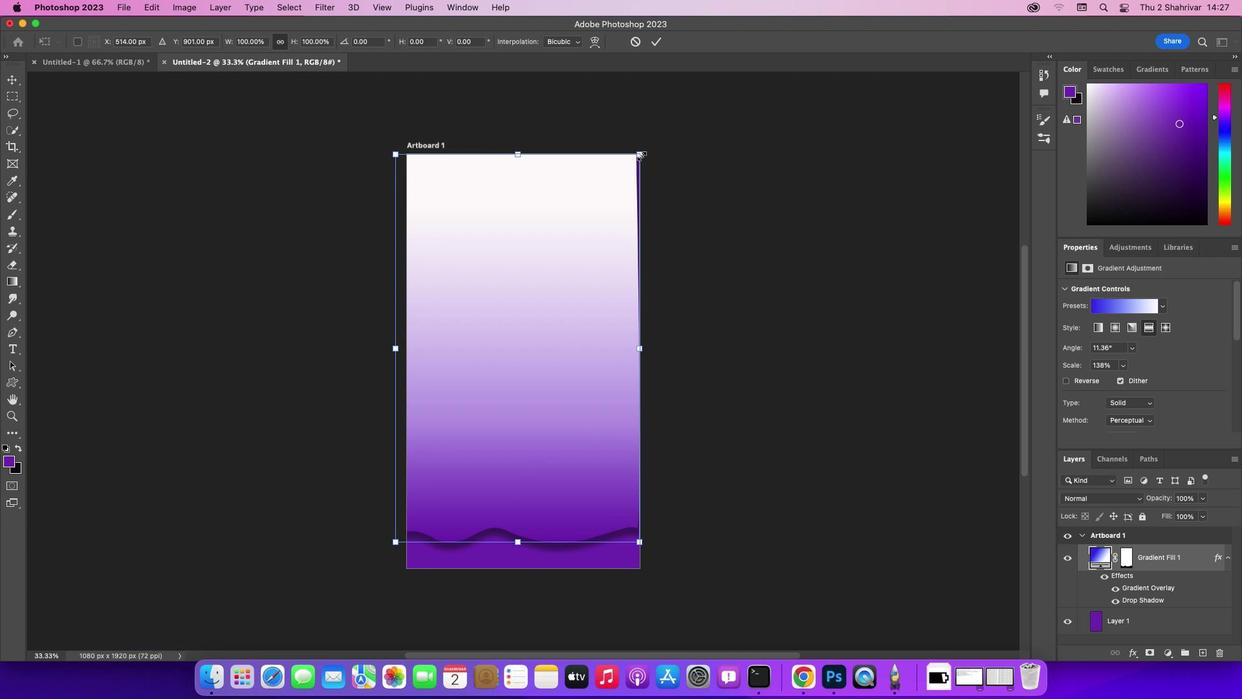 
Action: Key pressed Key.alt
Screenshot: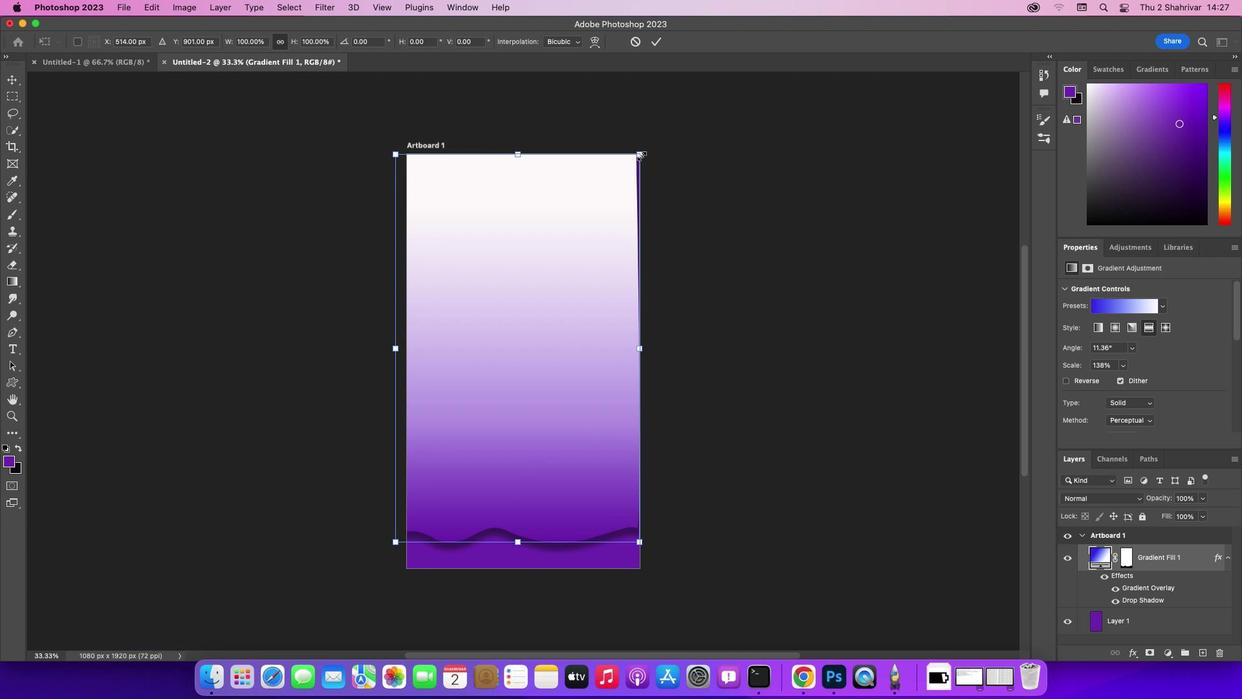 
Action: Mouse moved to (570, 479)
Screenshot: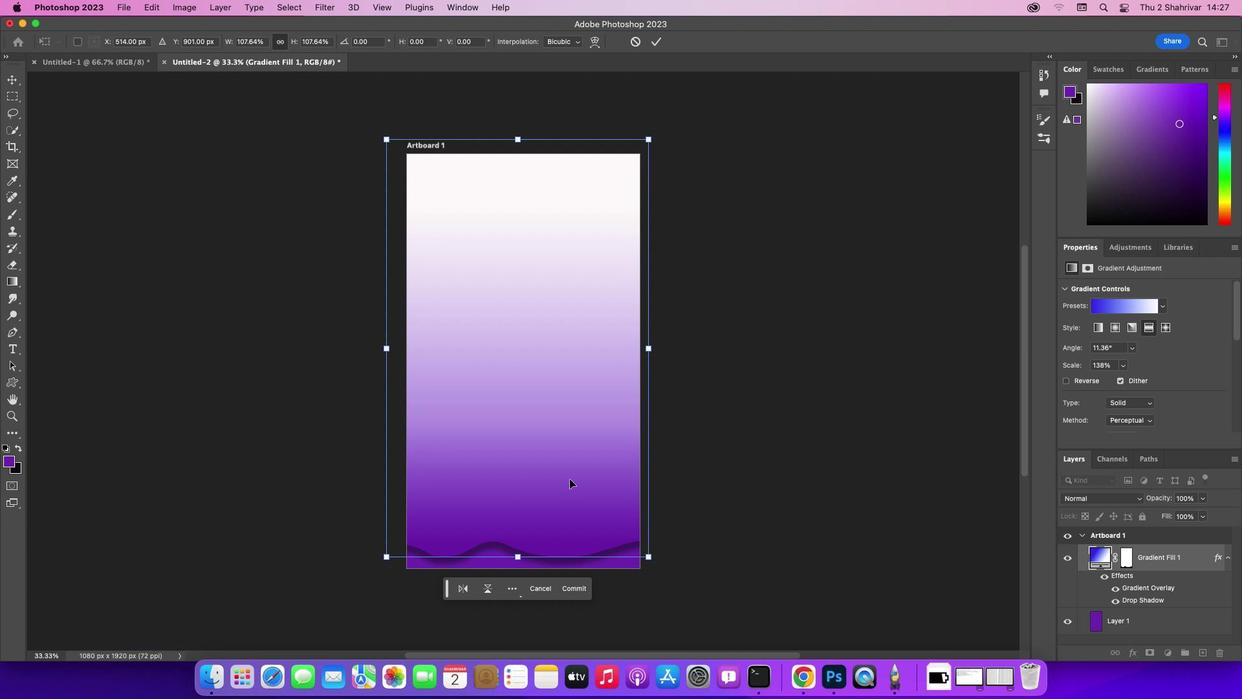 
Action: Mouse pressed left at (570, 479)
Screenshot: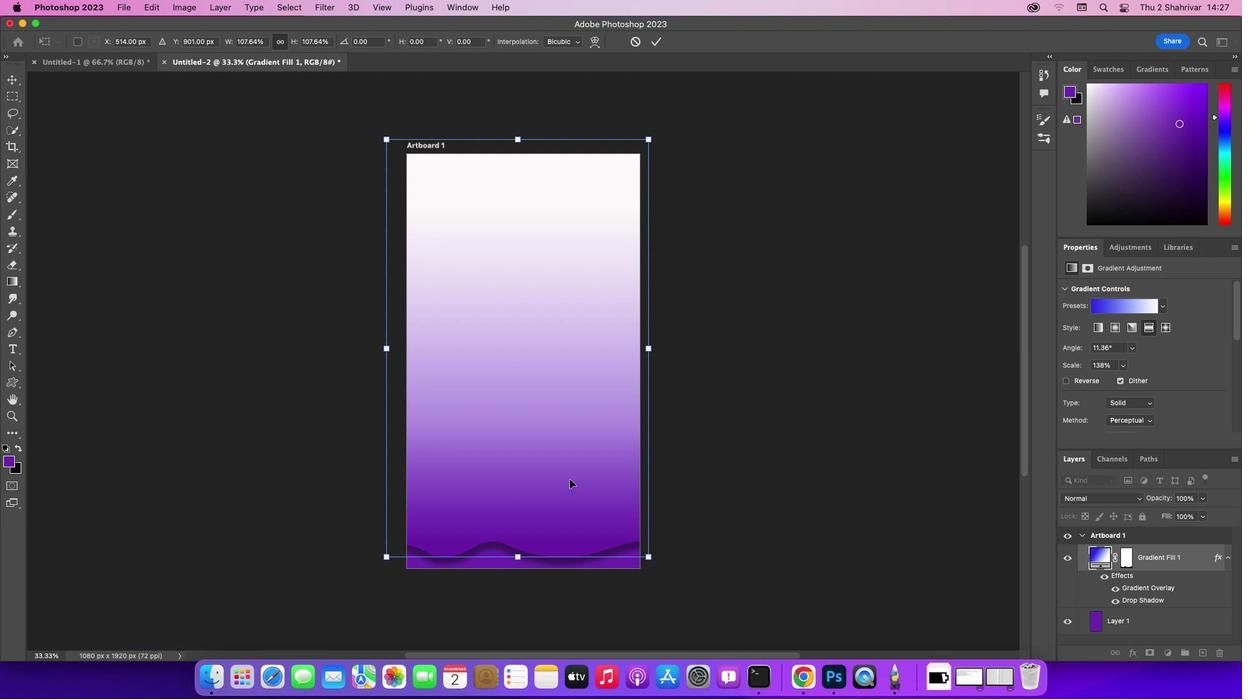
Action: Mouse moved to (396, 541)
Screenshot: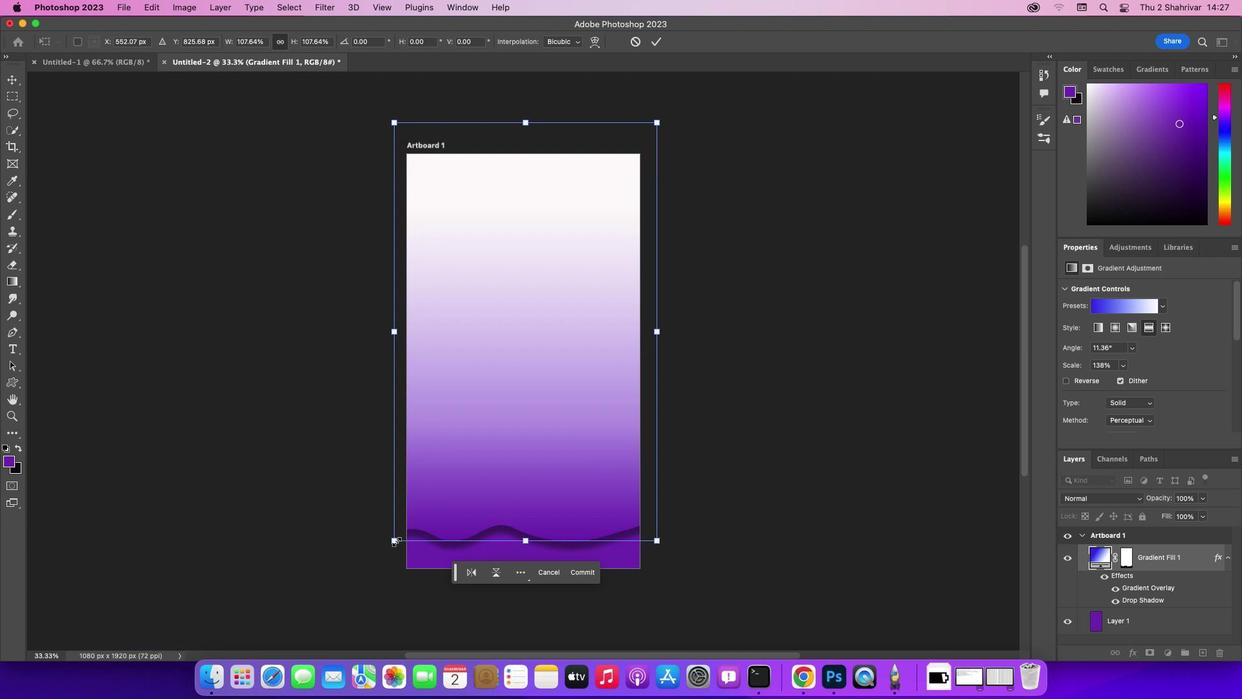 
Action: Mouse pressed left at (396, 541)
Screenshot: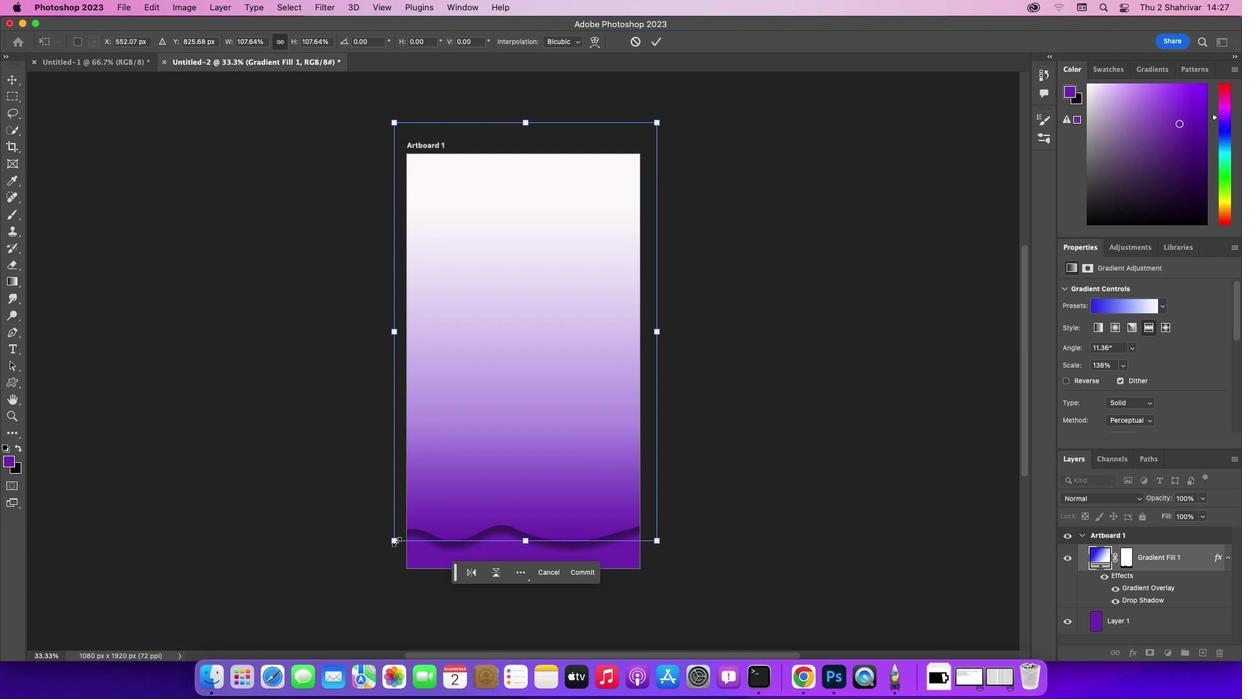 
Action: Mouse moved to (561, 545)
Screenshot: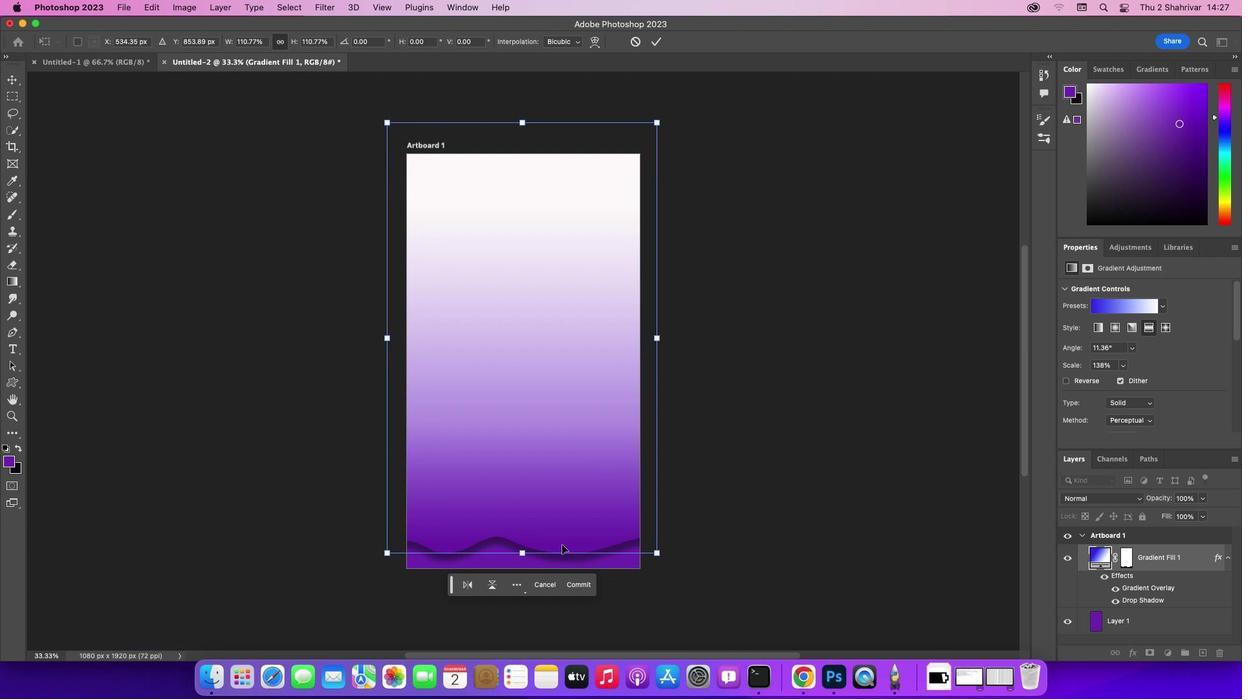 
Action: Mouse pressed left at (561, 545)
Screenshot: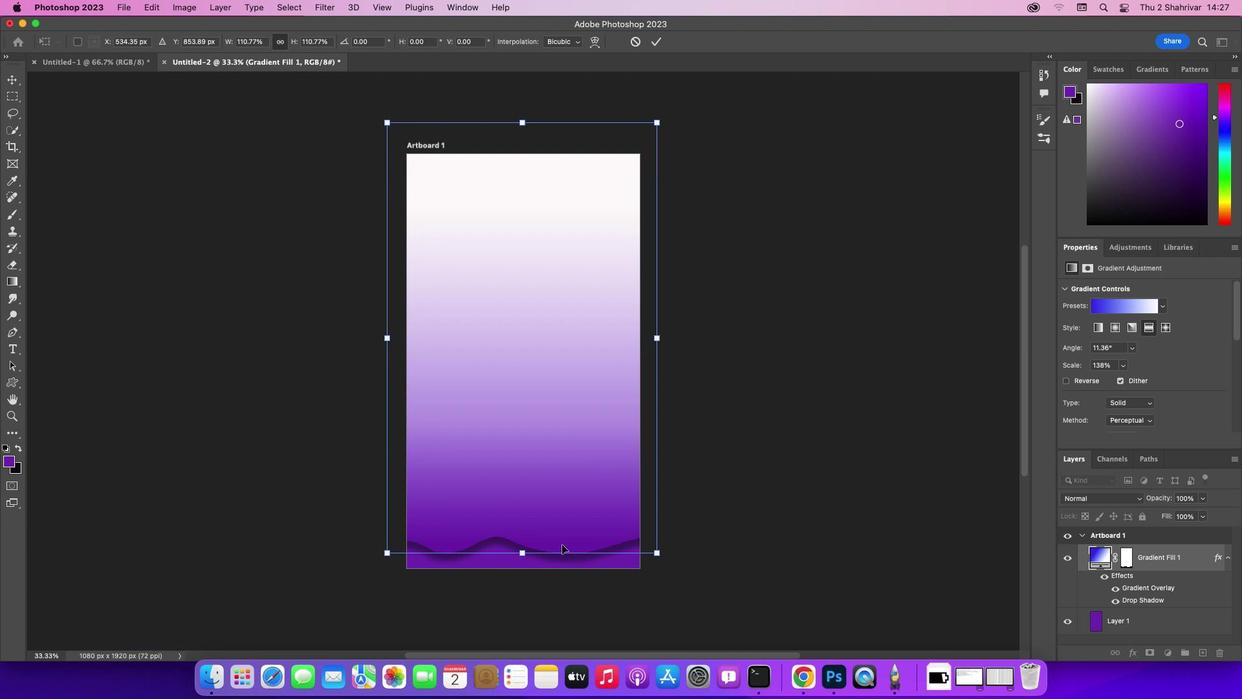 
Action: Mouse moved to (563, 537)
Screenshot: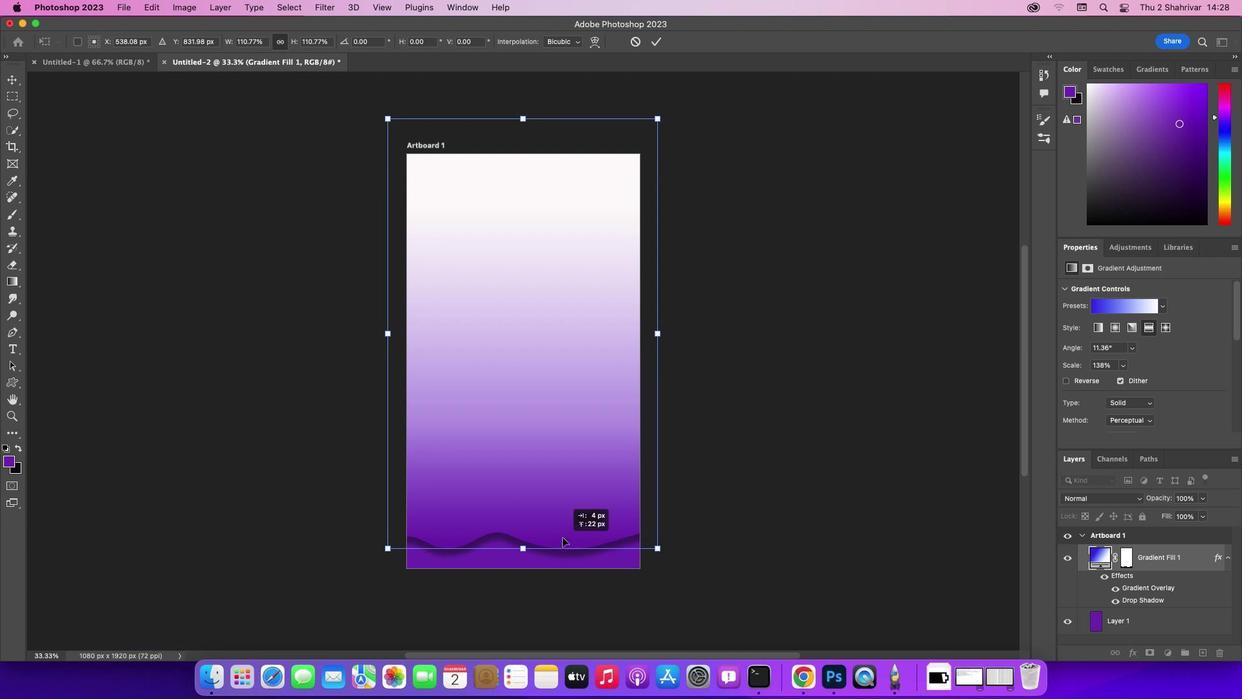 
Action: Key pressed Key.enter
Screenshot: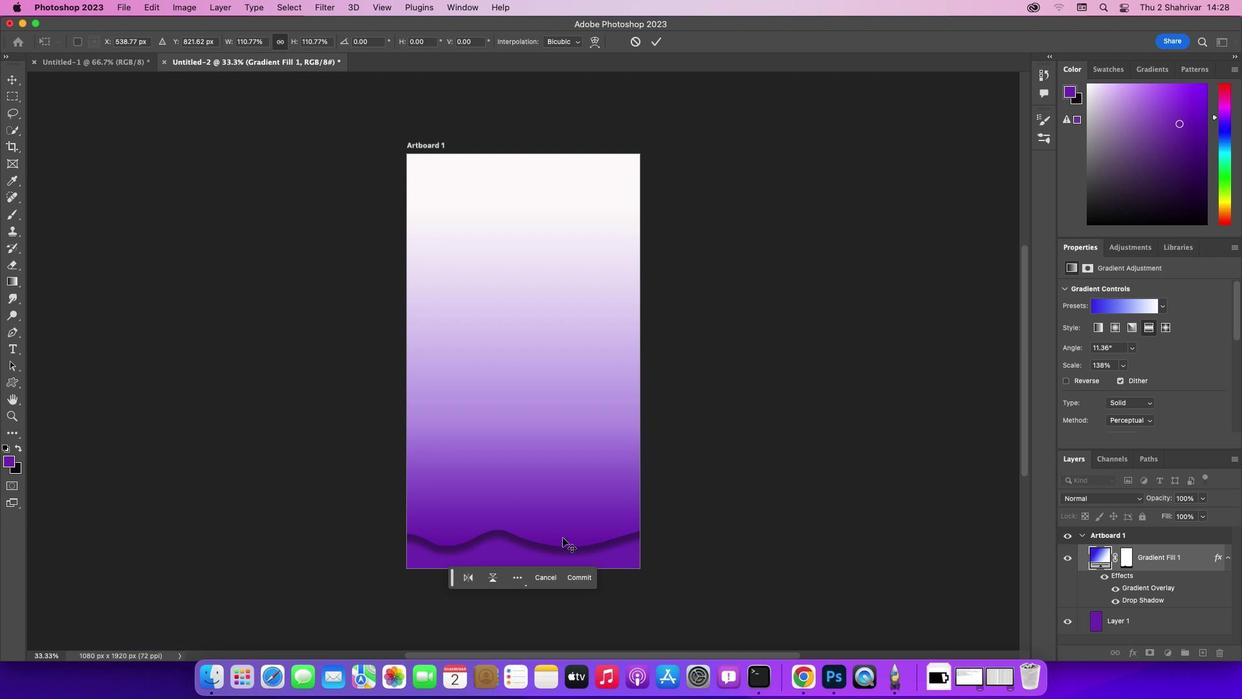 
Action: Mouse moved to (557, 532)
Screenshot: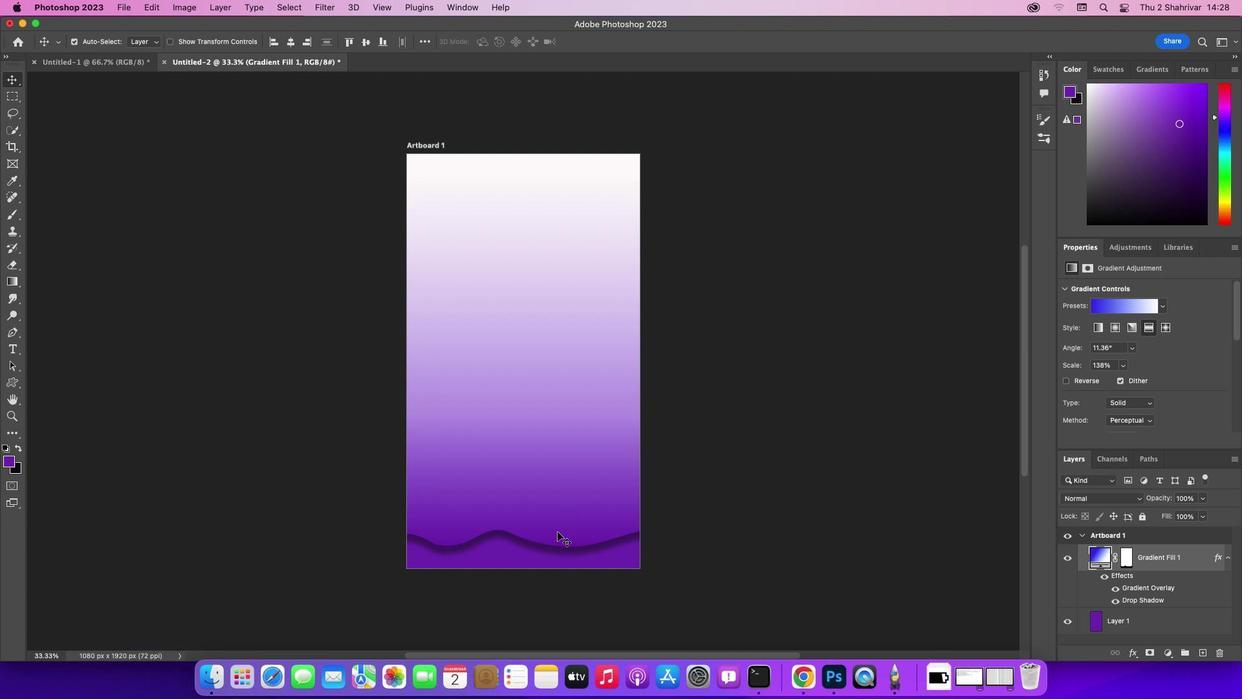 
Action: Mouse pressed left at (557, 532)
Screenshot: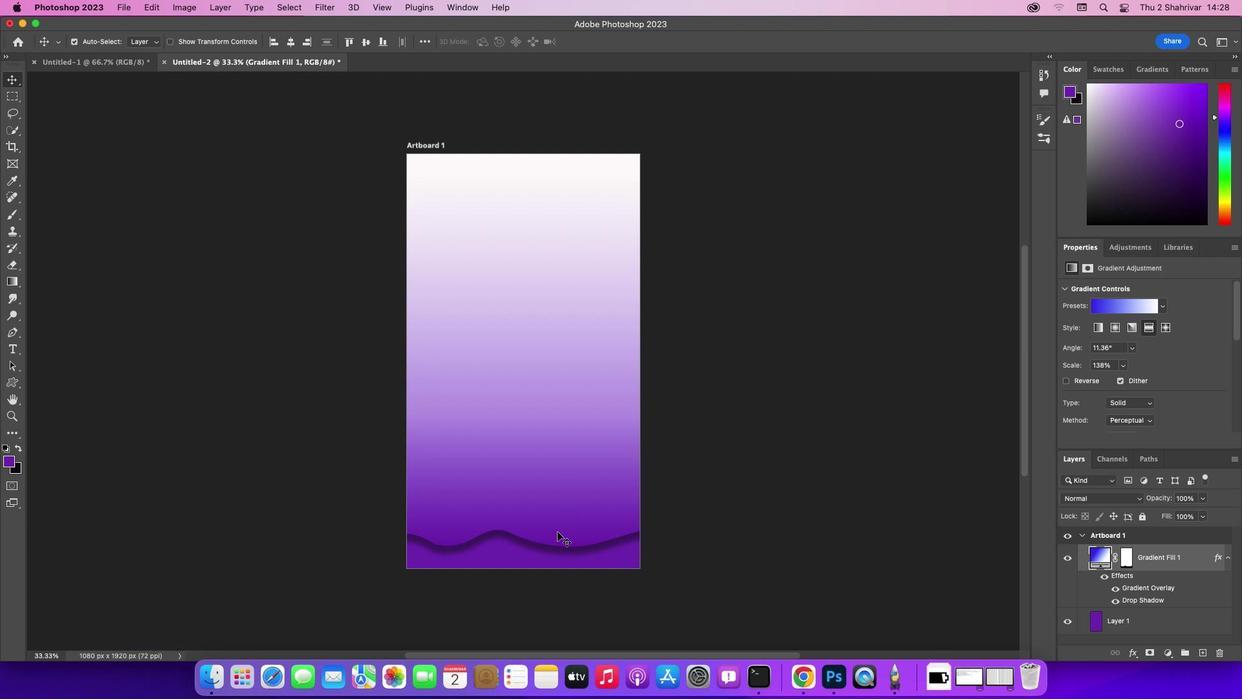 
Action: Mouse moved to (440, 535)
Screenshot: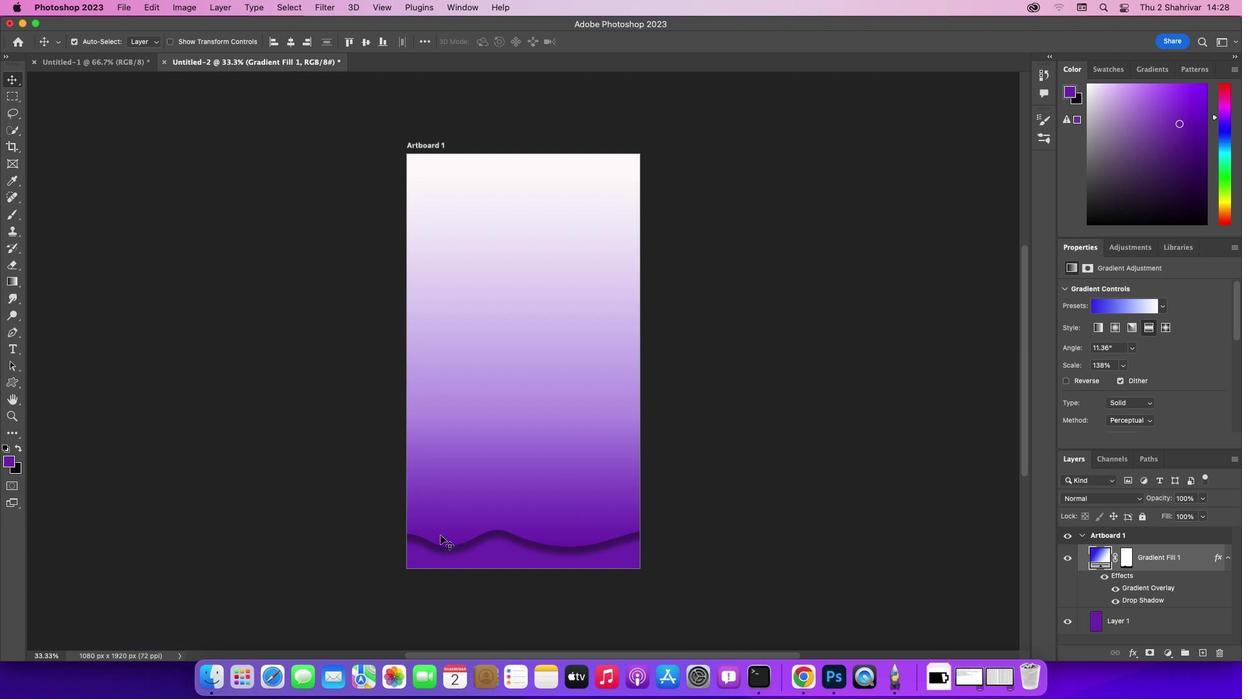 
Action: Mouse pressed left at (440, 535)
Screenshot: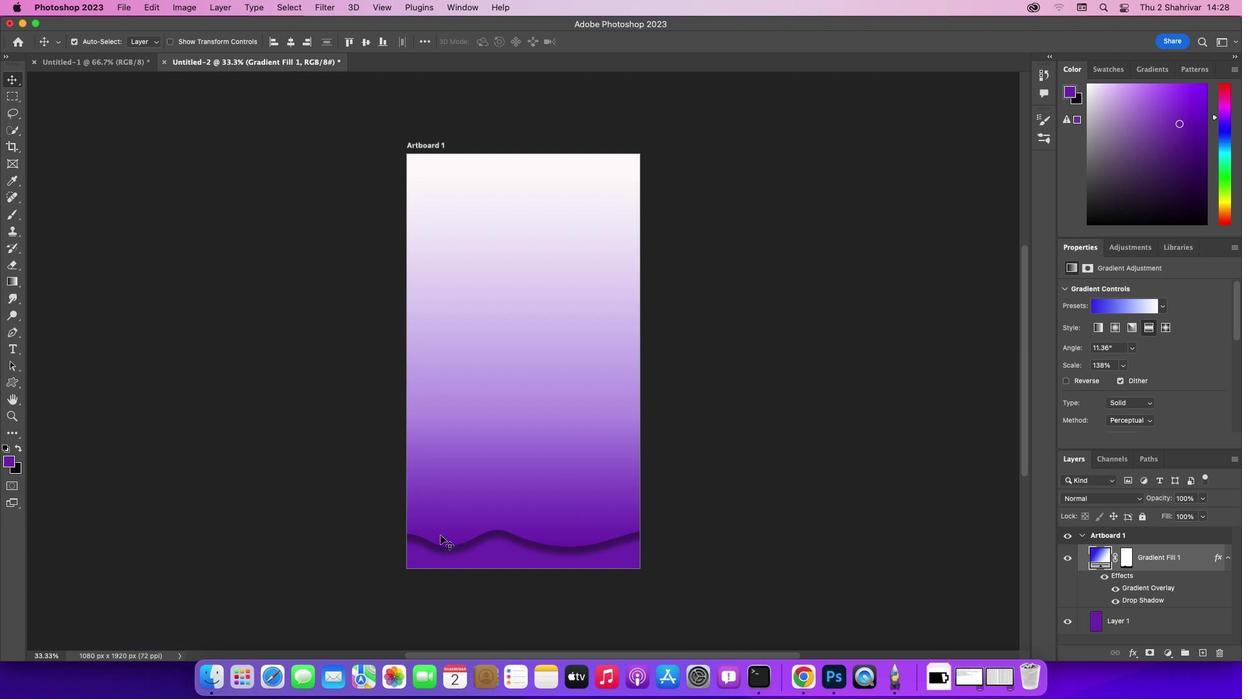 
Action: Mouse moved to (960, 536)
Screenshot: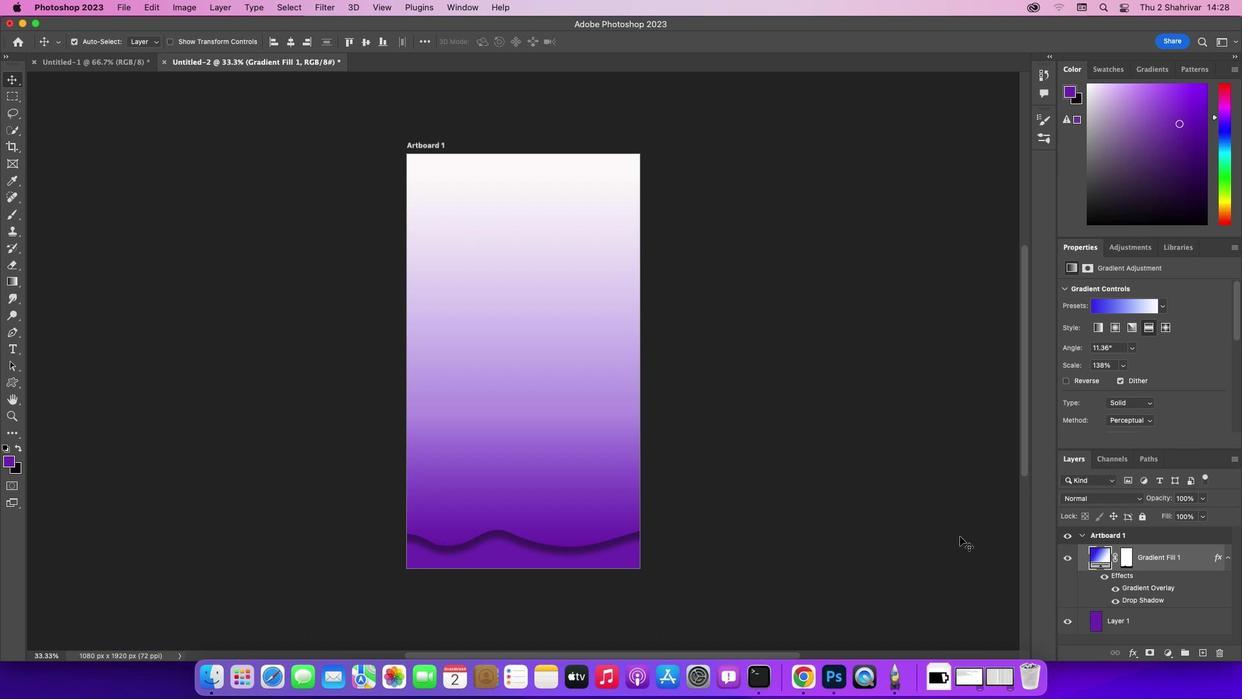 
Action: Mouse pressed left at (960, 536)
Screenshot: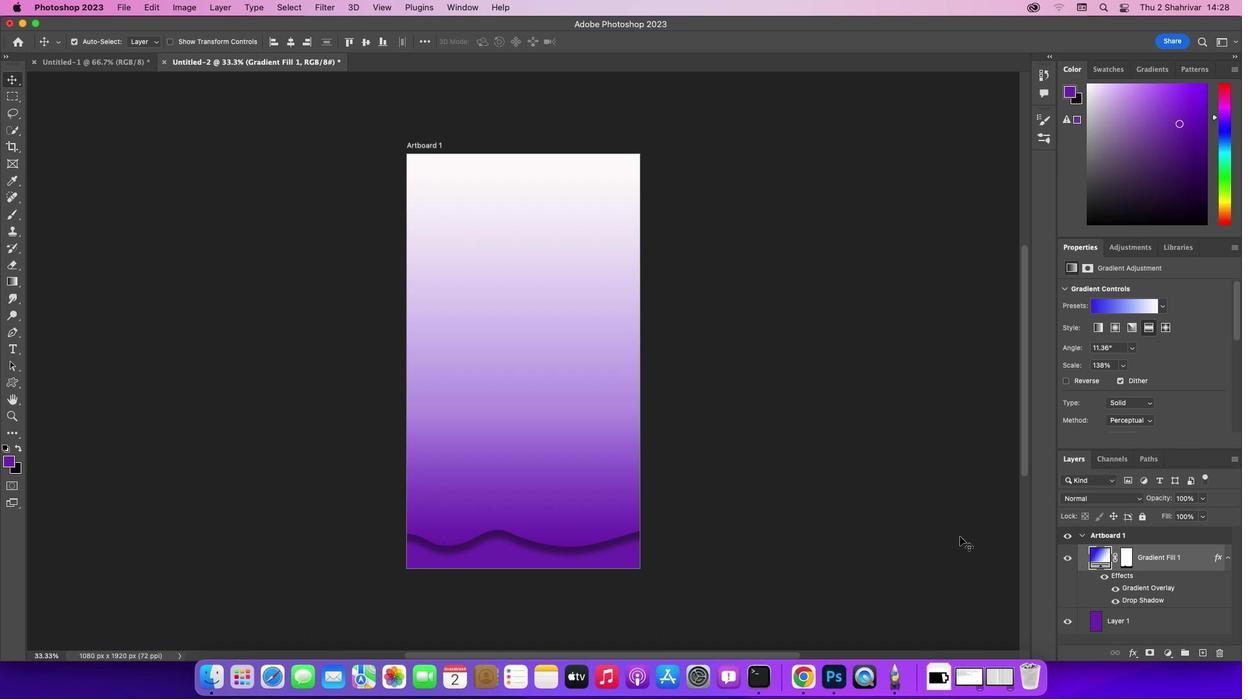 
Action: Mouse moved to (1139, 598)
Screenshot: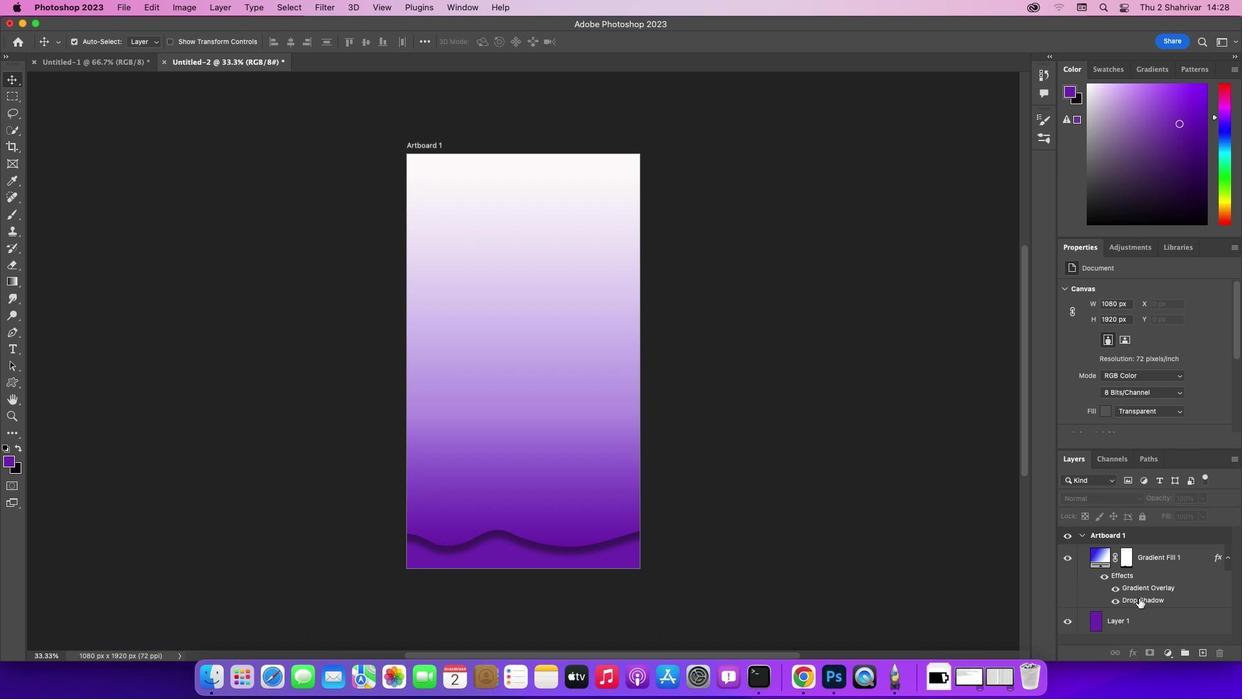 
Action: Mouse pressed left at (1139, 598)
Screenshot: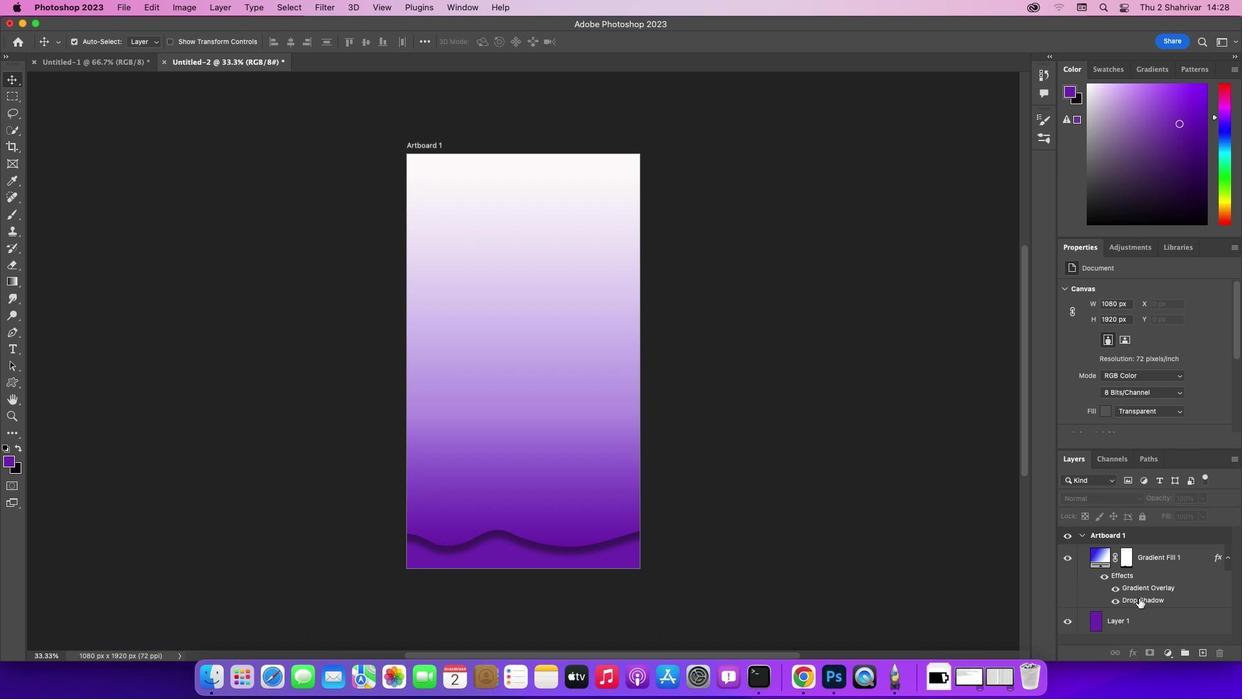 
Action: Mouse pressed left at (1139, 598)
Screenshot: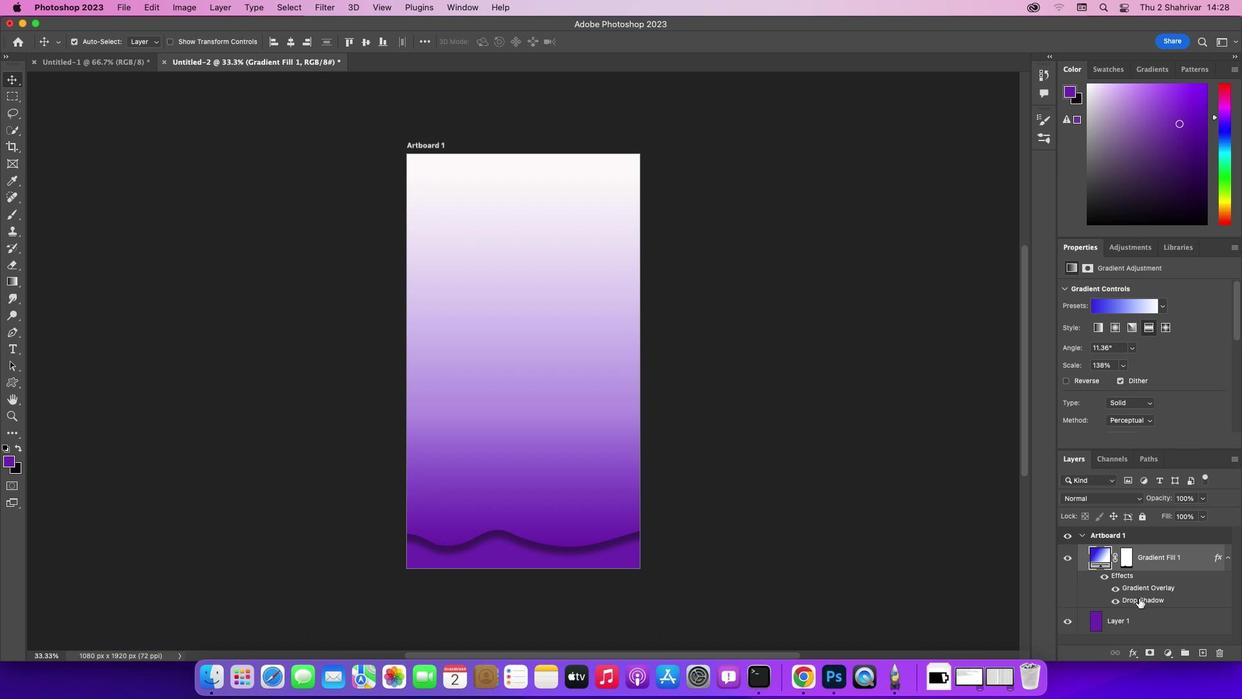 
Action: Mouse moved to (963, 263)
Screenshot: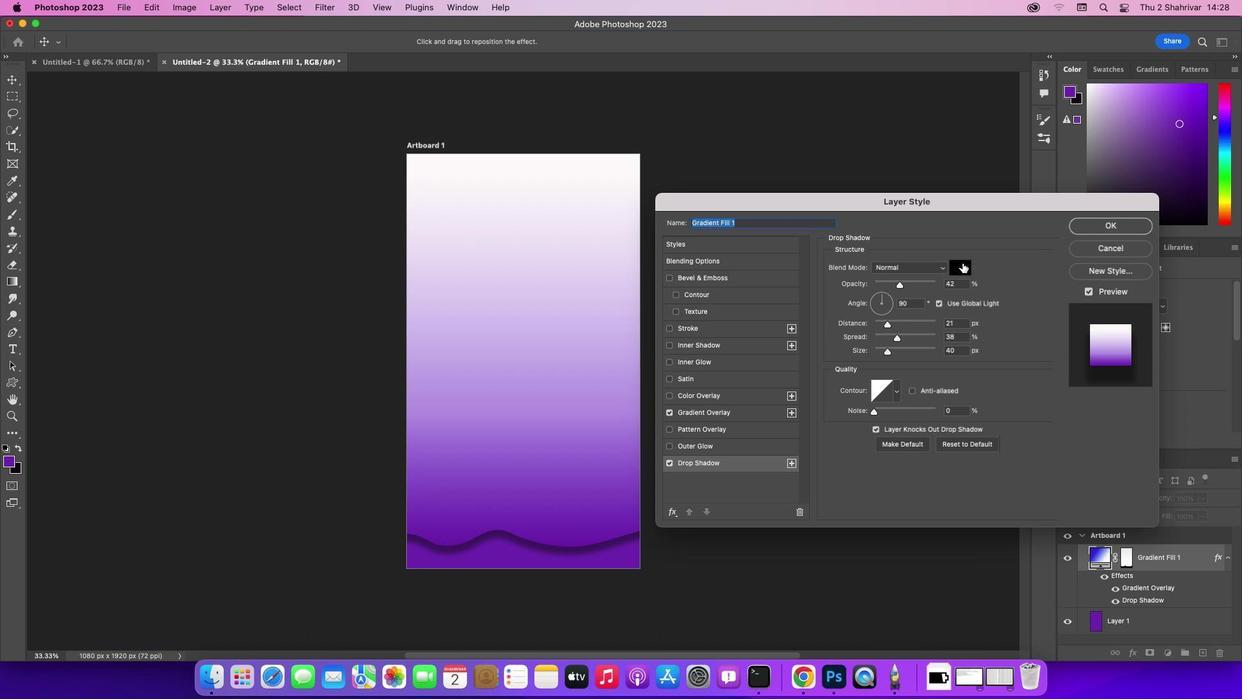 
Action: Mouse pressed left at (963, 263)
Screenshot: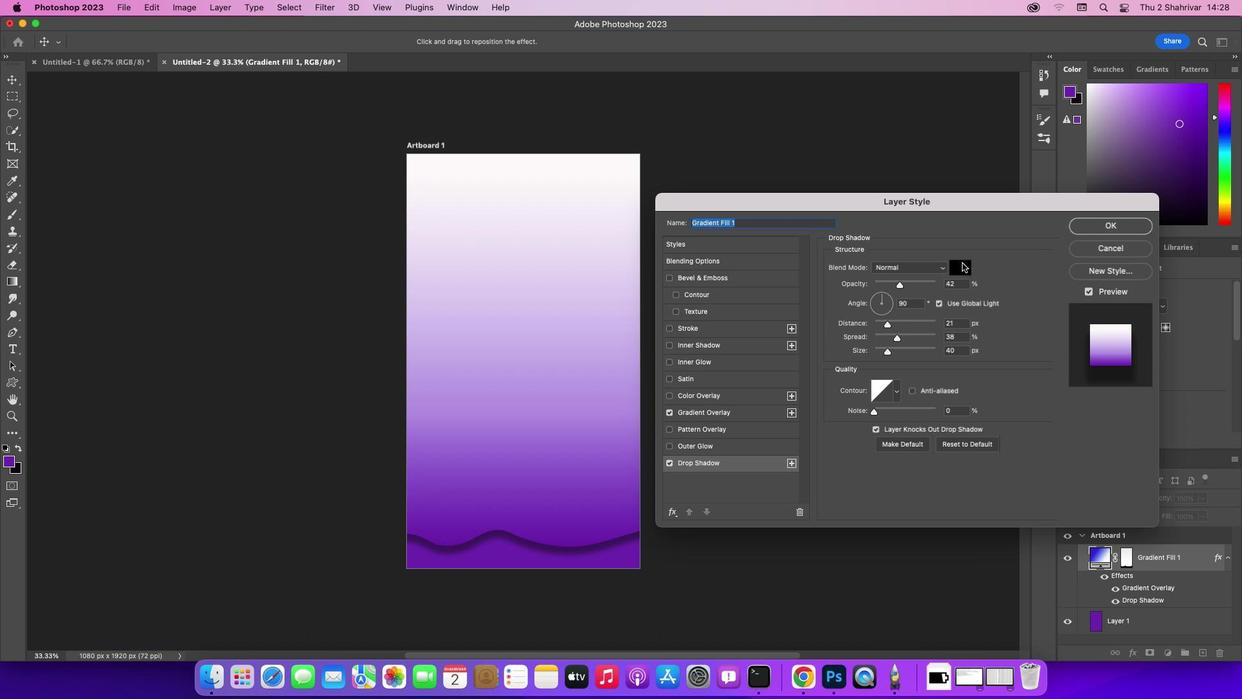 
Action: Mouse moved to (567, 537)
Screenshot: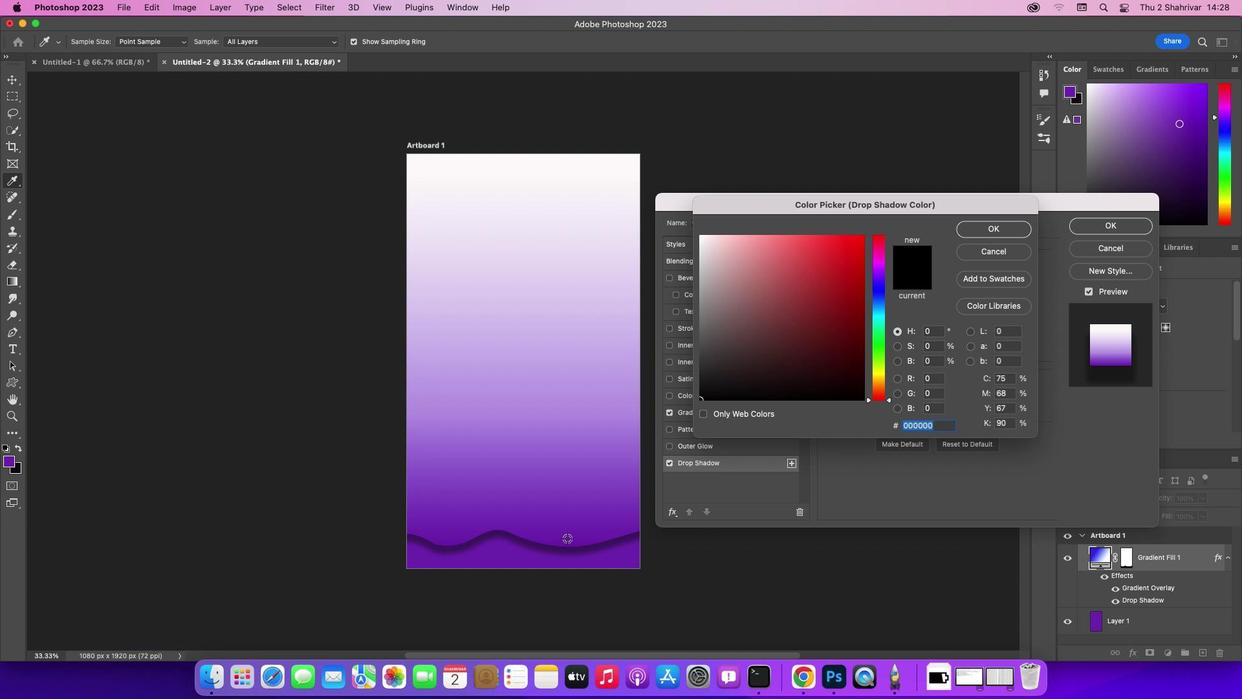 
Action: Mouse pressed left at (567, 537)
Screenshot: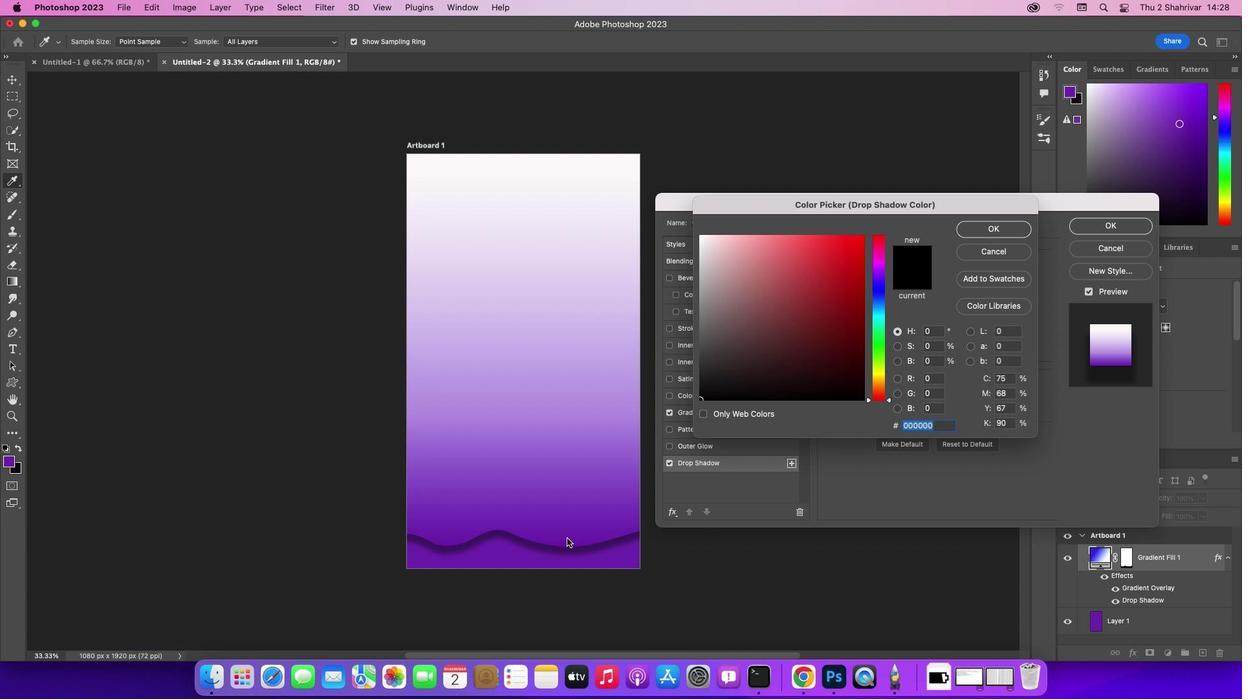 
Action: Mouse moved to (849, 300)
Screenshot: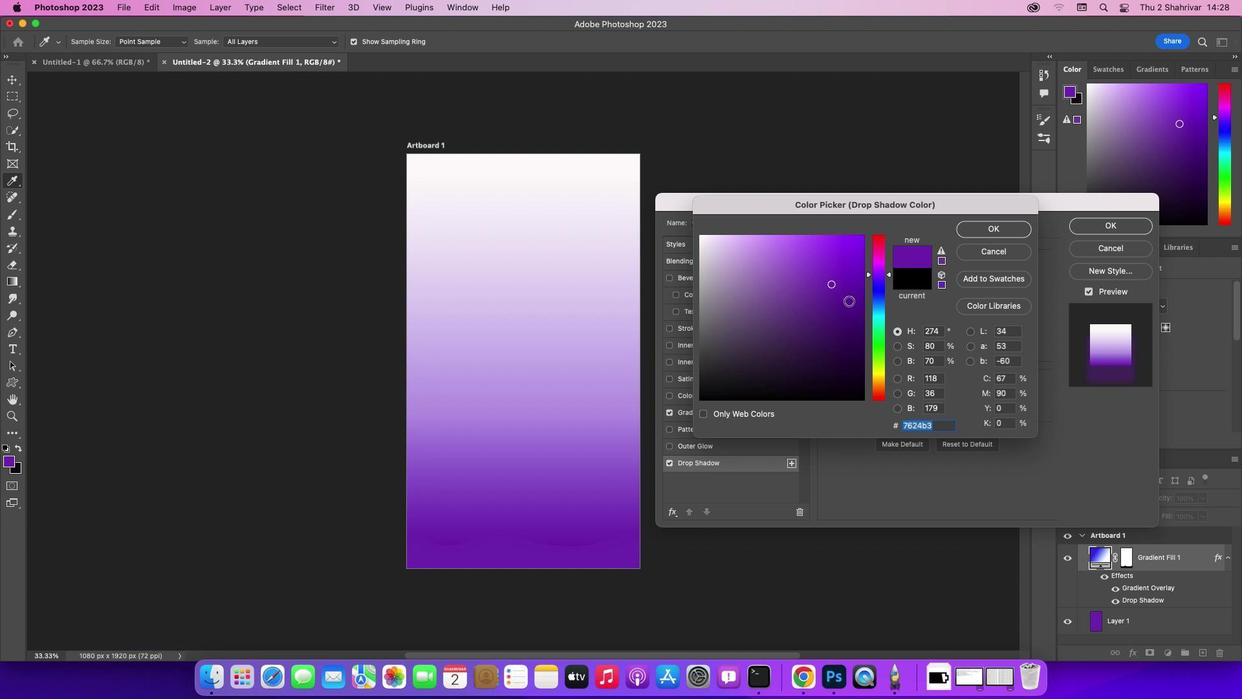 
Action: Mouse pressed left at (849, 300)
Screenshot: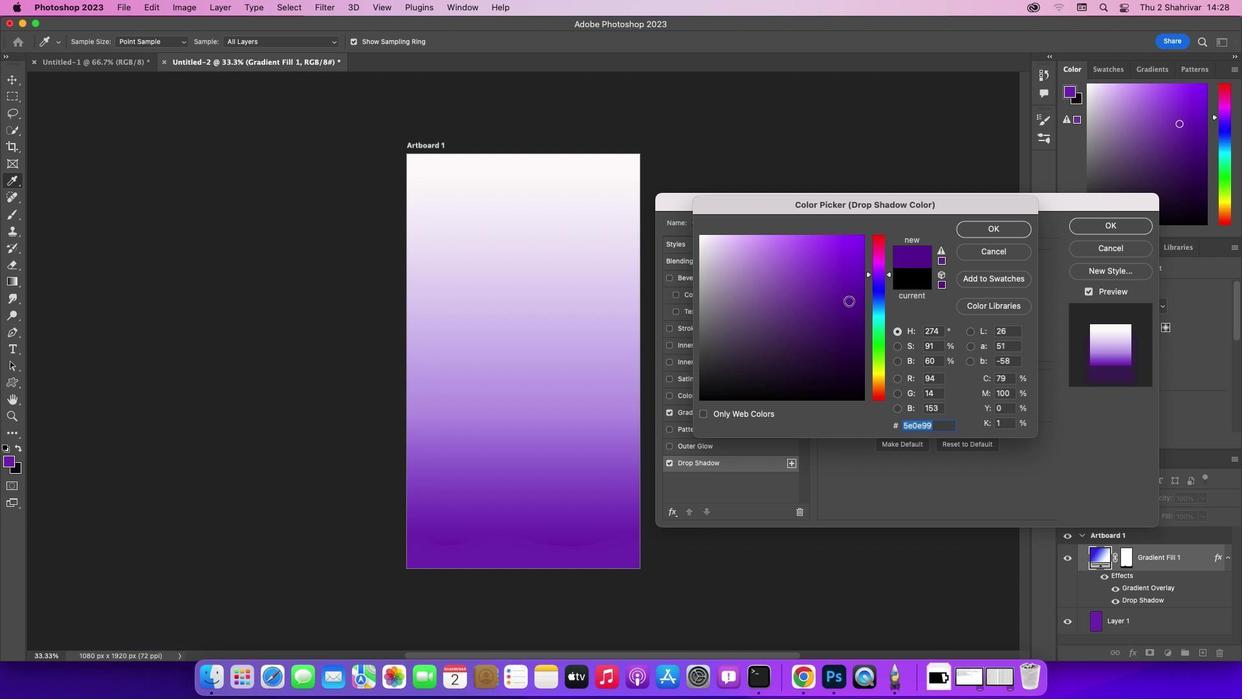 
Action: Mouse moved to (853, 301)
Screenshot: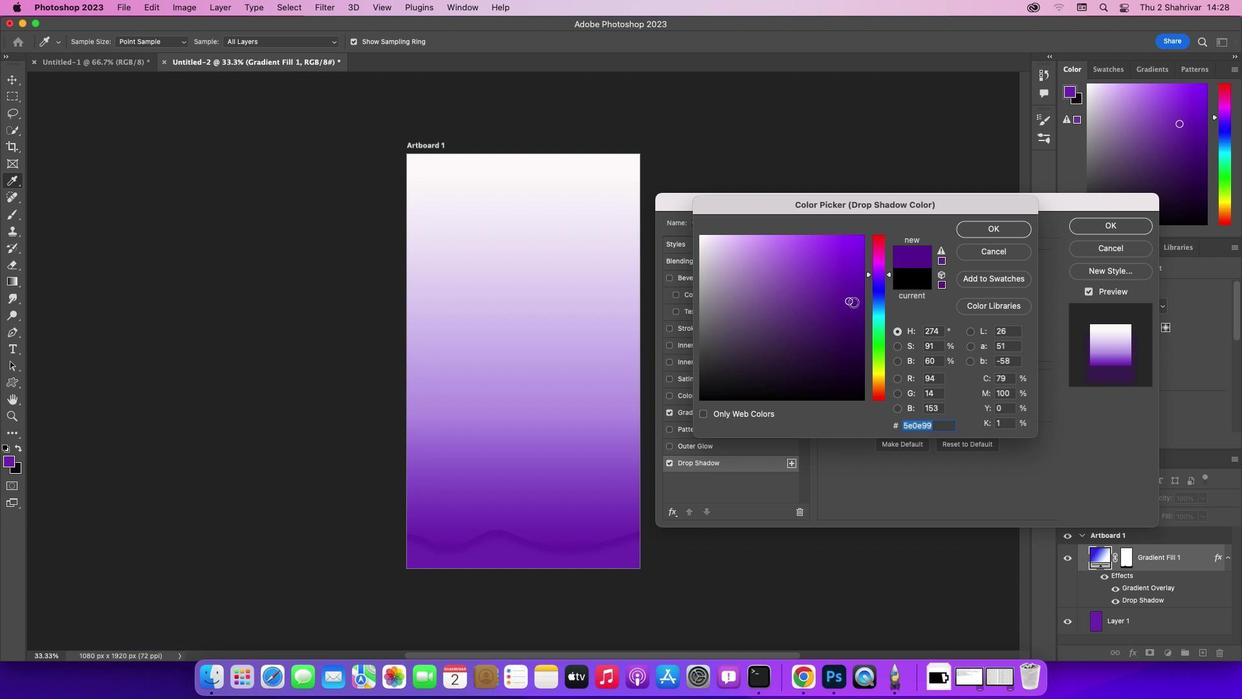 
Action: Mouse pressed left at (853, 301)
Screenshot: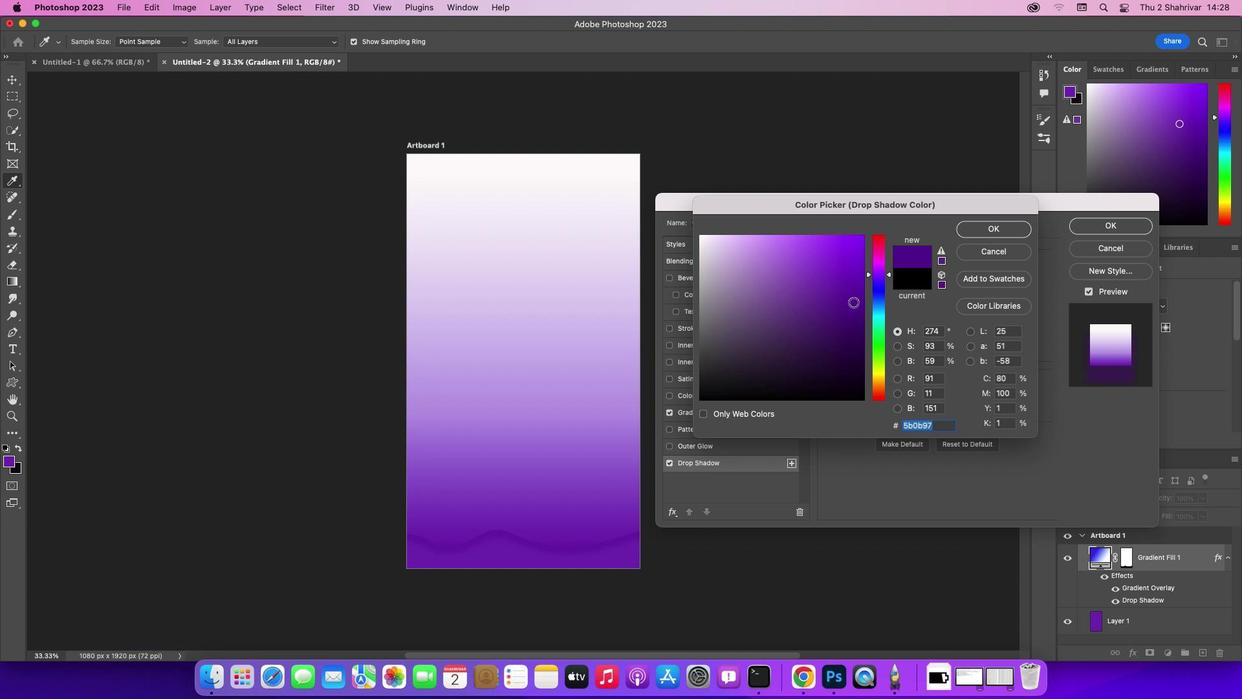 
Action: Mouse moved to (856, 306)
Screenshot: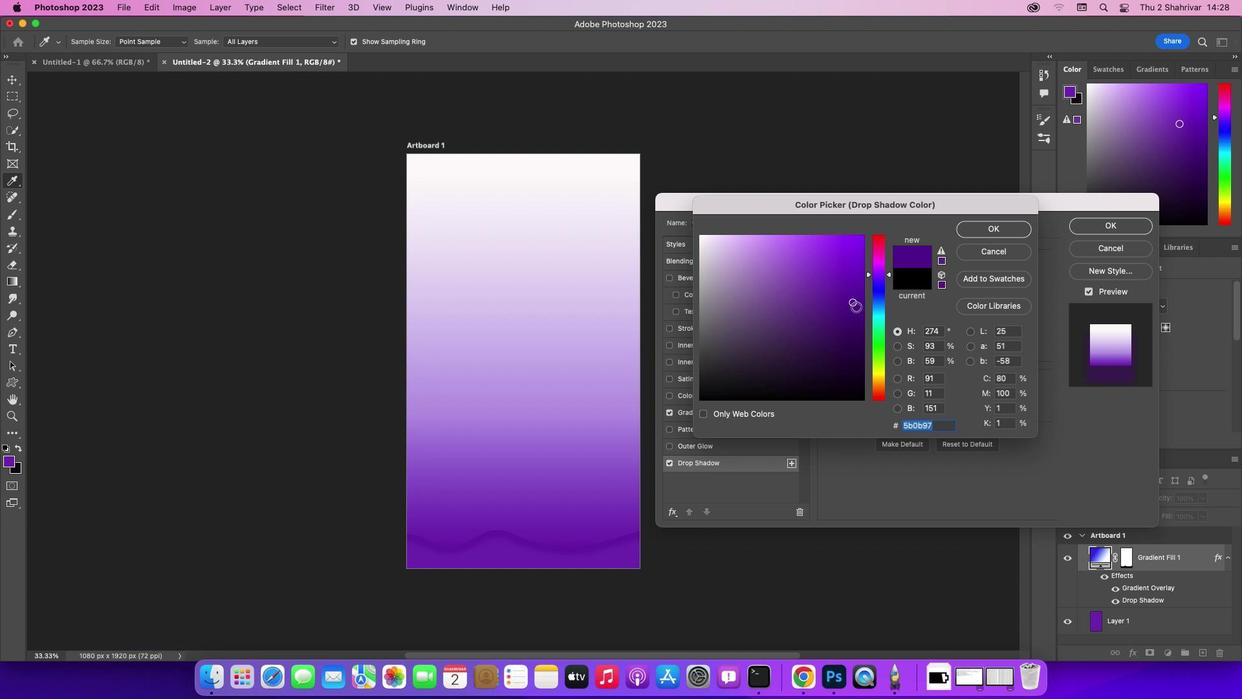 
Action: Mouse pressed left at (856, 306)
Screenshot: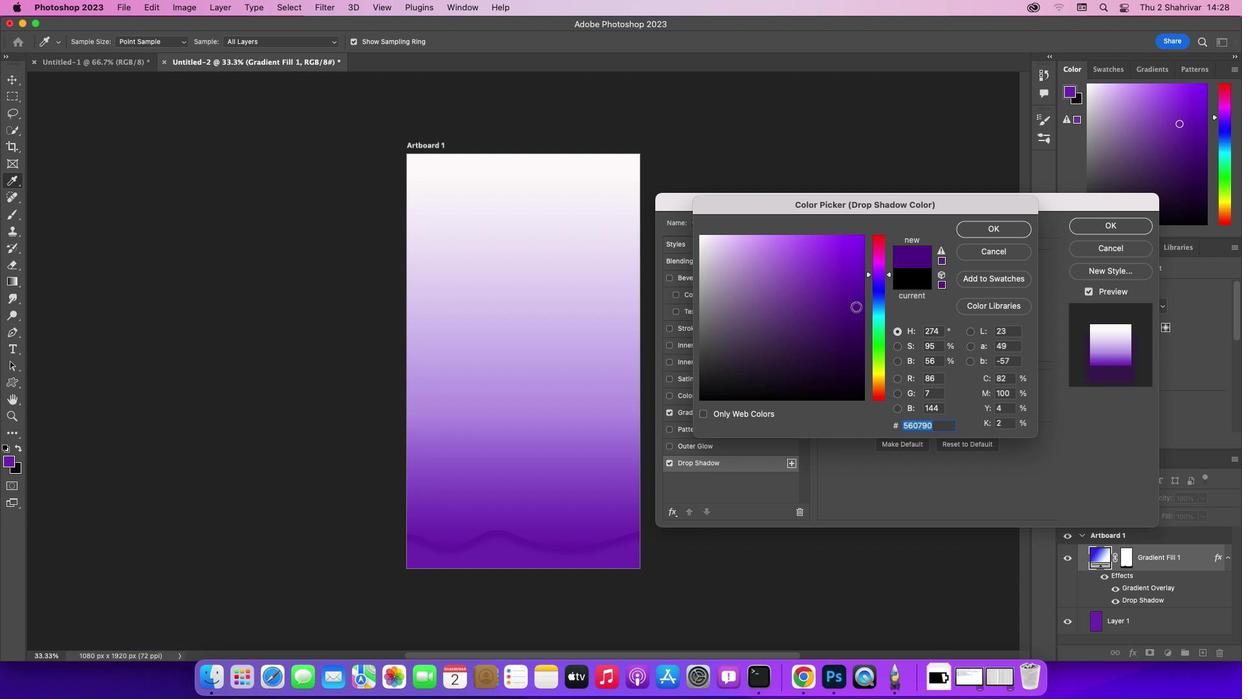 
Action: Mouse moved to (850, 311)
Screenshot: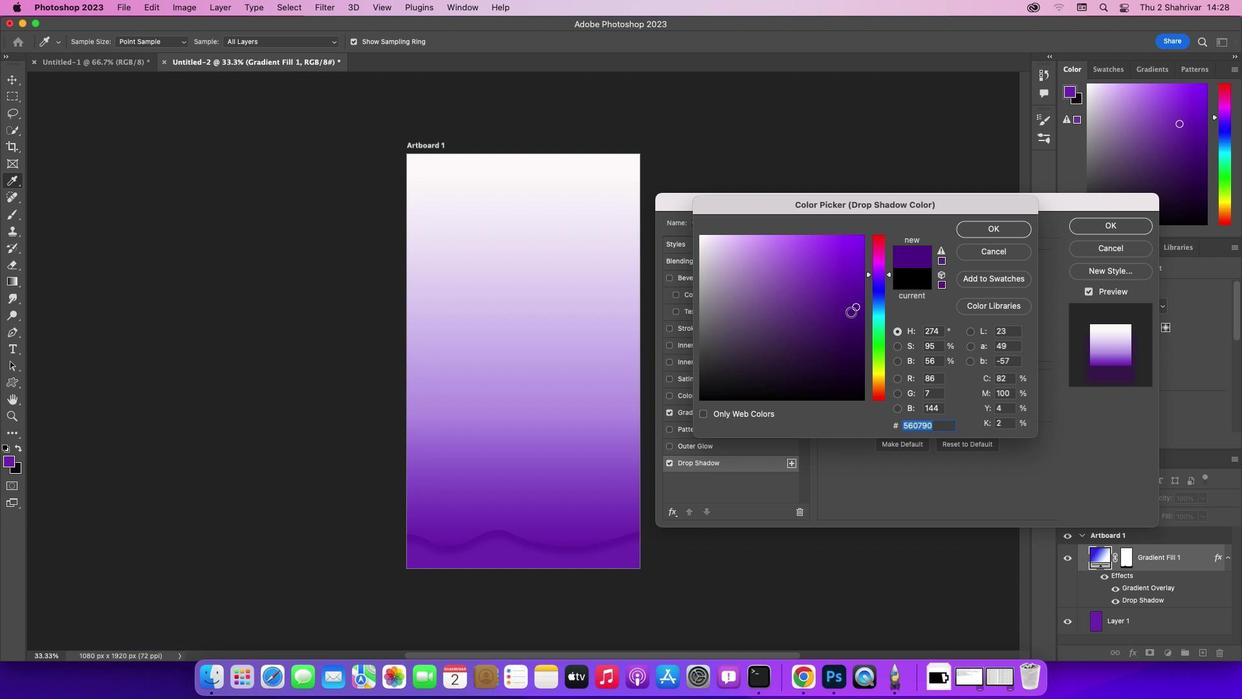 
Action: Mouse pressed left at (850, 311)
Screenshot: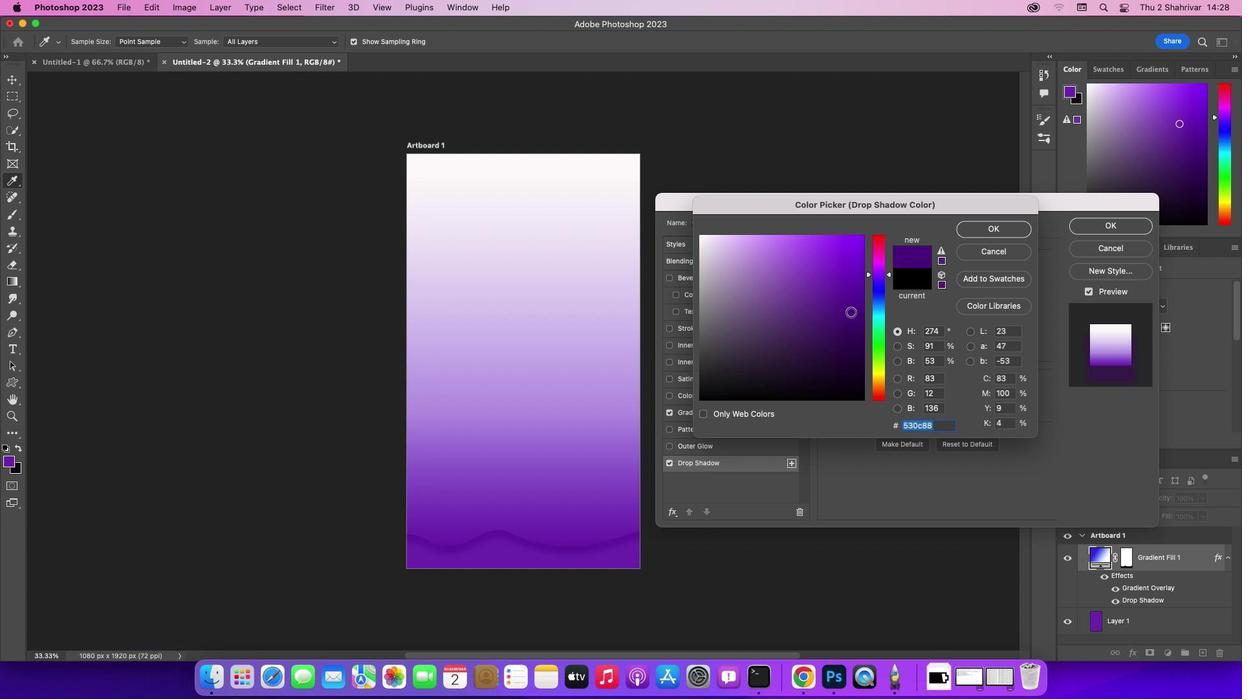 
Action: Mouse moved to (845, 321)
Screenshot: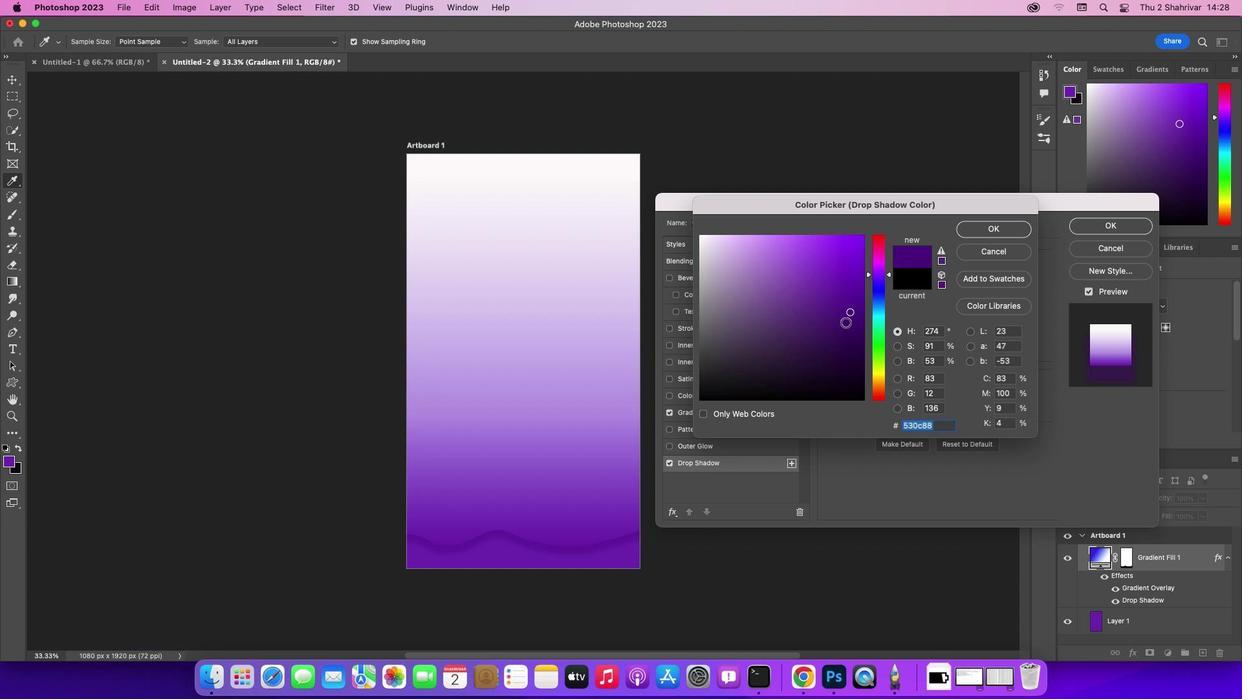 
Action: Mouse pressed left at (845, 321)
Screenshot: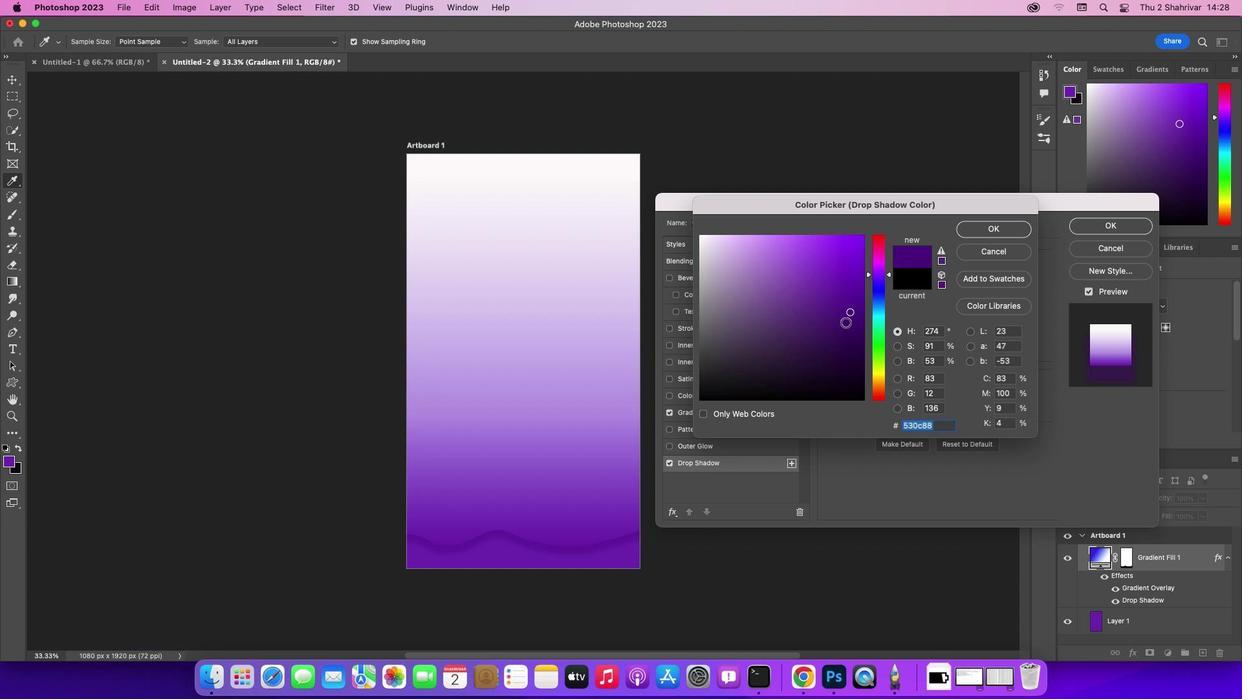 
Action: Mouse moved to (840, 315)
Screenshot: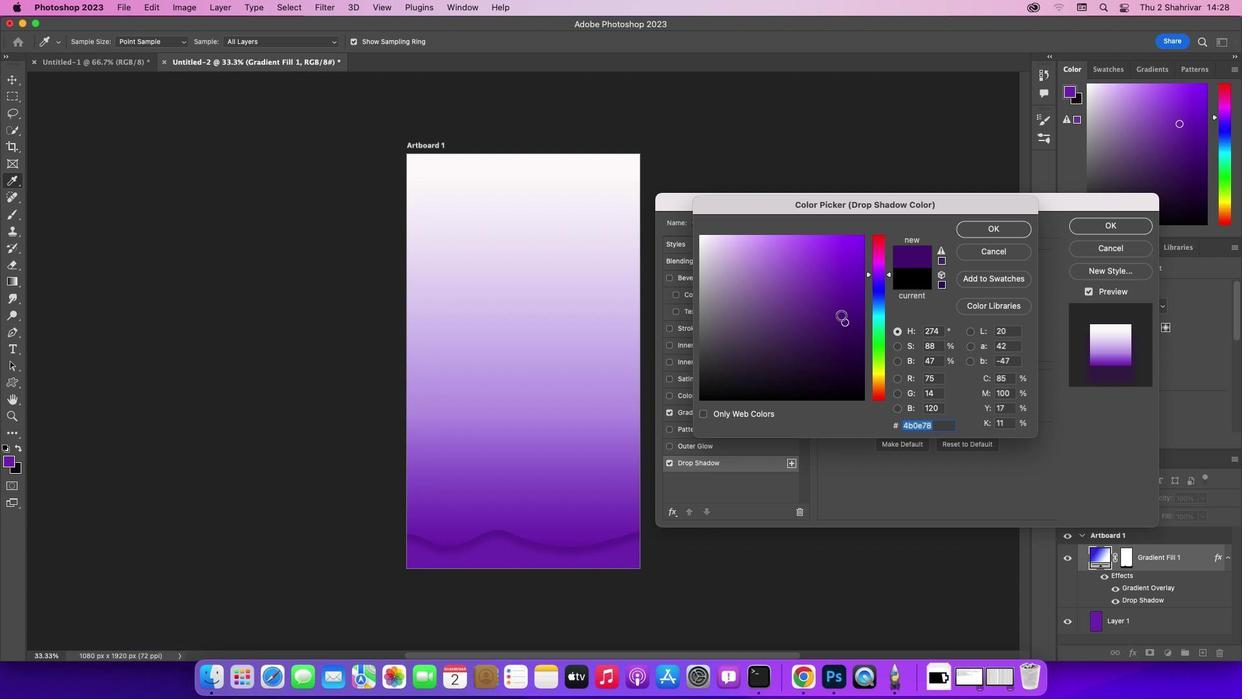 
Action: Mouse pressed left at (840, 315)
Screenshot: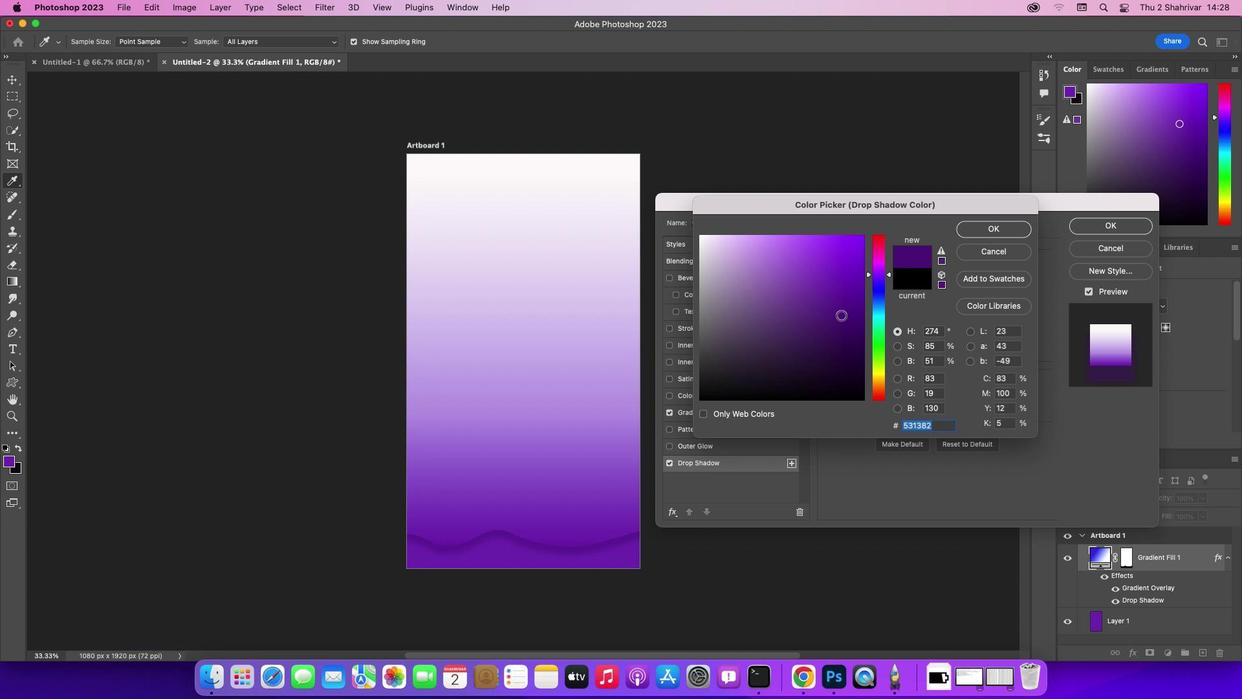 
Action: Mouse moved to (840, 319)
Screenshot: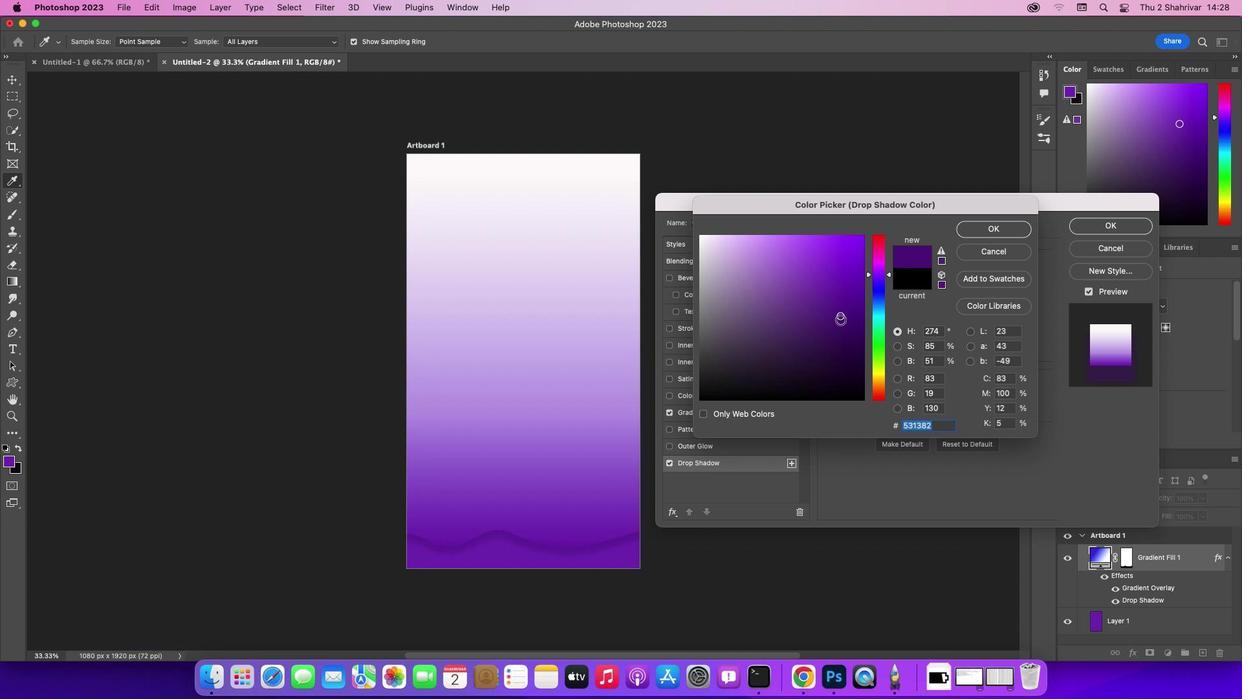 
Action: Mouse pressed left at (840, 319)
Screenshot: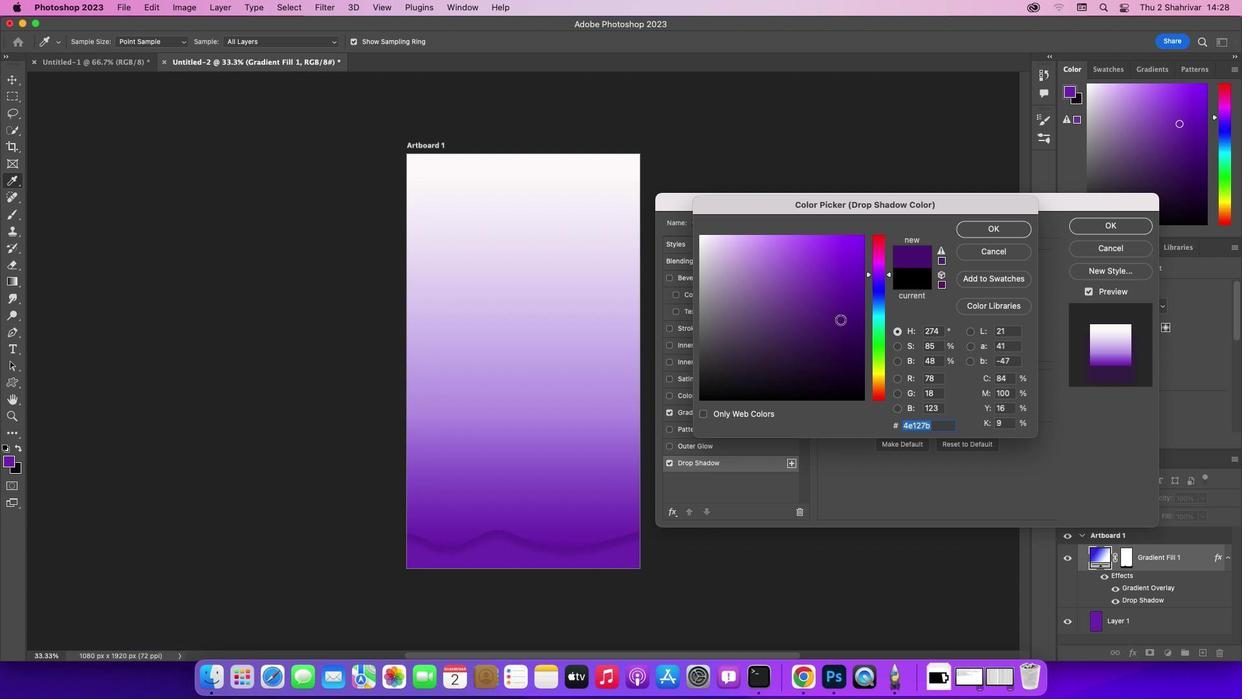 
Action: Mouse moved to (993, 223)
Screenshot: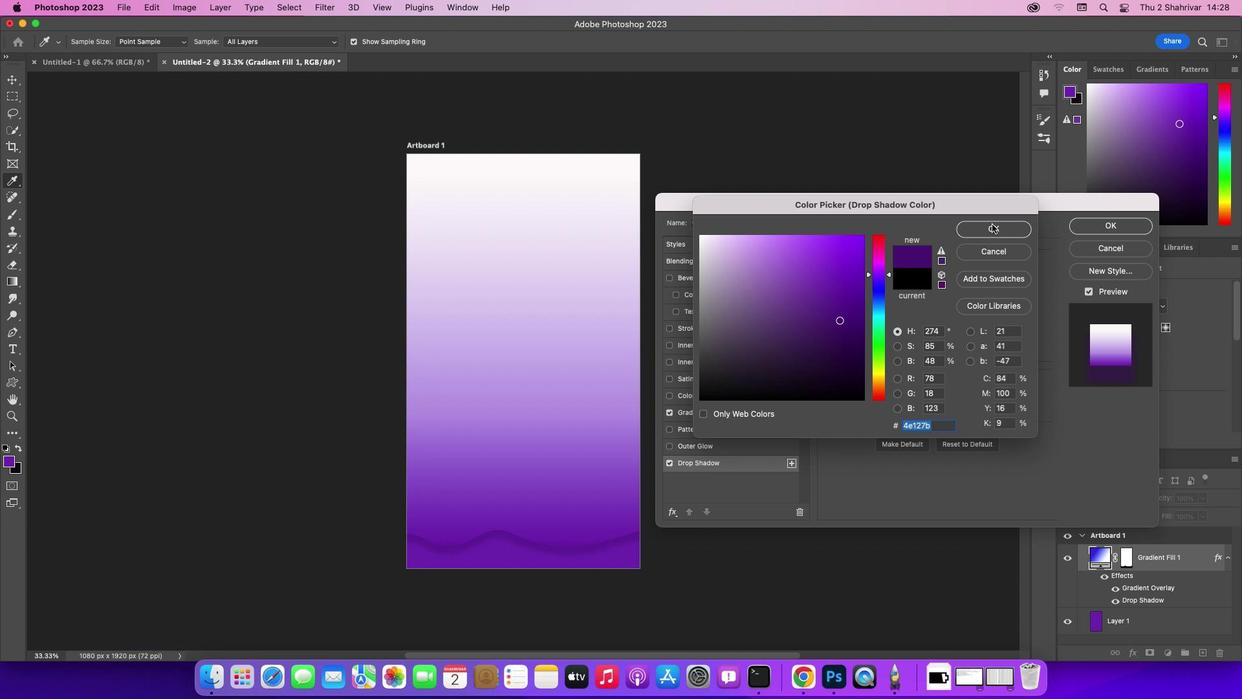 
Action: Mouse pressed left at (993, 223)
Screenshot: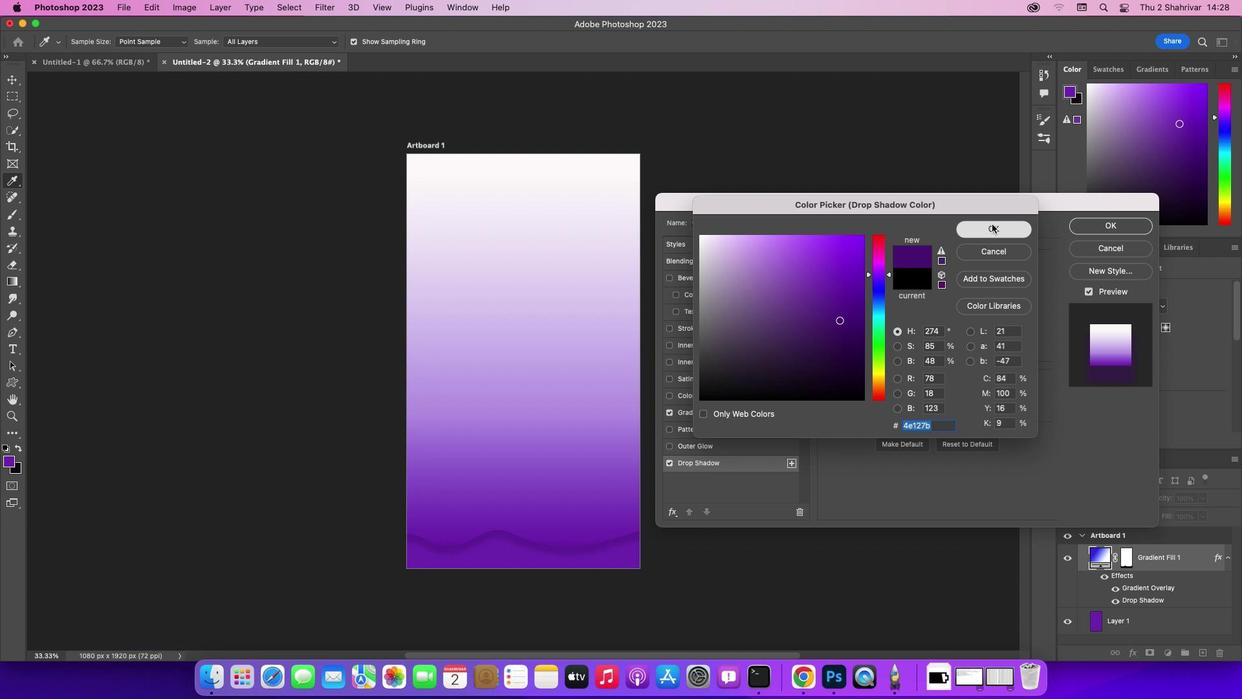 
Action: Mouse moved to (900, 284)
Screenshot: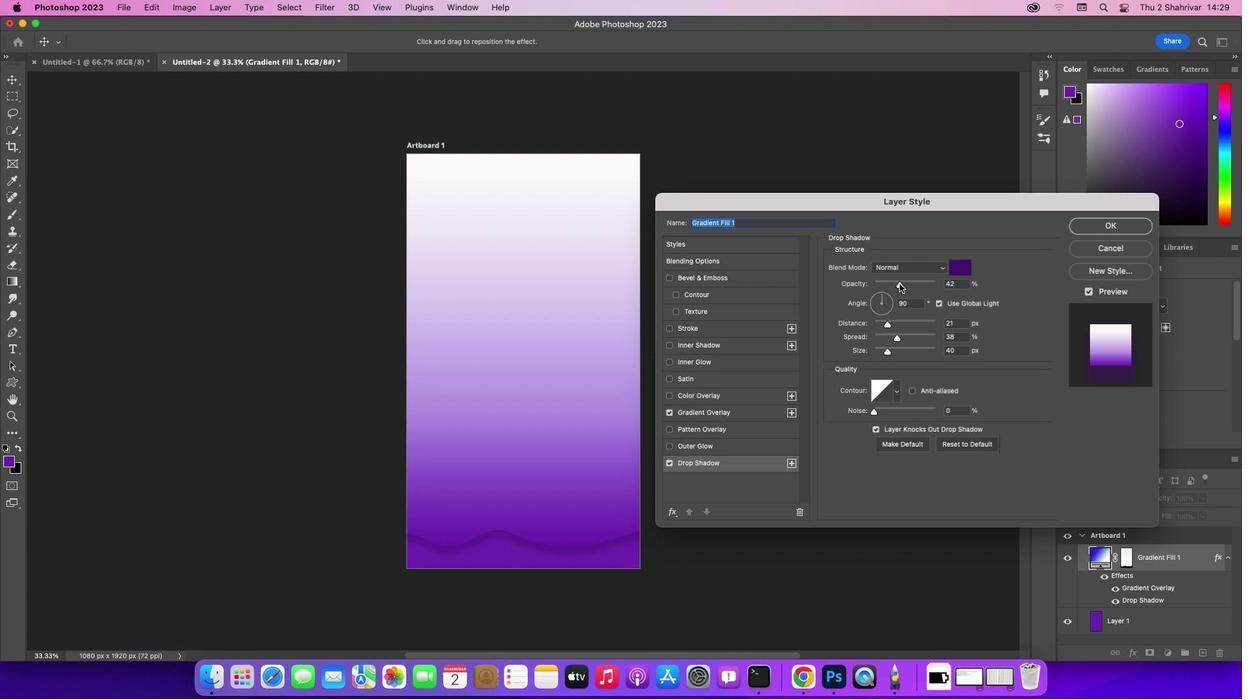 
Action: Mouse pressed left at (900, 284)
Screenshot: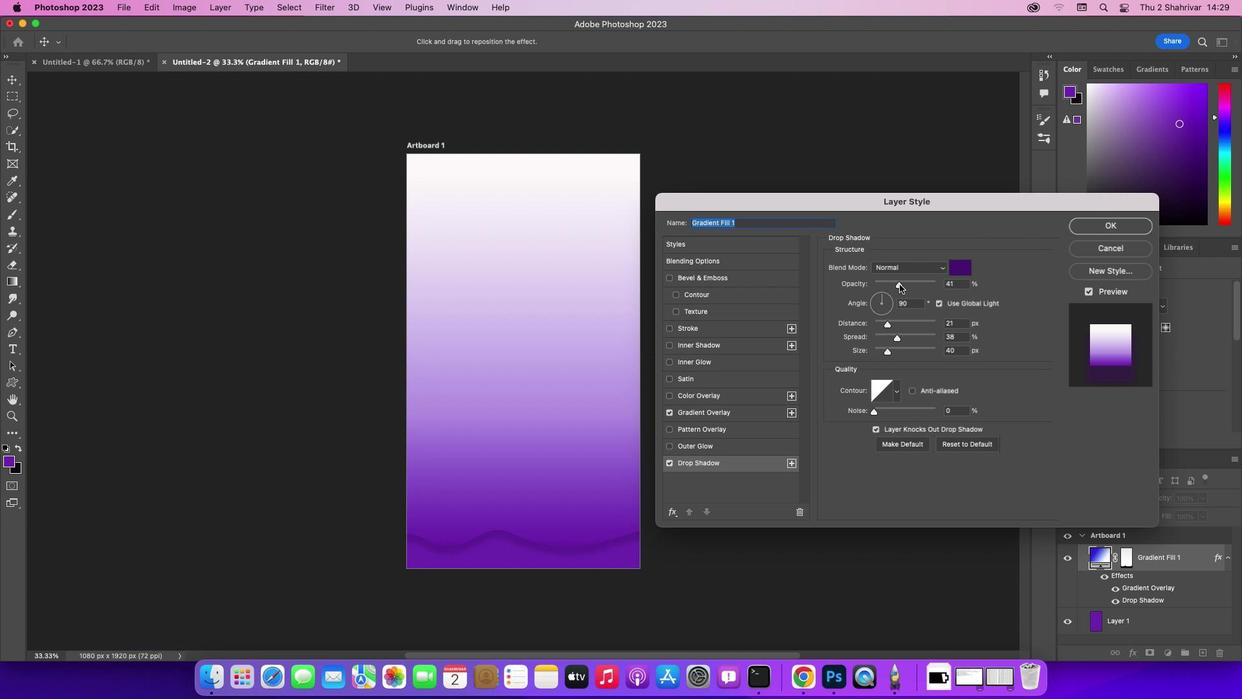 
Action: Mouse moved to (888, 326)
Screenshot: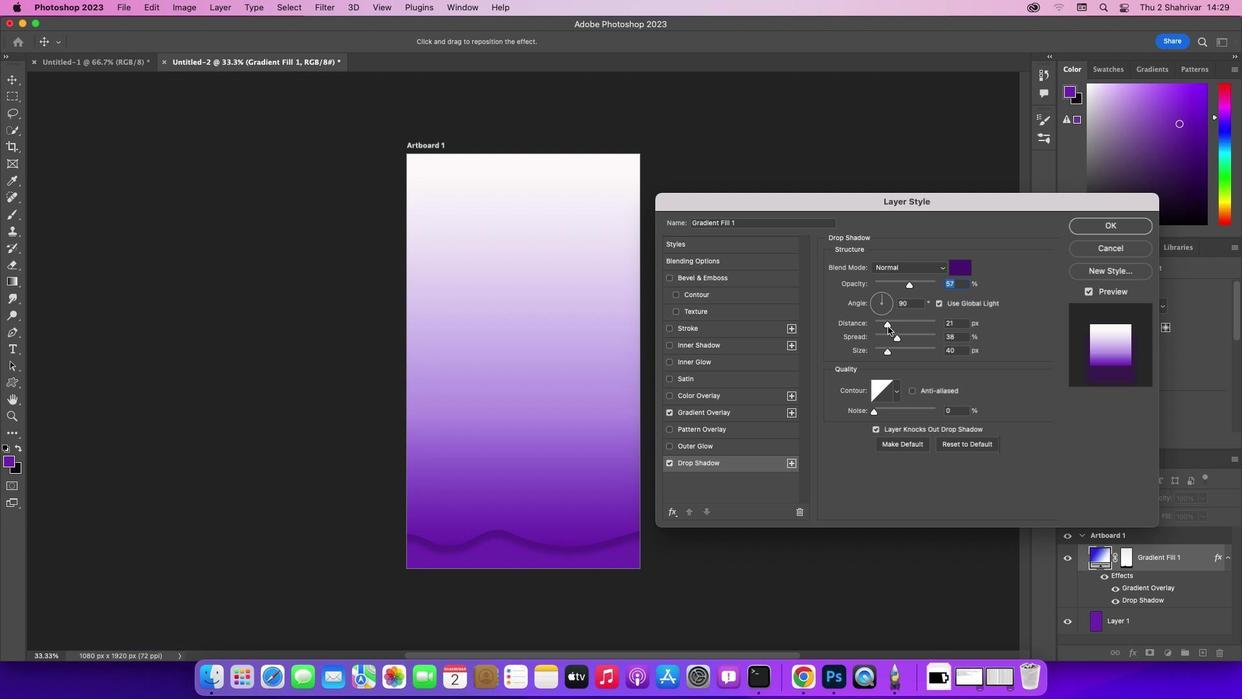 
Action: Mouse pressed left at (888, 326)
Screenshot: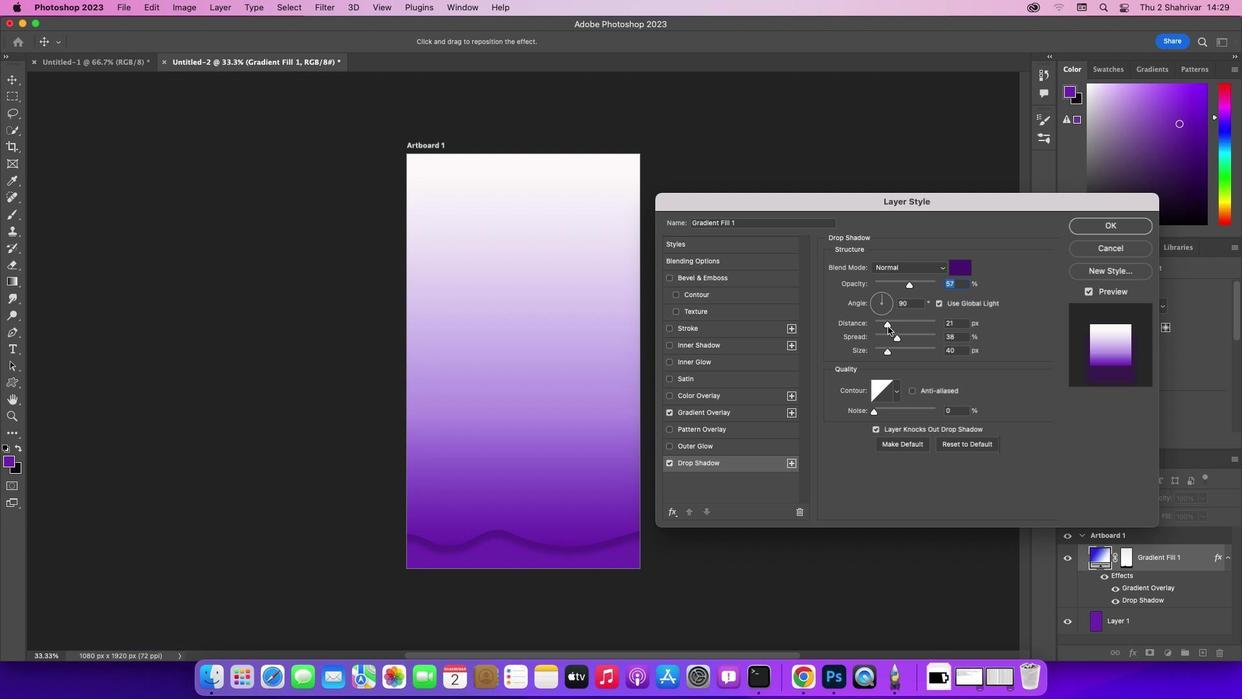 
Action: Mouse moved to (899, 337)
Screenshot: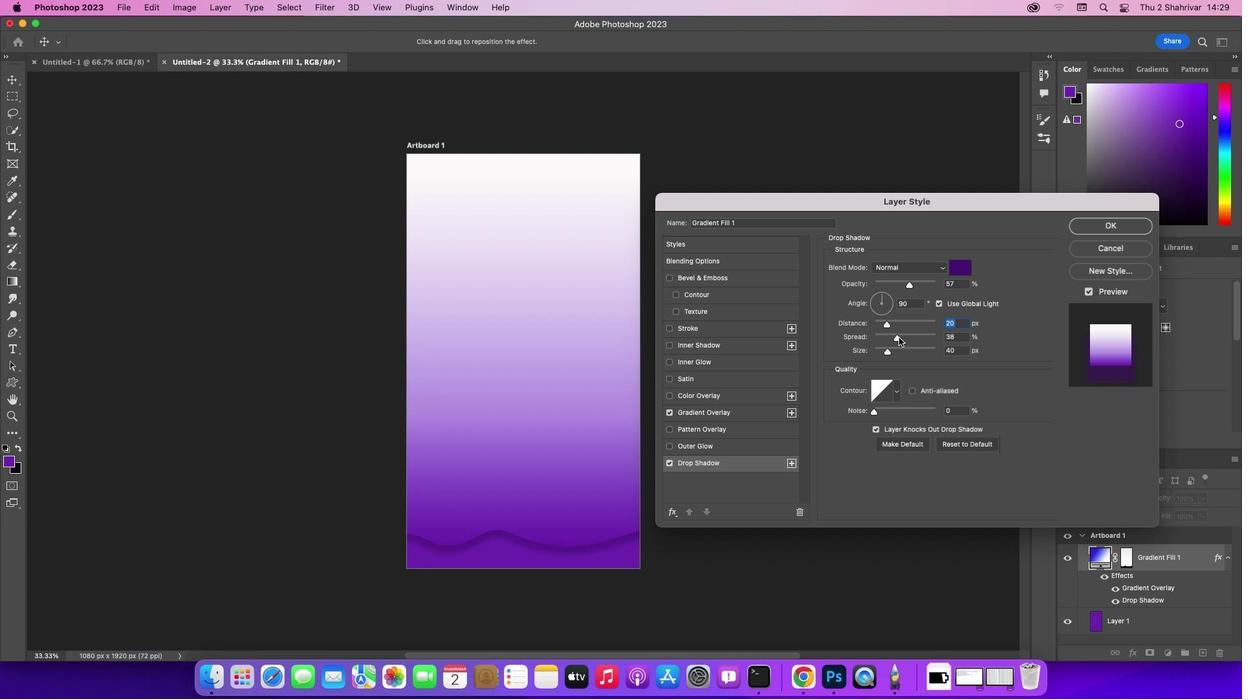 
Action: Mouse pressed left at (899, 337)
Screenshot: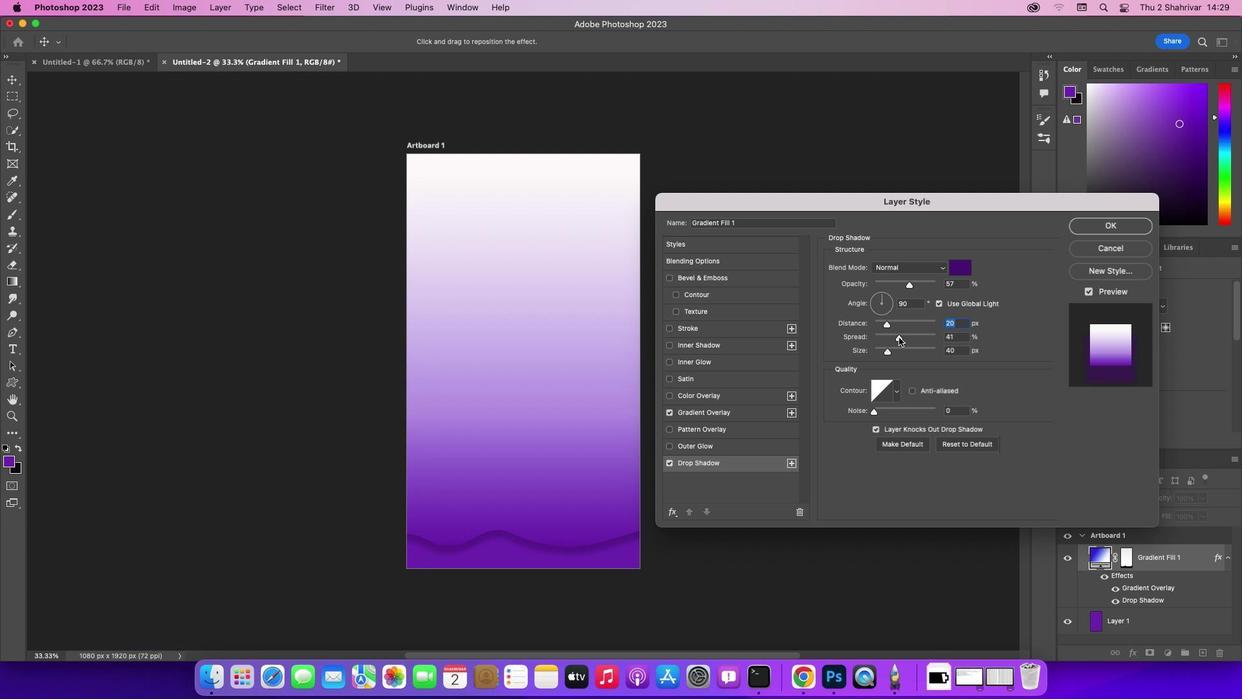 
Action: Mouse moved to (888, 353)
Screenshot: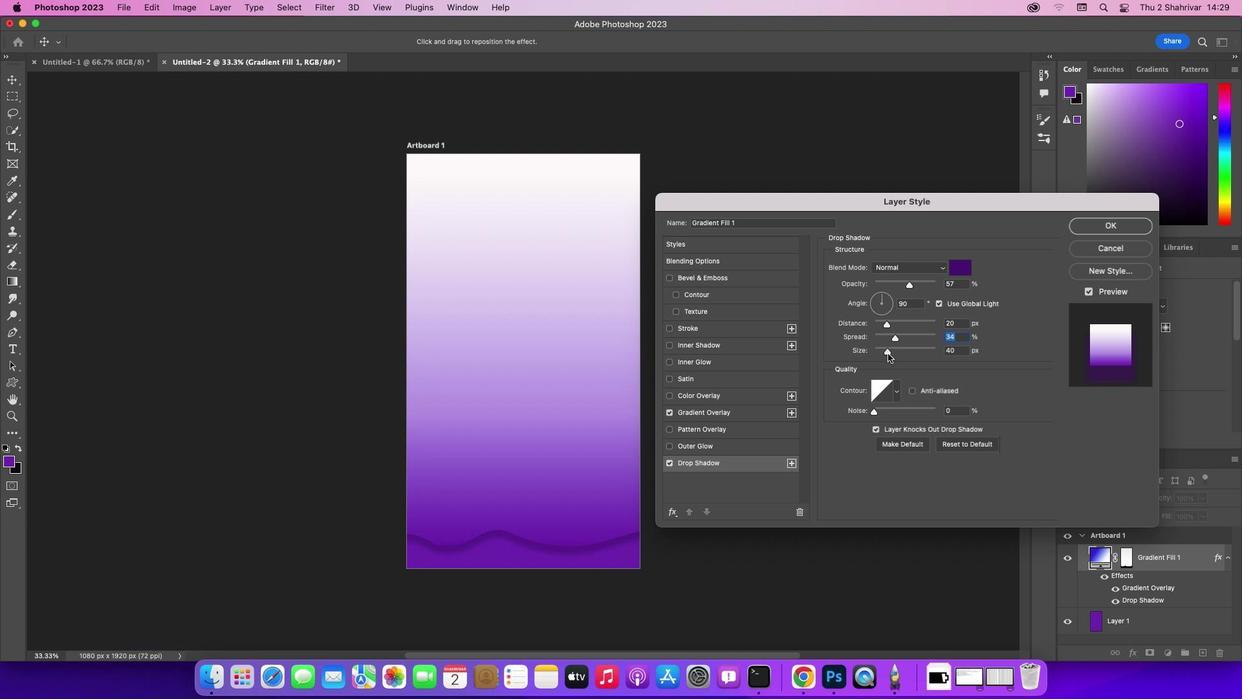 
Action: Mouse pressed left at (888, 353)
Screenshot: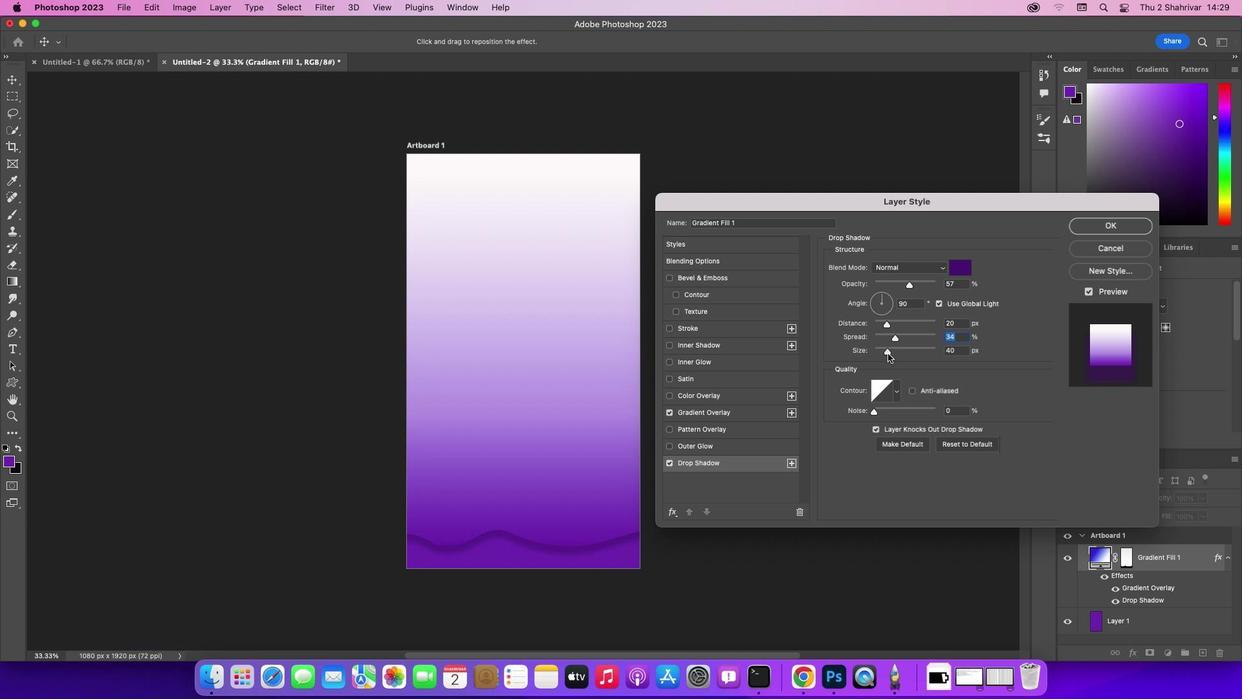 
Action: Mouse moved to (1105, 220)
Screenshot: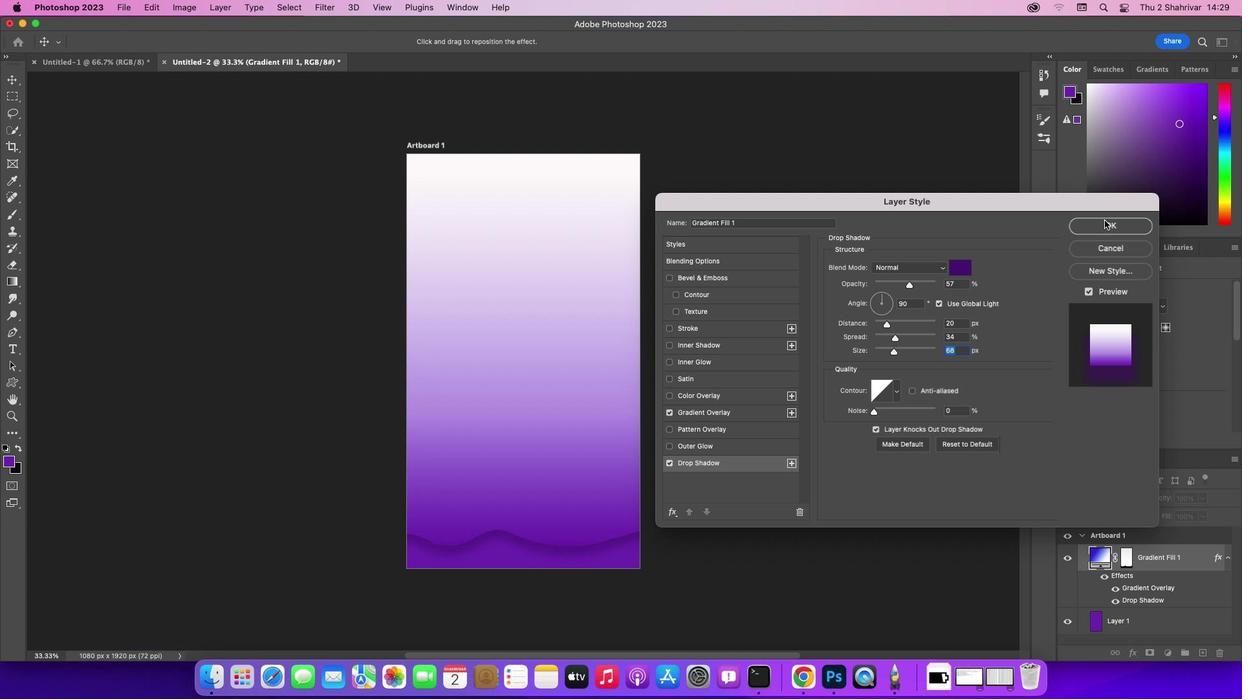 
Action: Mouse pressed left at (1105, 220)
Screenshot: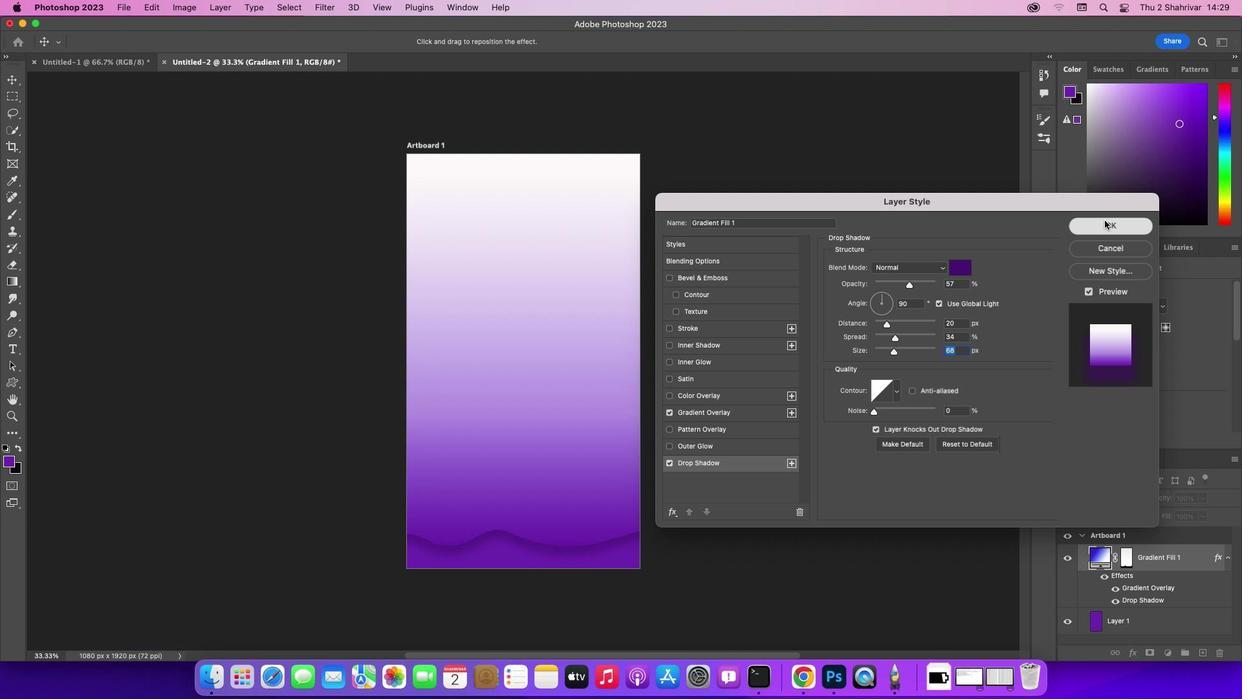 
Action: Mouse moved to (1206, 654)
Screenshot: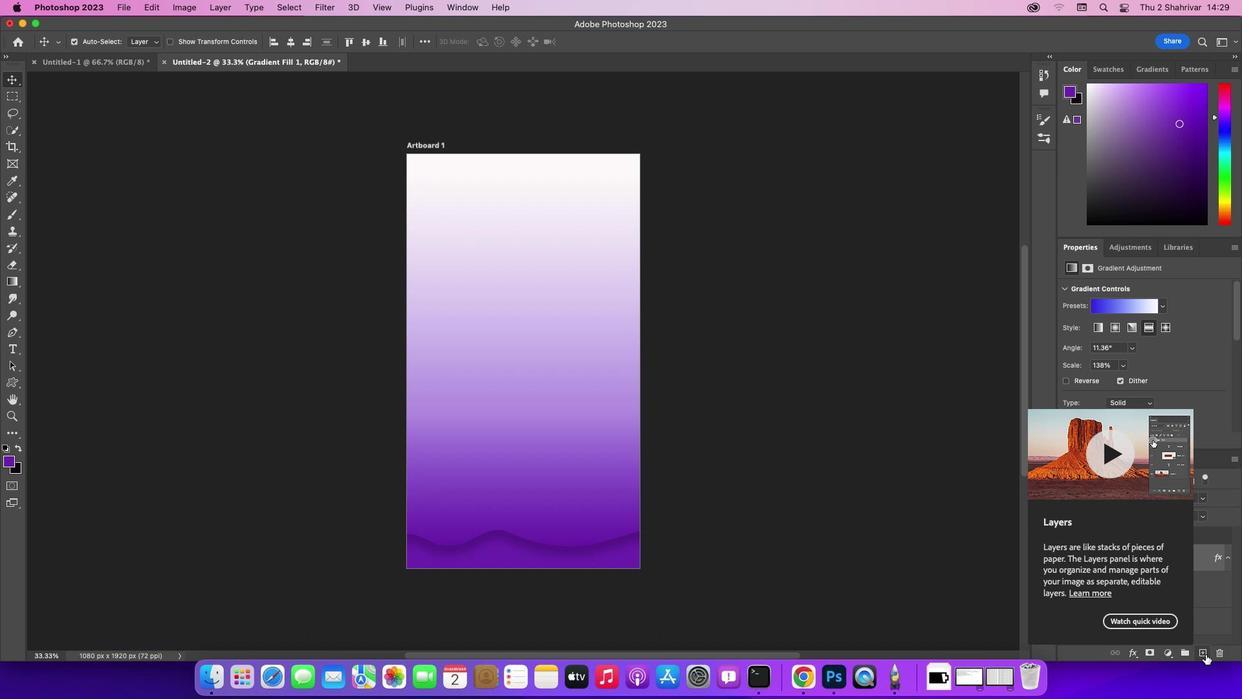 
Action: Mouse pressed left at (1206, 654)
Screenshot: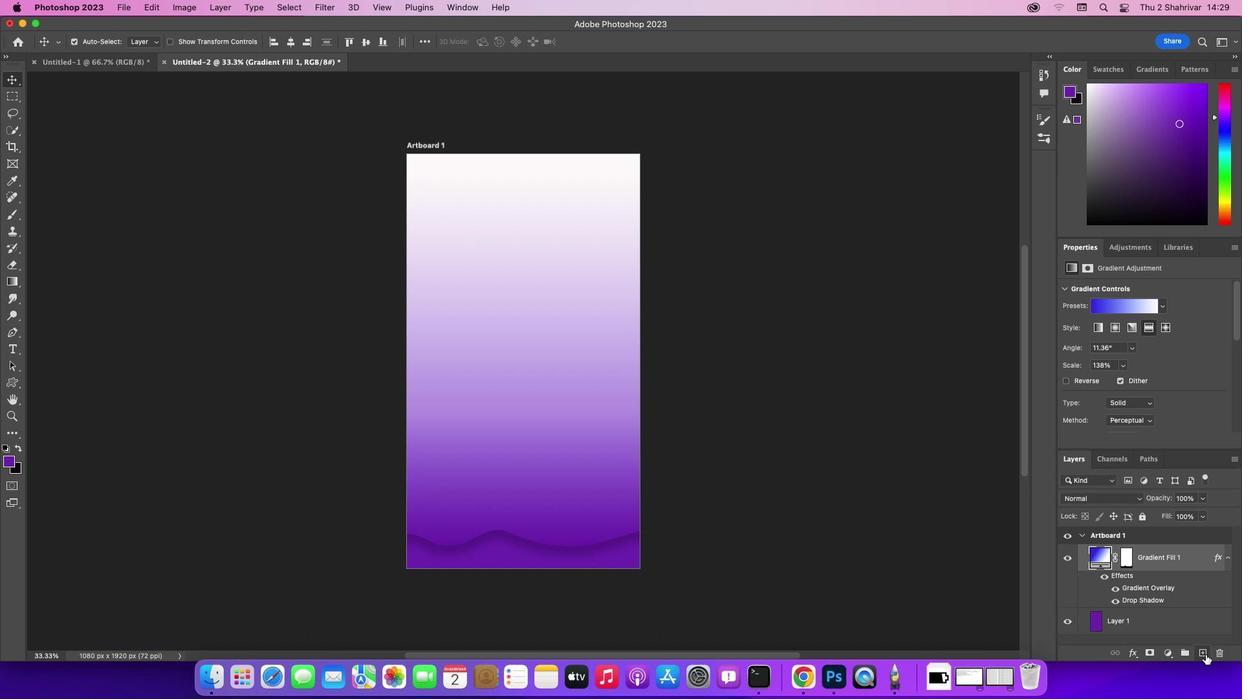 
Action: Mouse moved to (7, 331)
Screenshot: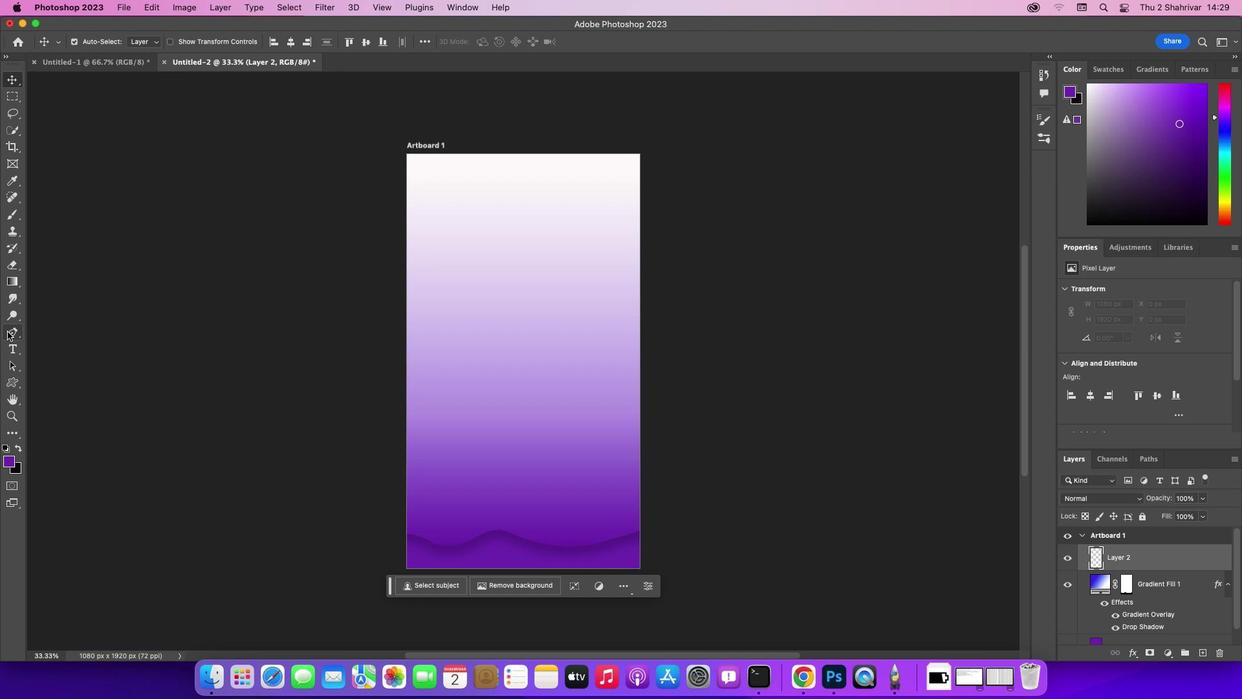 
Action: Mouse pressed left at (7, 331)
Screenshot: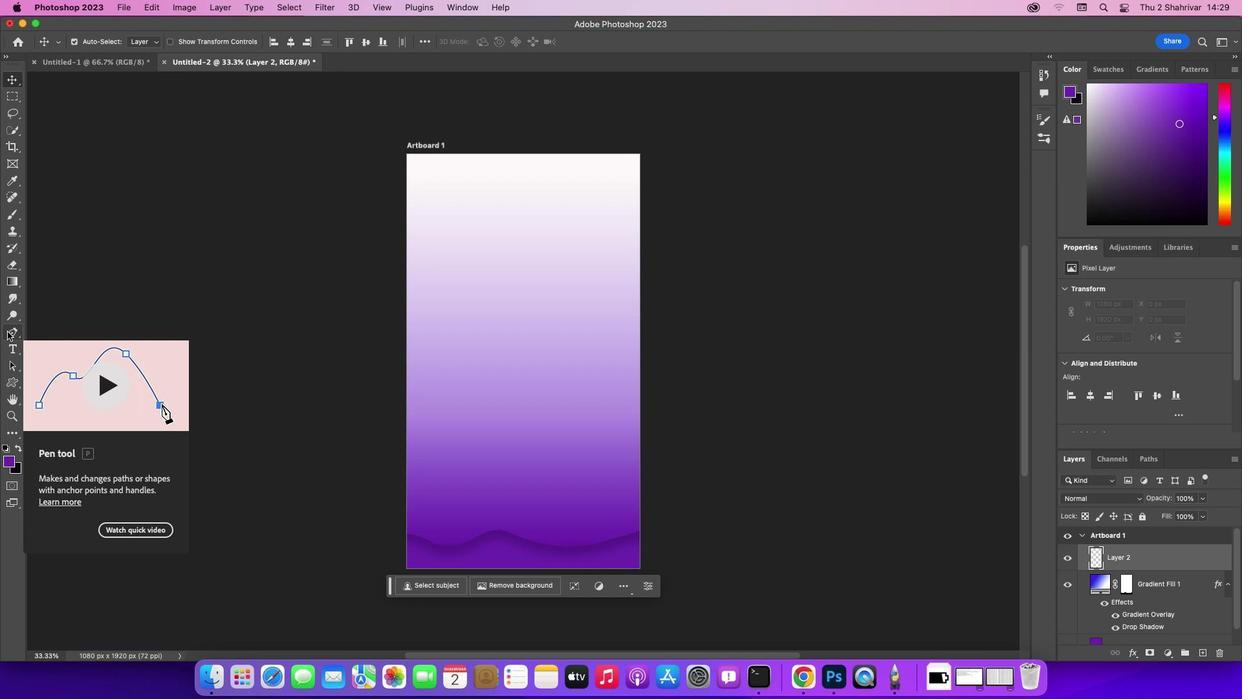 
Action: Mouse moved to (407, 507)
Screenshot: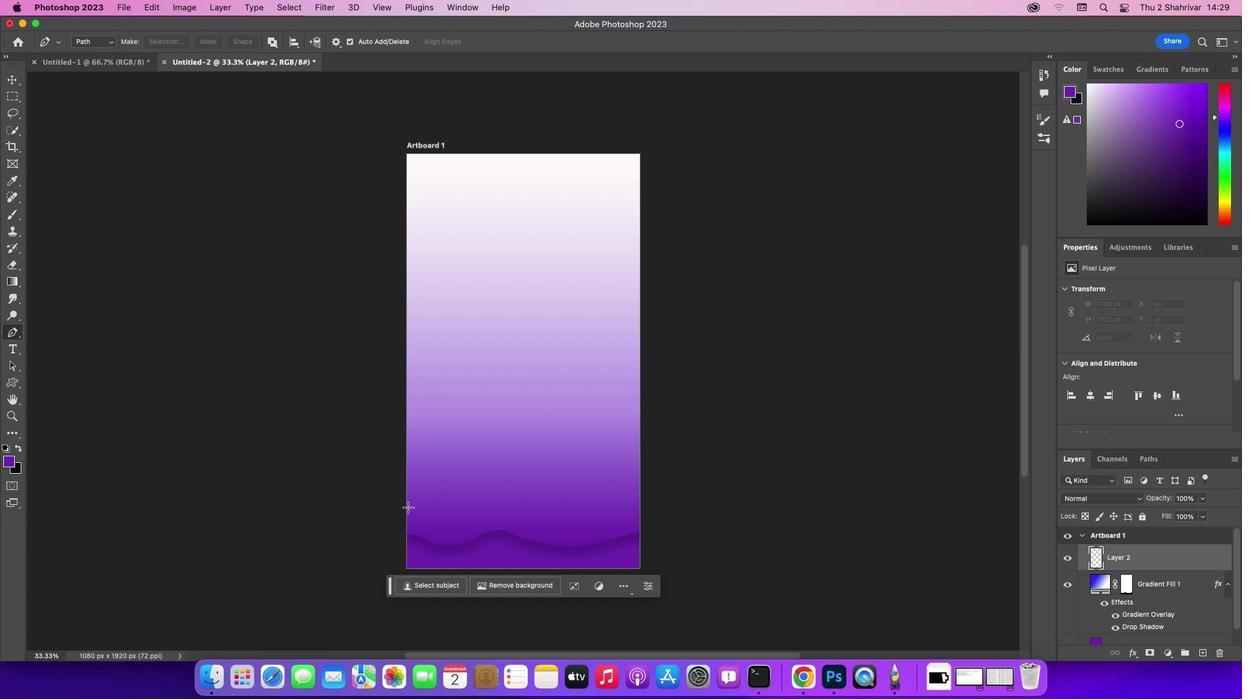 
Action: Mouse pressed left at (407, 507)
Screenshot: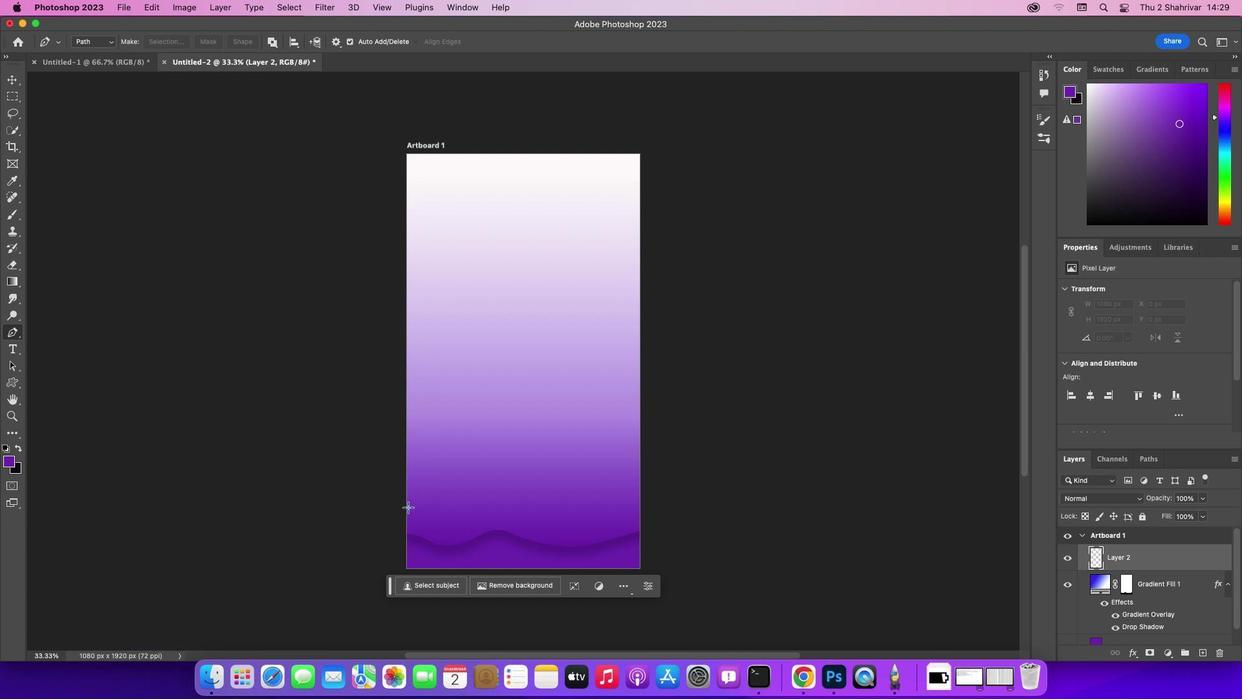 
Action: Mouse moved to (429, 512)
Screenshot: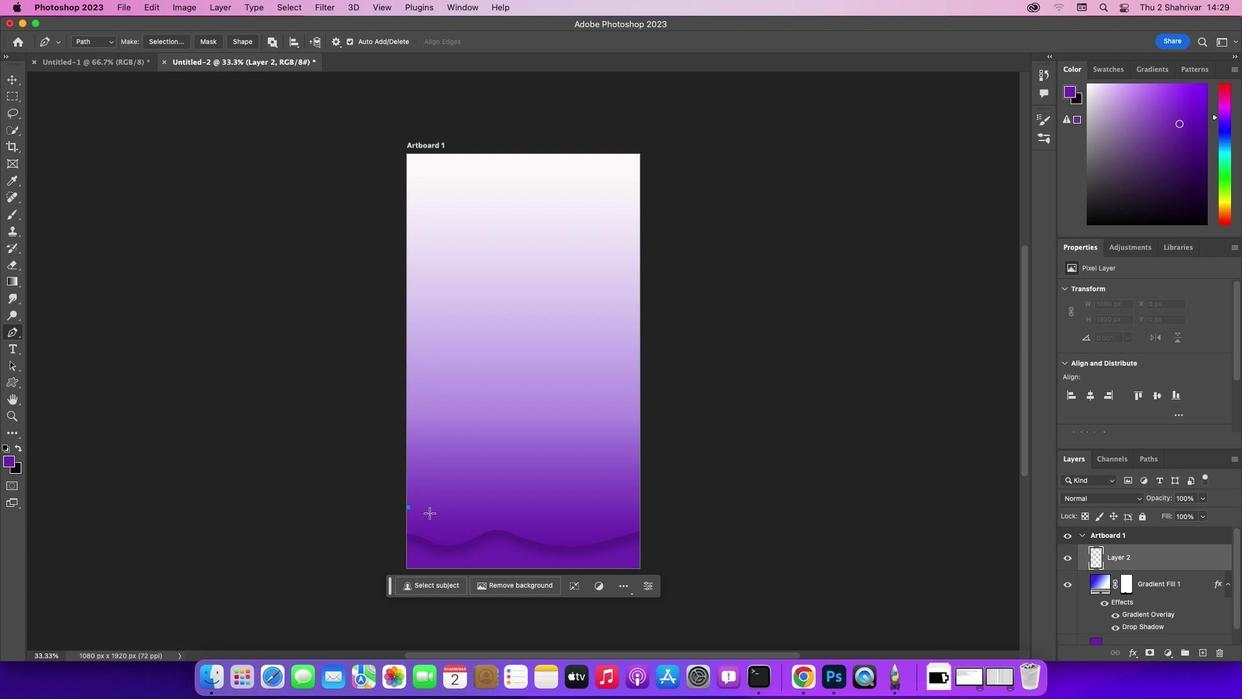 
Action: Mouse pressed left at (429, 512)
Screenshot: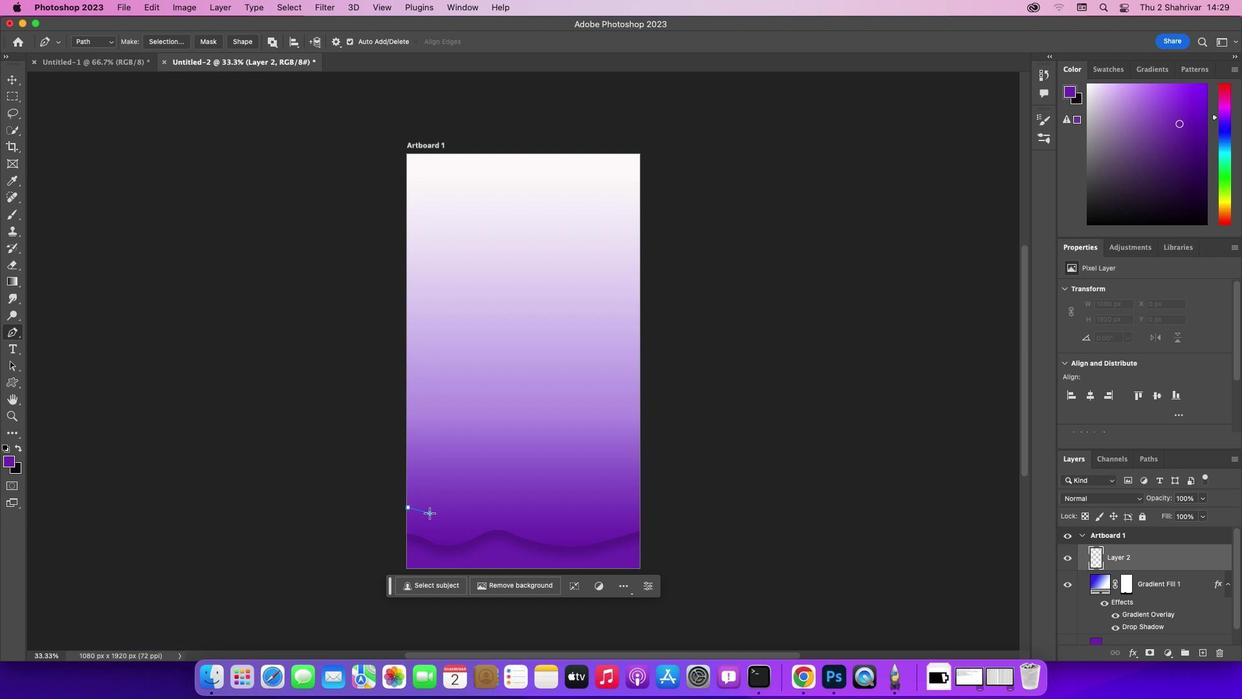 
Action: Mouse moved to (463, 517)
Screenshot: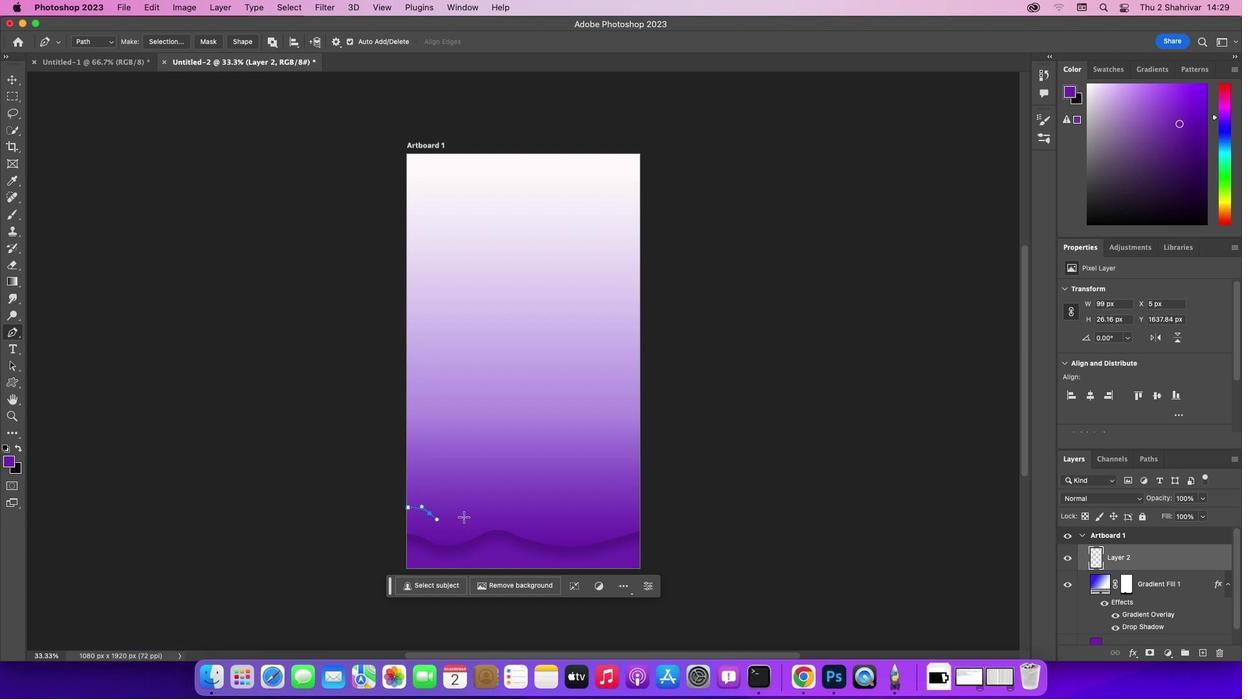 
Action: Mouse pressed left at (463, 517)
Screenshot: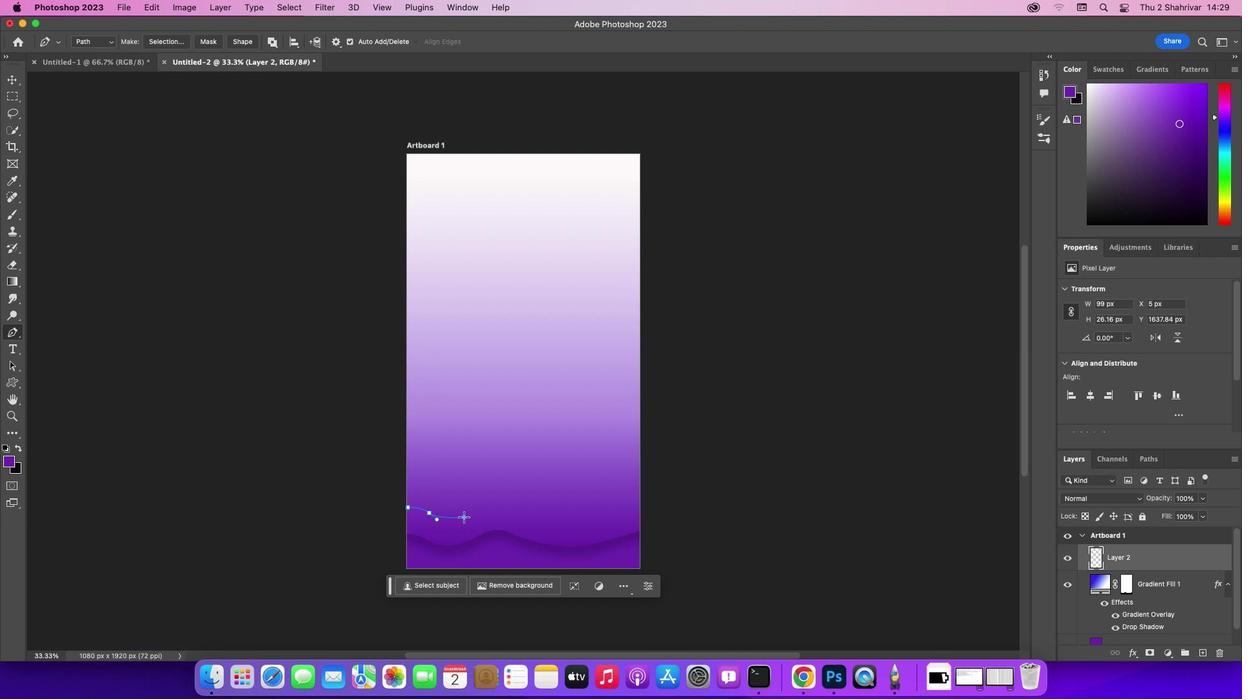 
Action: Mouse moved to (506, 507)
Screenshot: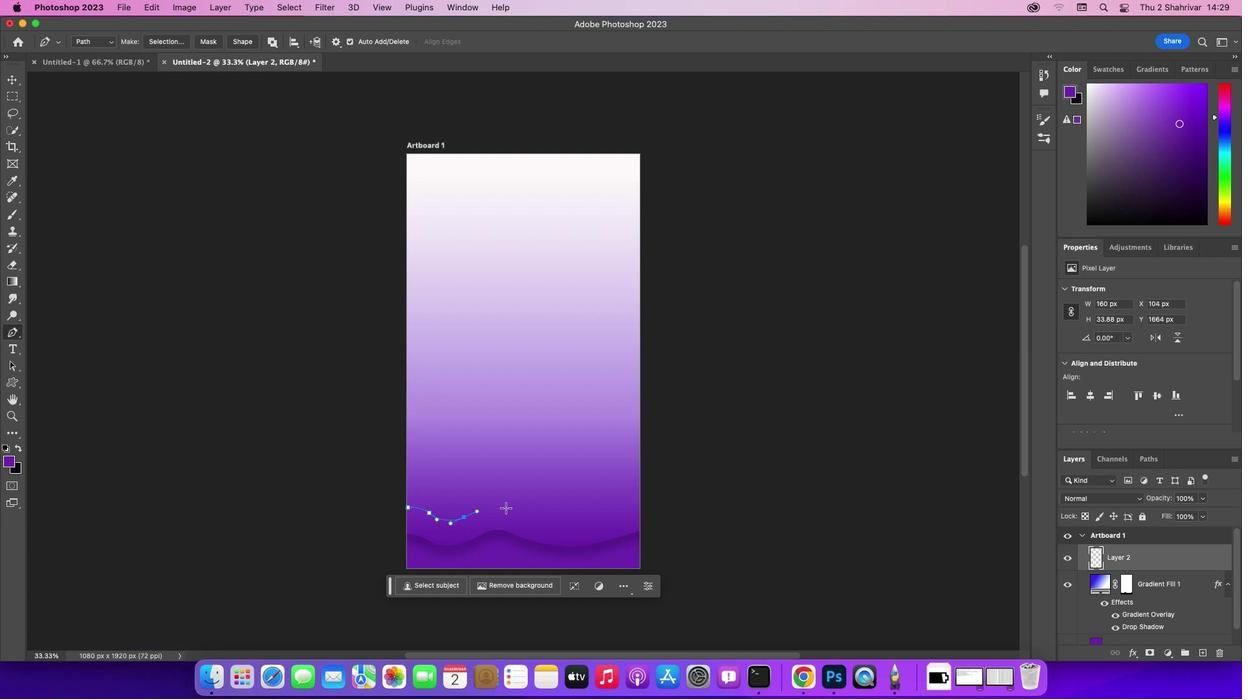 
Action: Mouse pressed left at (506, 507)
Screenshot: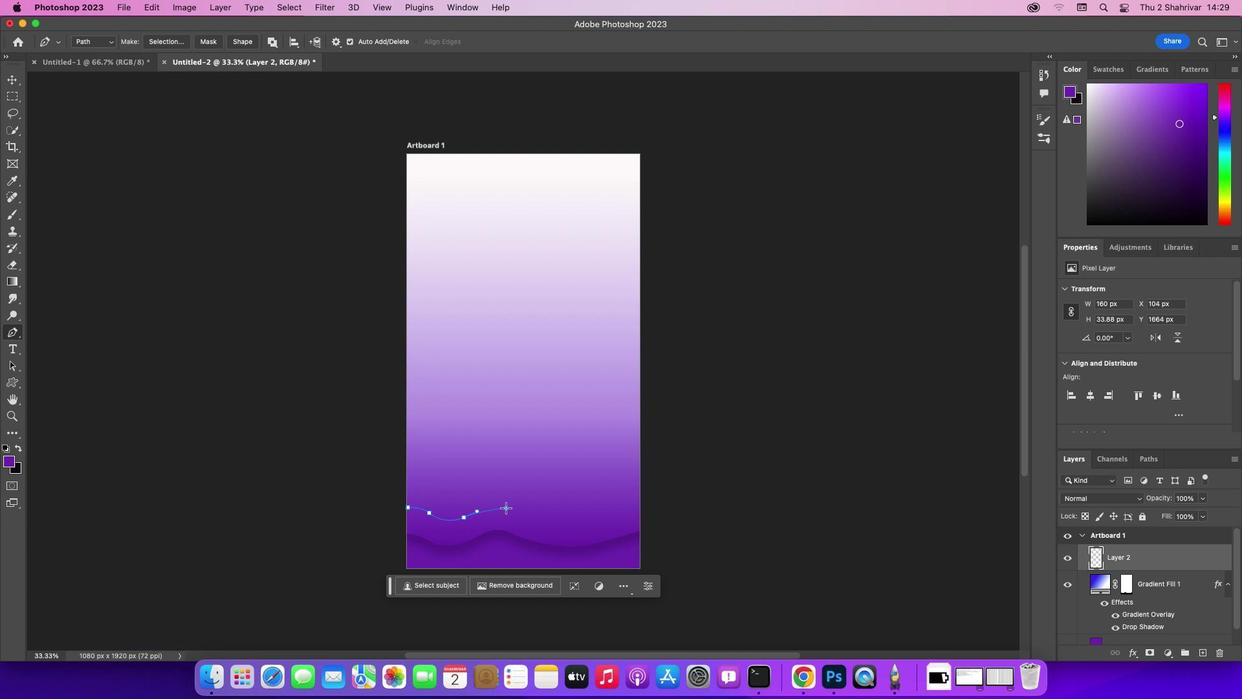 
Action: Mouse moved to (624, 501)
Screenshot: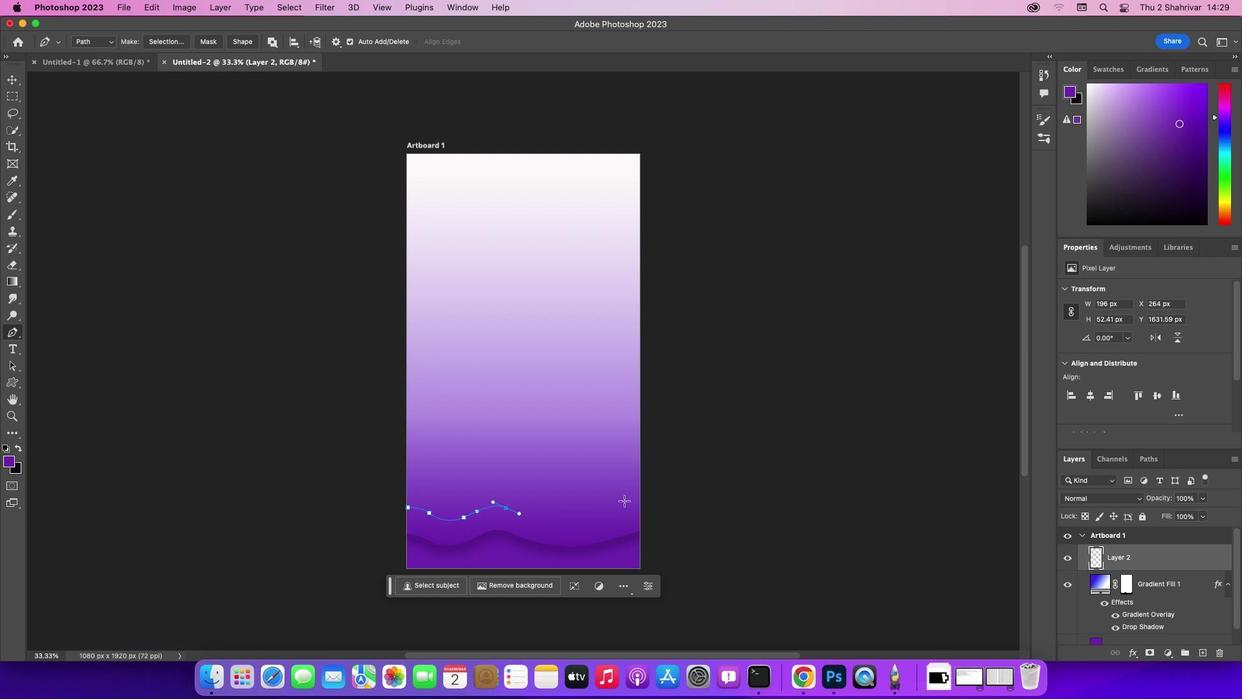 
Action: Mouse pressed left at (624, 501)
Screenshot: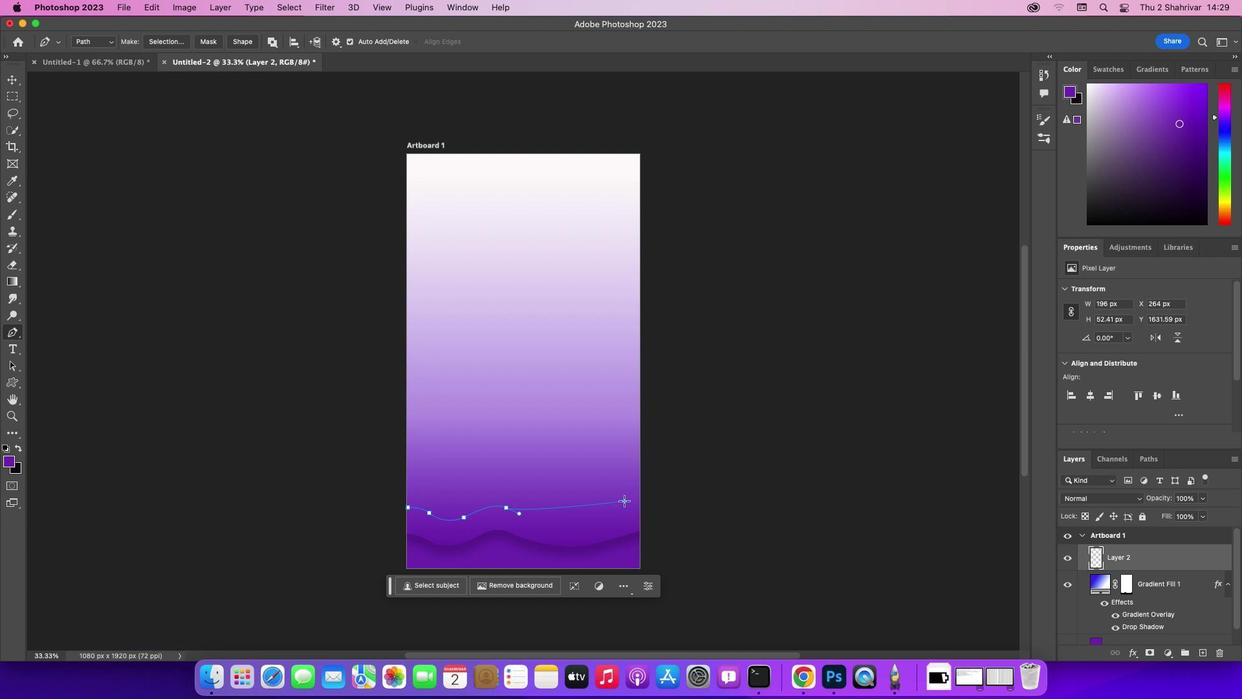 
Action: Mouse moved to (624, 500)
Screenshot: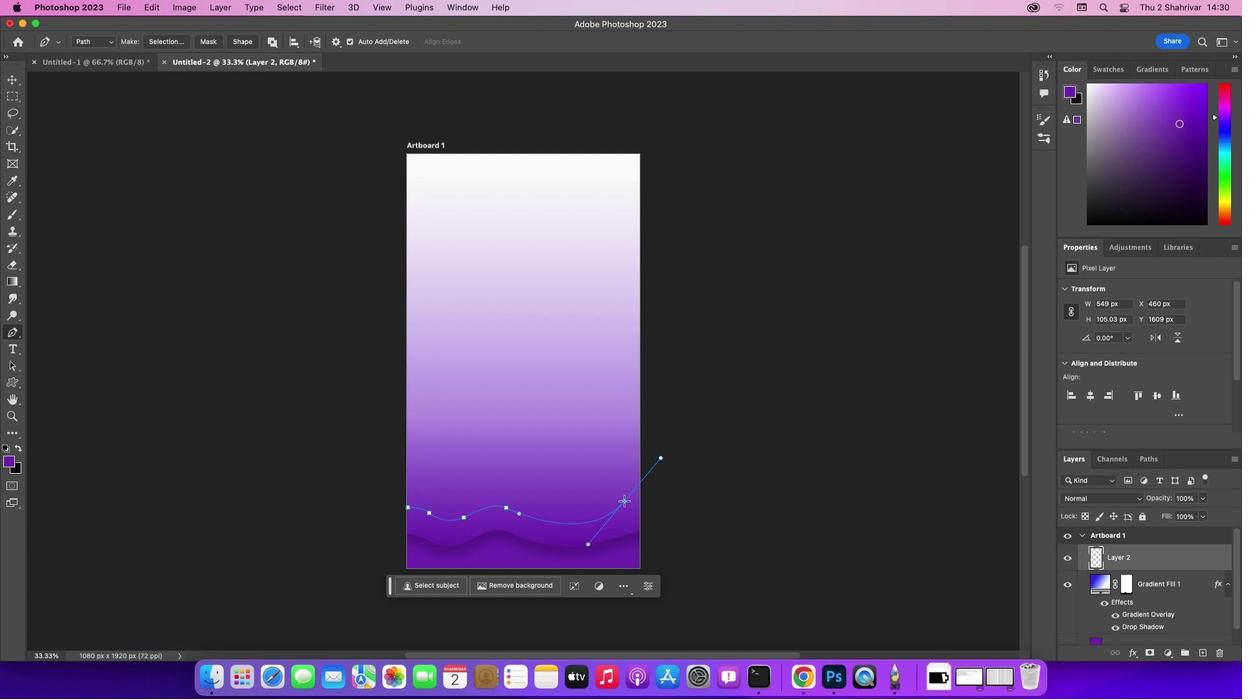 
Action: Mouse pressed left at (624, 500)
Screenshot: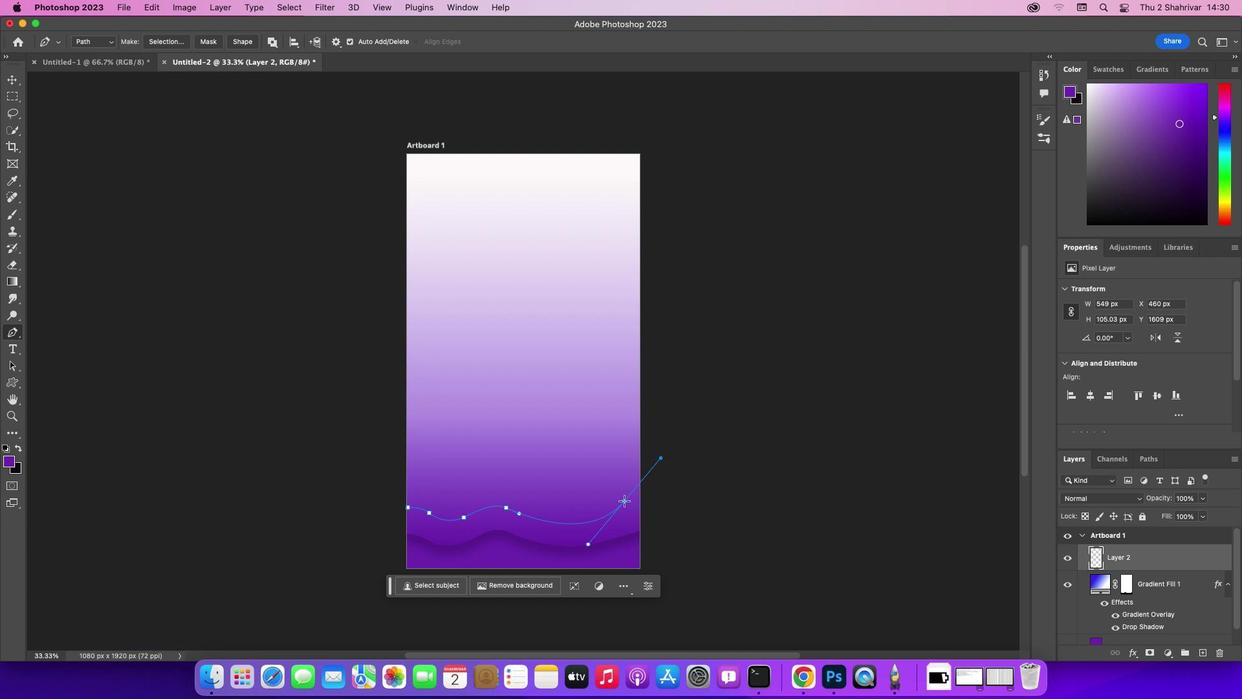 
Action: Key pressed Key.alt
Screenshot: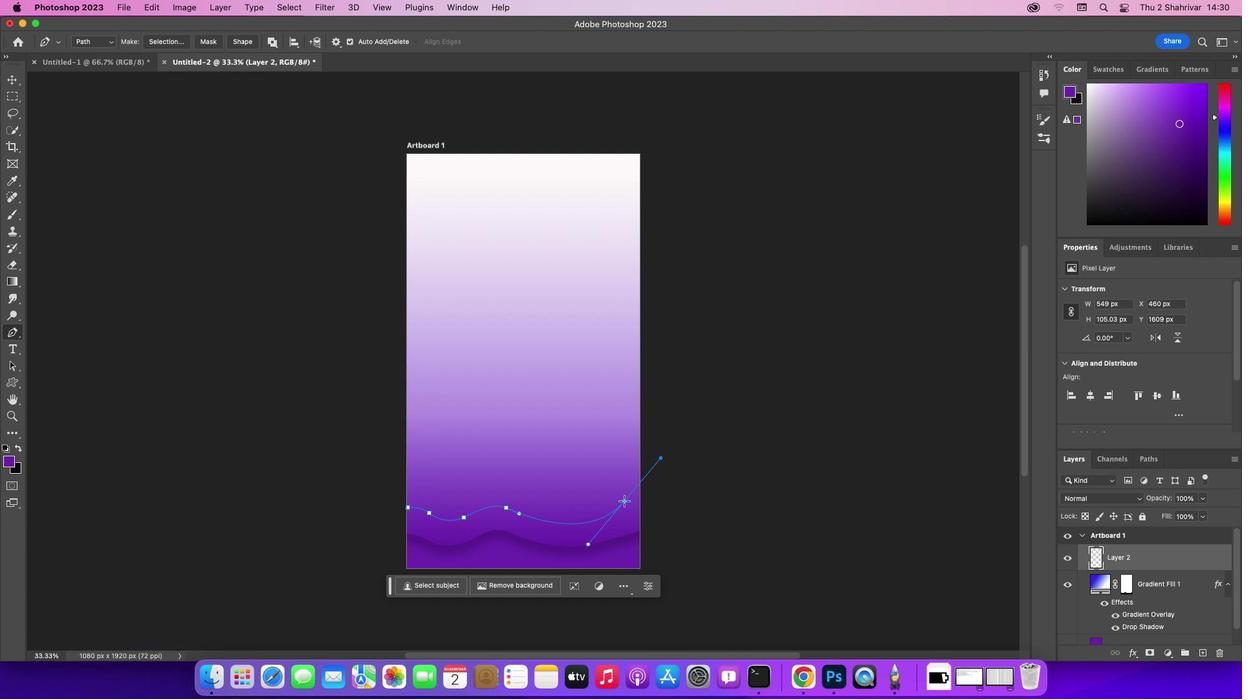 
Action: Mouse moved to (624, 502)
Screenshot: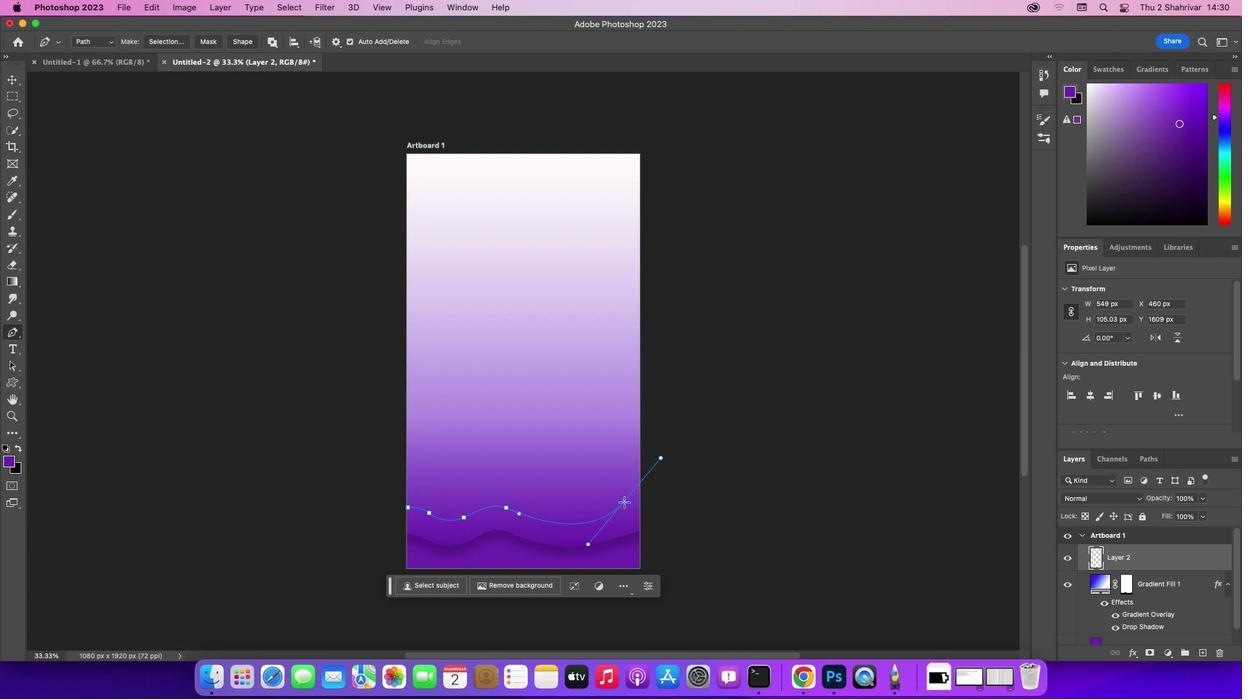 
Action: Key pressed Key.alt
Screenshot: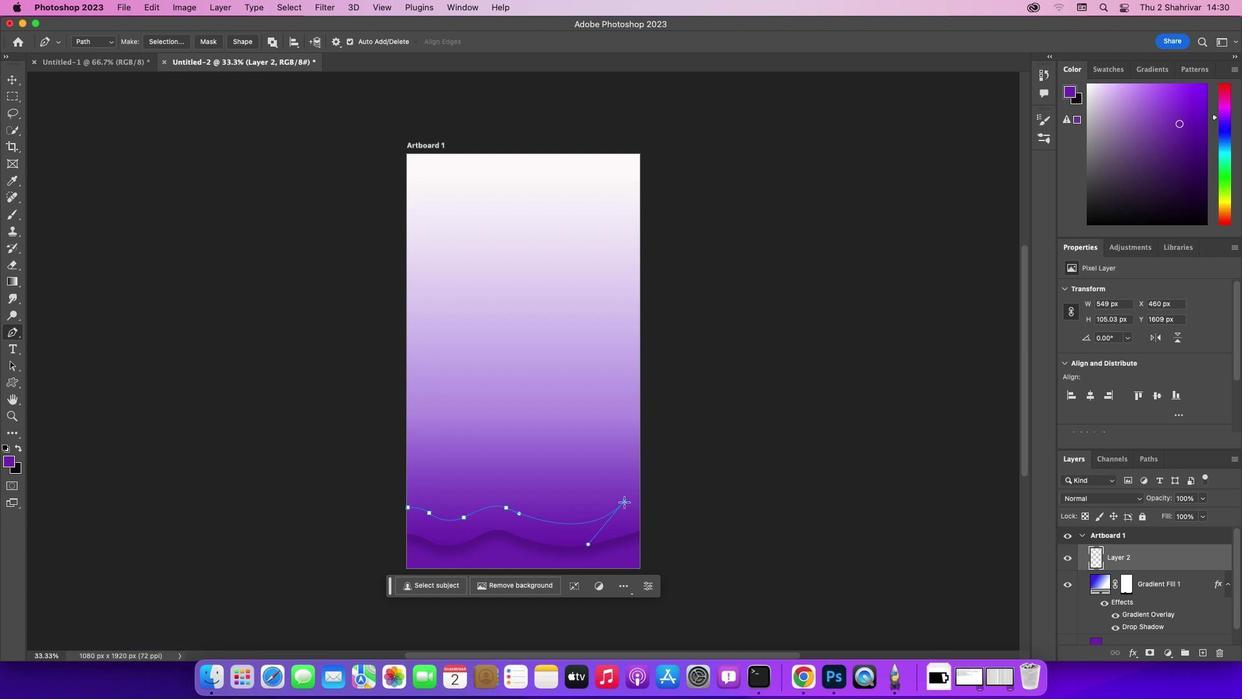 
Action: Mouse pressed left at (624, 502)
Screenshot: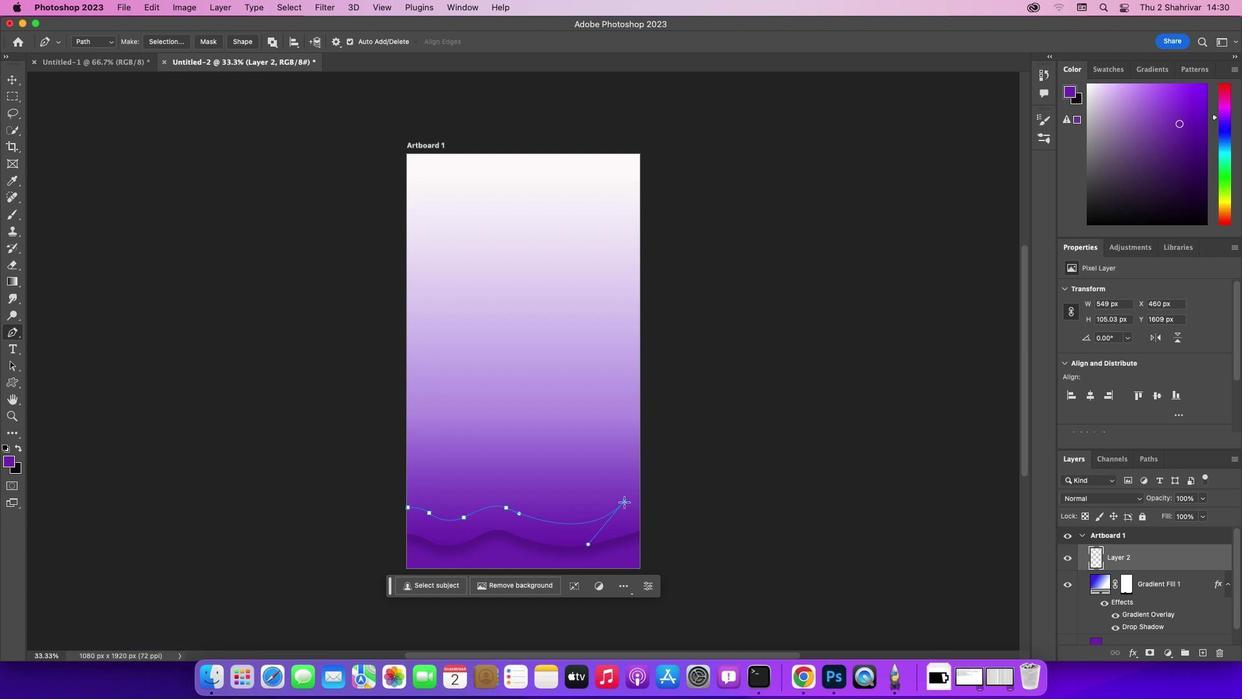 
Action: Mouse moved to (638, 486)
Screenshot: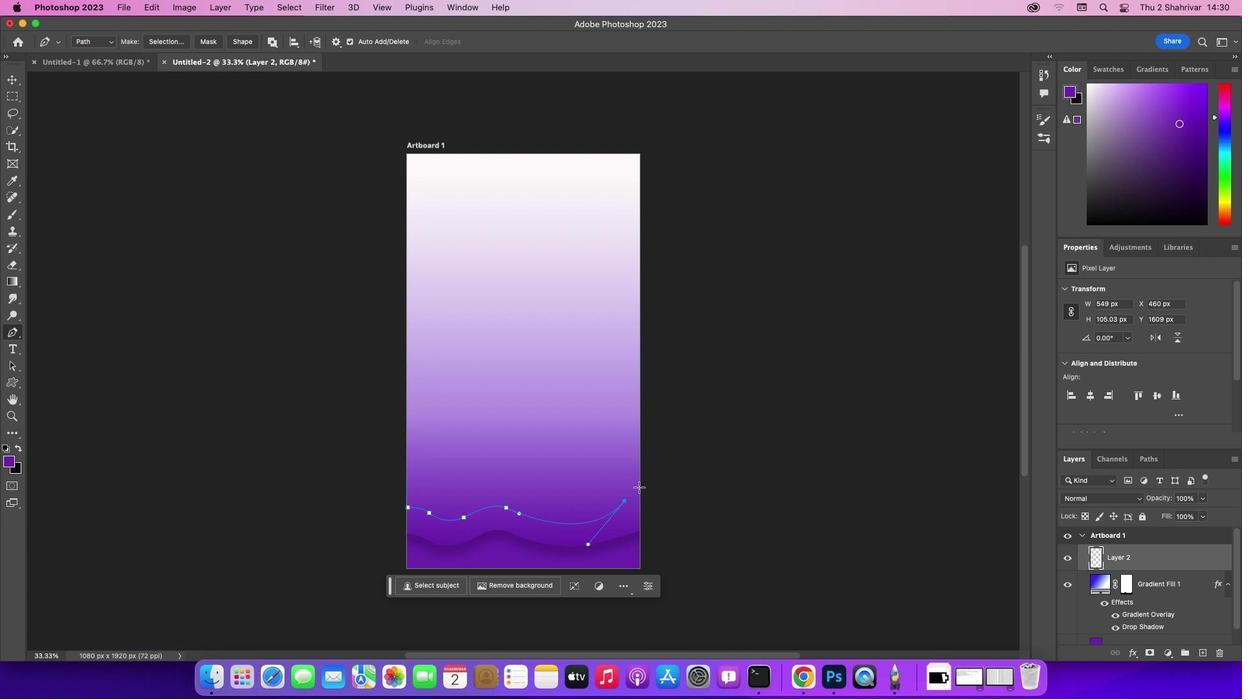
Action: Mouse pressed left at (638, 486)
Screenshot: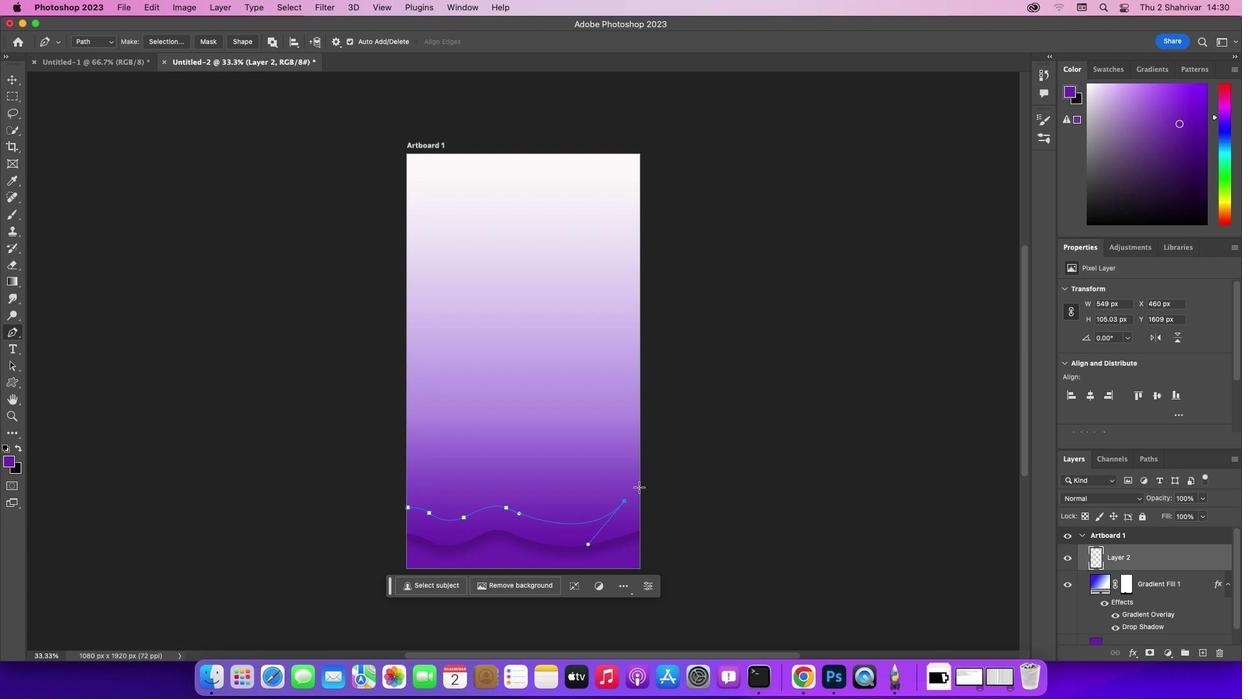 
Action: Mouse moved to (624, 488)
Screenshot: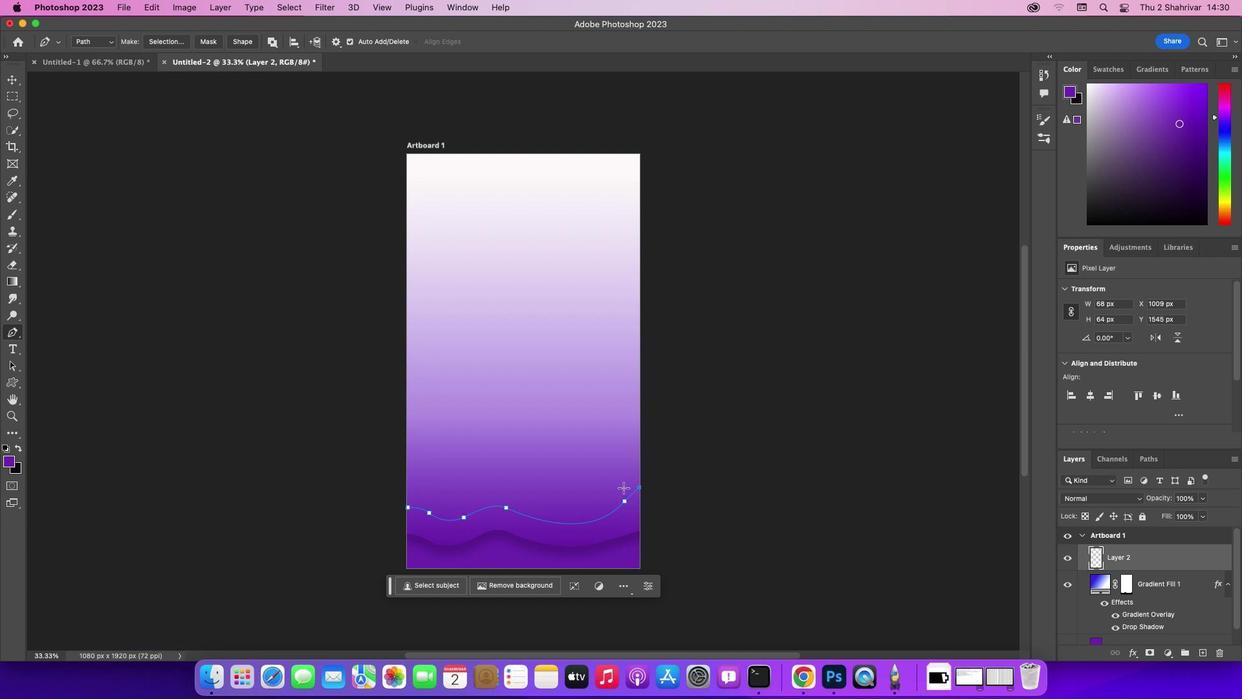
Action: Key pressed Key.cmd_r'='
Screenshot: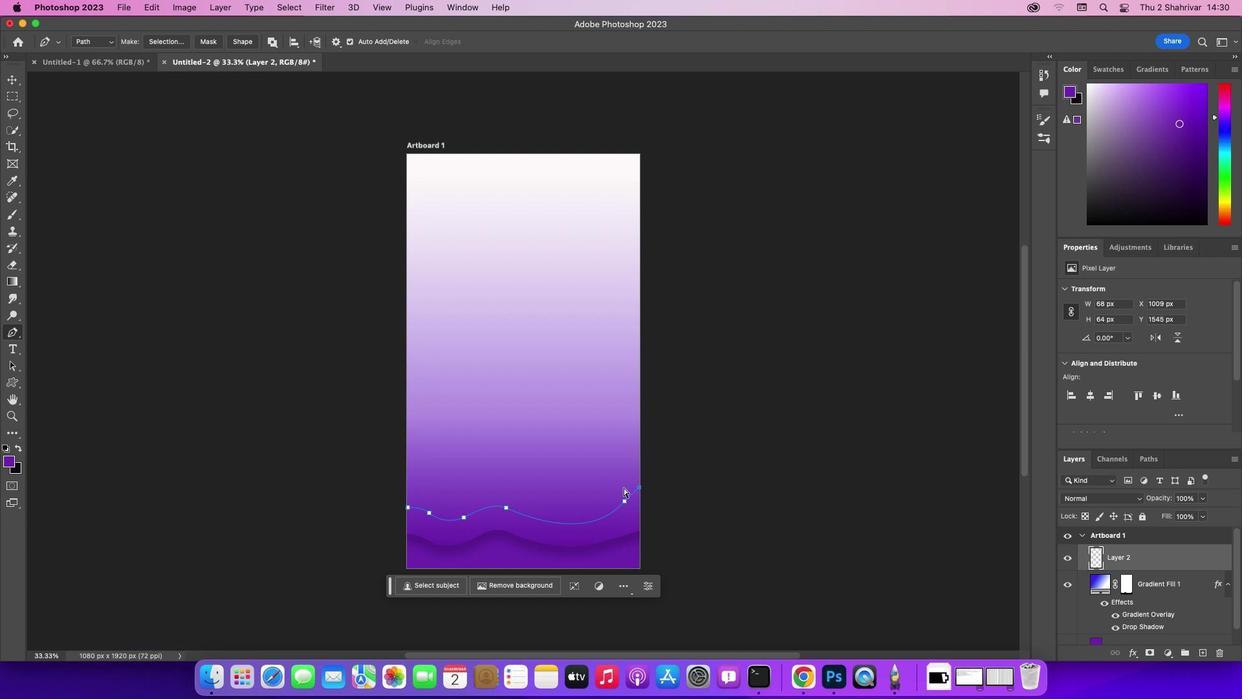 
Action: Mouse moved to (677, 328)
Screenshot: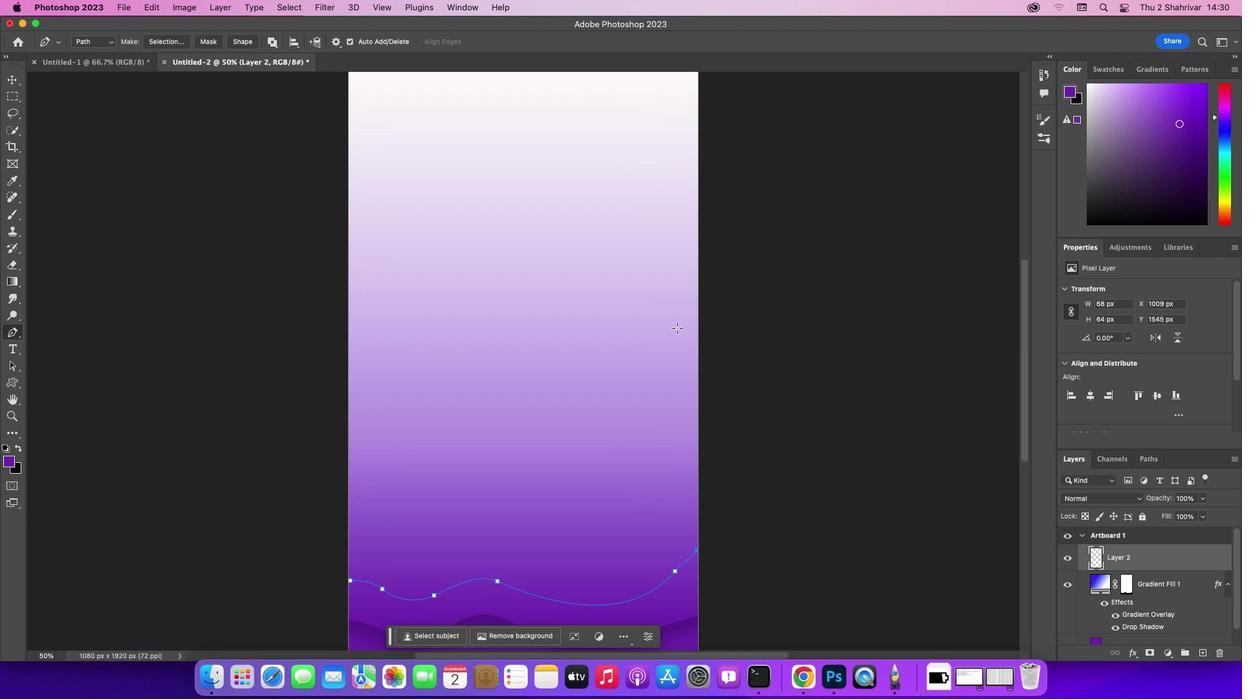 
Action: Key pressed Key.cmd_r'-'
Screenshot: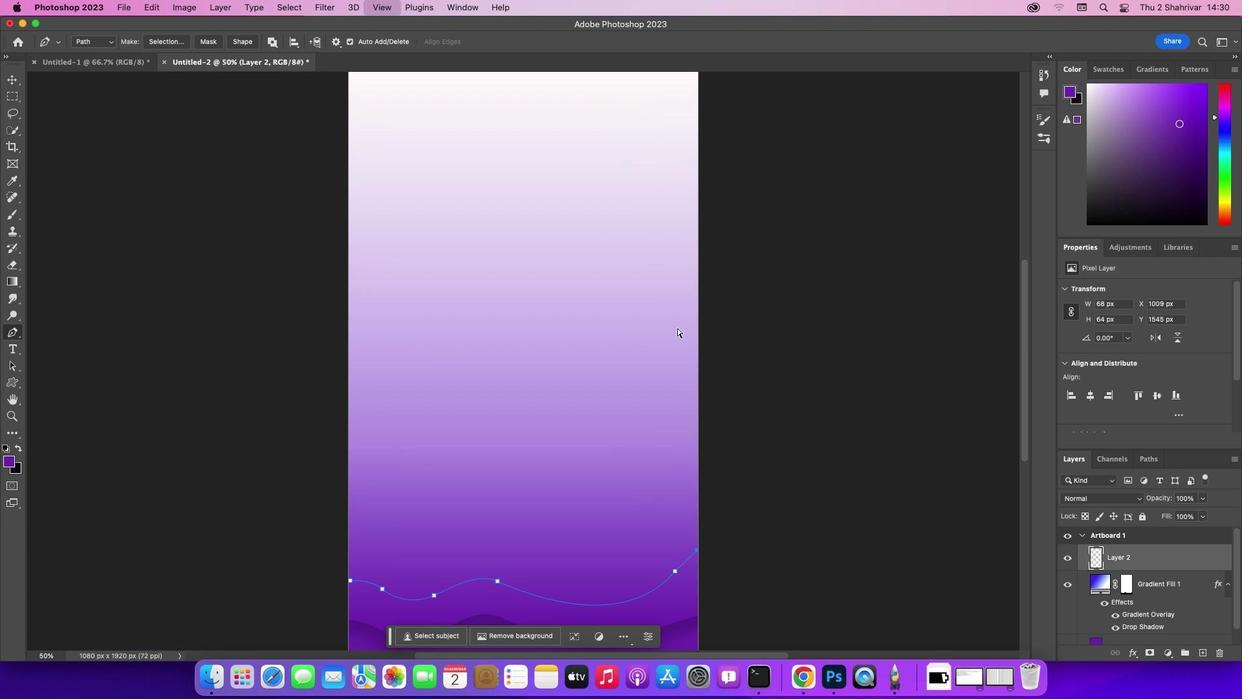 
Action: Mouse moved to (640, 152)
Screenshot: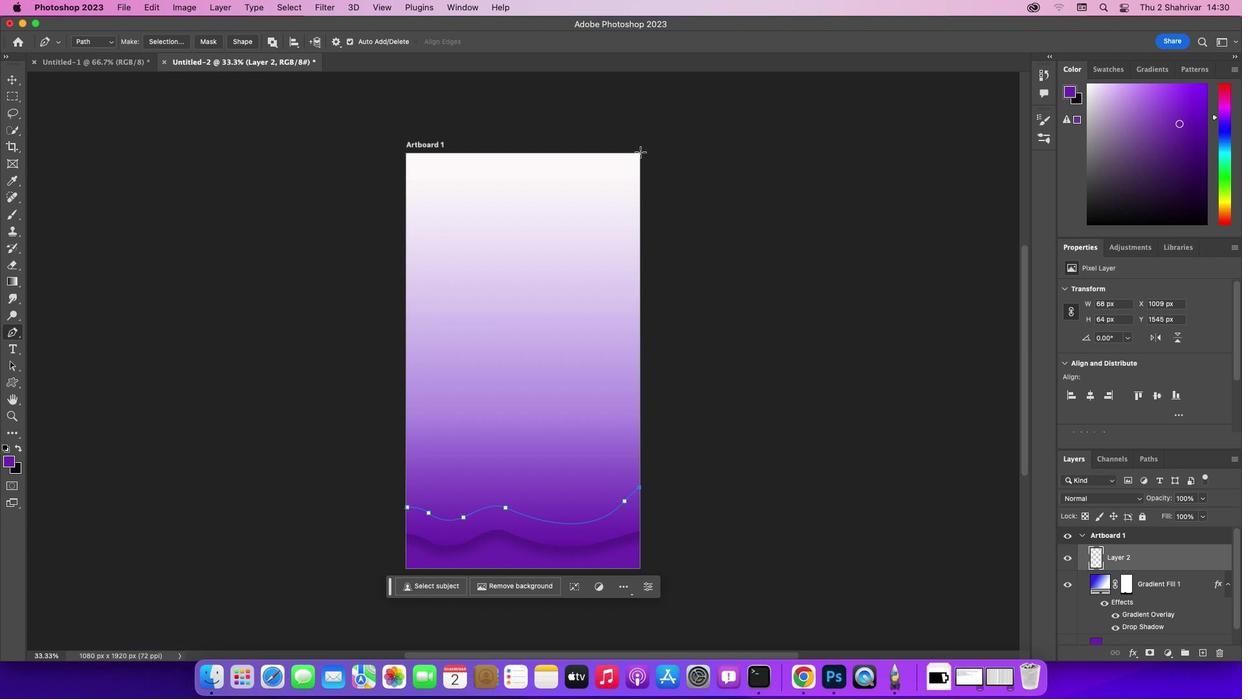 
Action: Mouse pressed left at (640, 152)
Screenshot: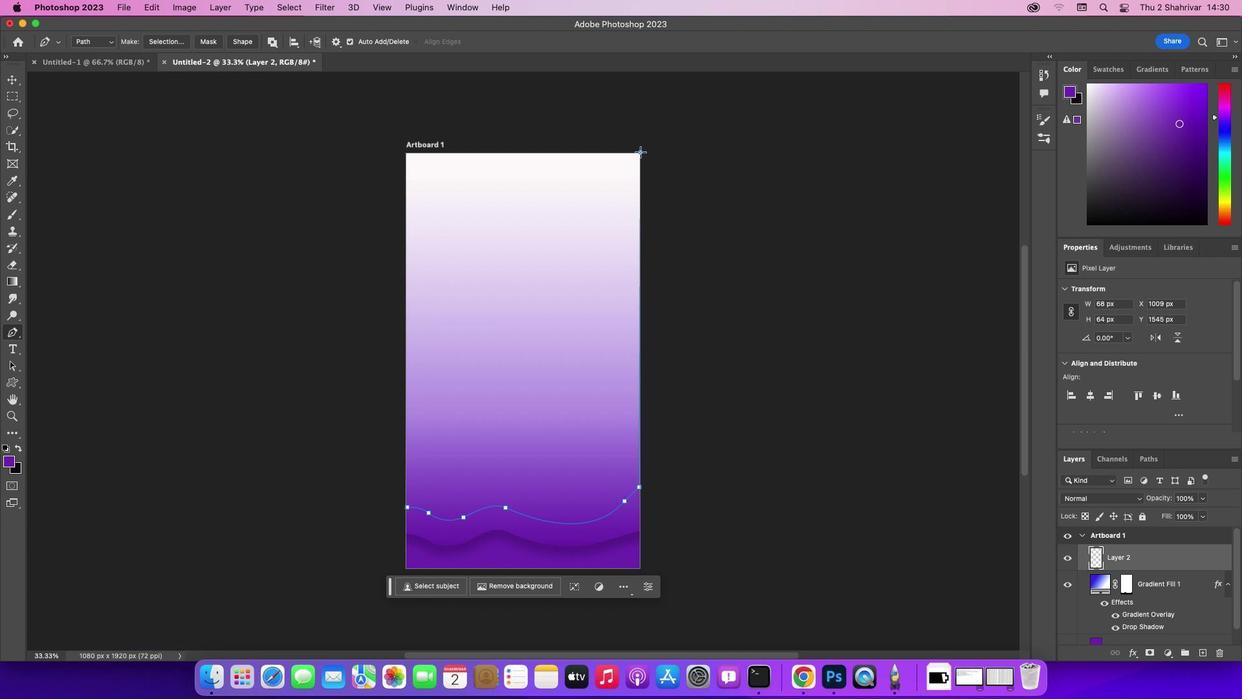 
Action: Mouse moved to (406, 152)
Screenshot: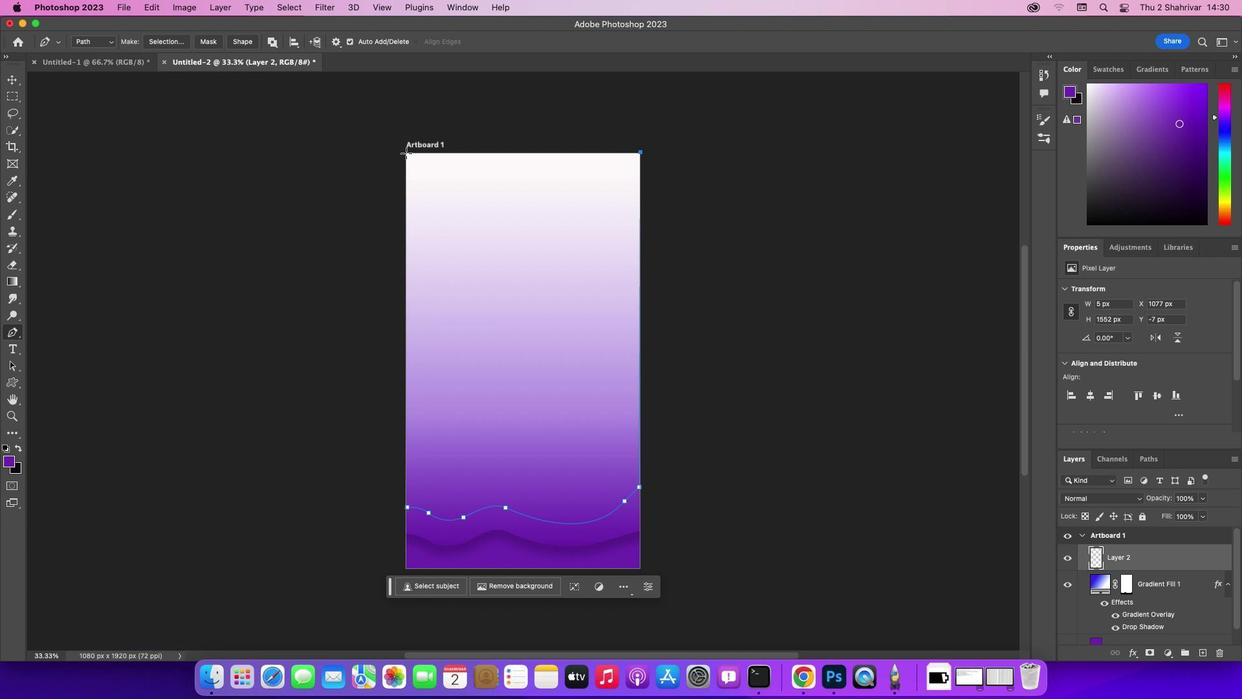 
Action: Mouse pressed left at (406, 152)
Screenshot: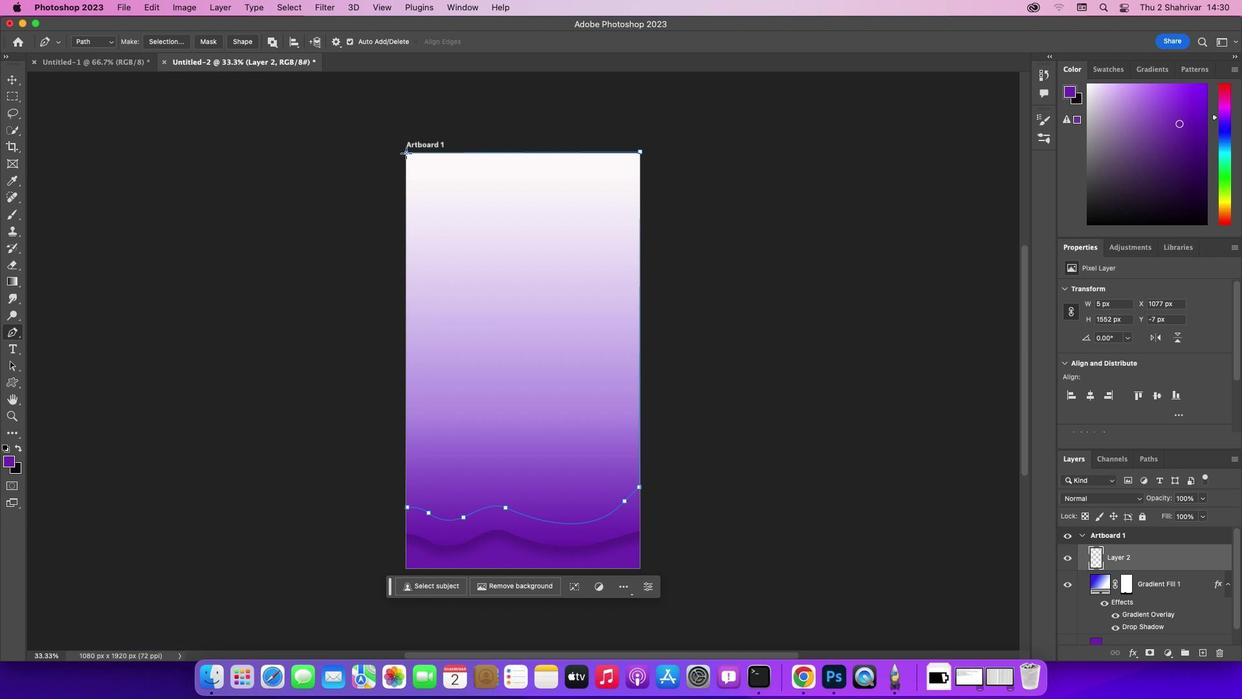 
Action: Mouse moved to (407, 507)
Screenshot: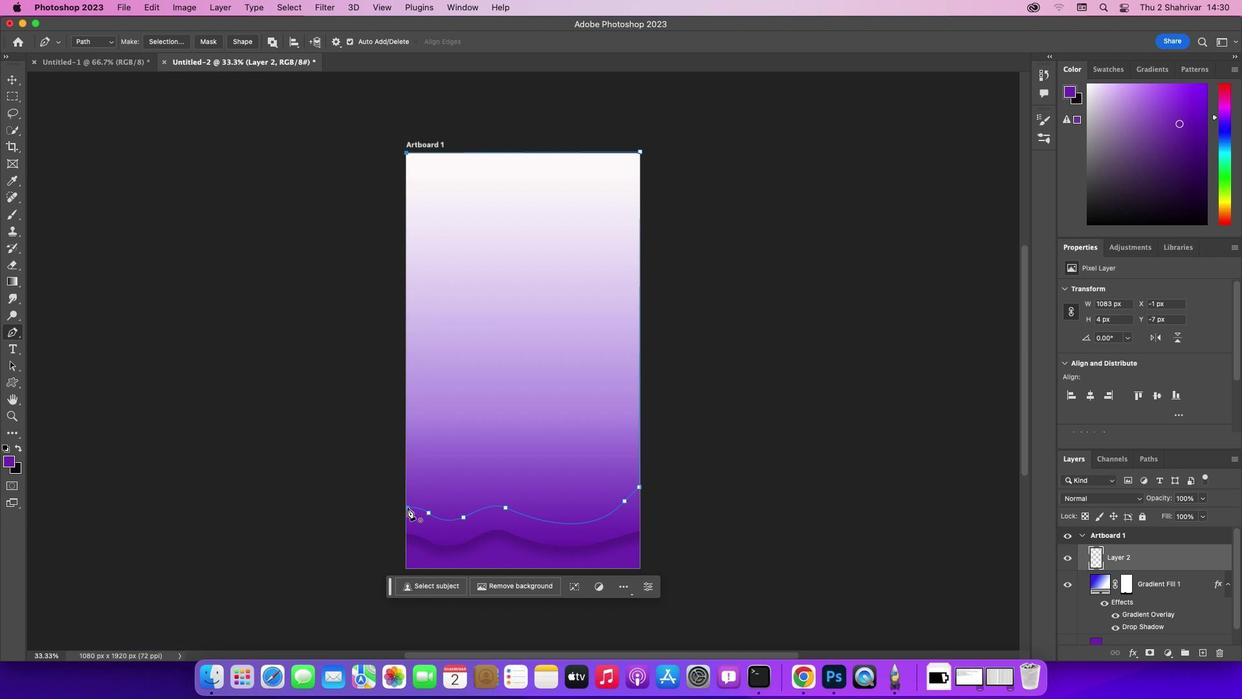 
Action: Mouse pressed left at (407, 507)
Screenshot: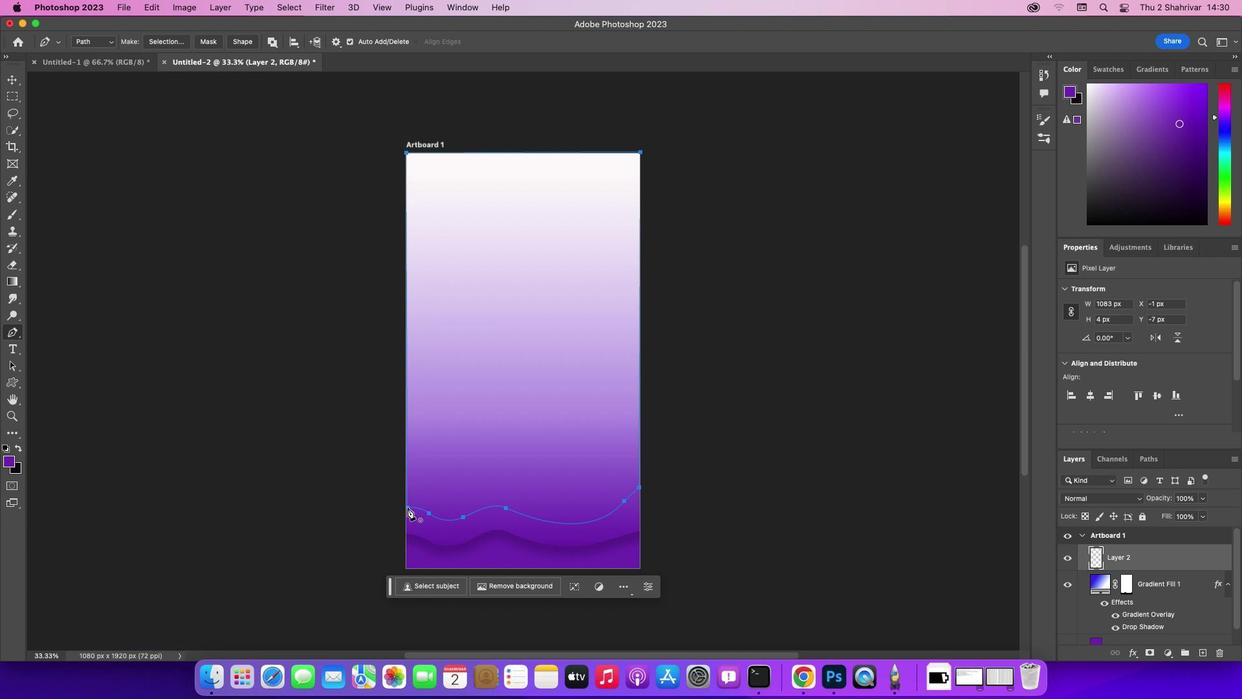 
Action: Mouse moved to (407, 507)
Screenshot: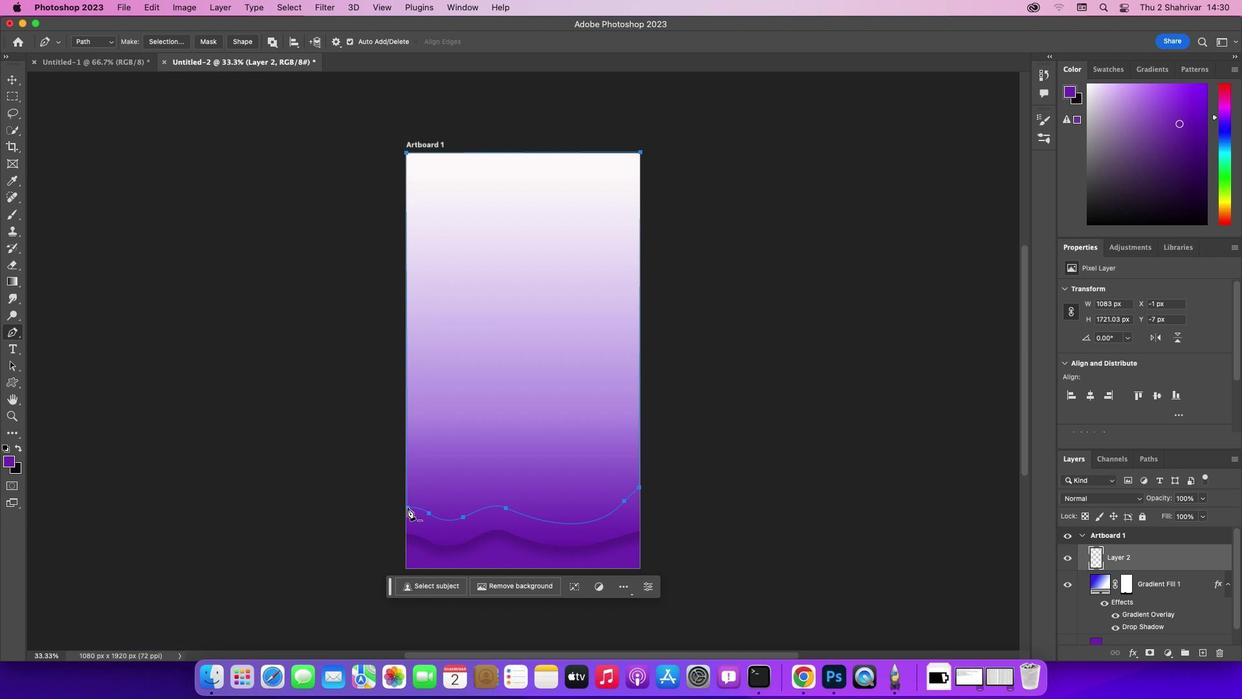 
Action: Key pressed Key.cmd_rKey.enter
Screenshot: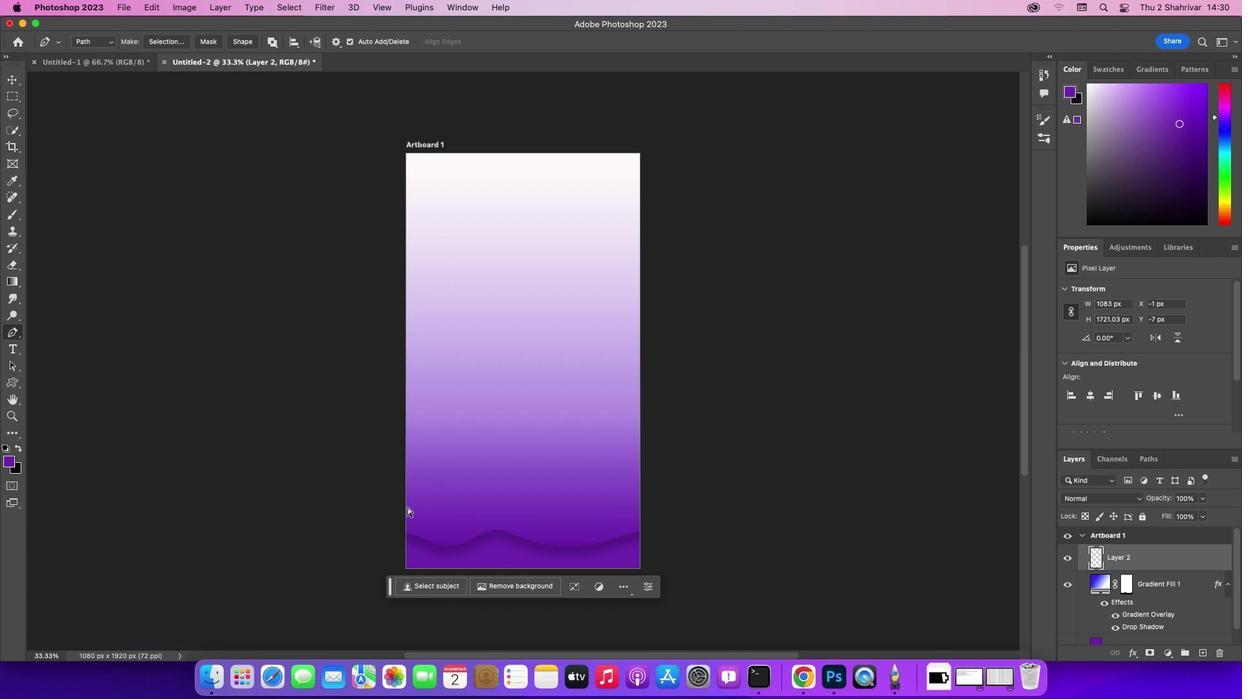 
Action: Mouse moved to (903, 565)
Screenshot: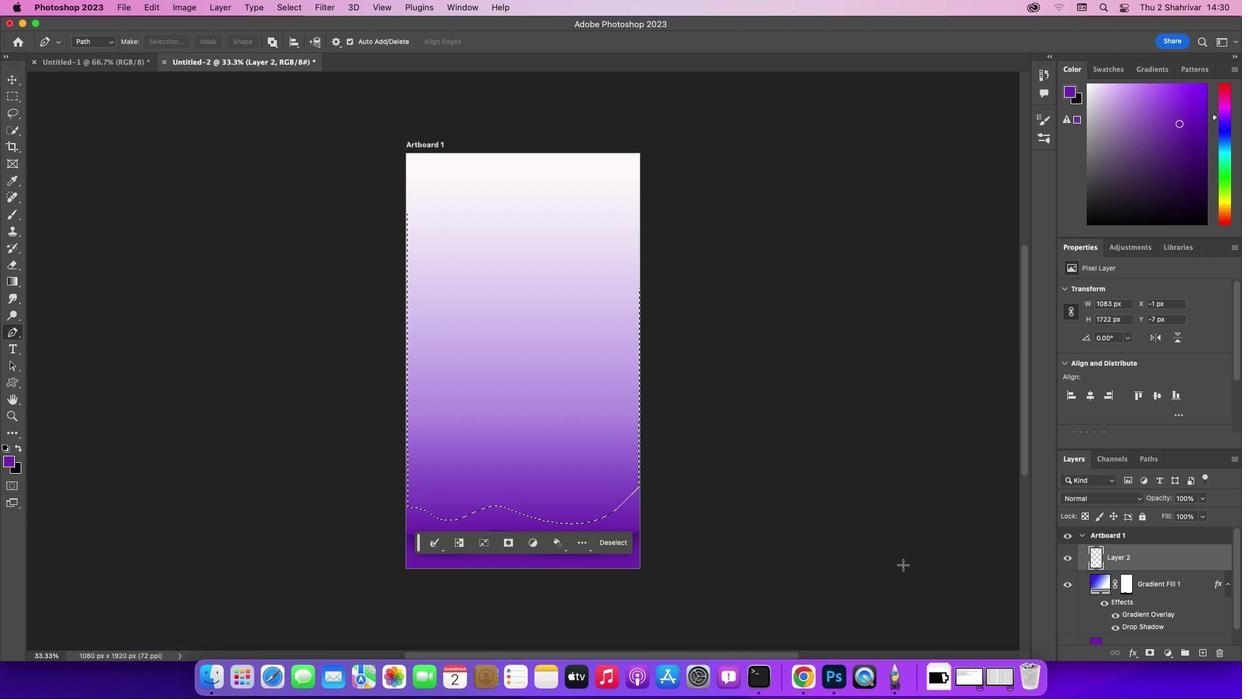 
Action: Mouse scrolled (903, 565) with delta (0, 0)
Screenshot: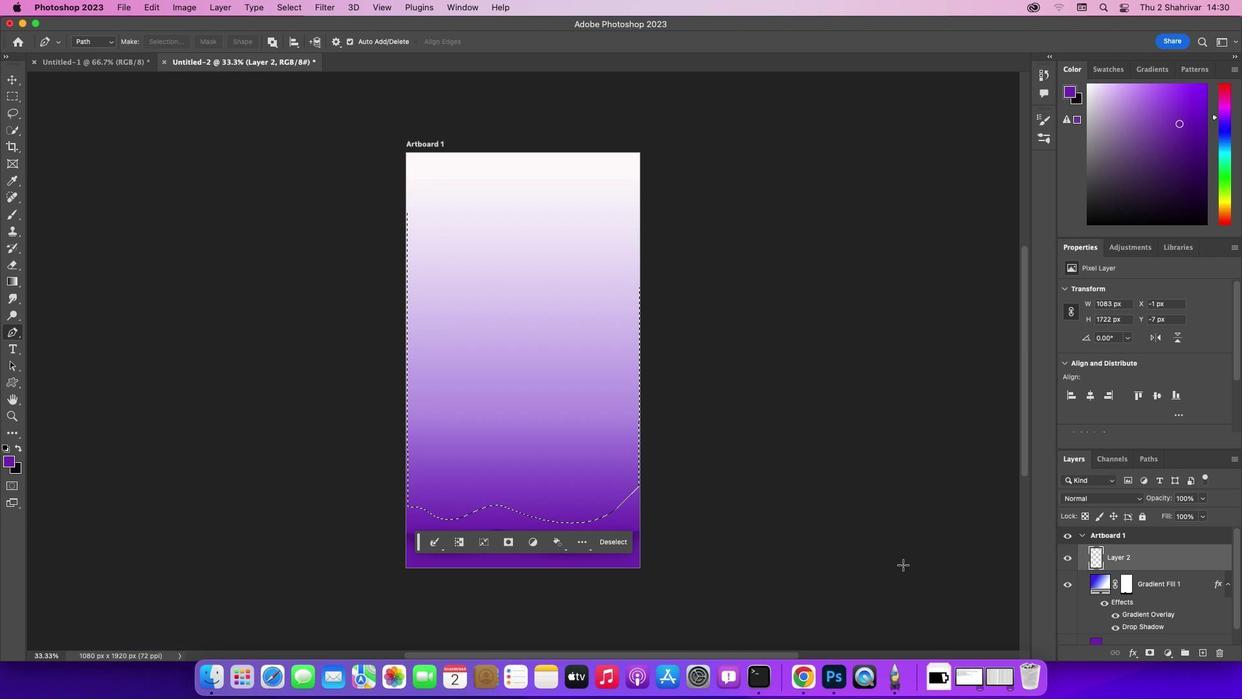 
Action: Mouse scrolled (903, 565) with delta (0, 0)
Screenshot: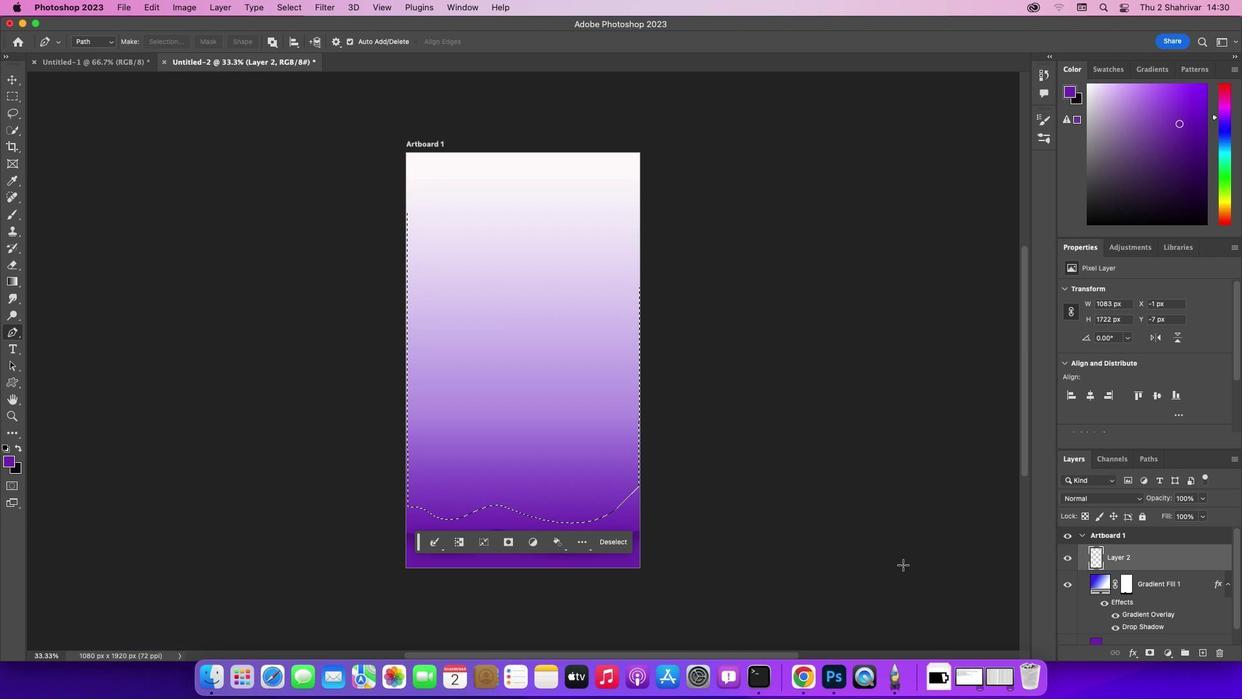 
Action: Mouse scrolled (903, 565) with delta (0, 0)
Screenshot: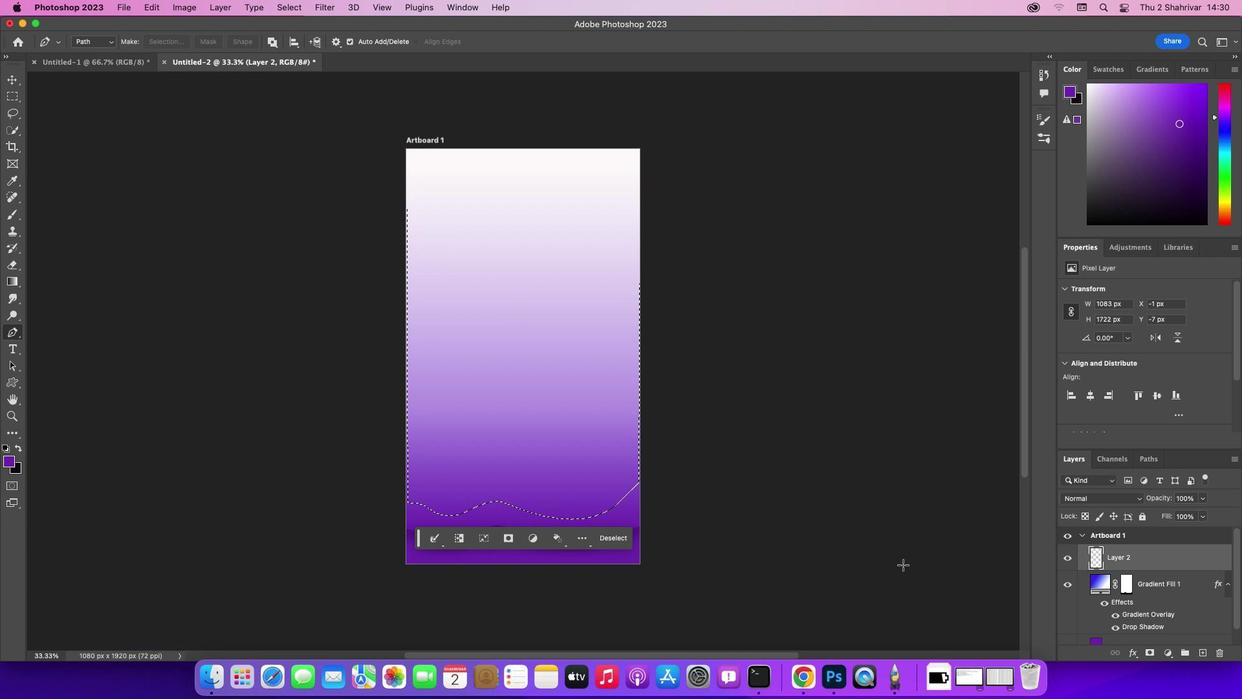 
Action: Mouse moved to (1239, 602)
Screenshot: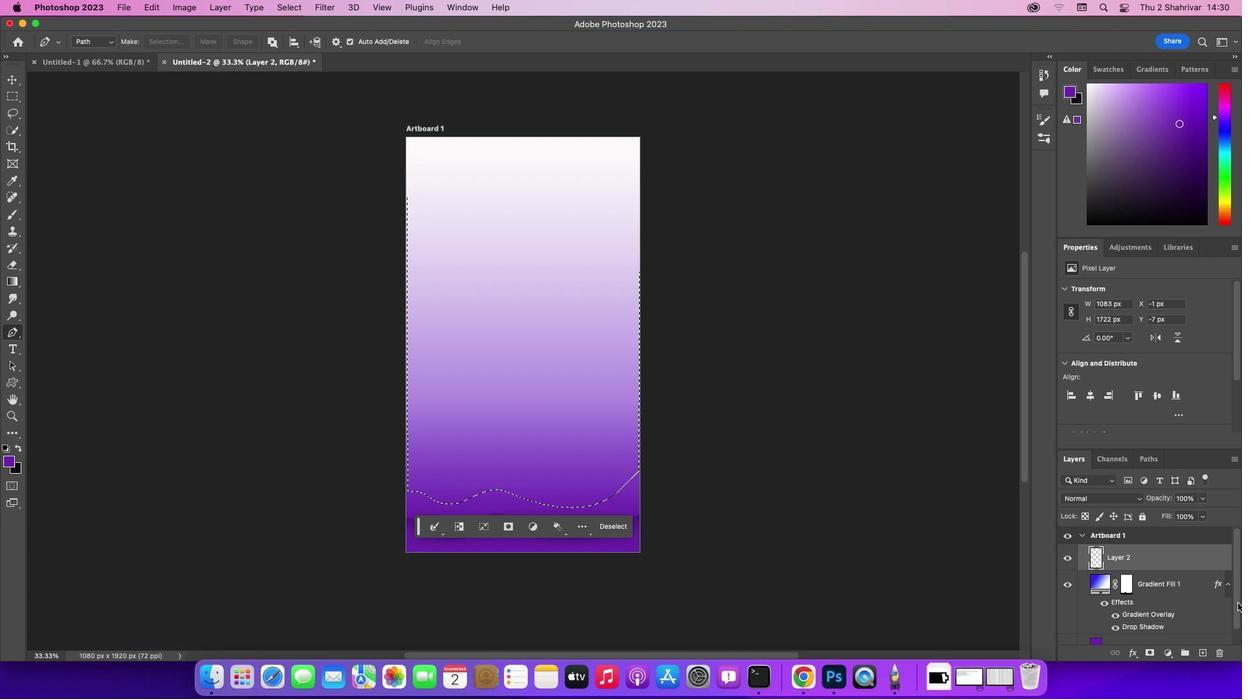 
Action: Mouse pressed left at (1239, 602)
Screenshot: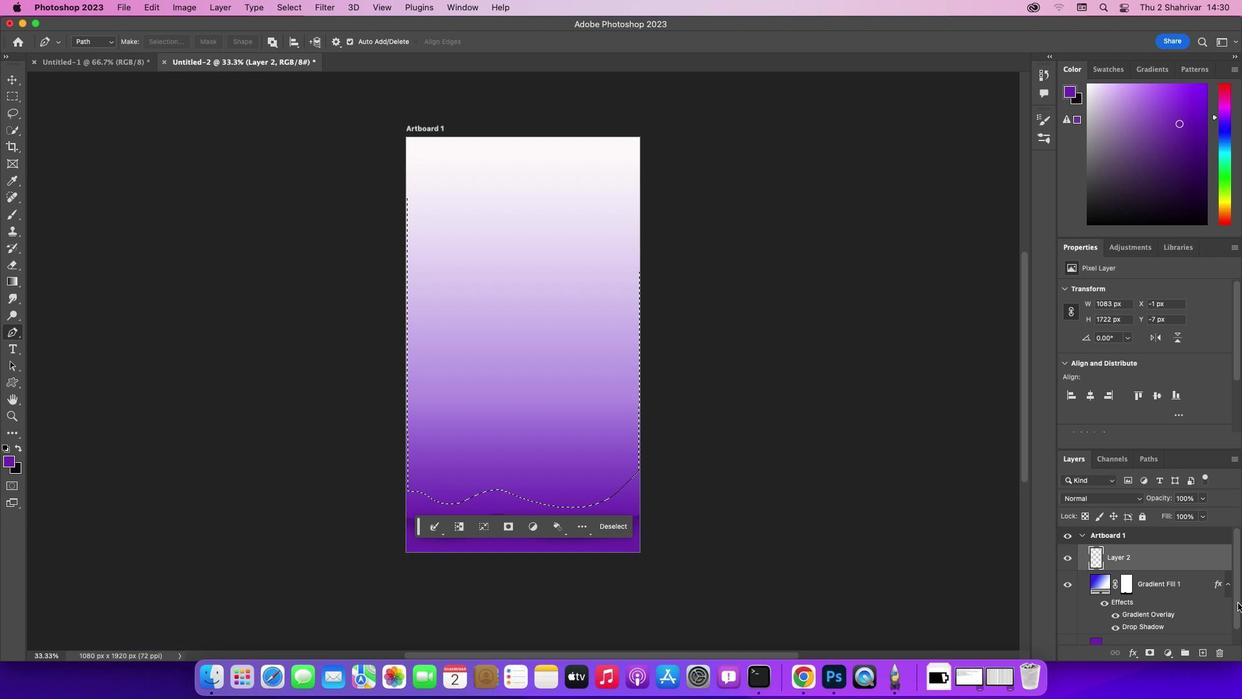 
Action: Mouse moved to (1146, 595)
Screenshot: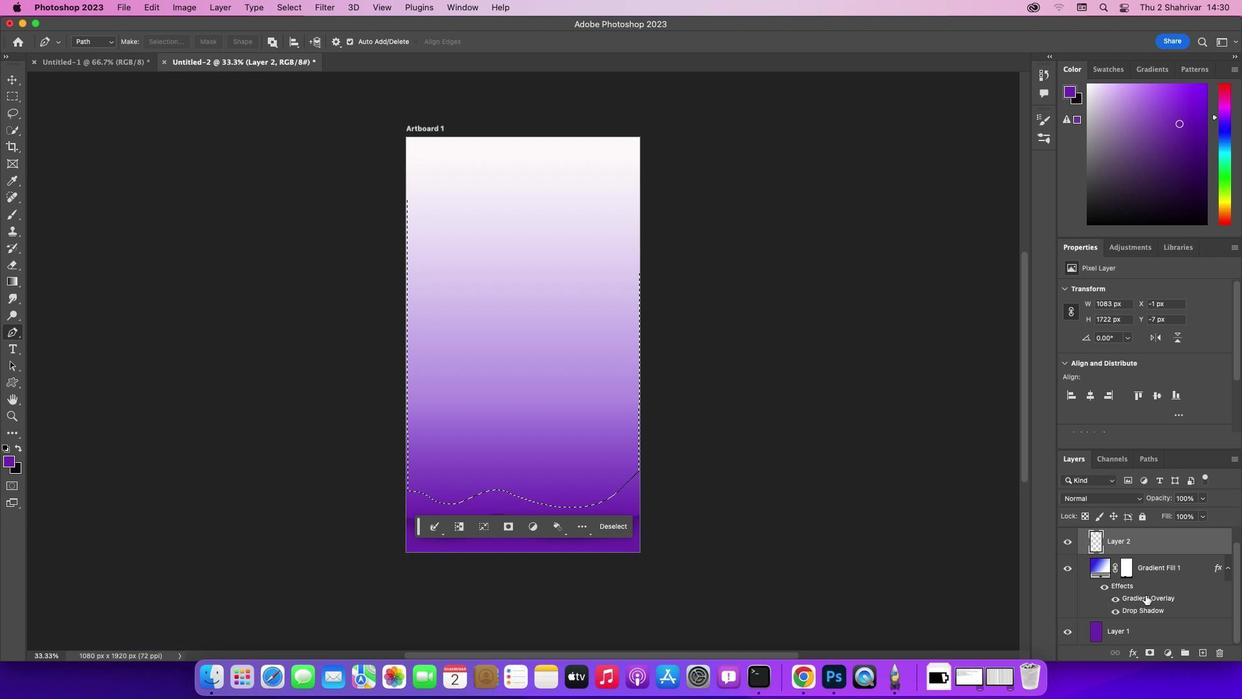 
Action: Key pressed Key.alt
Screenshot: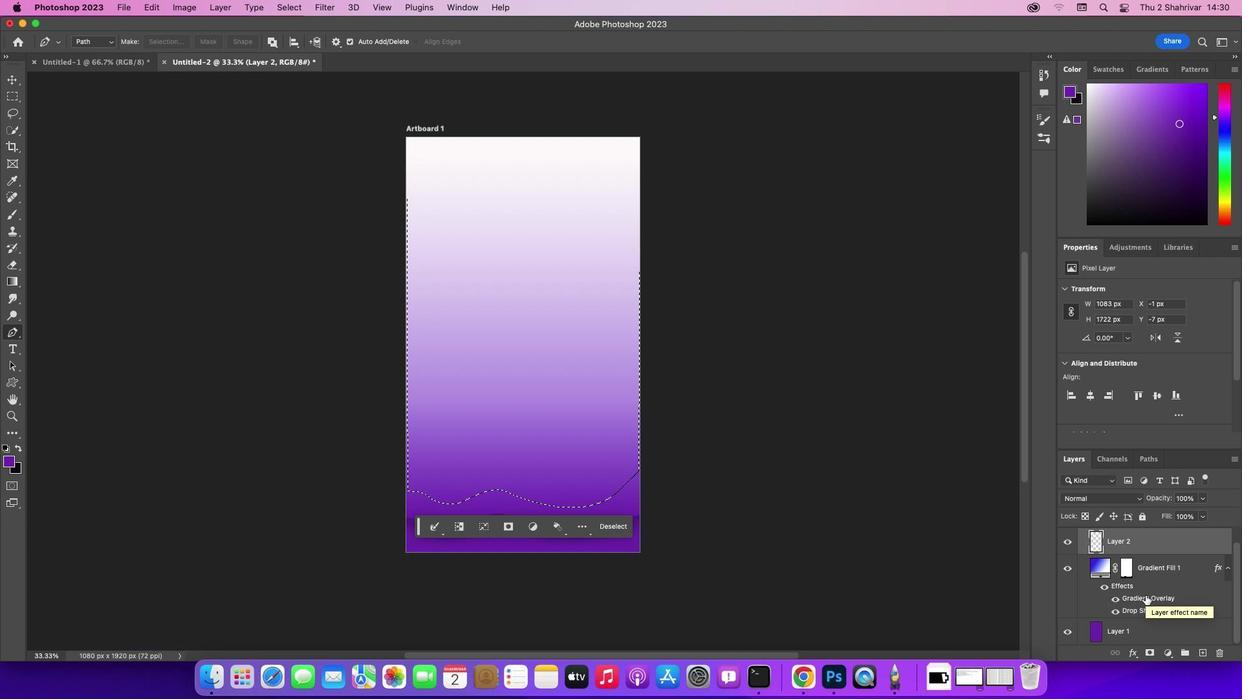
Action: Mouse pressed left at (1146, 595)
Screenshot: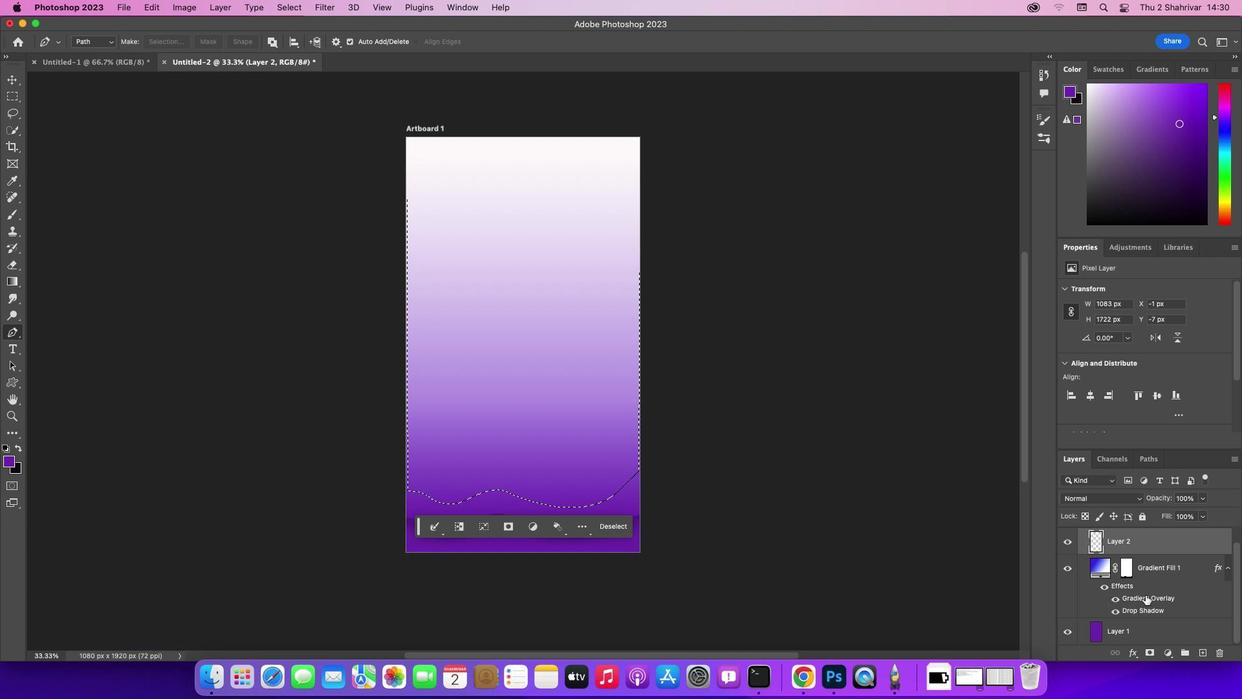 
Action: Mouse moved to (1162, 634)
Screenshot: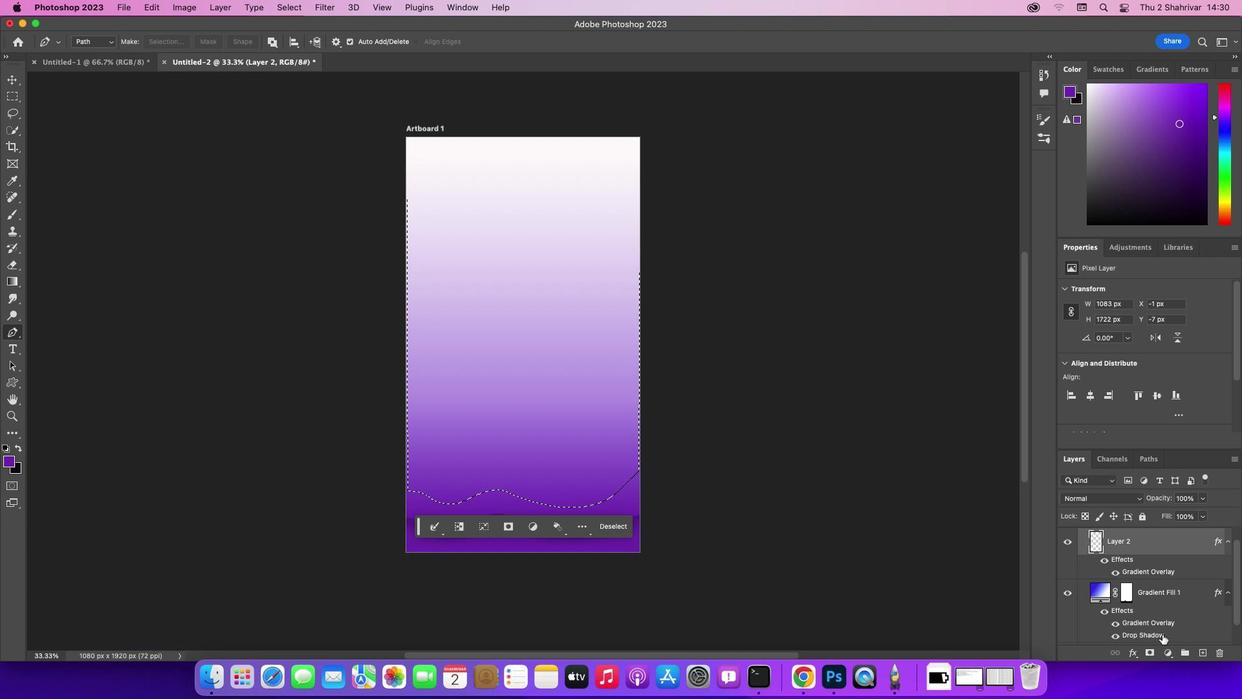 
Action: Mouse pressed left at (1162, 634)
Screenshot: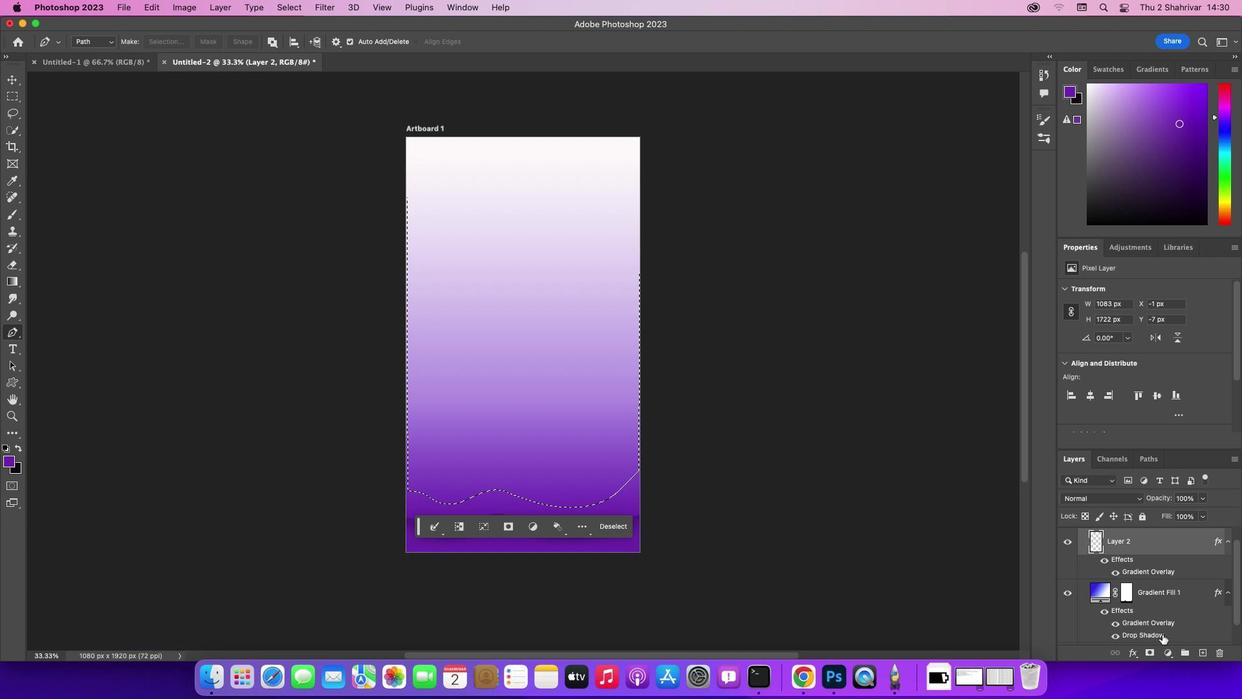 
Action: Key pressed Key.alt
Screenshot: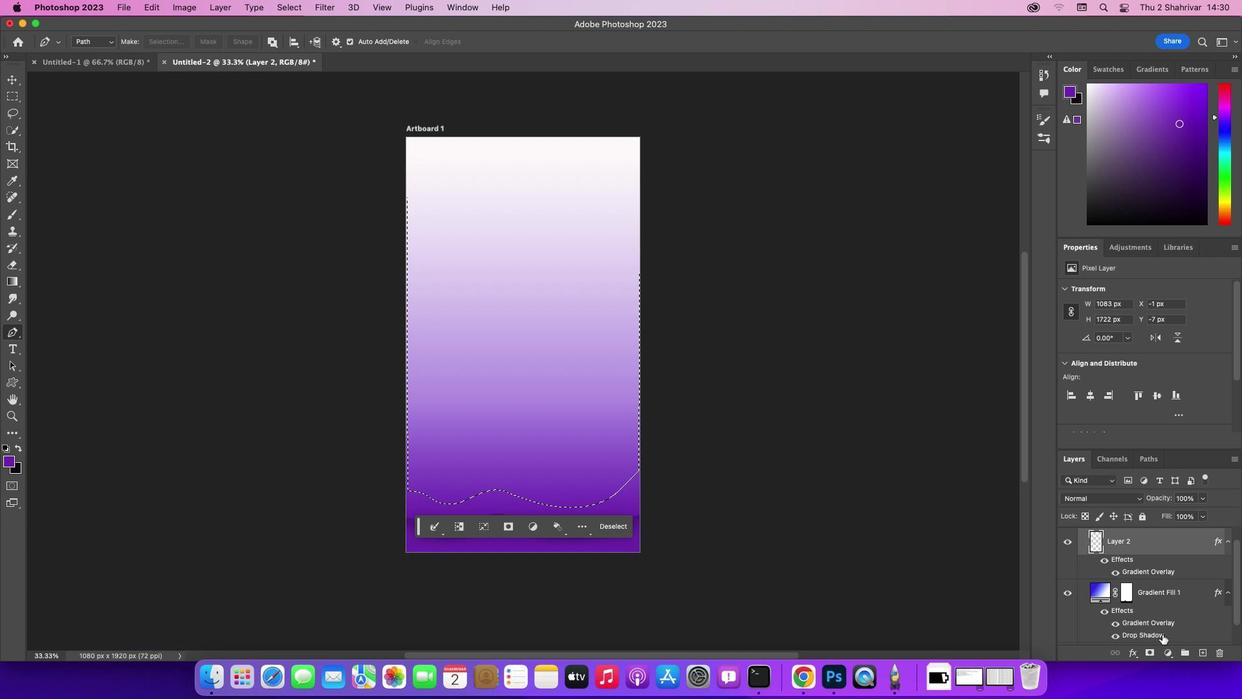 
Action: Mouse moved to (660, 467)
